 Task: Research Airbnb accommodation in Versmold, Germany from 8th November, 2023 to 12th November, 2023 for 2 adults. Place can be private room with 1  bedroom having 1 bed and 1 bathroom. Property type can be flathotel.
Action: Mouse moved to (451, 120)
Screenshot: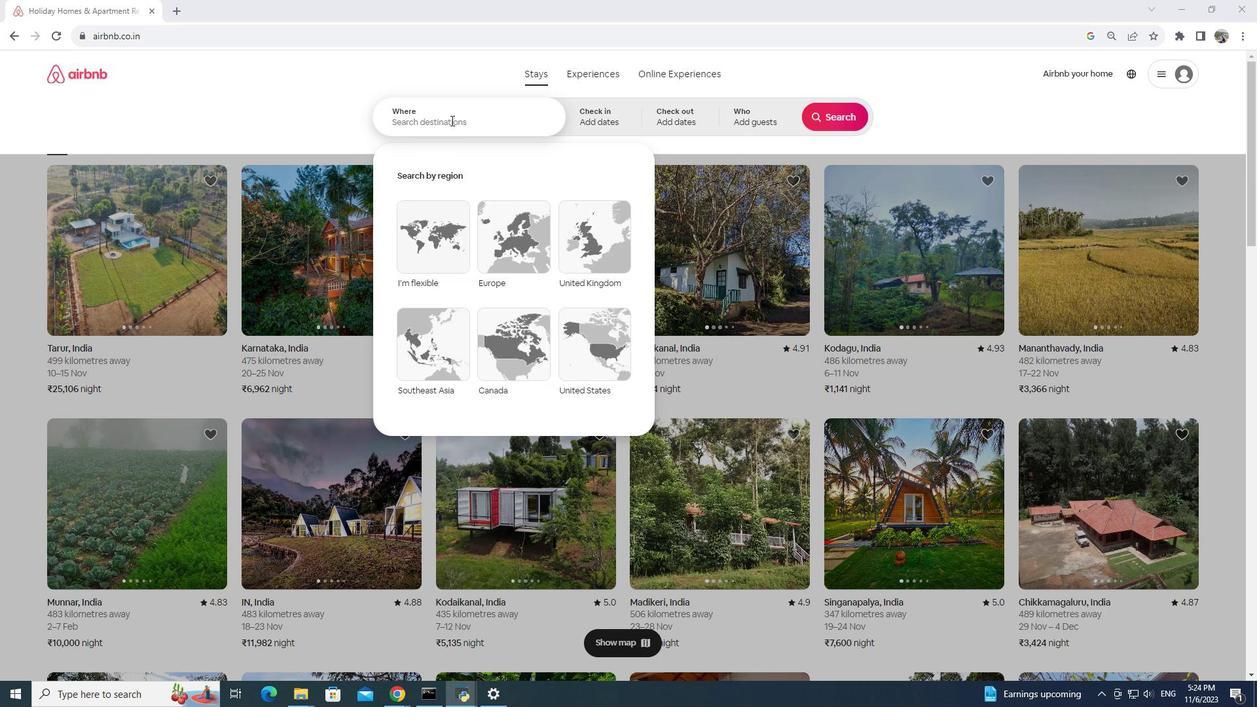 
Action: Mouse pressed left at (451, 120)
Screenshot: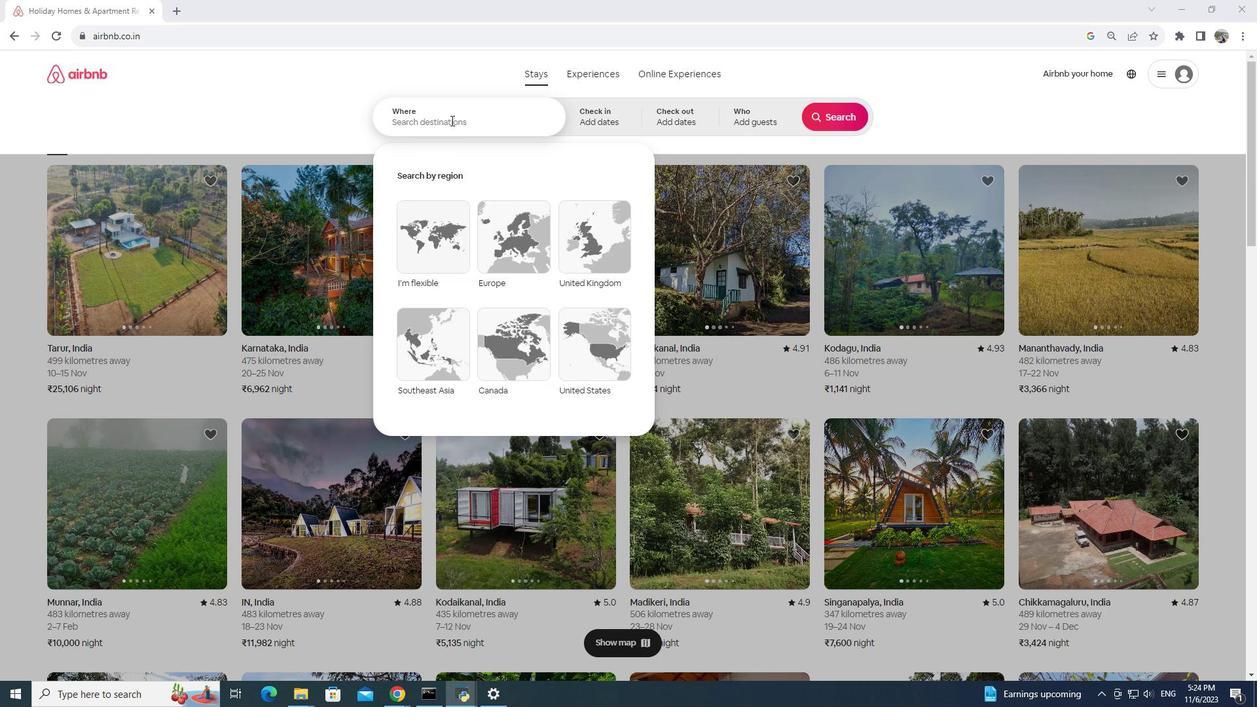 
Action: Mouse moved to (445, 120)
Screenshot: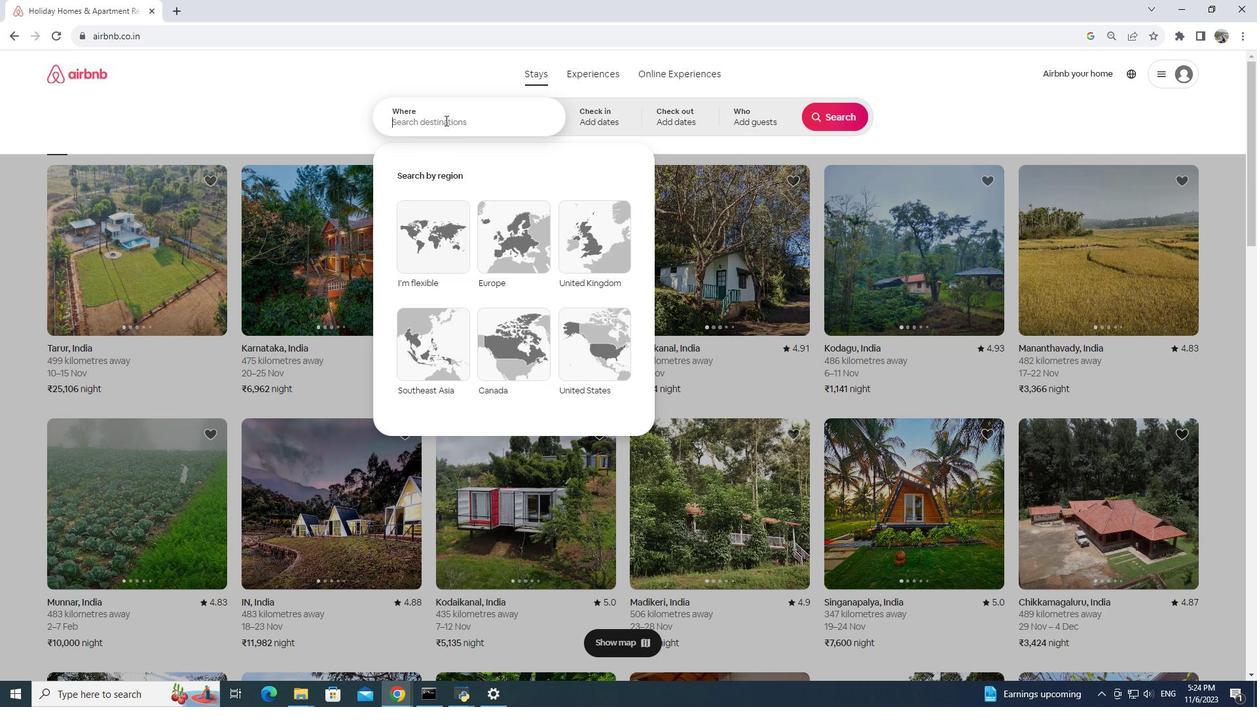 
Action: Key pressed ctrl+V
Screenshot: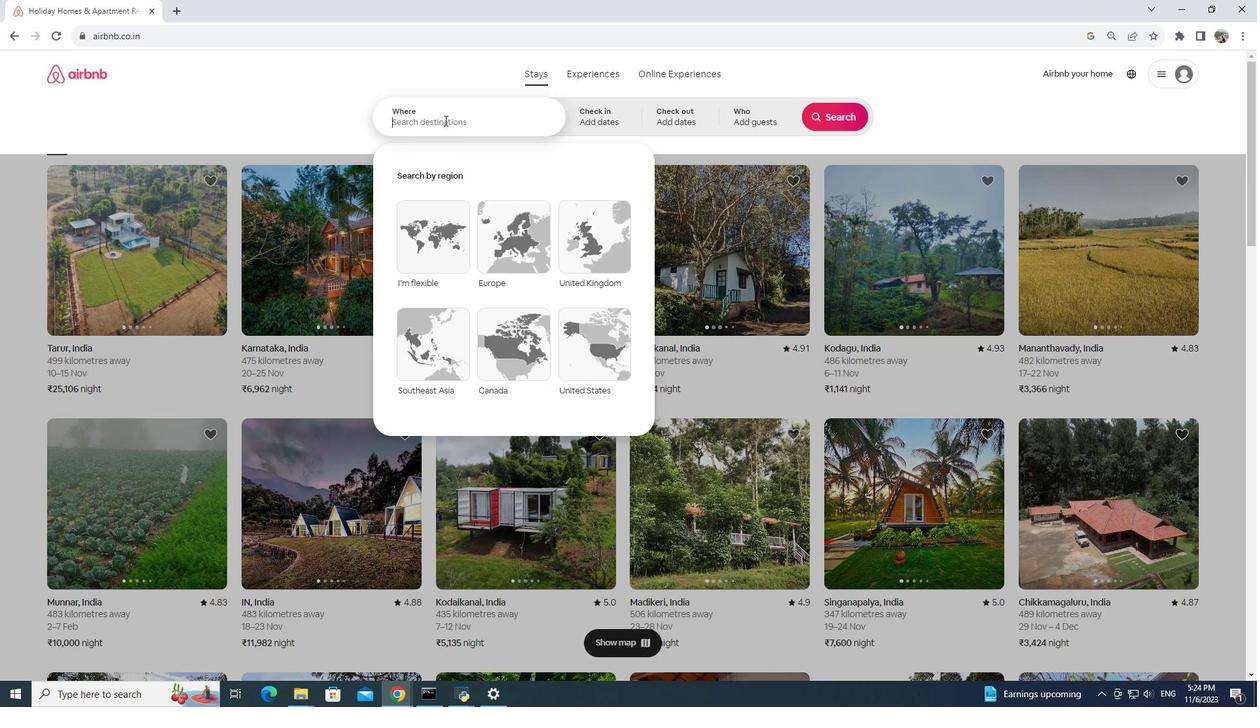 
Action: Mouse moved to (470, 176)
Screenshot: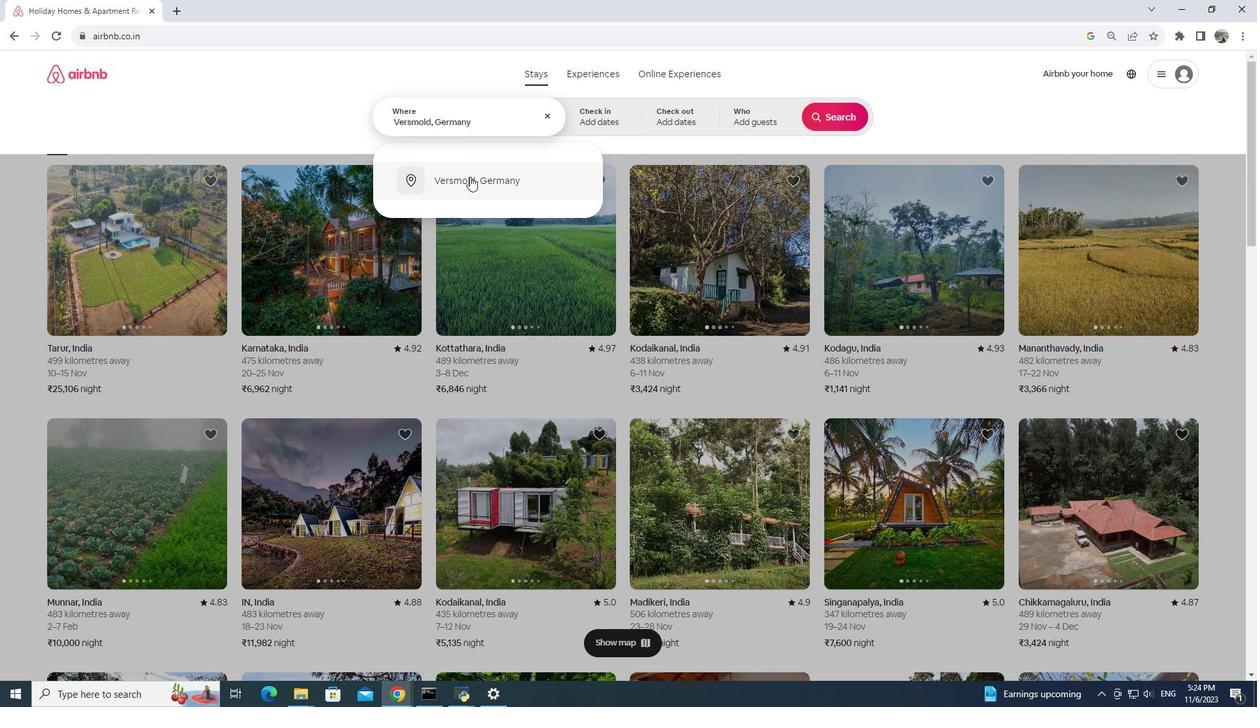 
Action: Mouse pressed left at (470, 176)
Screenshot: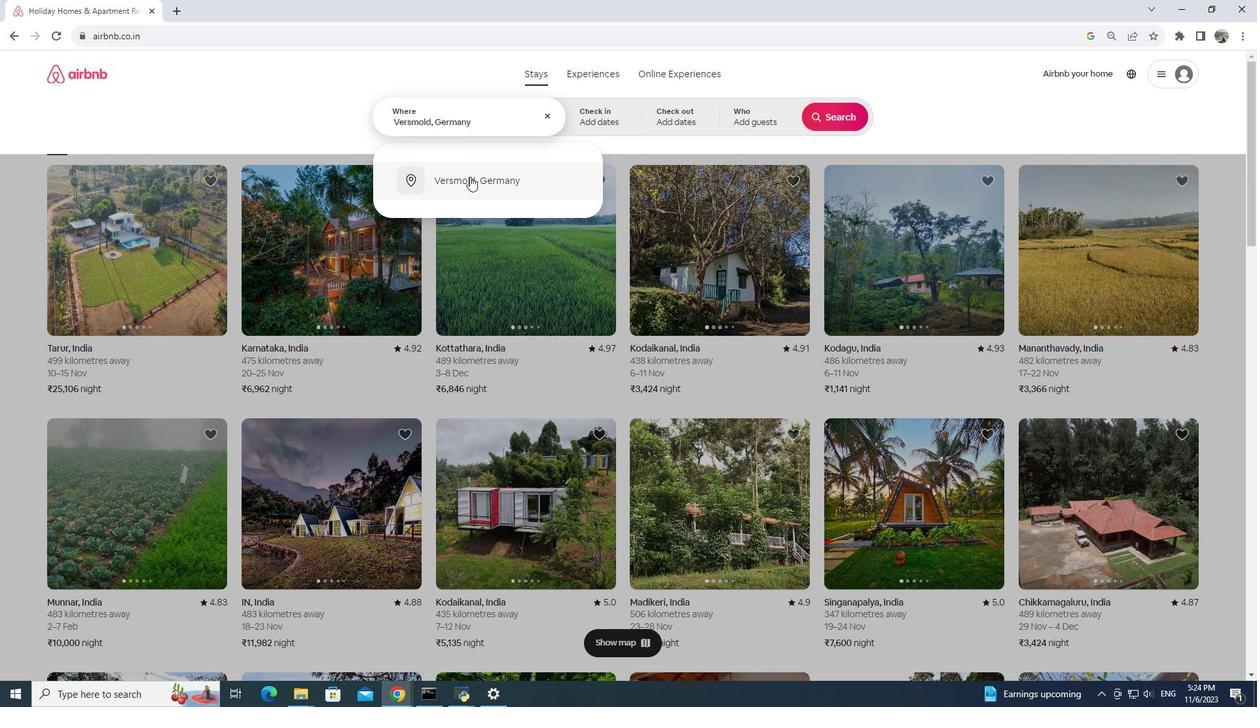 
Action: Mouse moved to (515, 292)
Screenshot: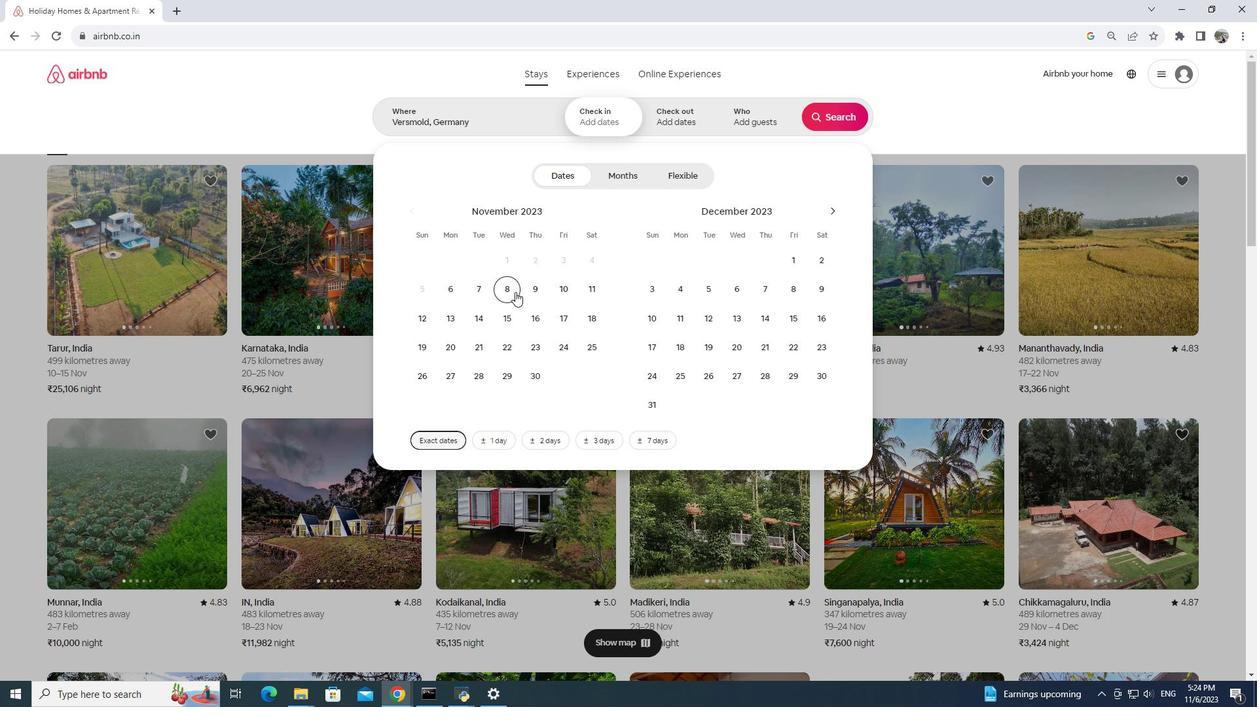 
Action: Mouse pressed left at (515, 292)
Screenshot: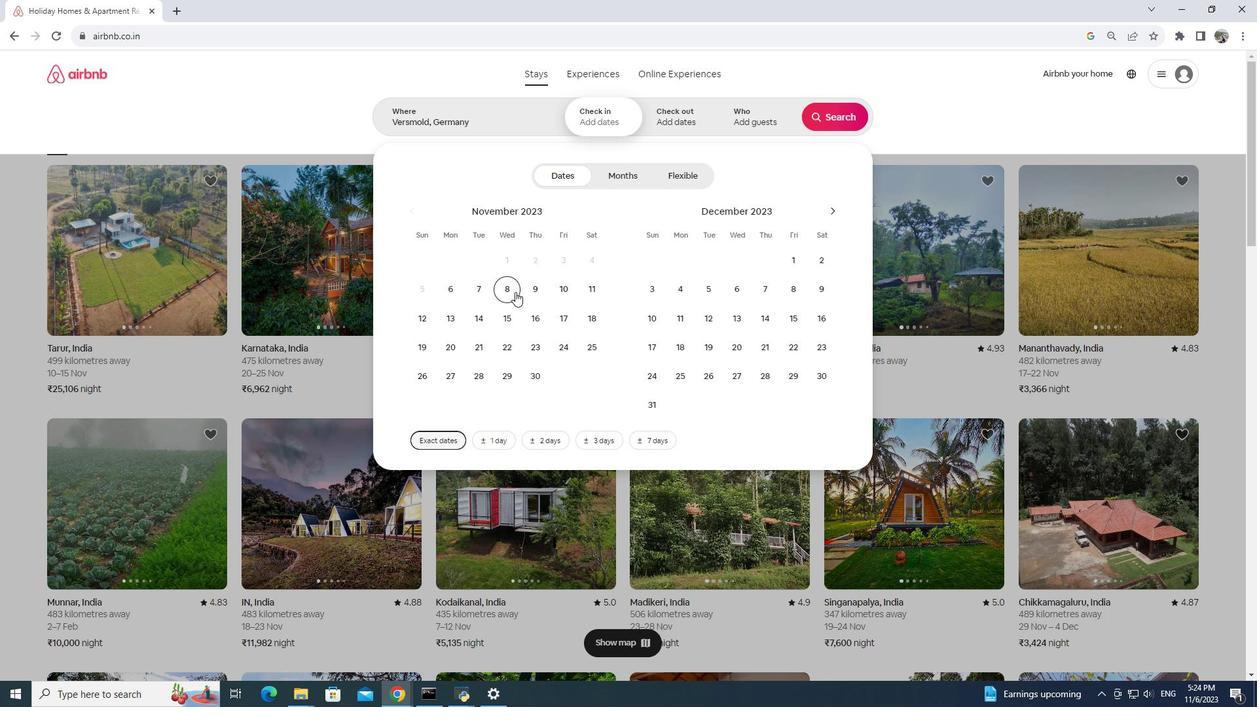 
Action: Mouse moved to (424, 322)
Screenshot: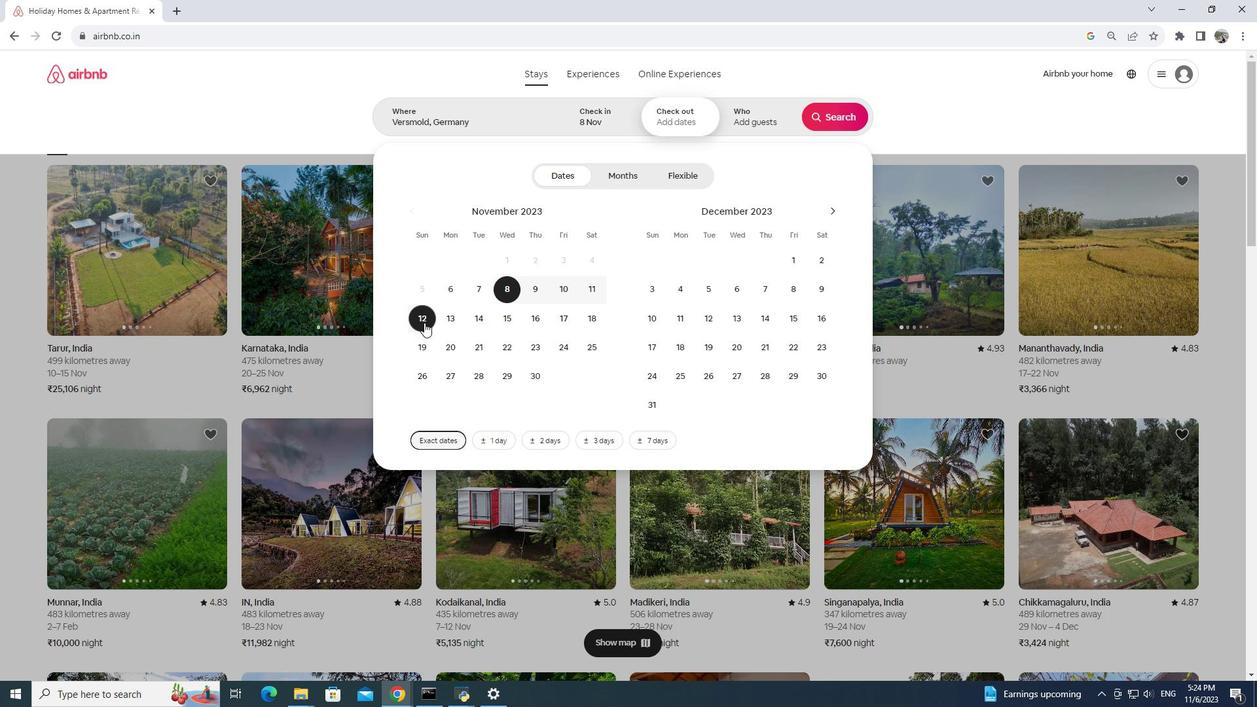 
Action: Mouse pressed left at (424, 322)
Screenshot: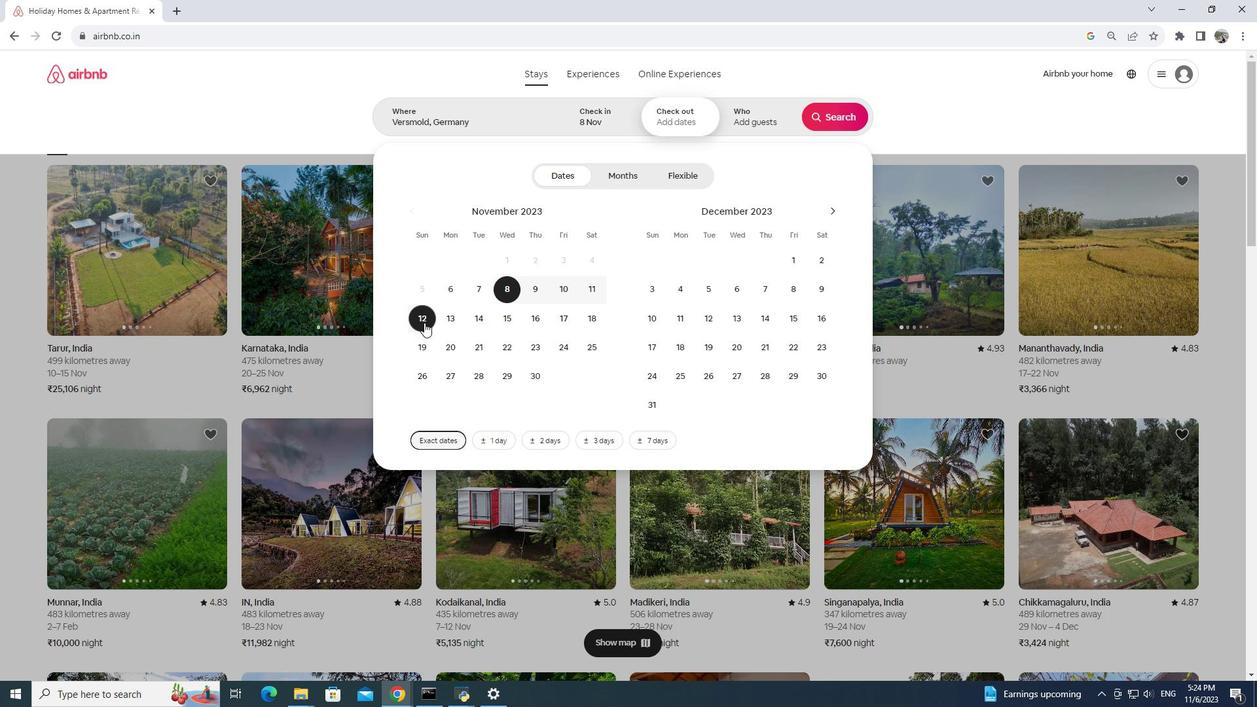
Action: Mouse moved to (761, 126)
Screenshot: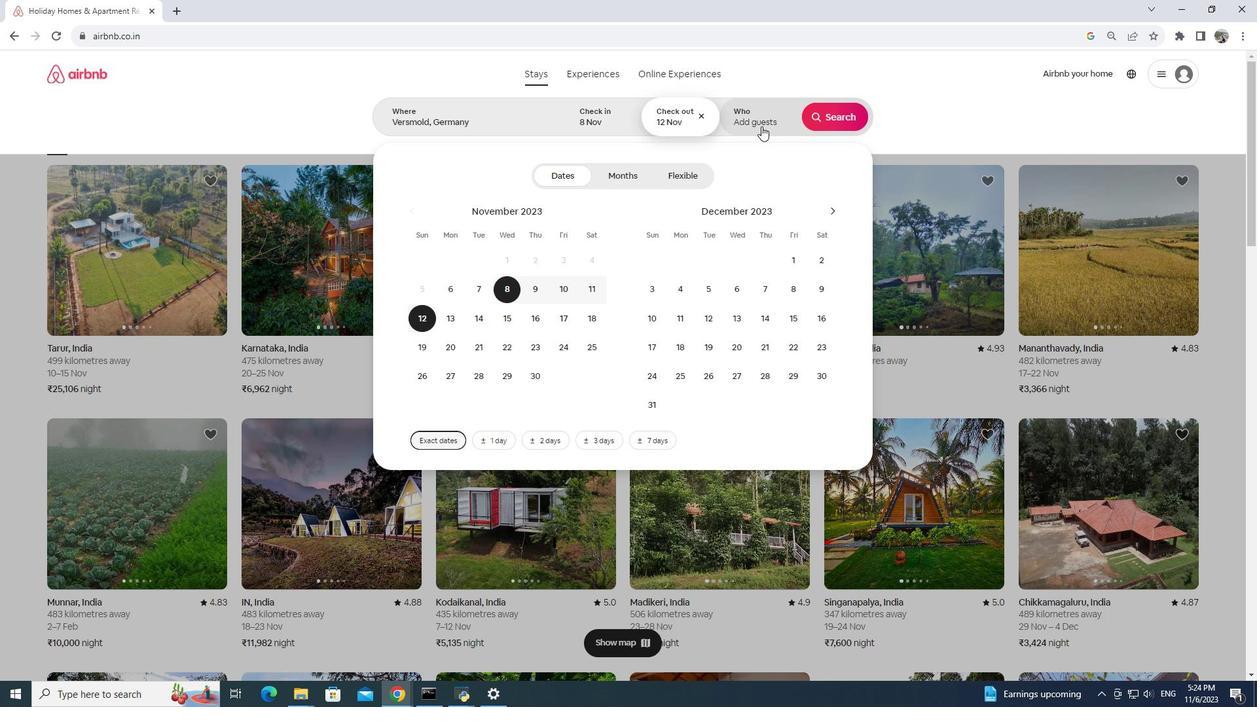 
Action: Mouse pressed left at (761, 126)
Screenshot: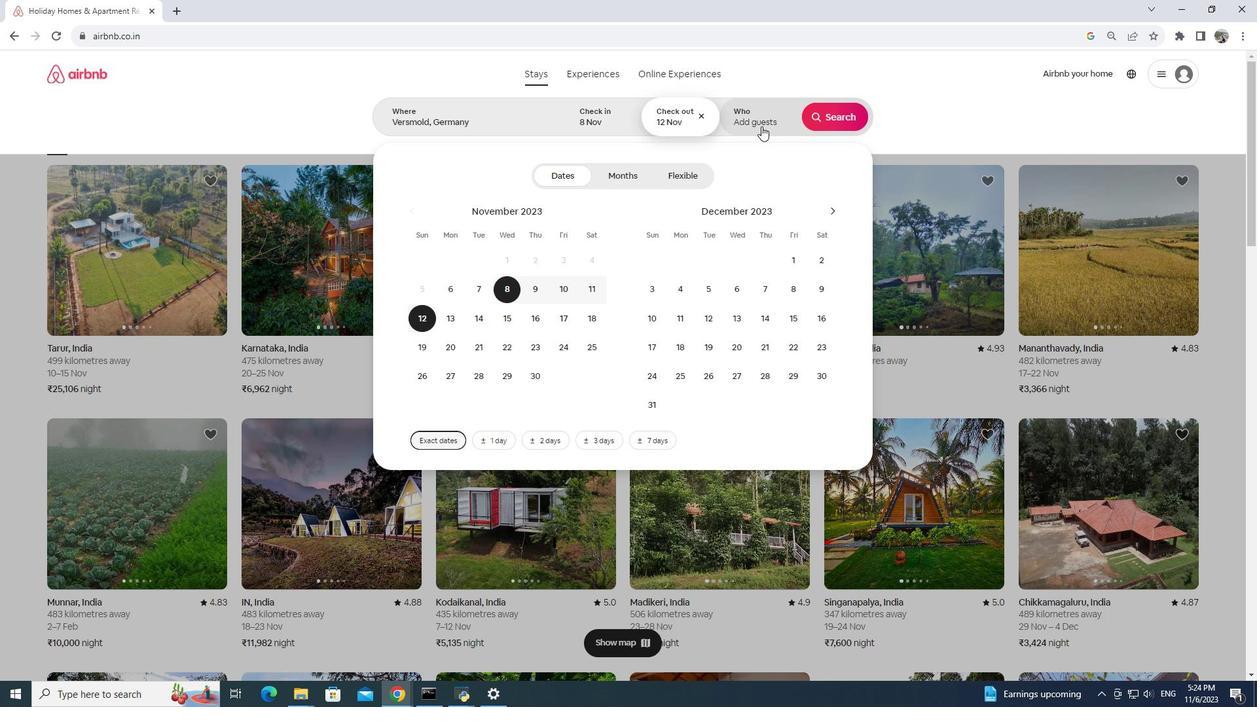 
Action: Mouse moved to (840, 180)
Screenshot: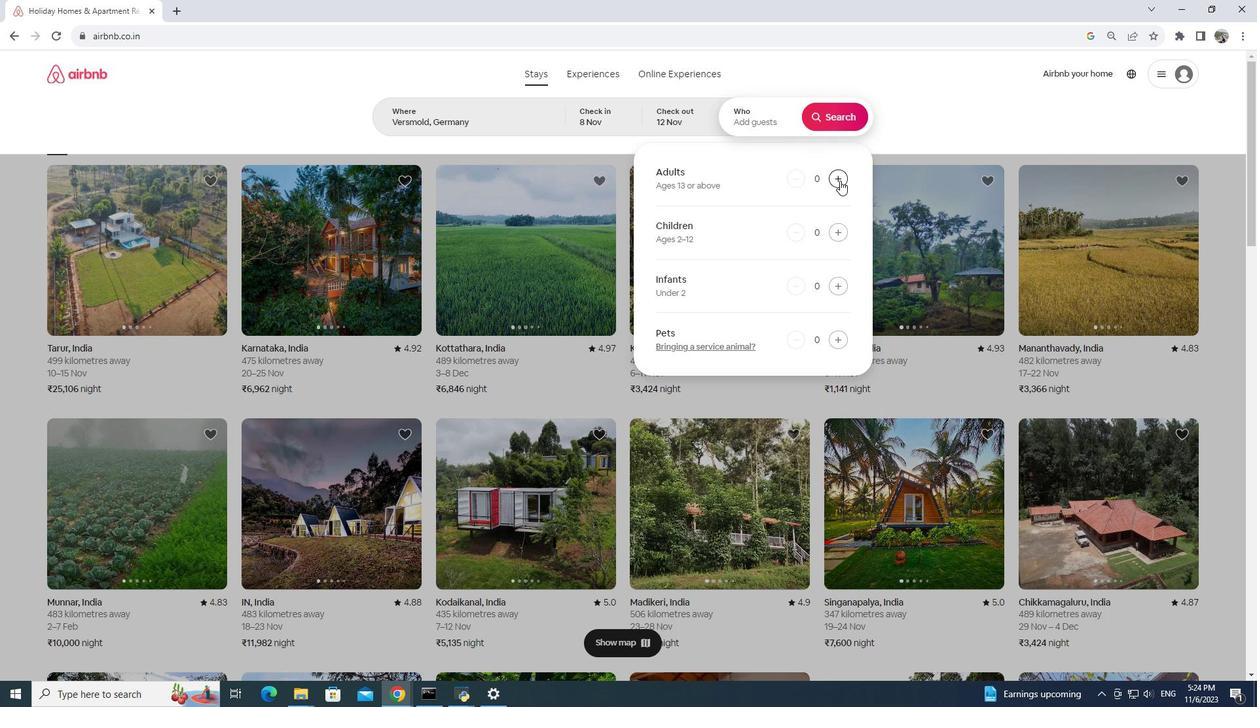 
Action: Mouse pressed left at (840, 180)
Screenshot: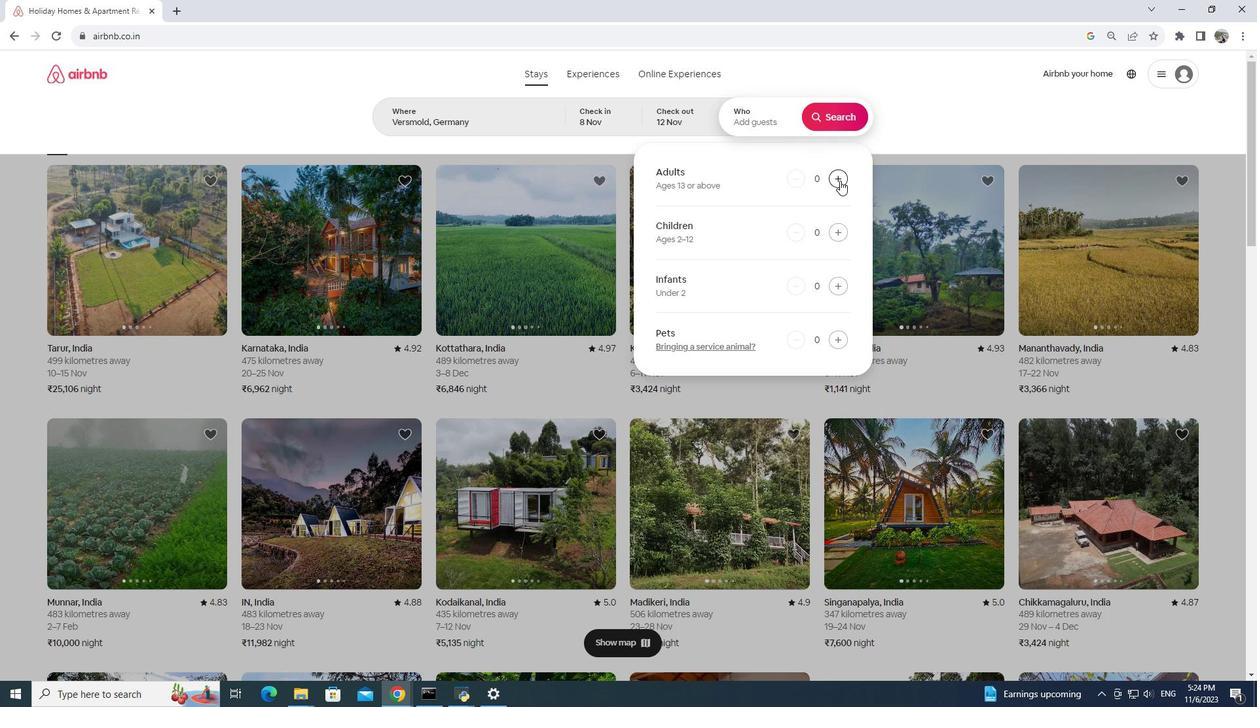 
Action: Mouse moved to (839, 180)
Screenshot: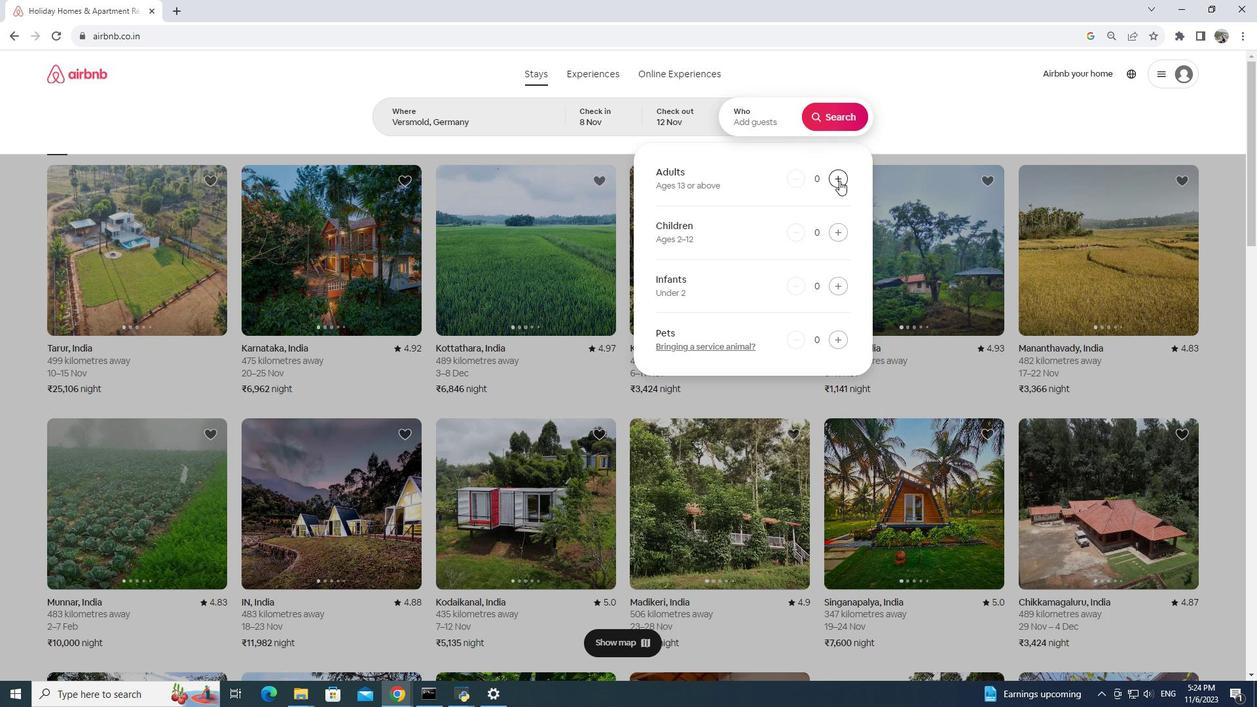 
Action: Mouse pressed left at (839, 180)
Screenshot: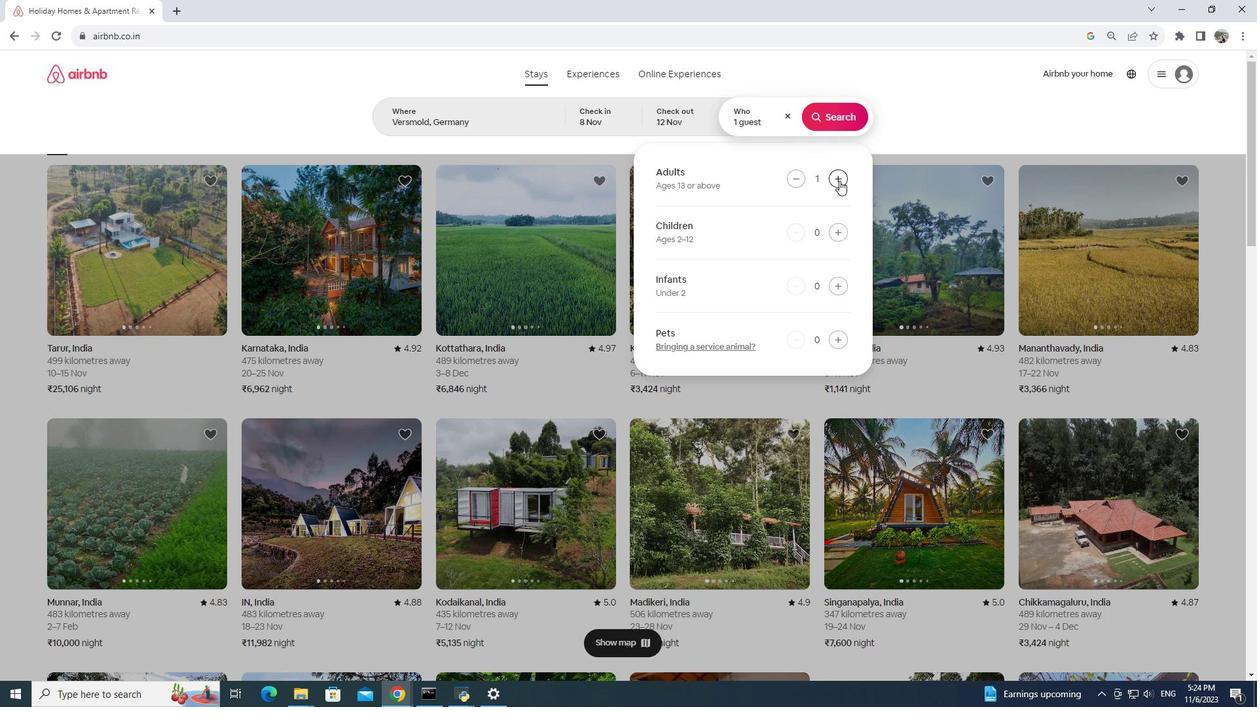 
Action: Mouse moved to (826, 115)
Screenshot: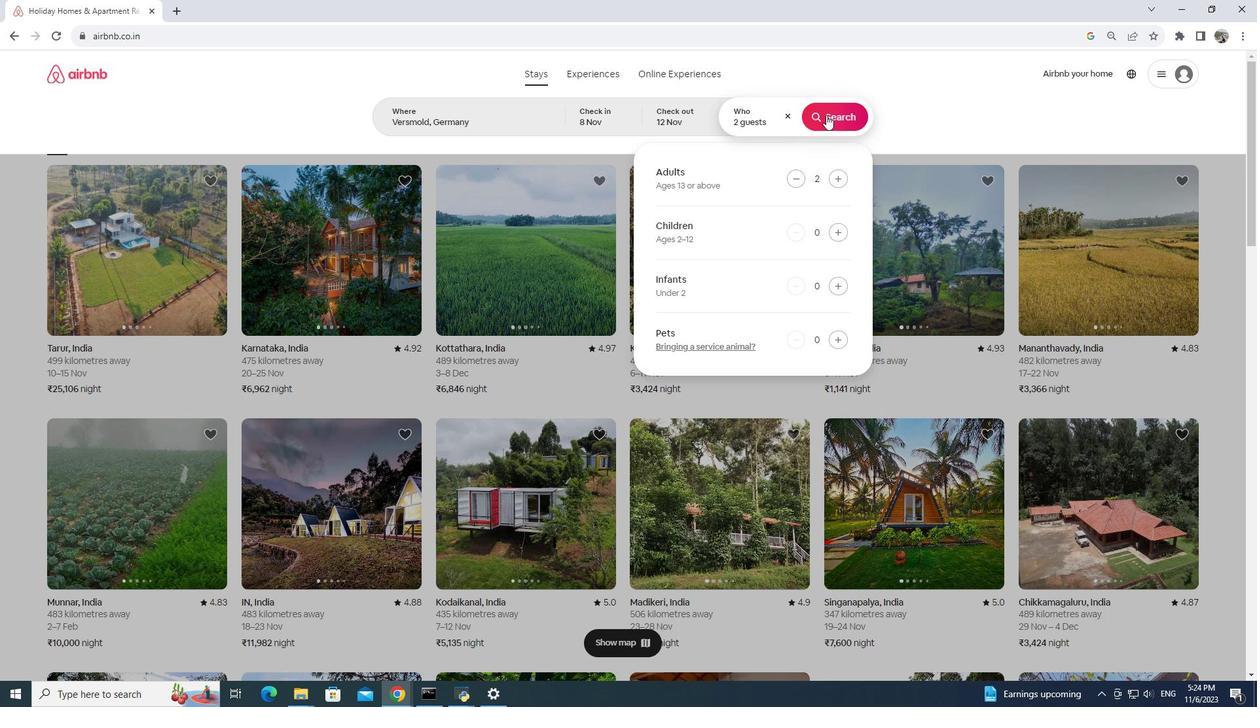 
Action: Mouse pressed left at (826, 115)
Screenshot: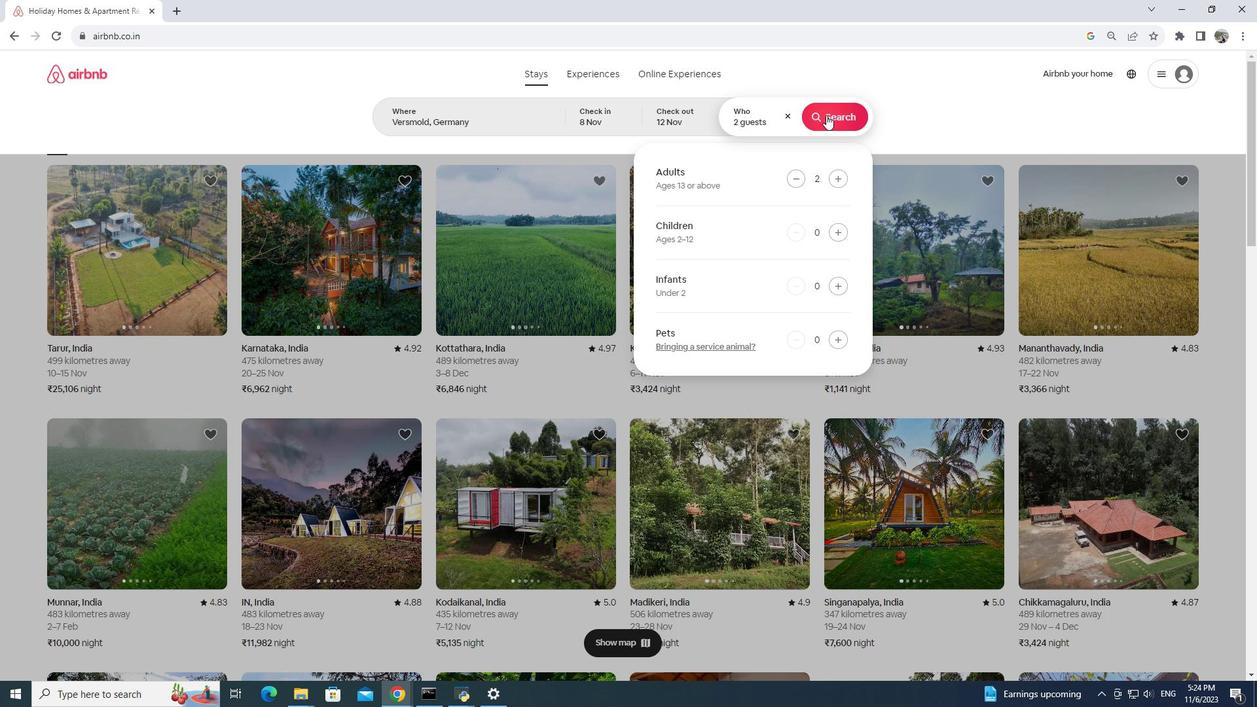 
Action: Mouse moved to (1056, 125)
Screenshot: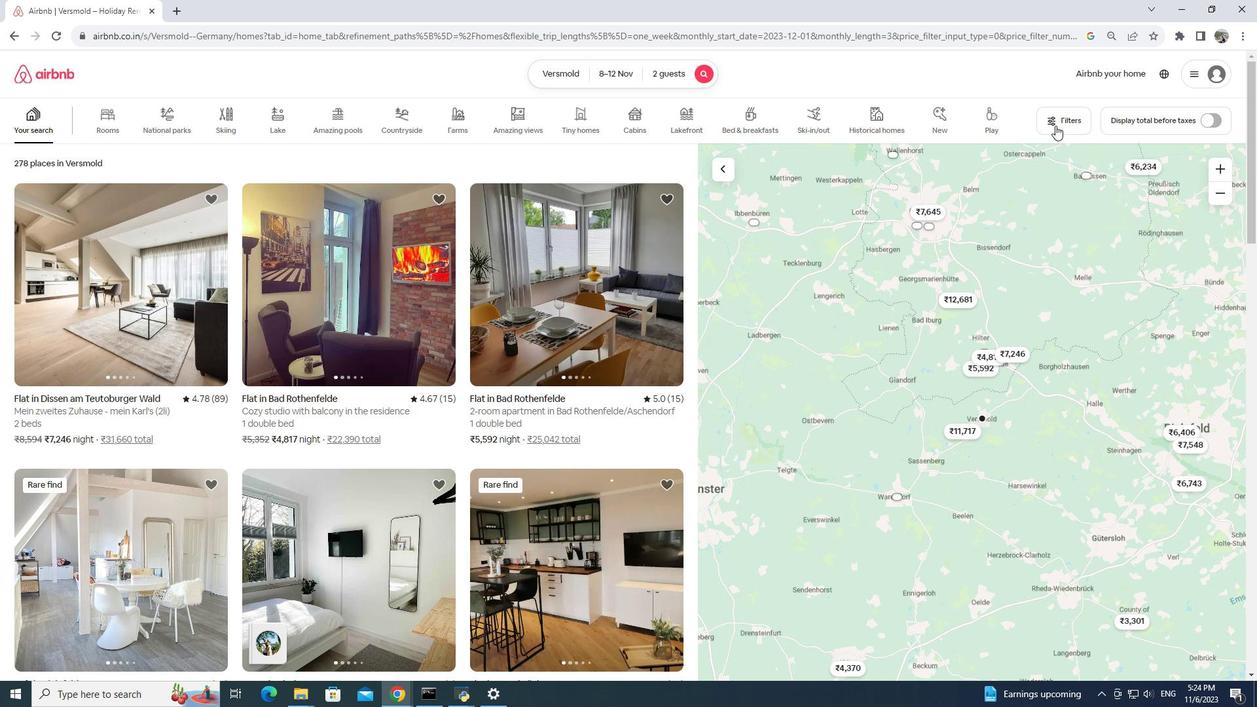
Action: Mouse pressed left at (1056, 125)
Screenshot: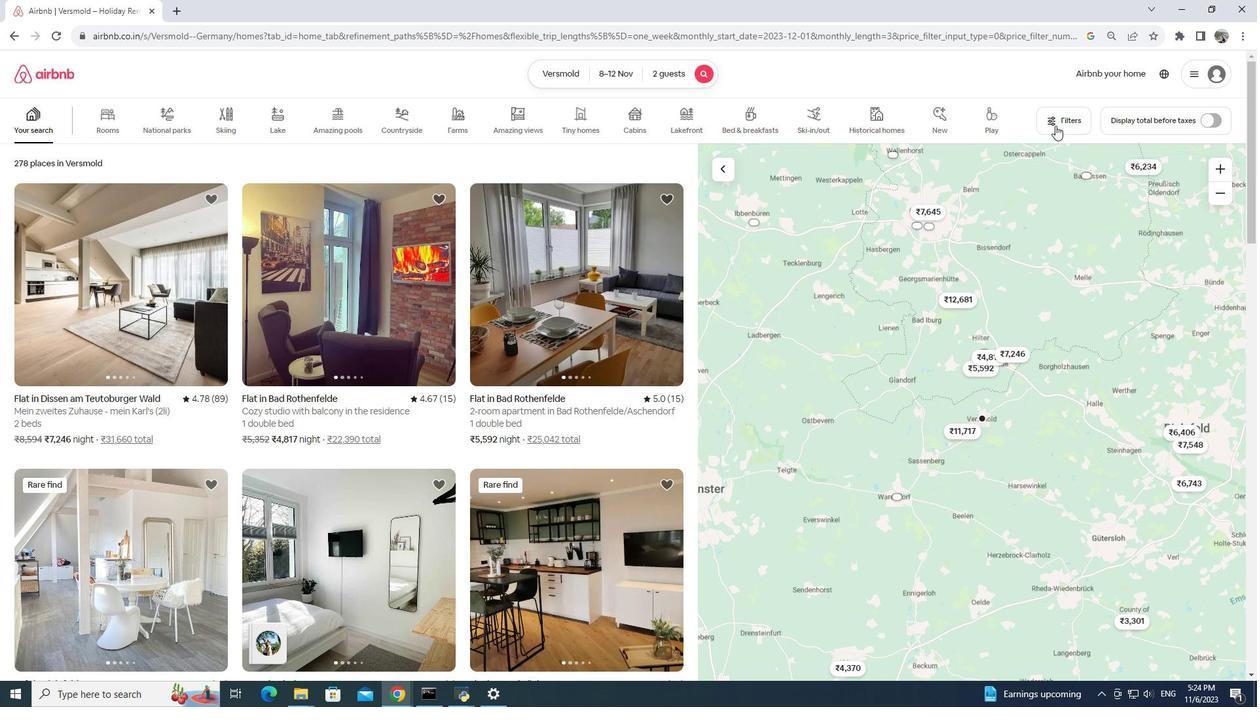 
Action: Mouse moved to (480, 494)
Screenshot: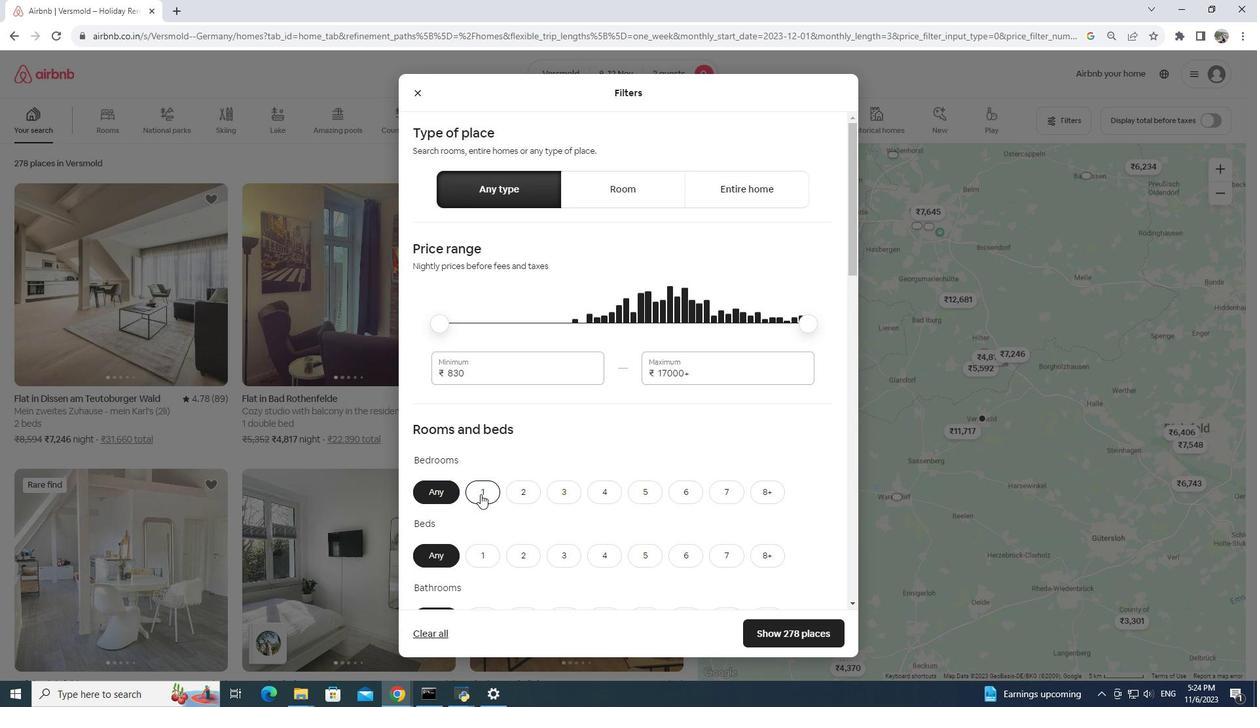 
Action: Mouse pressed left at (480, 494)
Screenshot: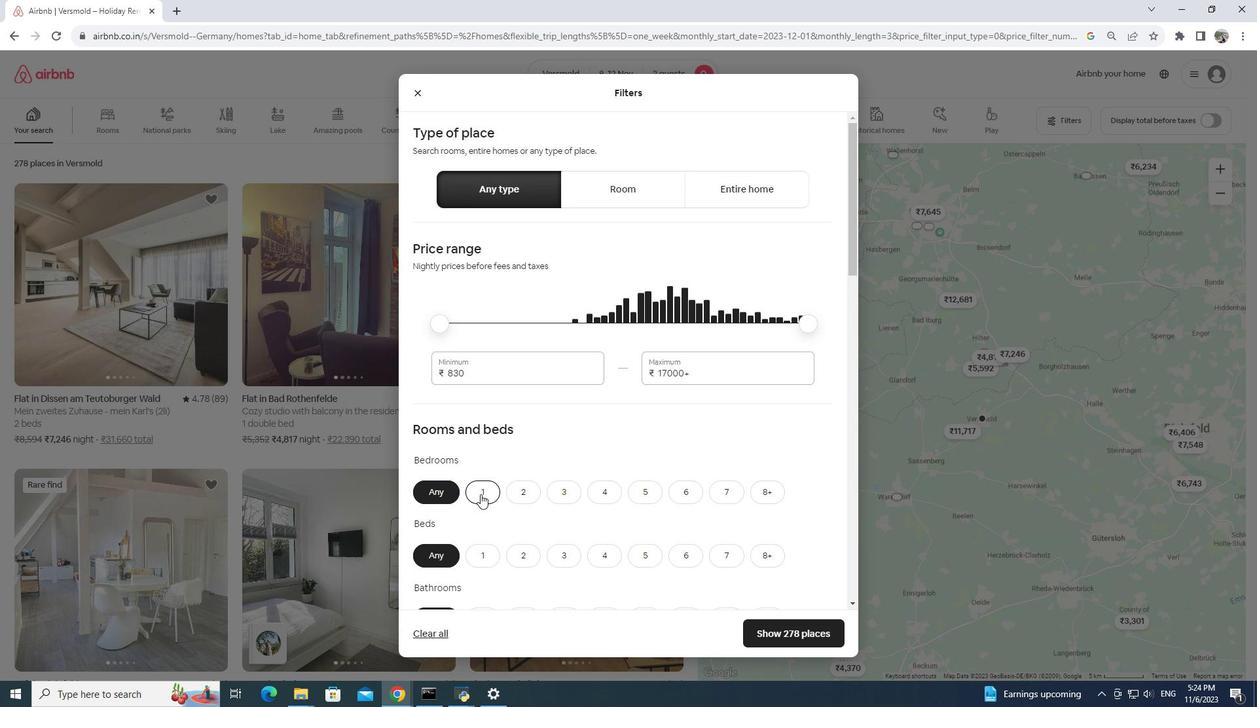 
Action: Mouse scrolled (480, 493) with delta (0, 0)
Screenshot: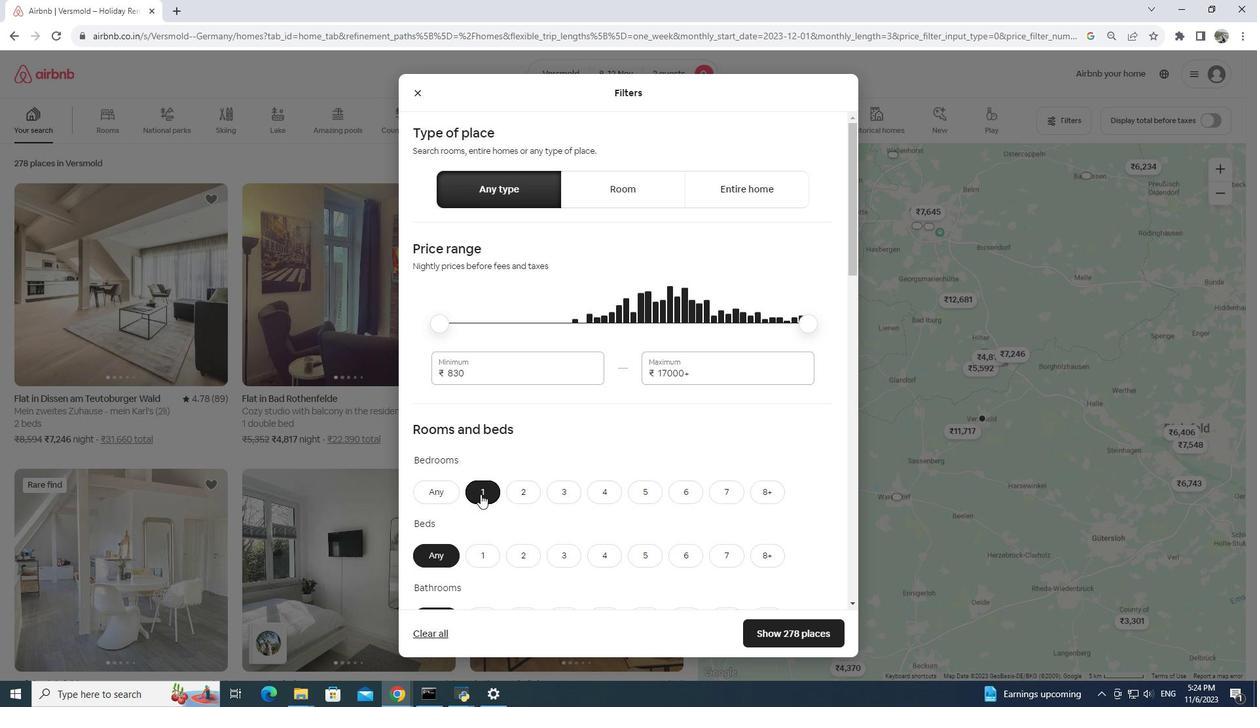 
Action: Mouse scrolled (480, 493) with delta (0, 0)
Screenshot: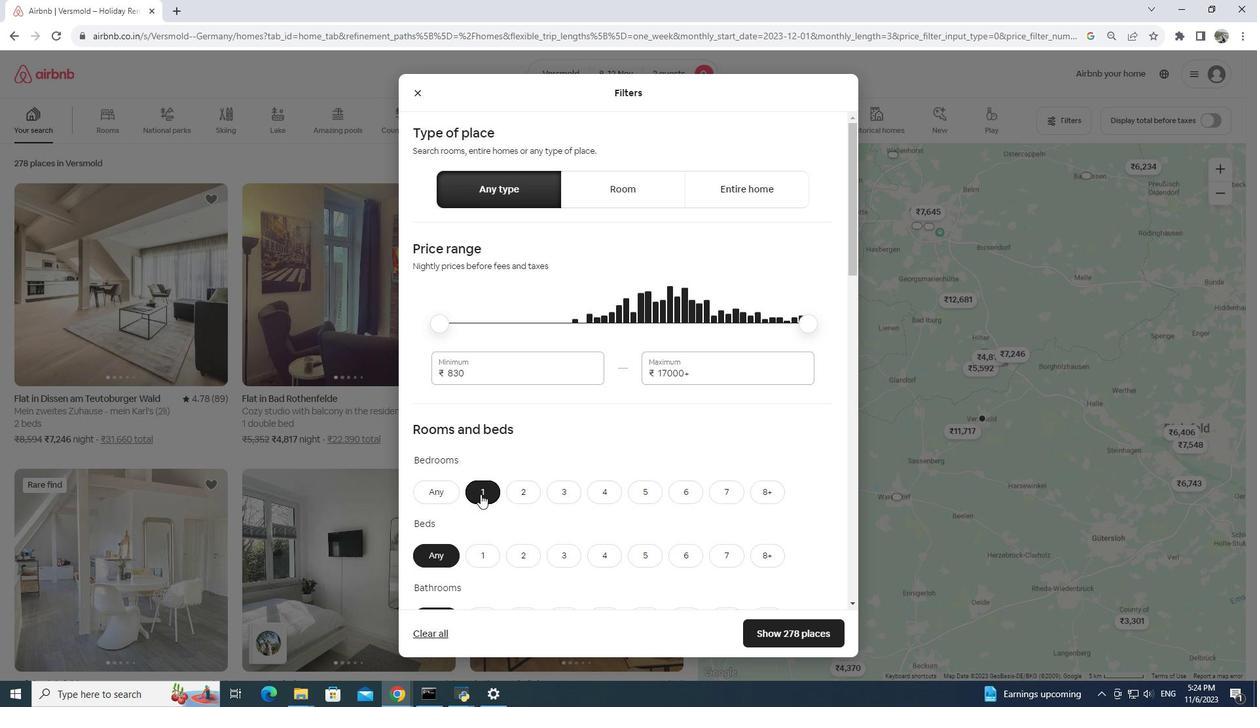 
Action: Mouse scrolled (480, 493) with delta (0, 0)
Screenshot: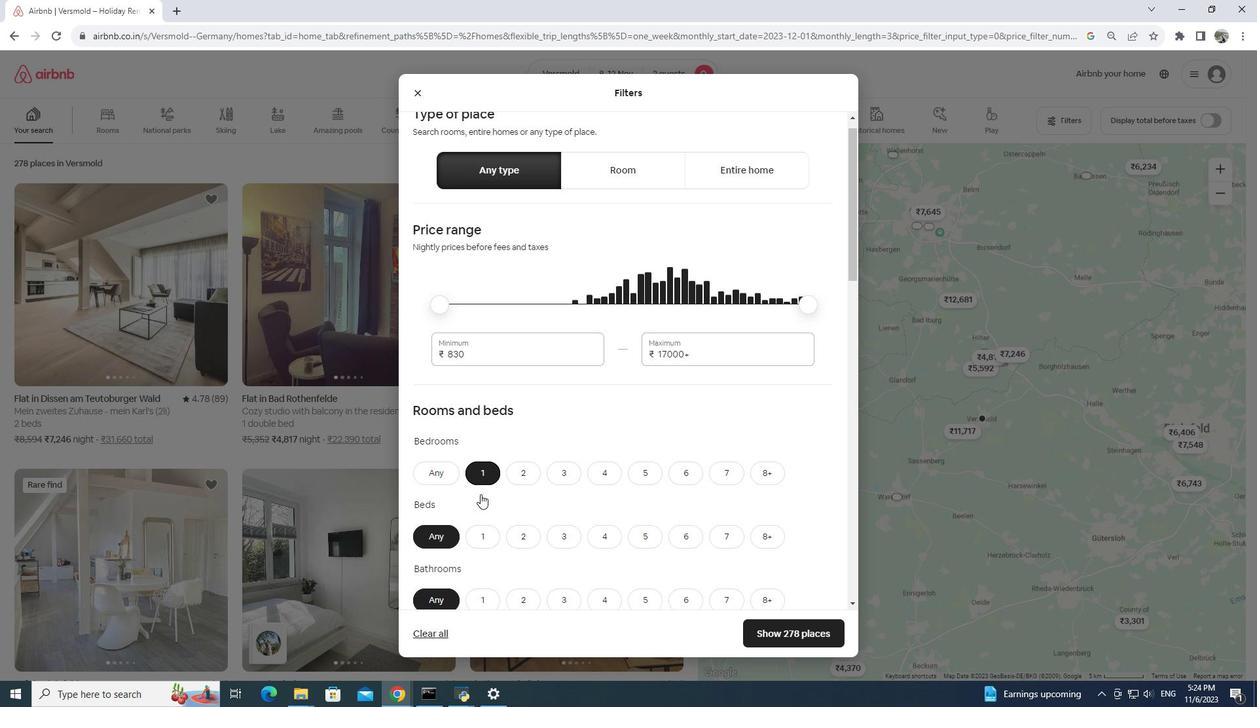
Action: Mouse moved to (483, 348)
Screenshot: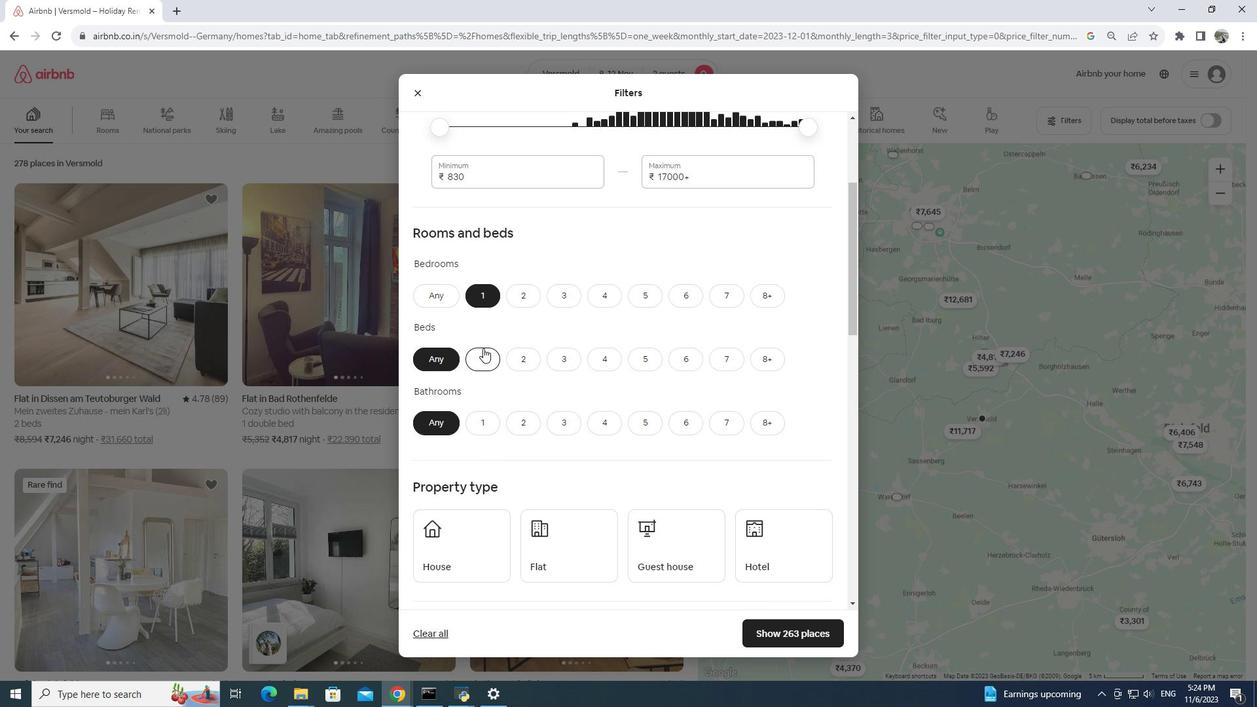 
Action: Mouse pressed left at (483, 348)
Screenshot: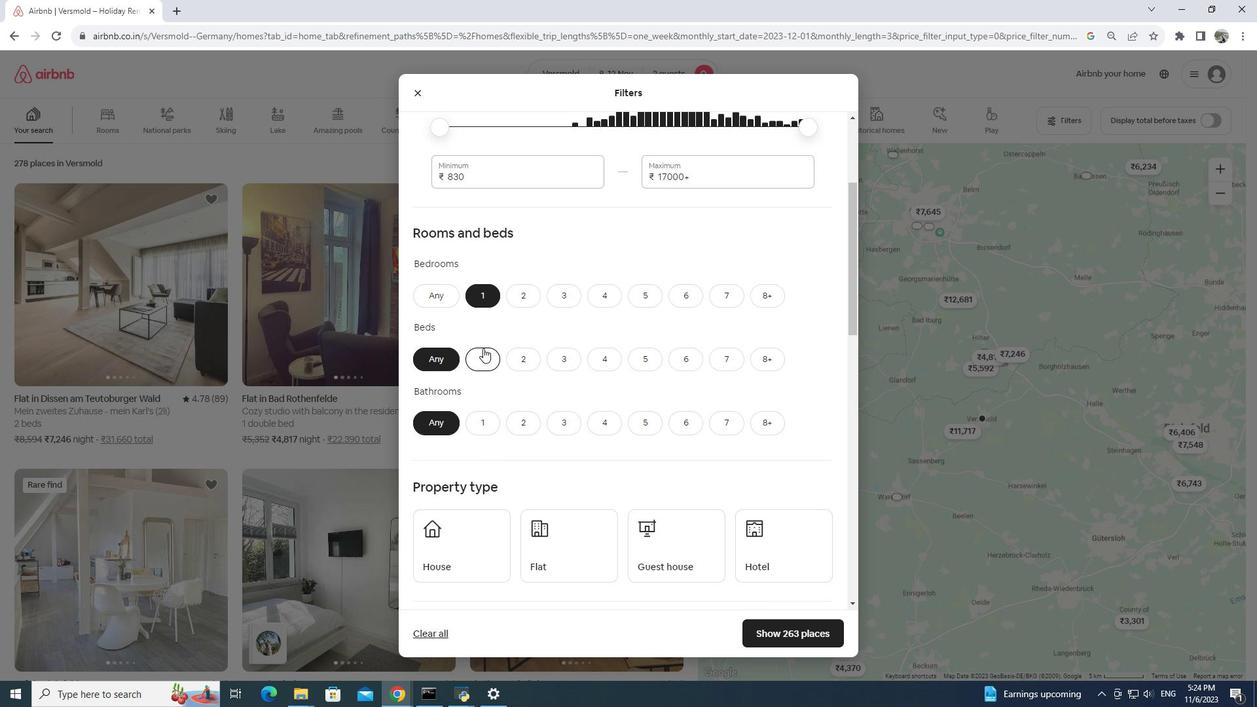 
Action: Mouse moved to (474, 424)
Screenshot: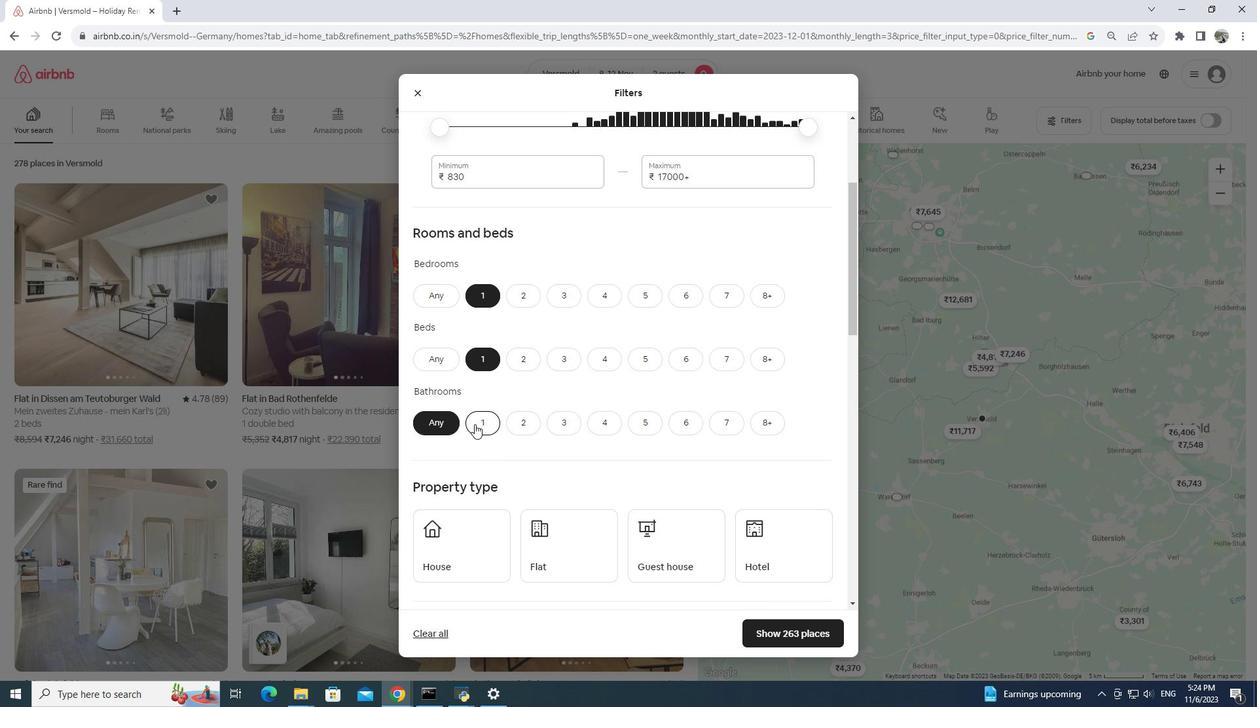 
Action: Mouse pressed left at (474, 424)
Screenshot: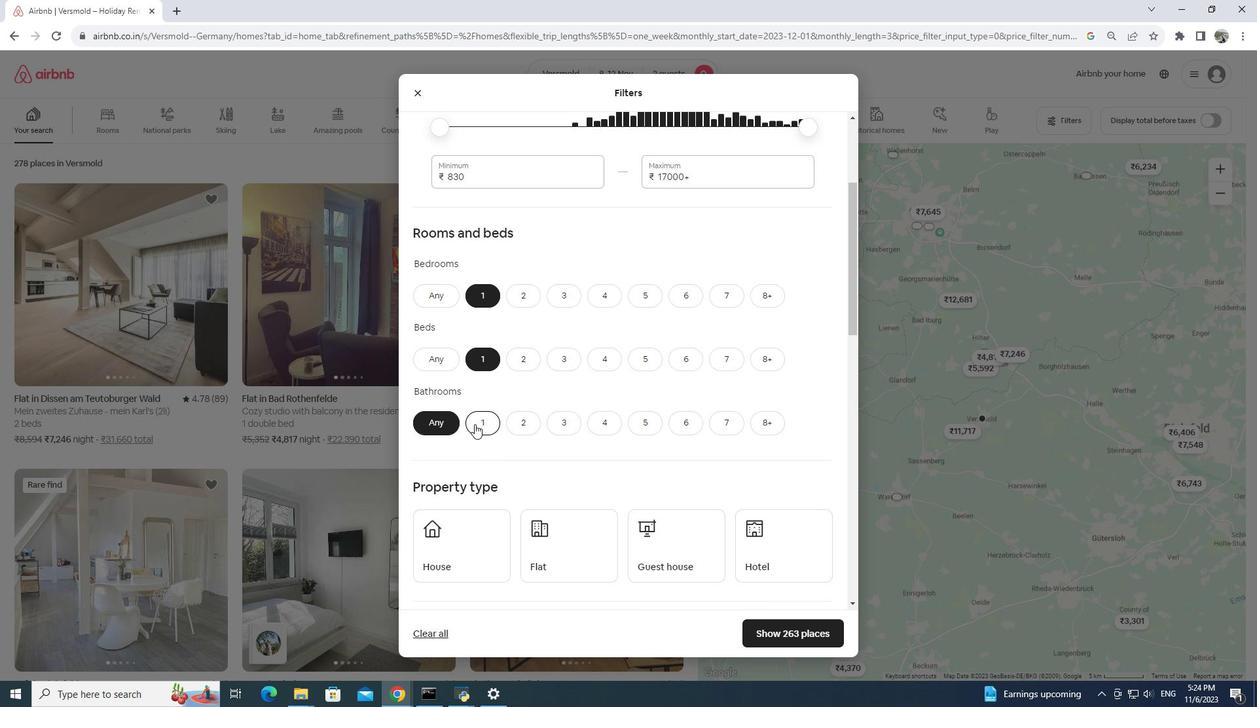 
Action: Mouse moved to (488, 419)
Screenshot: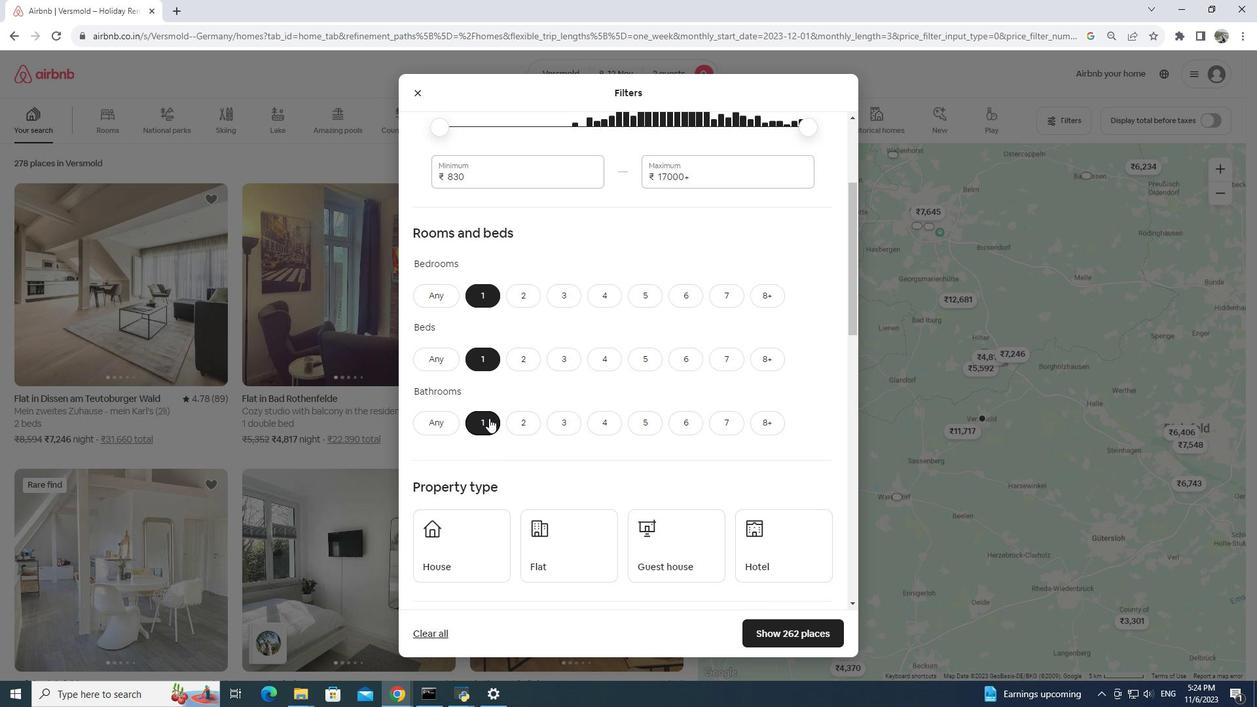 
Action: Mouse scrolled (488, 419) with delta (0, 0)
Screenshot: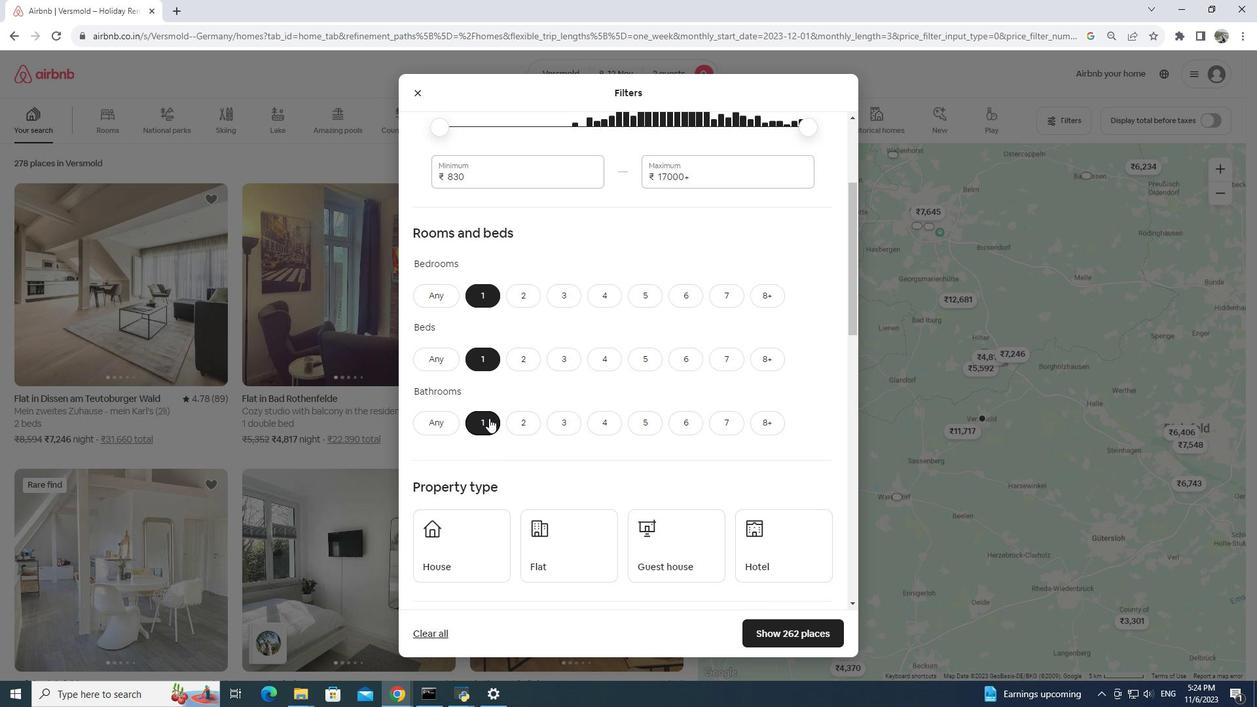 
Action: Mouse moved to (490, 417)
Screenshot: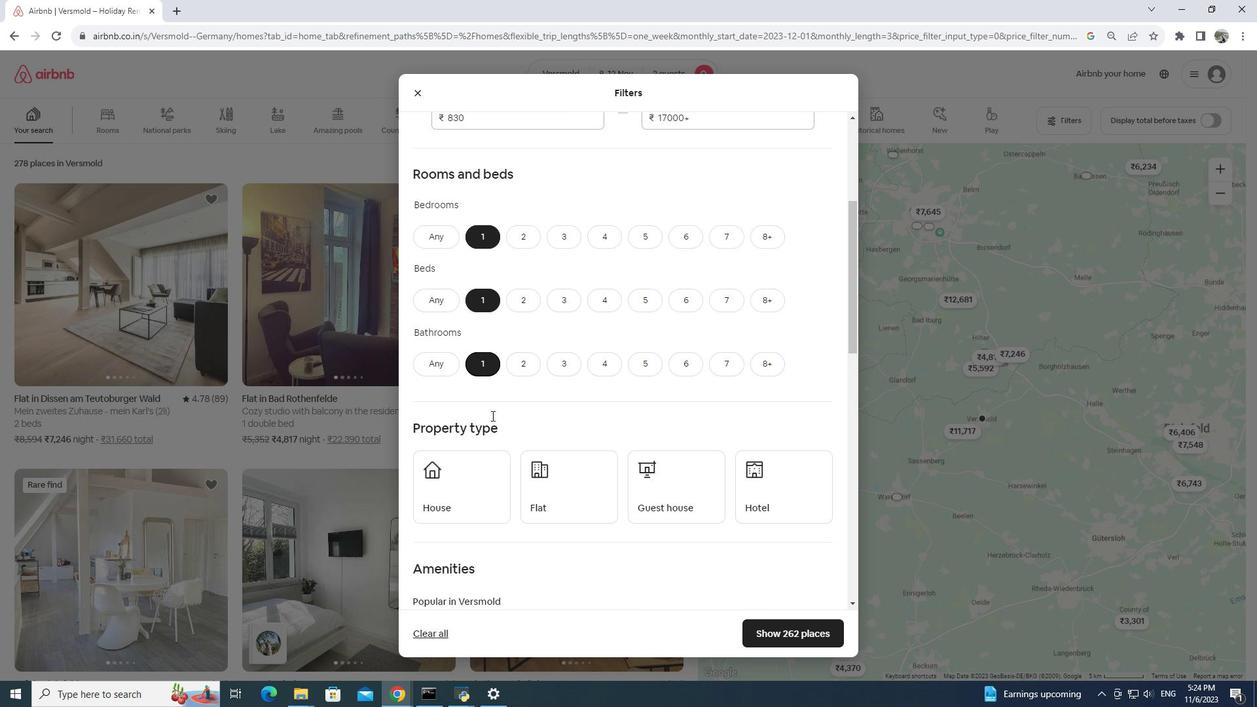 
Action: Mouse scrolled (490, 417) with delta (0, 0)
Screenshot: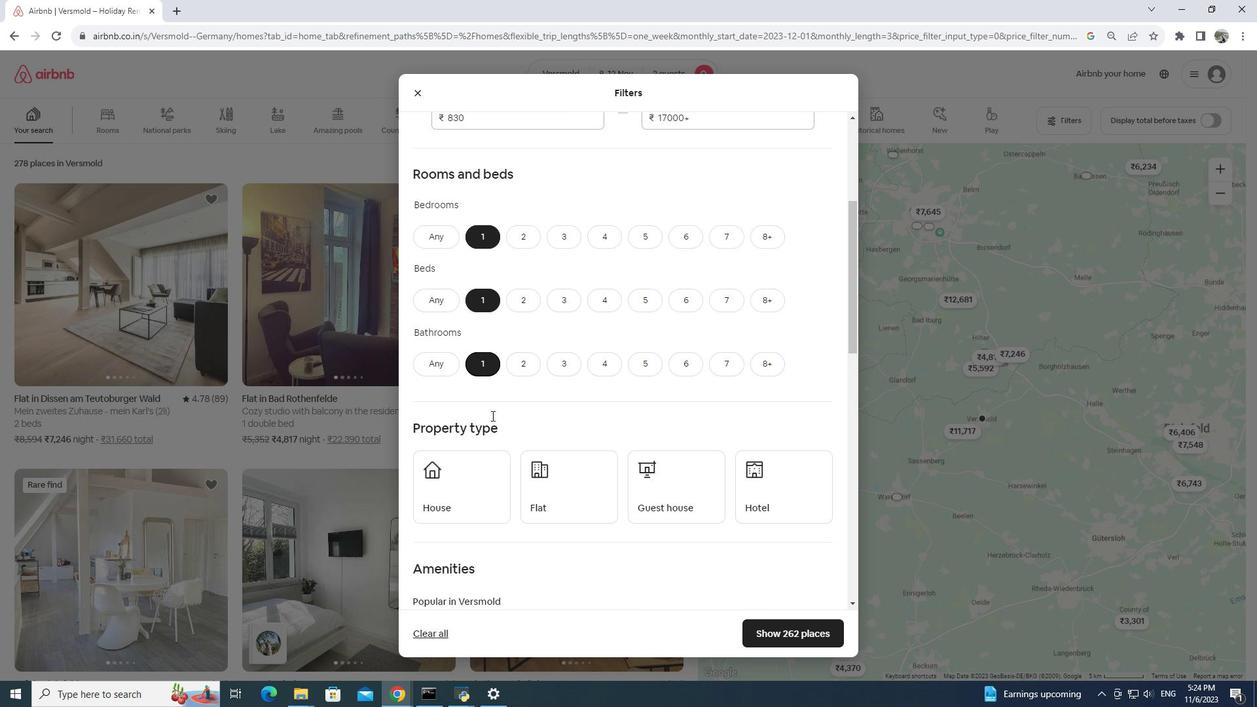 
Action: Mouse moved to (567, 414)
Screenshot: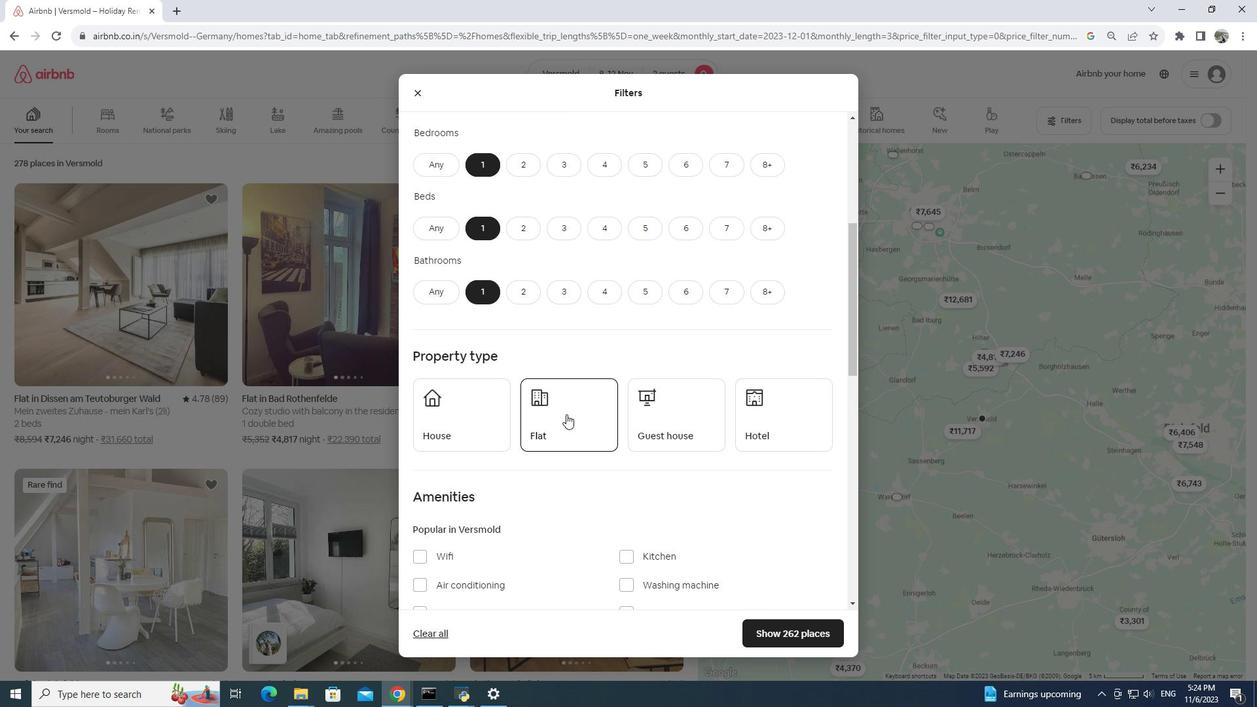 
Action: Mouse pressed left at (567, 414)
Screenshot: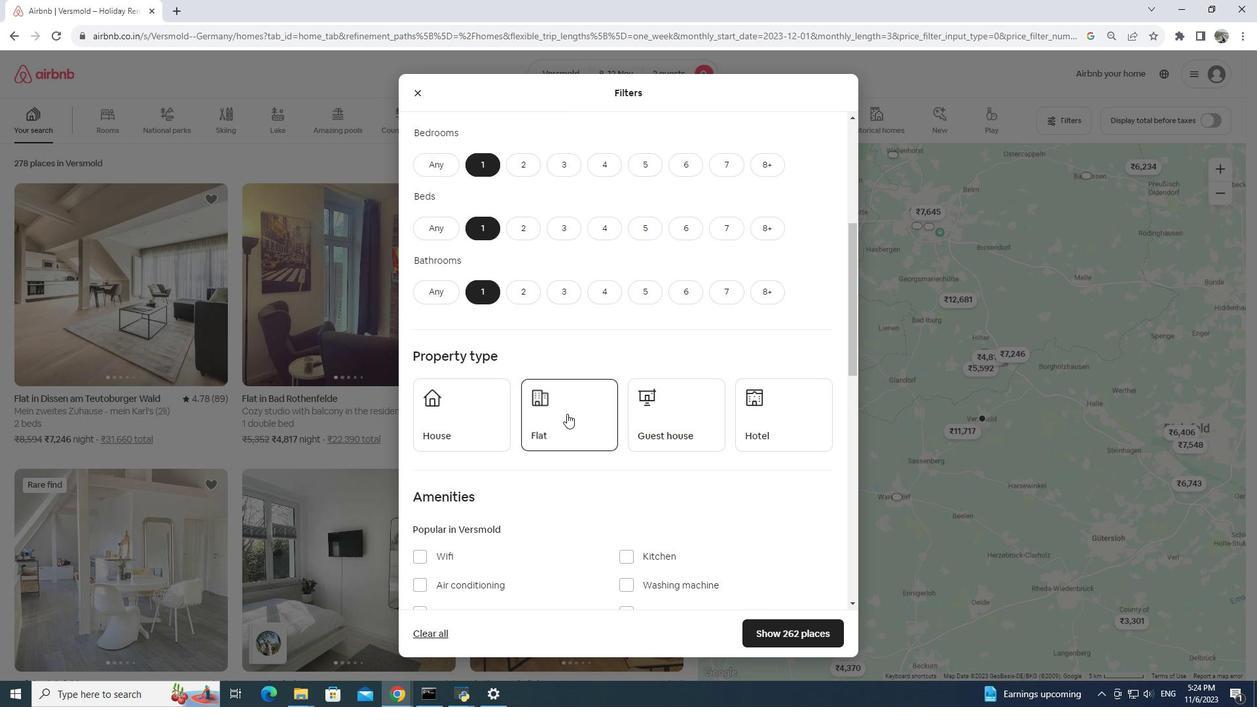 
Action: Mouse moved to (771, 431)
Screenshot: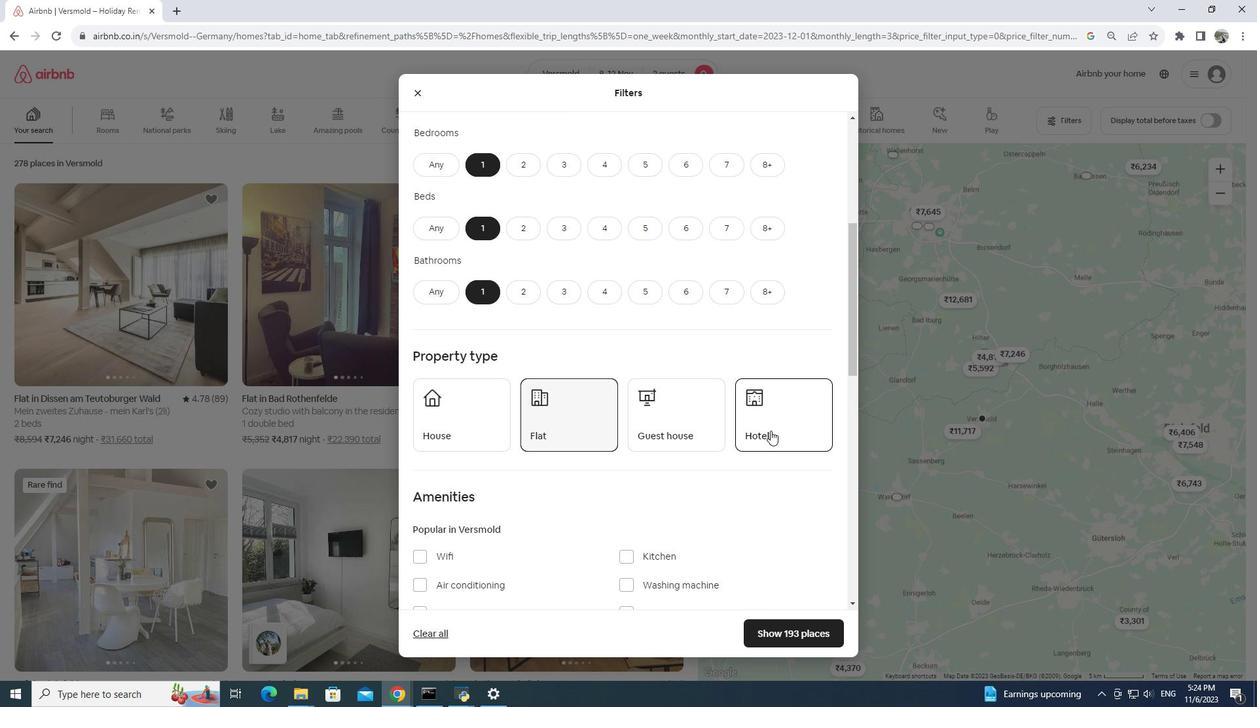 
Action: Mouse pressed left at (771, 431)
Screenshot: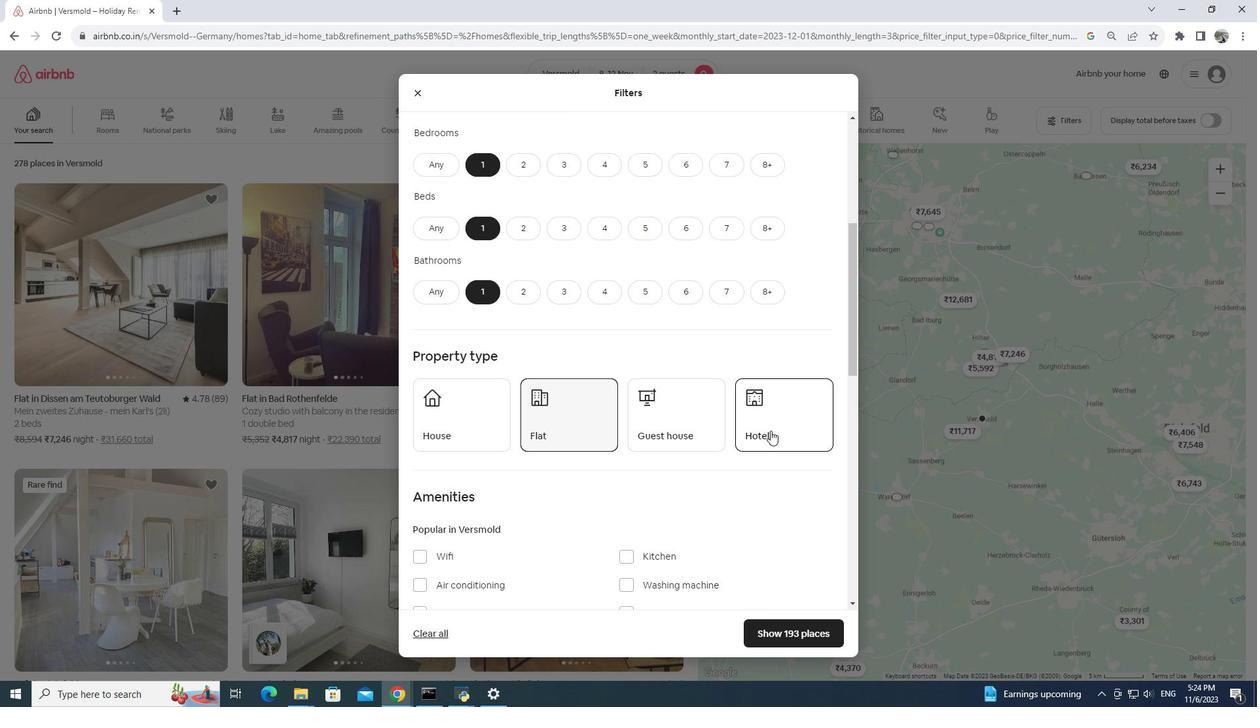 
Action: Mouse moved to (797, 634)
Screenshot: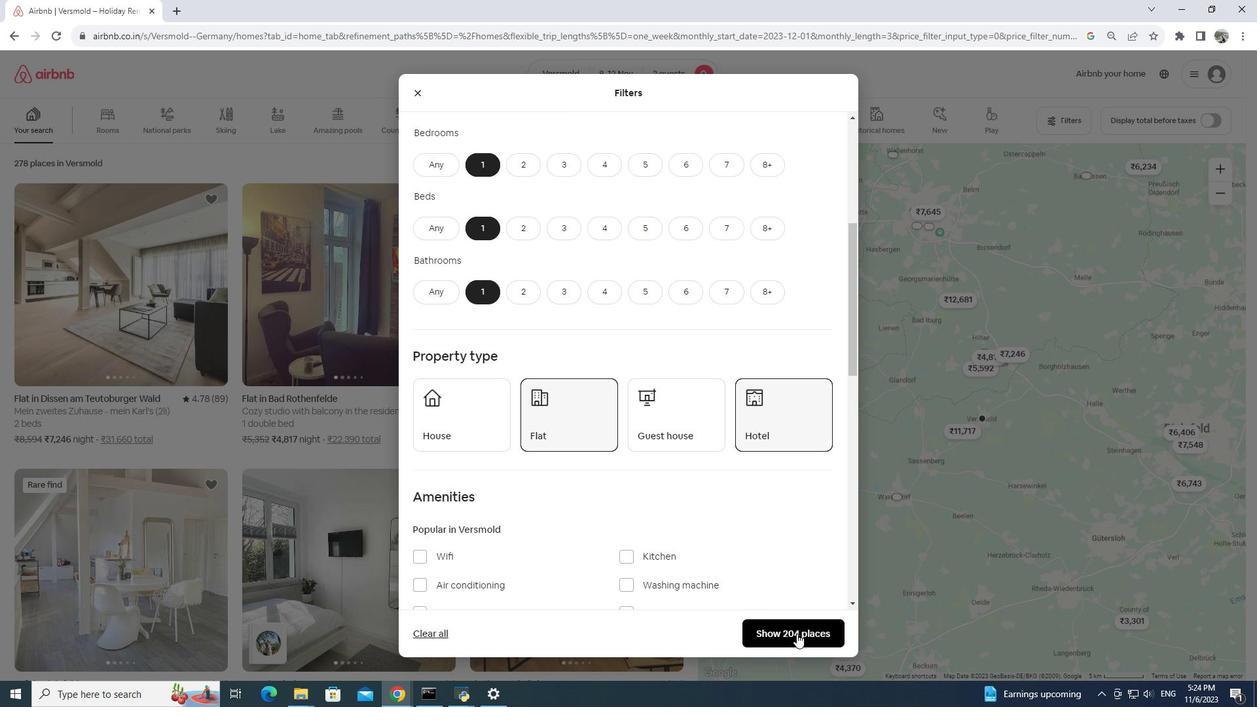 
Action: Mouse pressed left at (797, 634)
Screenshot: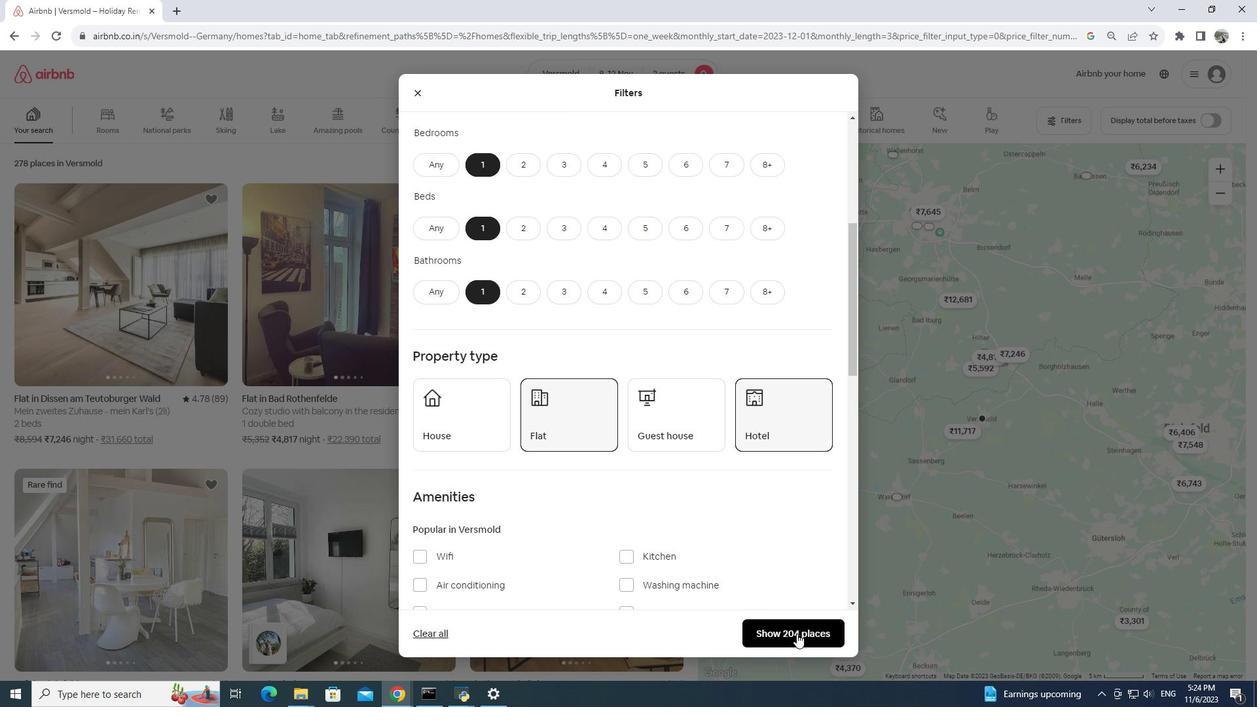 
Action: Mouse moved to (292, 336)
Screenshot: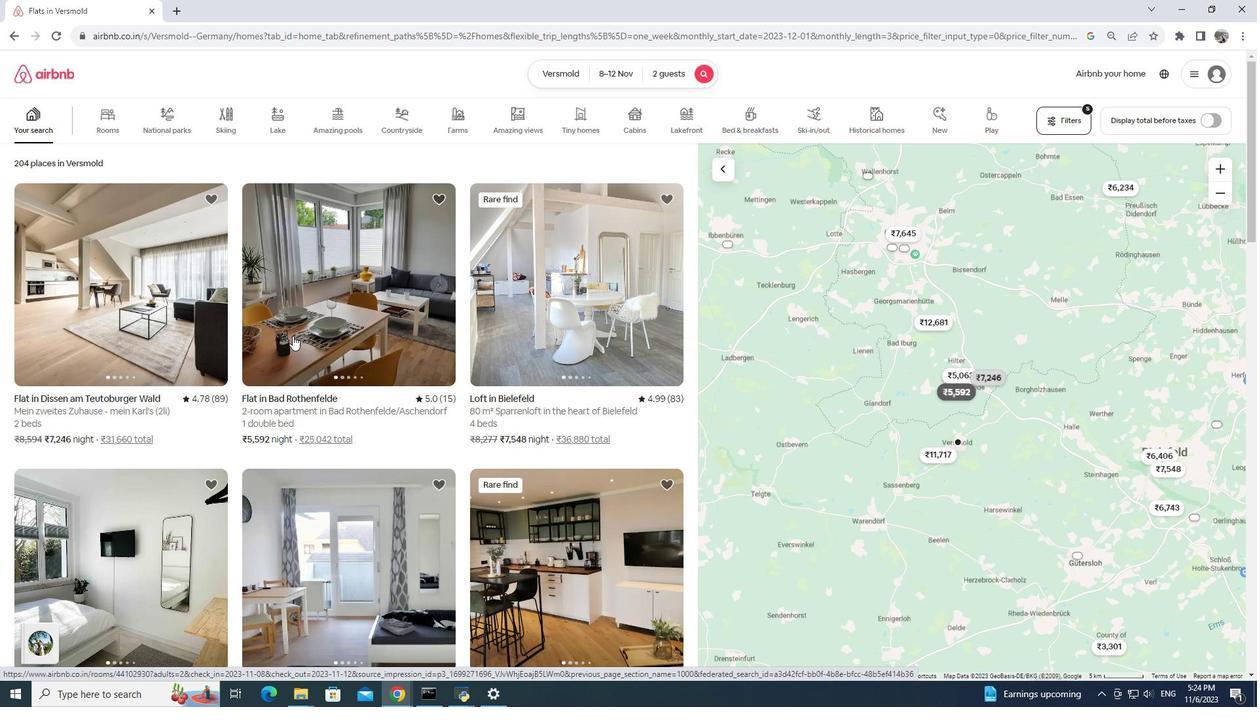 
Action: Mouse pressed left at (292, 336)
Screenshot: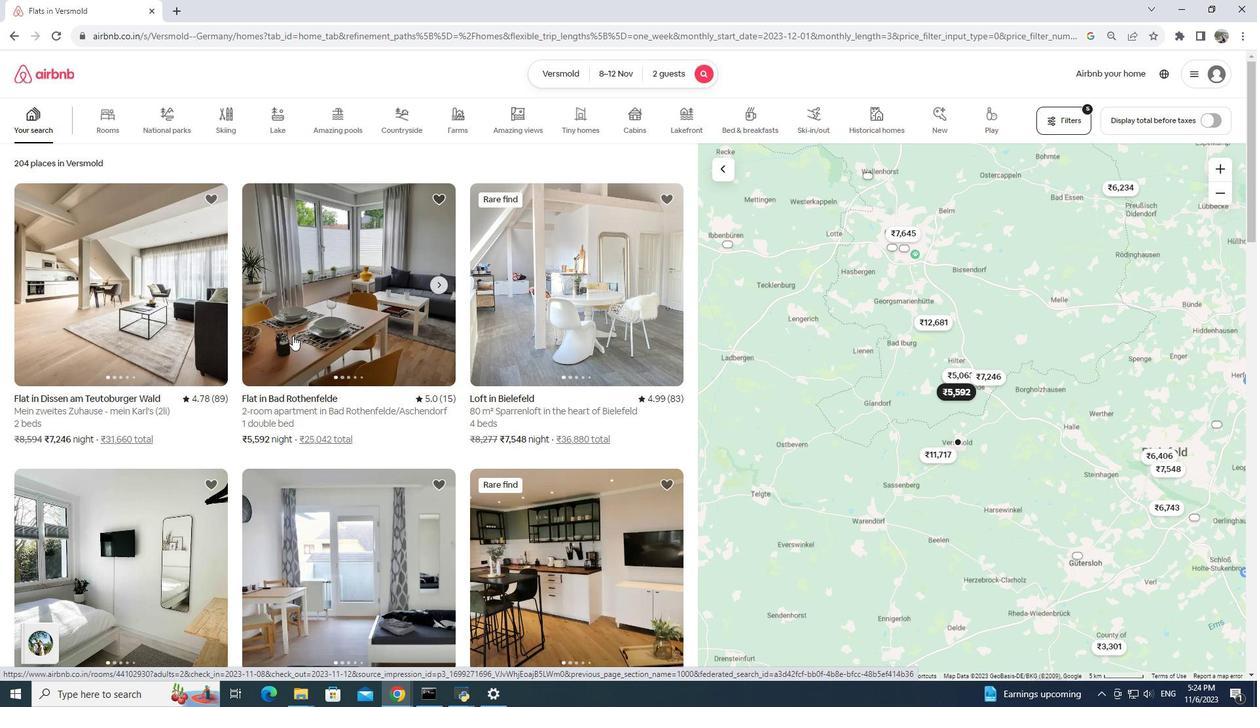 
Action: Mouse pressed left at (292, 336)
Screenshot: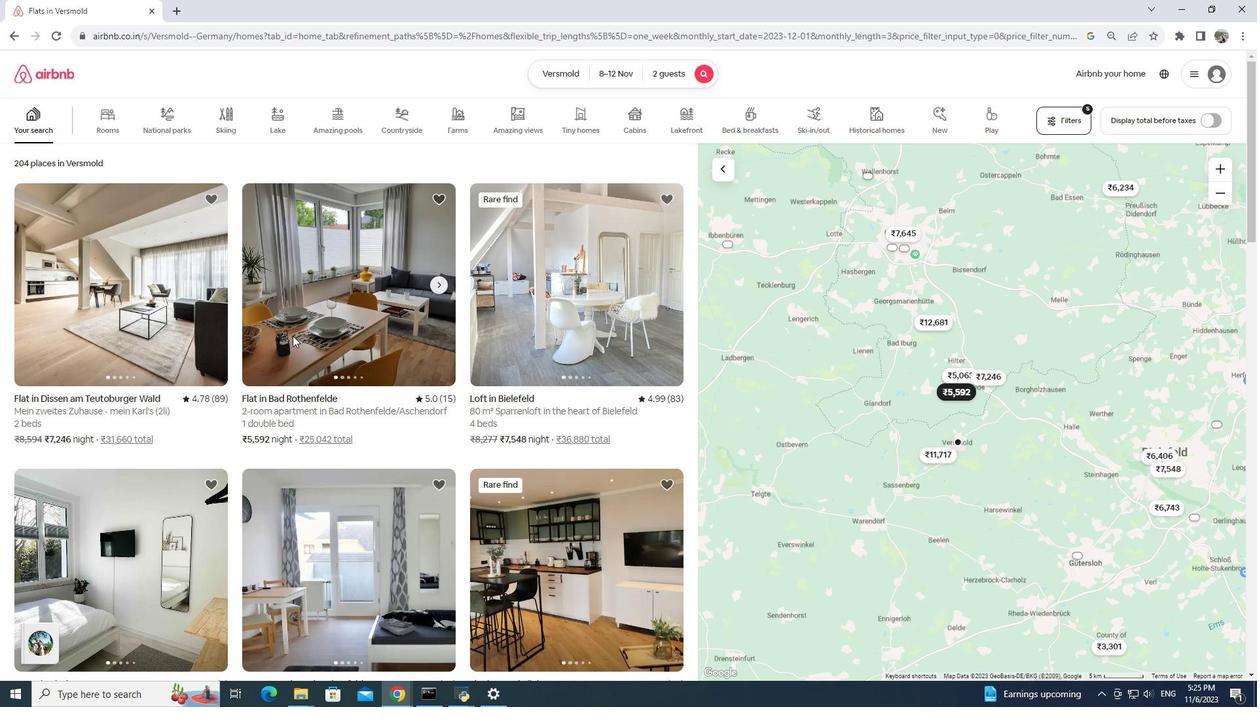 
Action: Mouse moved to (305, 9)
Screenshot: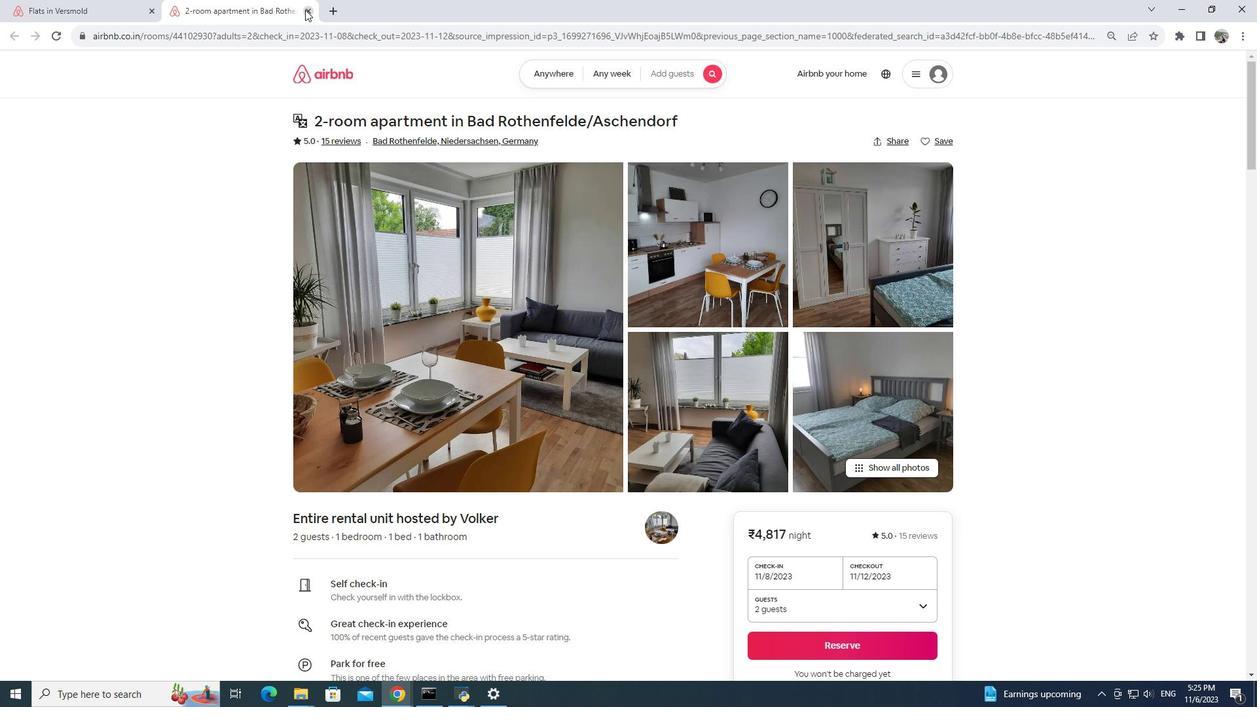 
Action: Mouse pressed left at (305, 9)
Screenshot: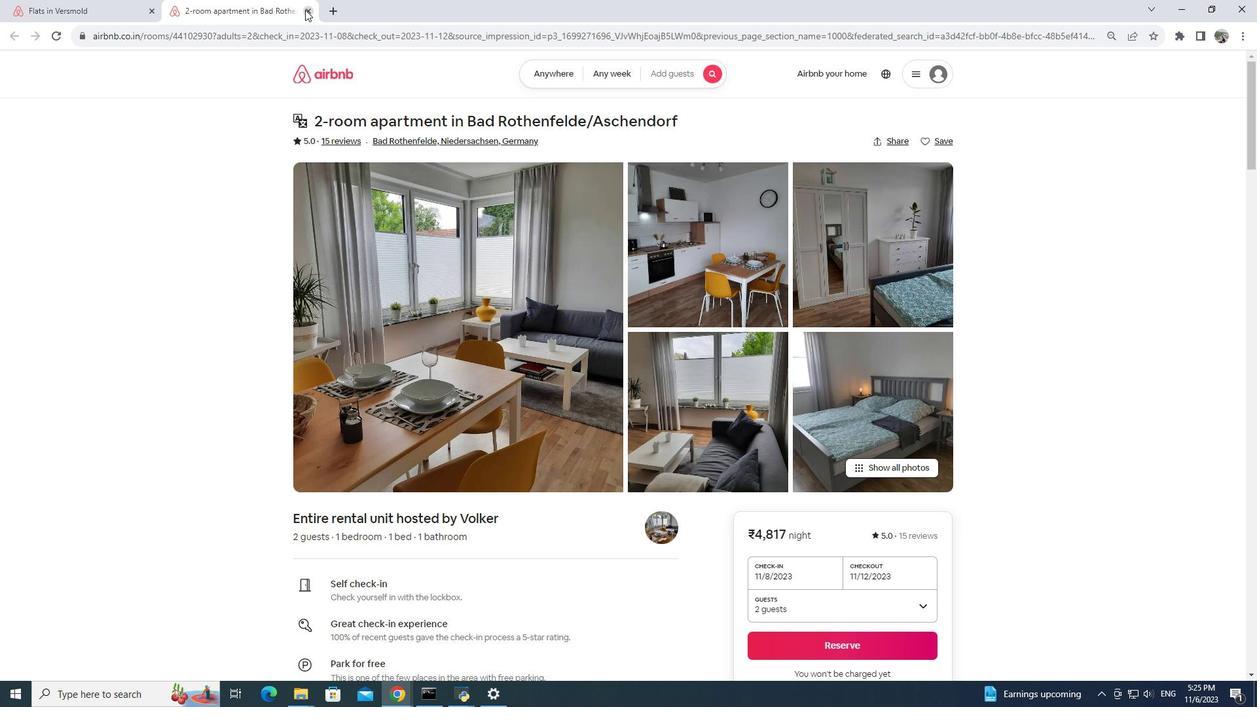 
Action: Mouse moved to (317, 270)
Screenshot: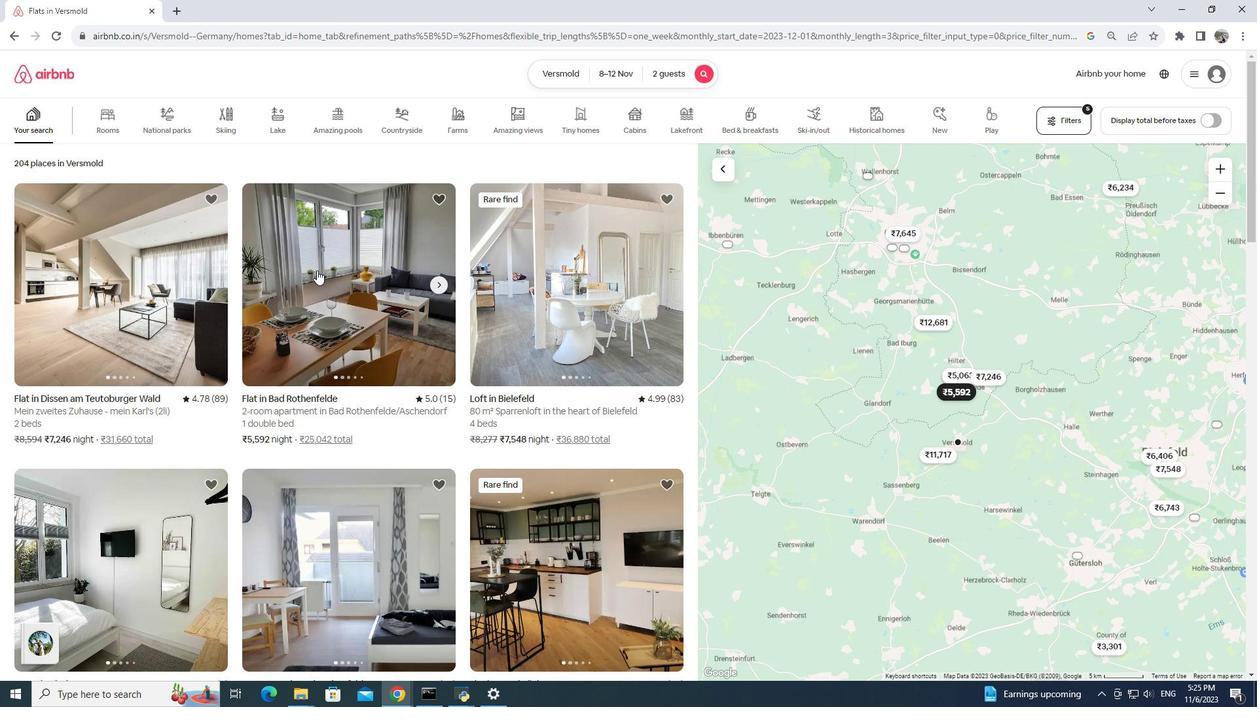 
Action: Mouse scrolled (317, 269) with delta (0, 0)
Screenshot: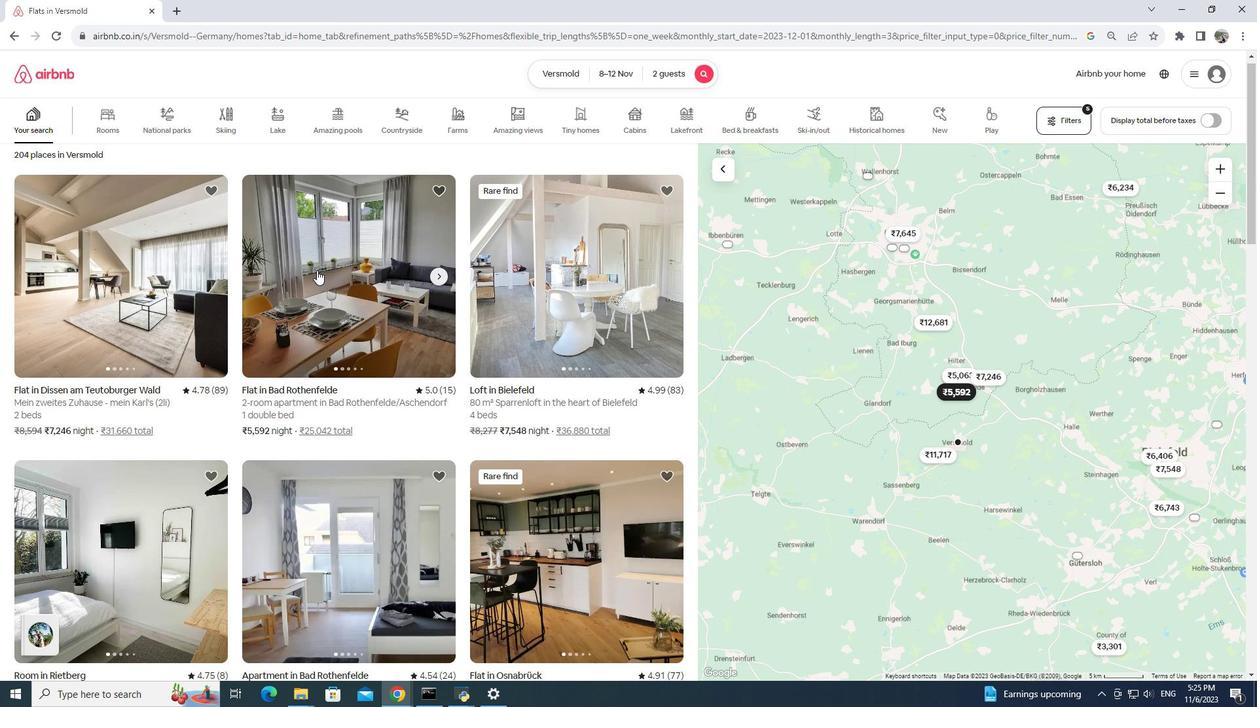 
Action: Mouse moved to (184, 259)
Screenshot: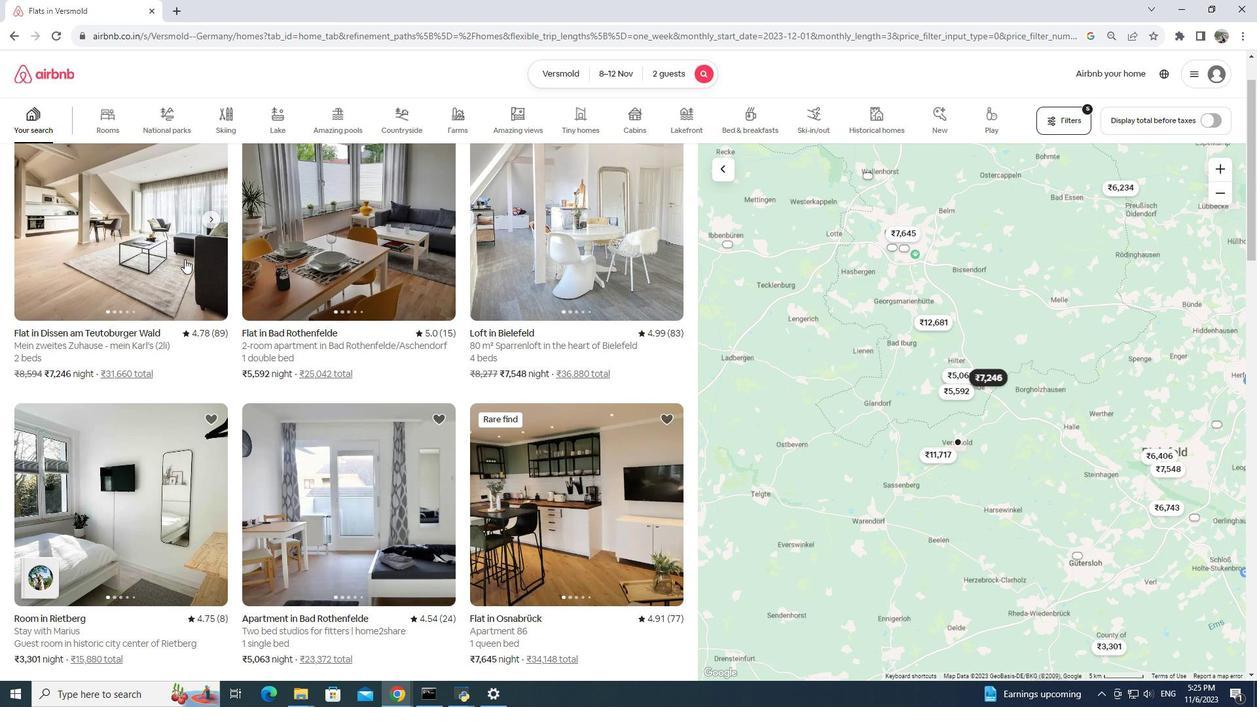
Action: Mouse pressed left at (184, 259)
Screenshot: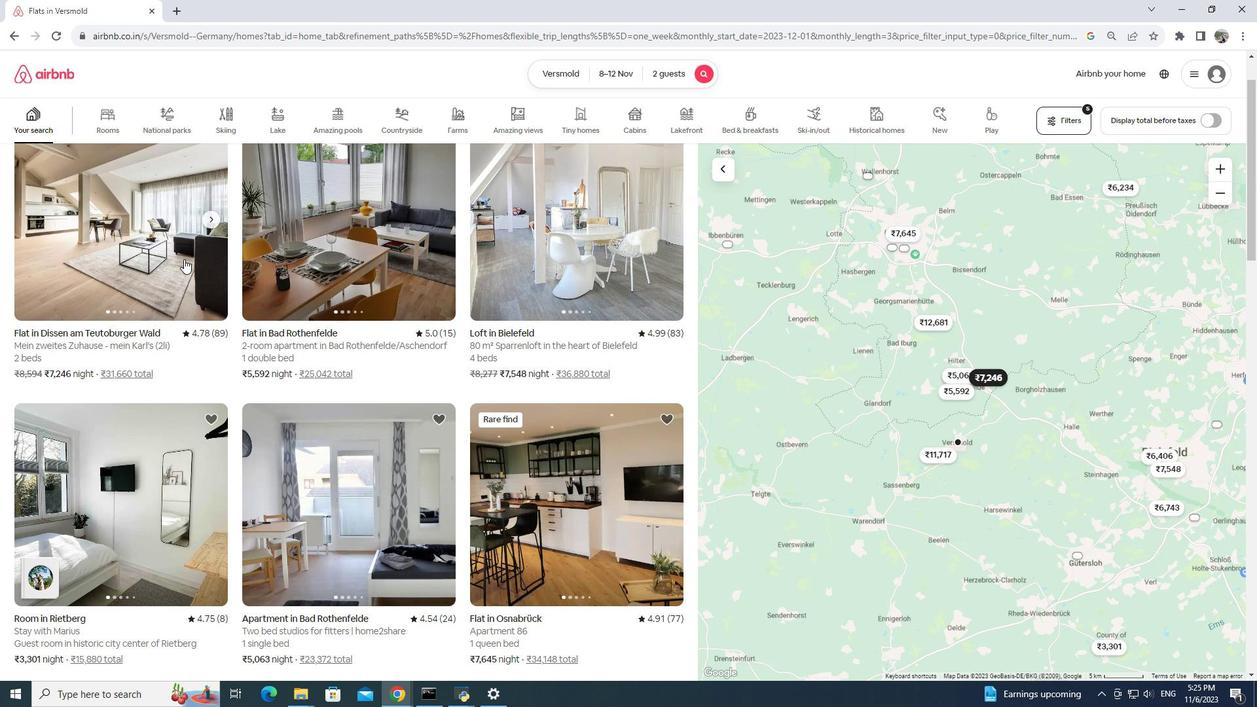 
Action: Mouse moved to (184, 260)
Screenshot: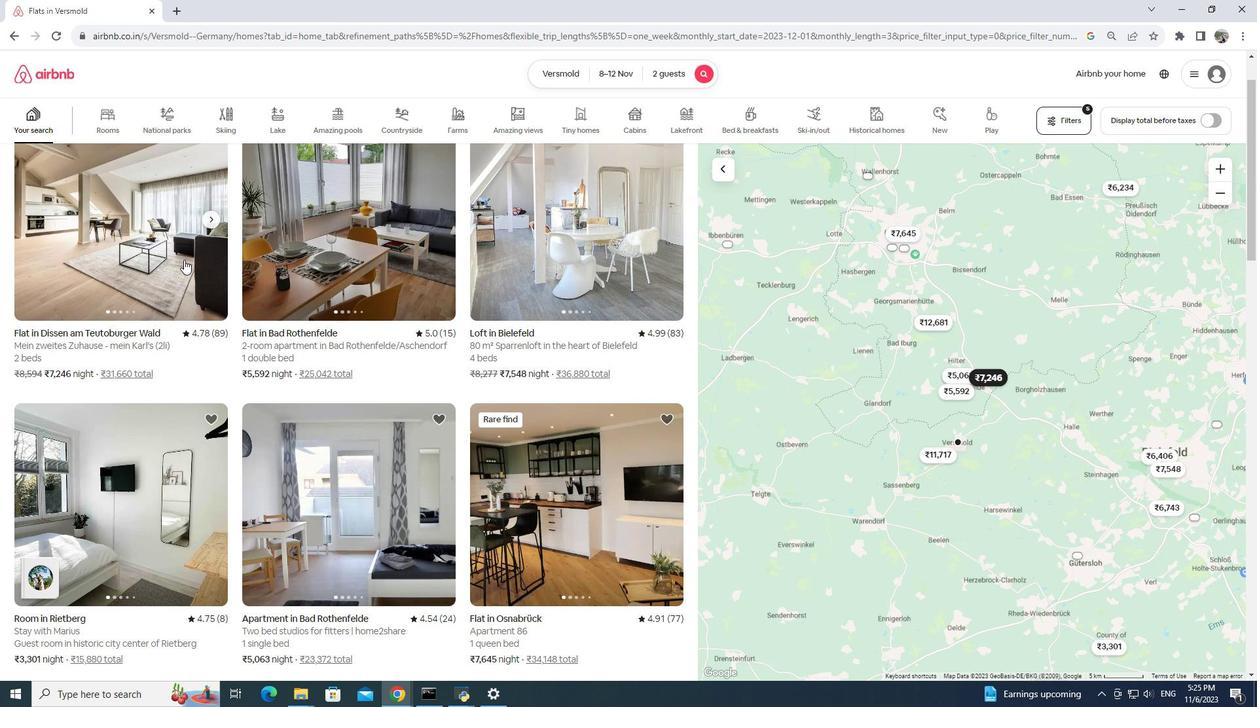 
Action: Mouse pressed left at (184, 260)
Screenshot: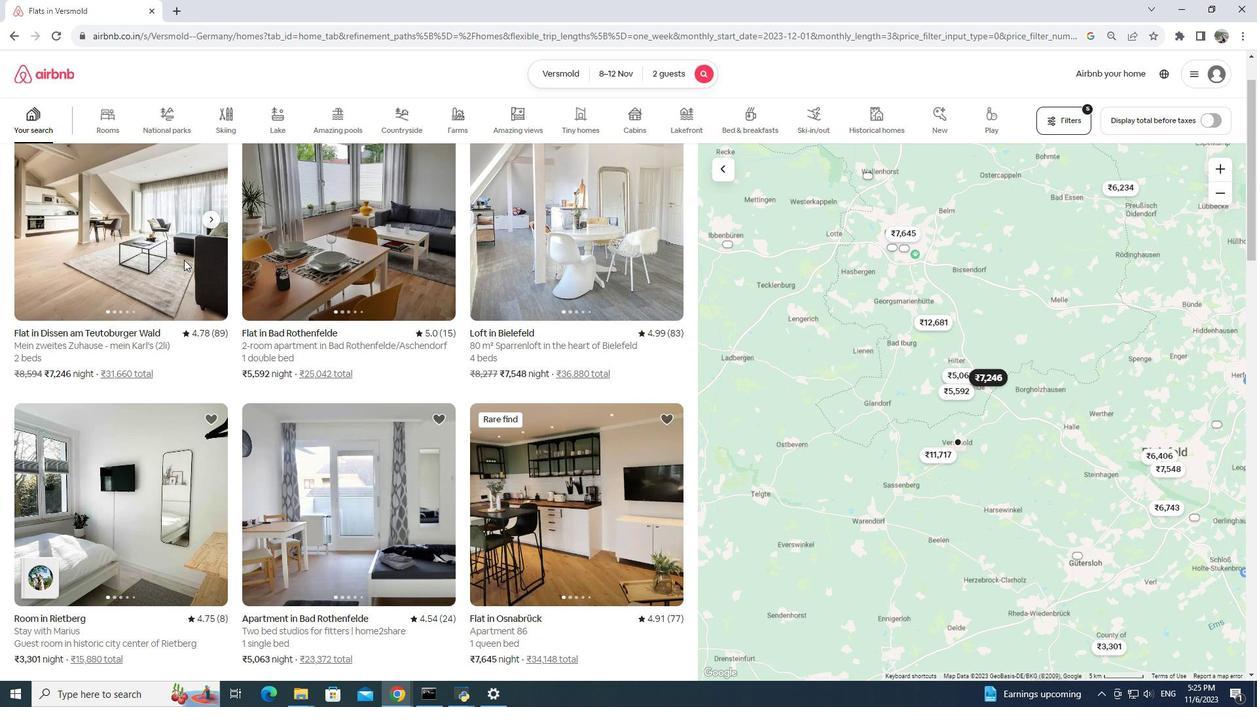 
Action: Mouse moved to (306, 7)
Screenshot: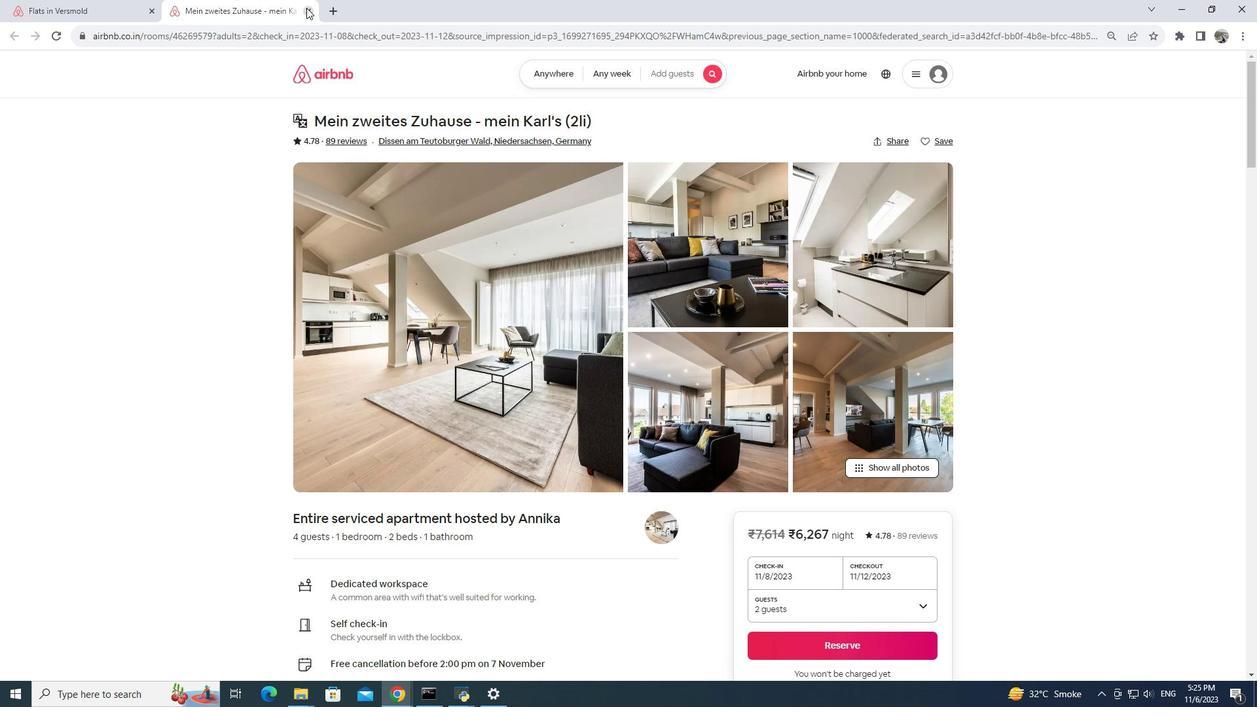 
Action: Mouse pressed left at (306, 7)
Screenshot: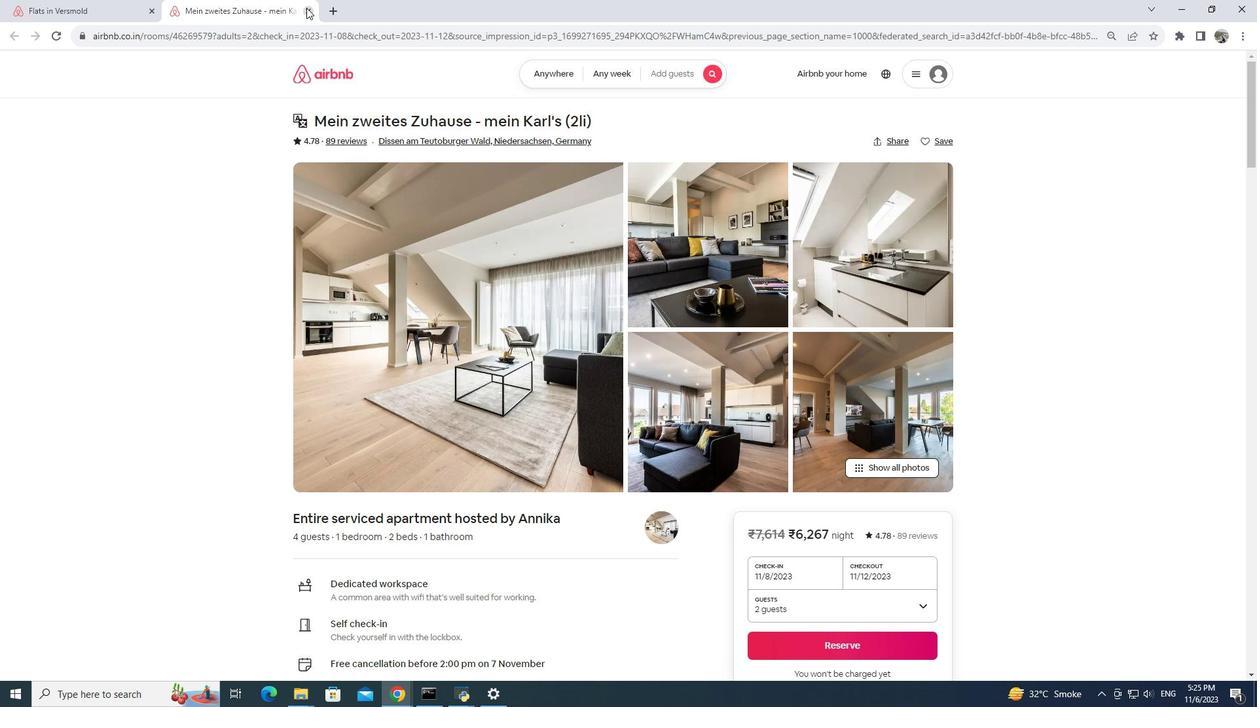 
Action: Mouse moved to (542, 287)
Screenshot: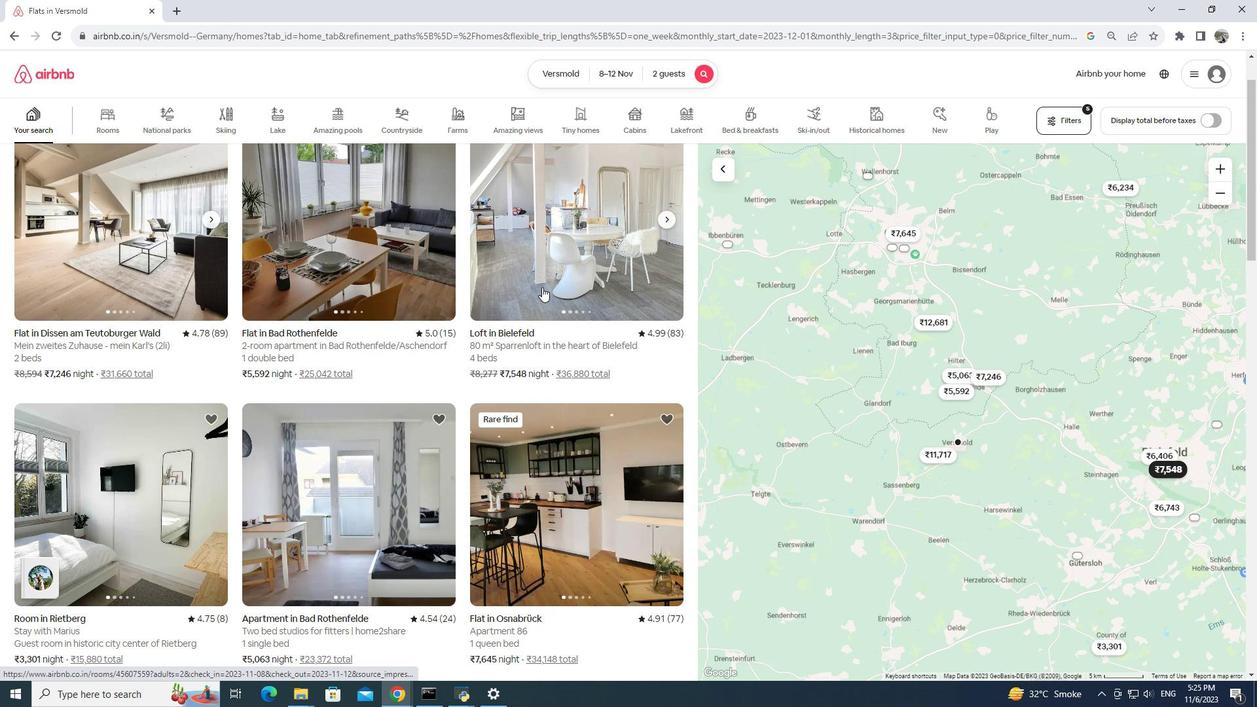 
Action: Mouse pressed left at (542, 287)
Screenshot: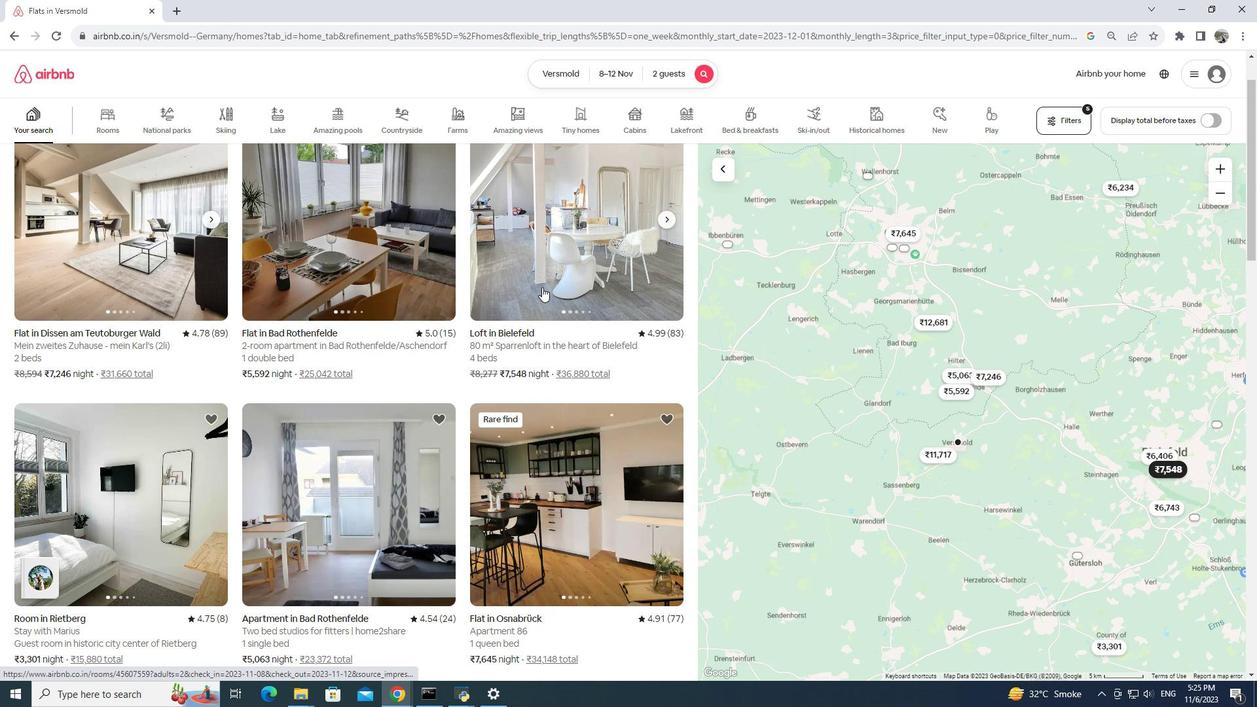
Action: Mouse pressed left at (542, 287)
Screenshot: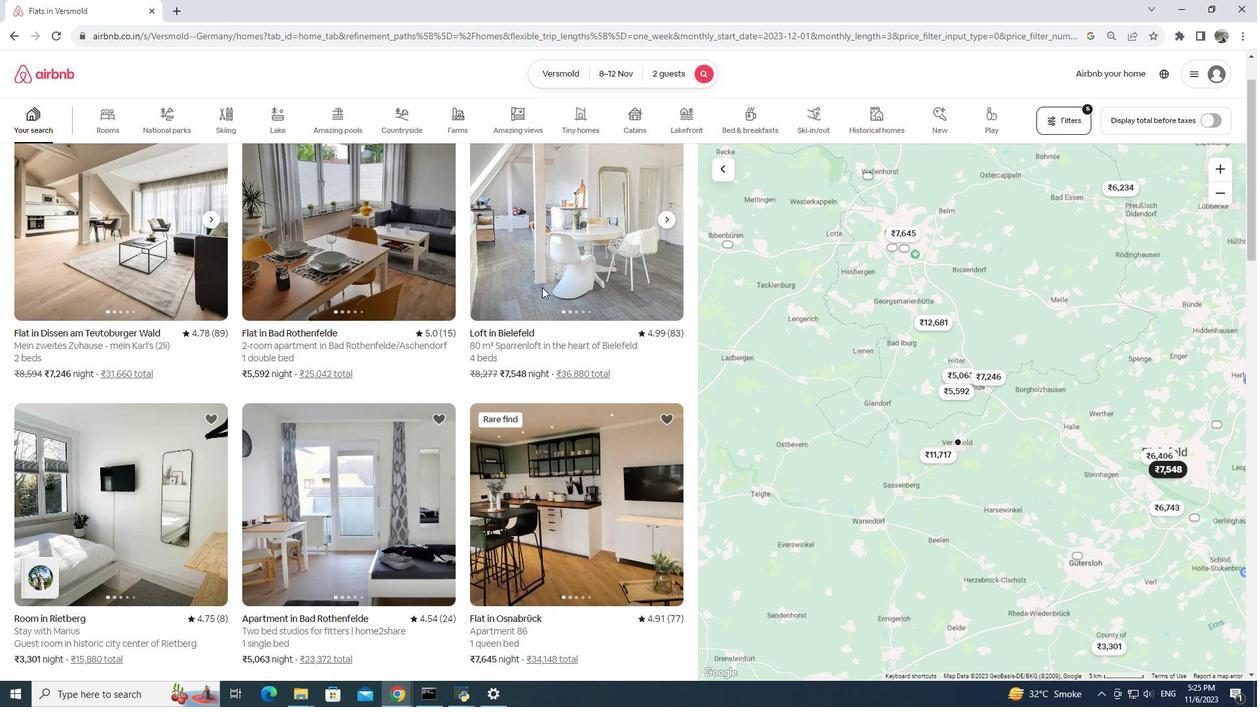 
Action: Mouse moved to (303, 13)
Screenshot: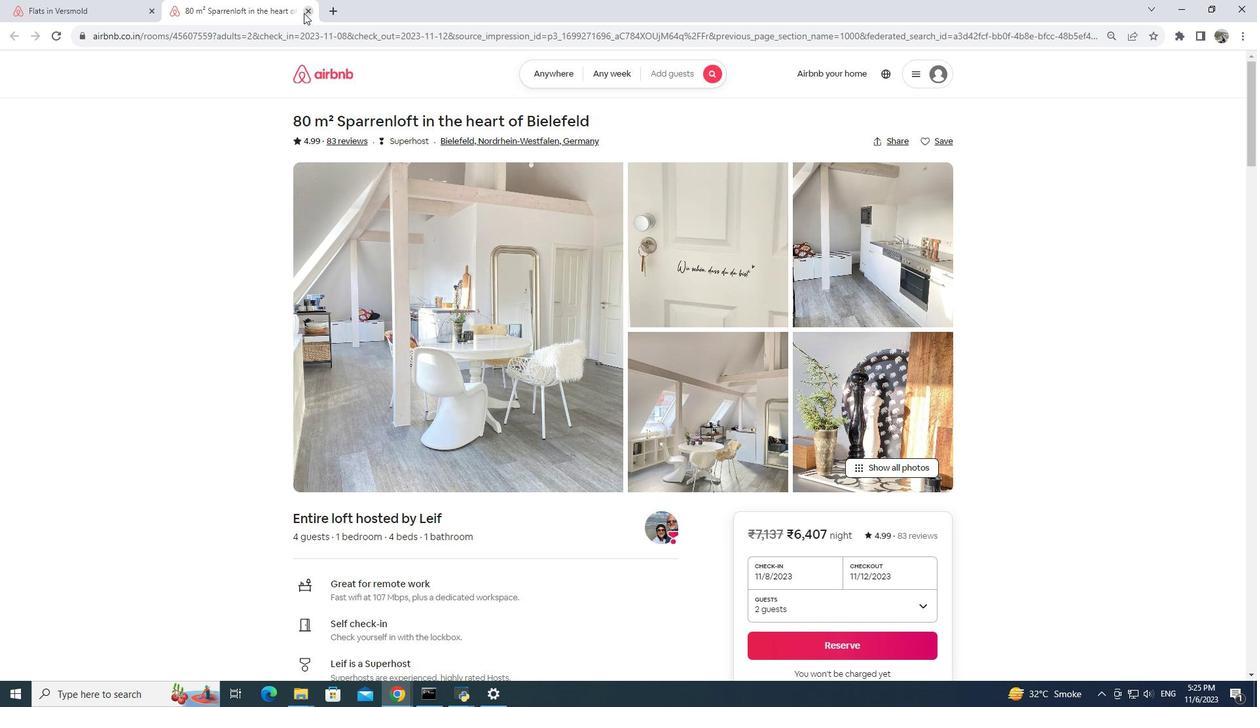 
Action: Mouse pressed left at (303, 13)
Screenshot: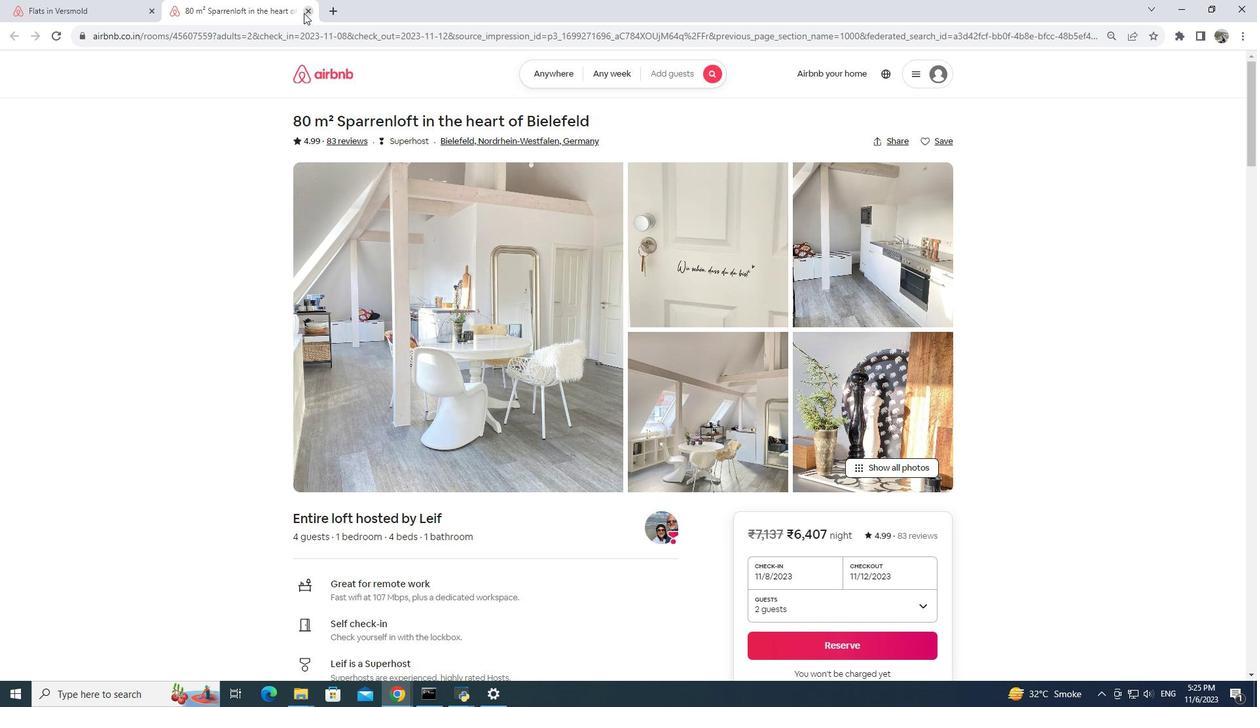 
Action: Mouse moved to (330, 332)
Screenshot: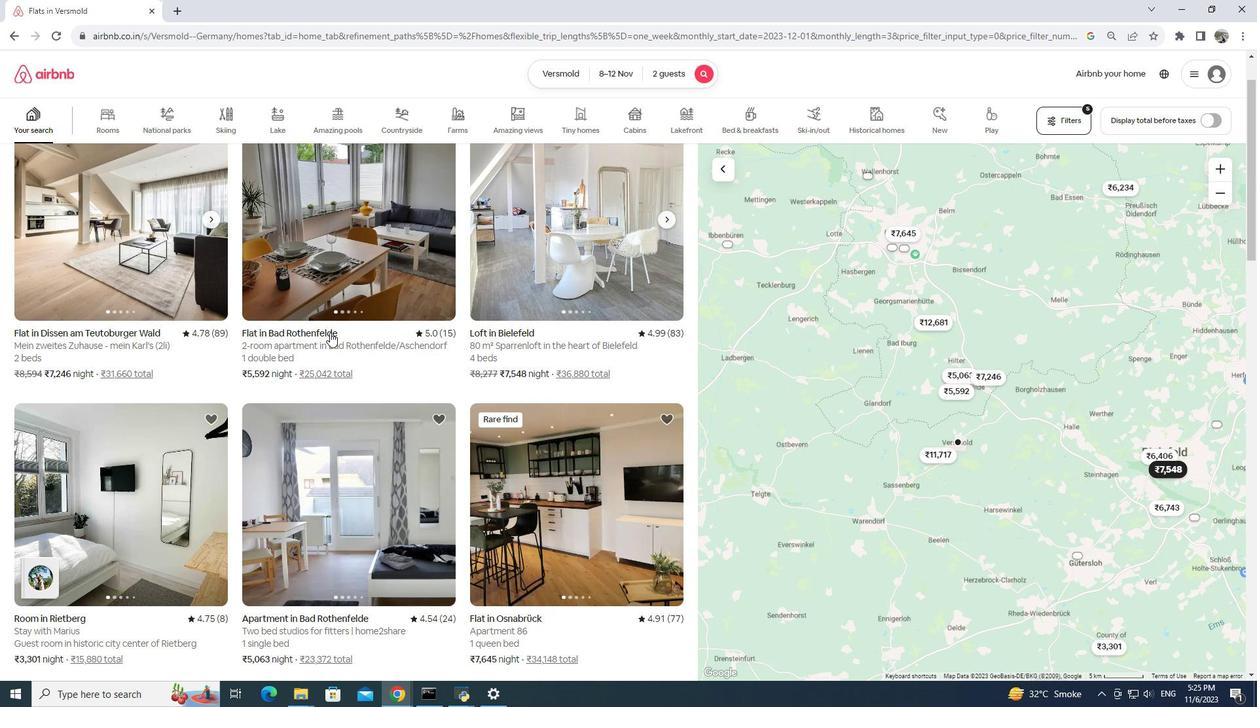 
Action: Mouse scrolled (330, 332) with delta (0, 0)
Screenshot: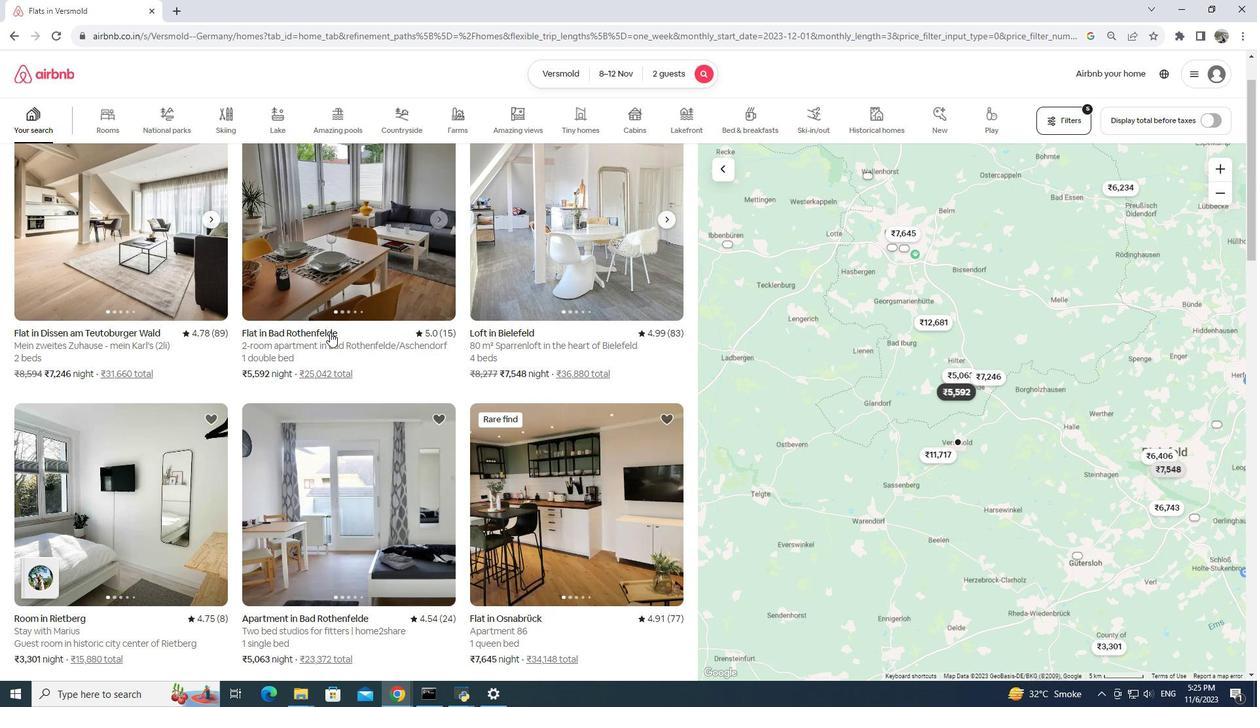 
Action: Mouse scrolled (330, 332) with delta (0, 0)
Screenshot: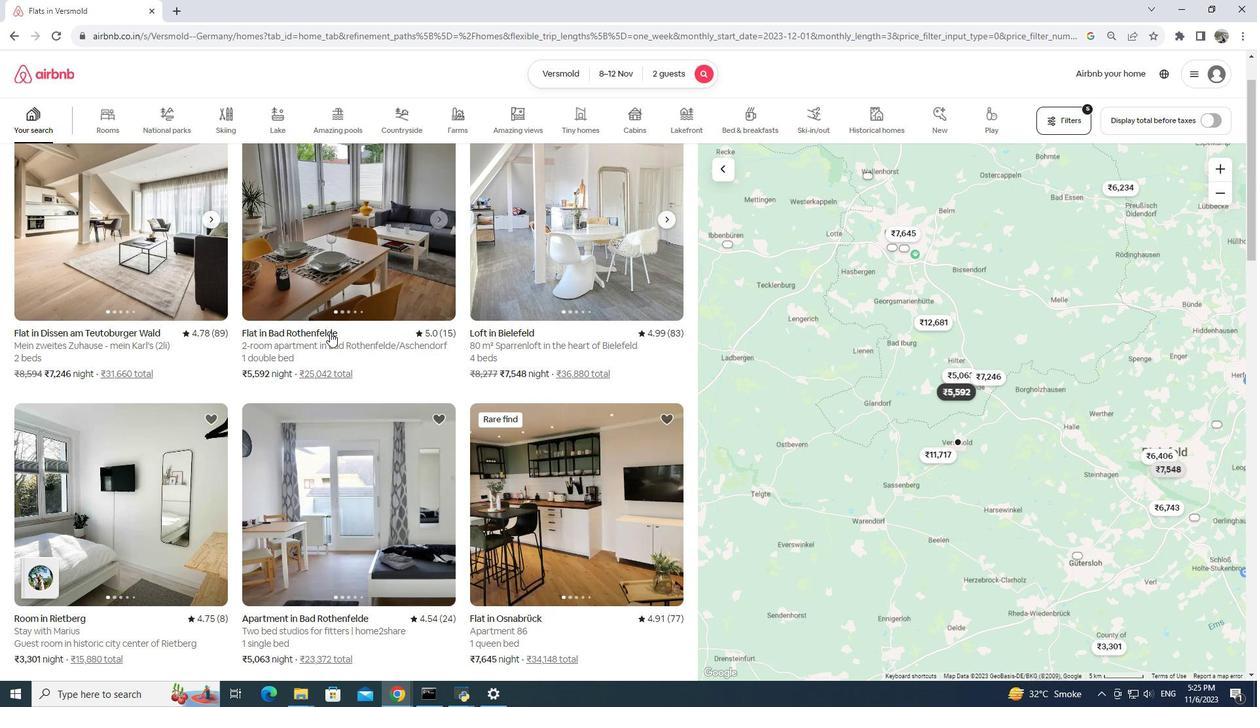 
Action: Mouse scrolled (330, 332) with delta (0, 0)
Screenshot: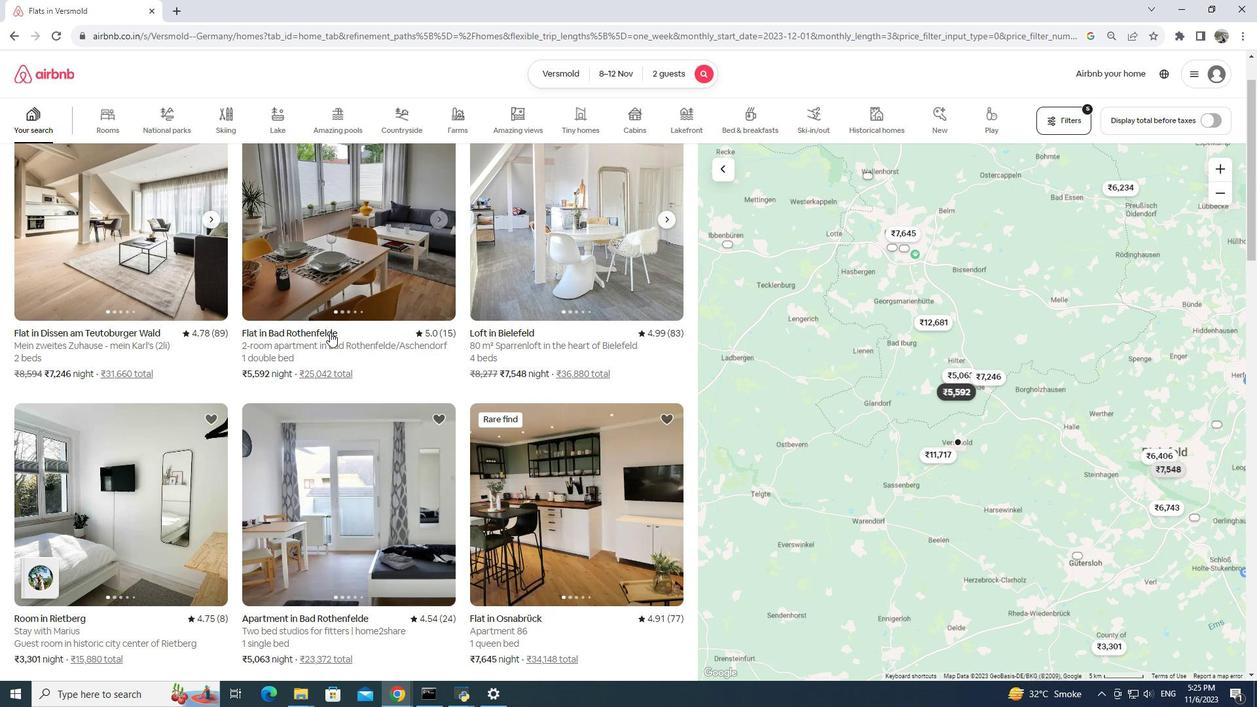 
Action: Mouse scrolled (330, 332) with delta (0, 0)
Screenshot: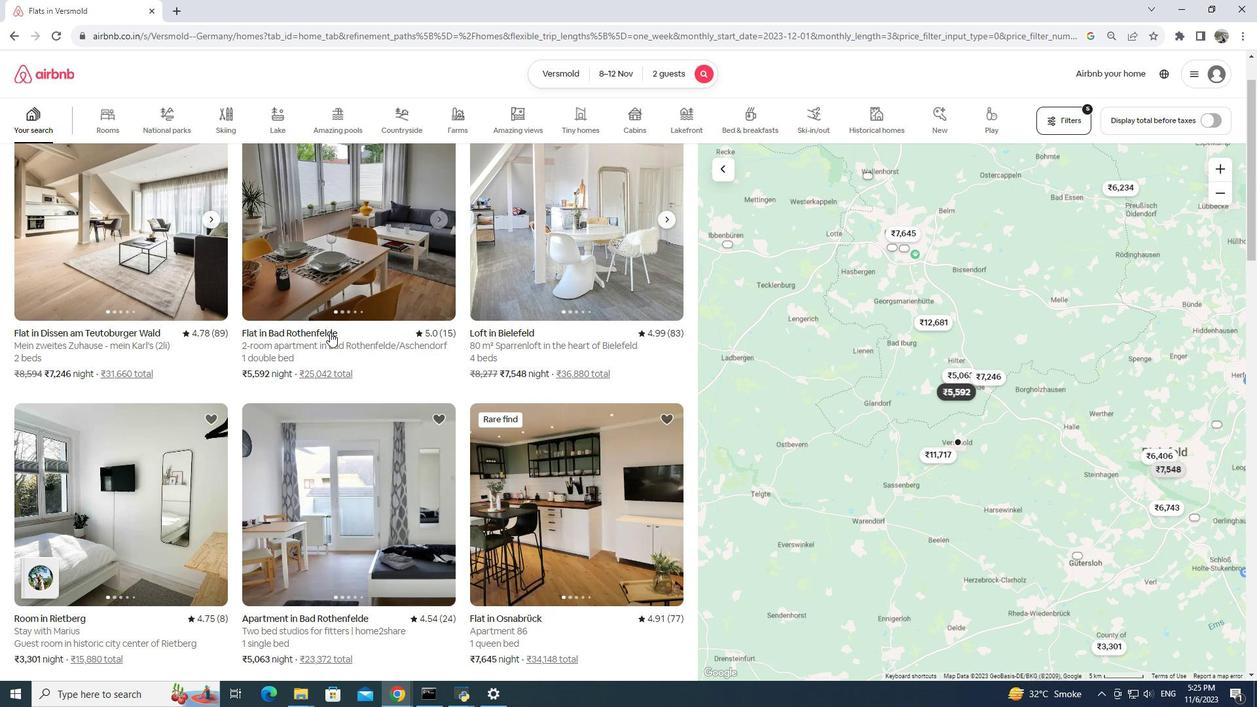
Action: Mouse moved to (311, 306)
Screenshot: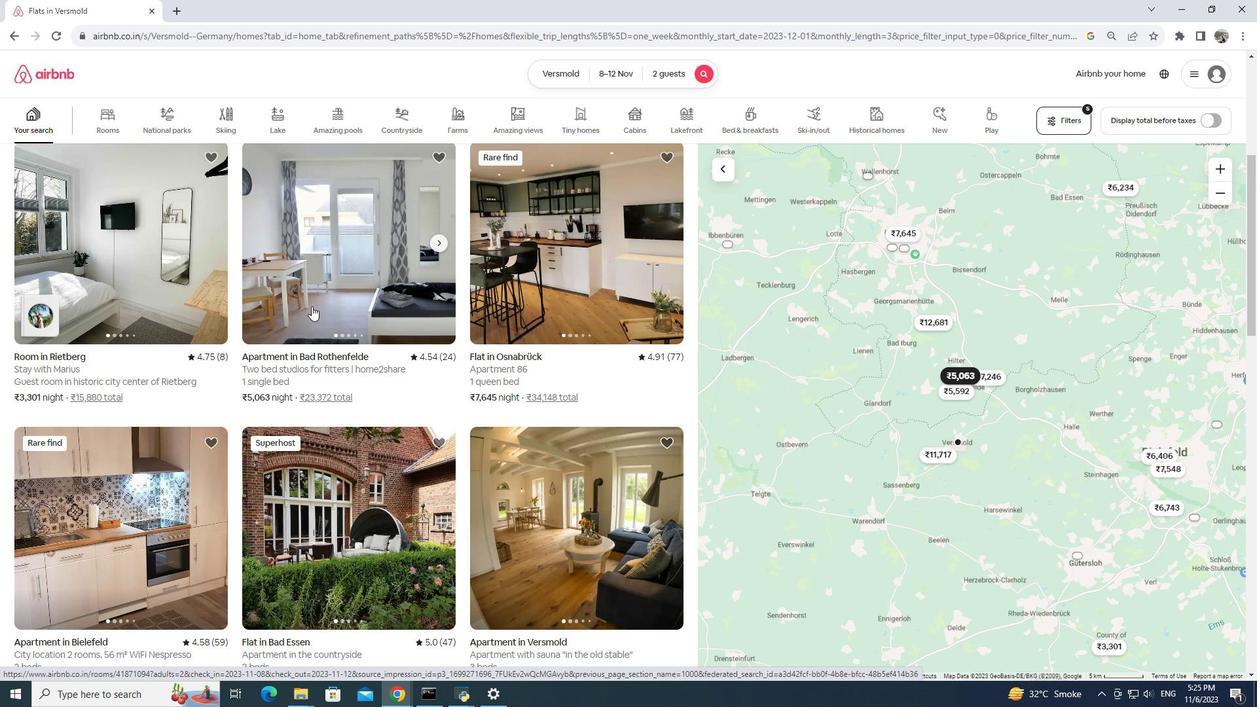 
Action: Mouse pressed left at (311, 306)
Screenshot: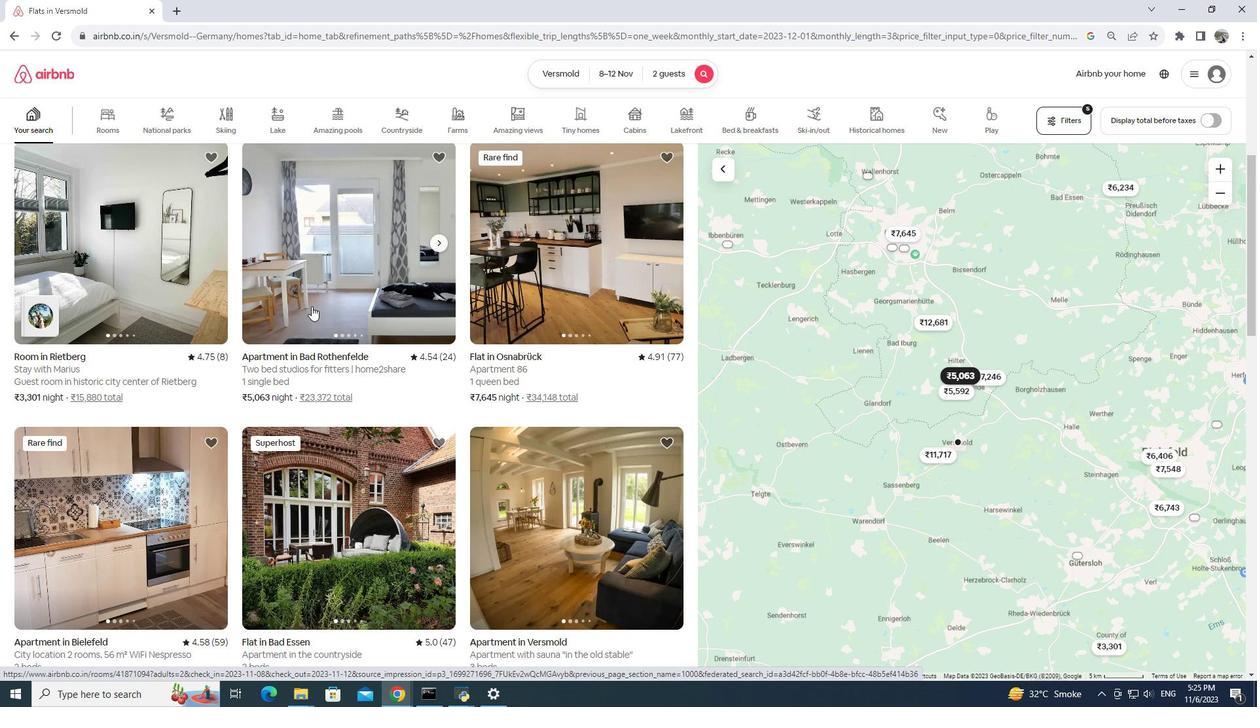 
Action: Mouse pressed left at (311, 306)
Screenshot: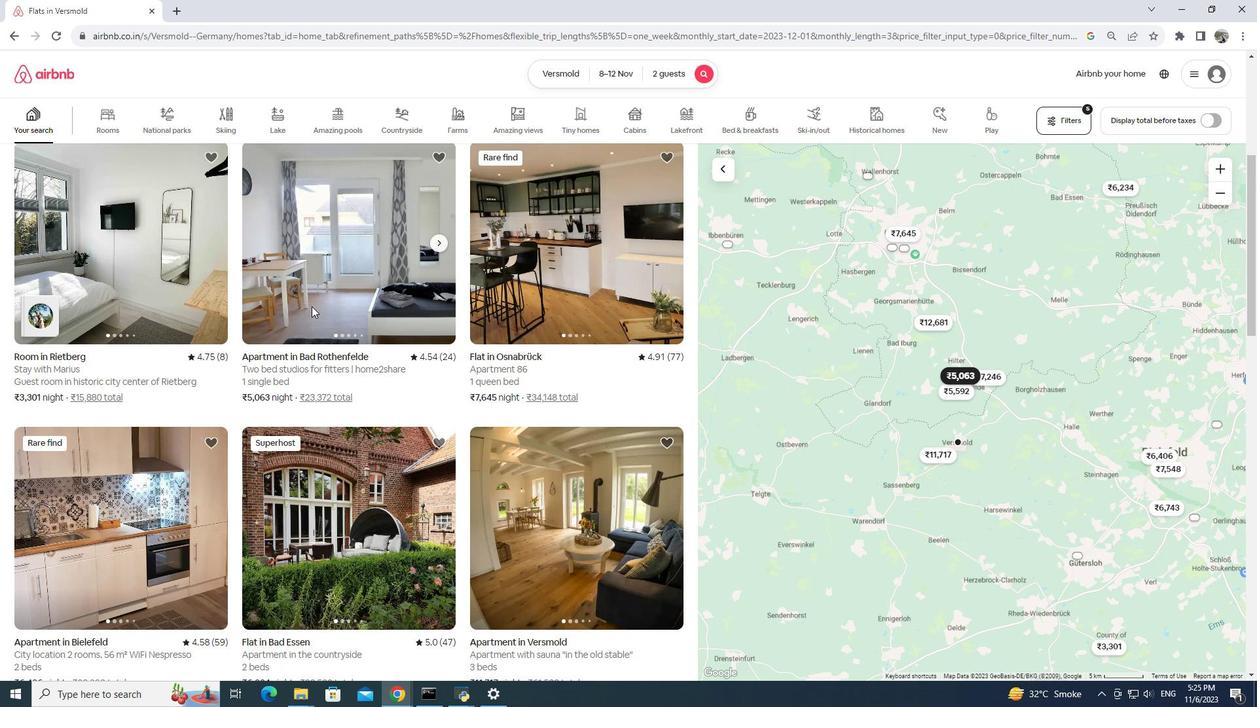 
Action: Mouse moved to (885, 461)
Screenshot: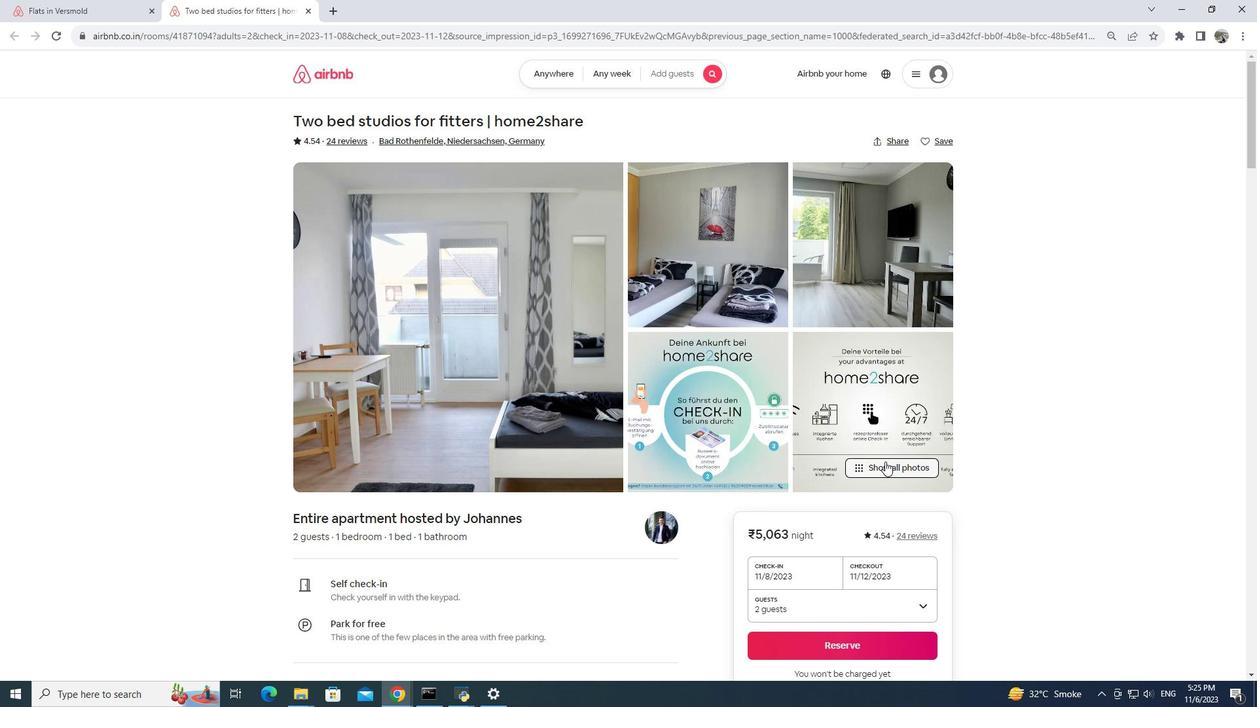 
Action: Mouse pressed left at (885, 461)
Screenshot: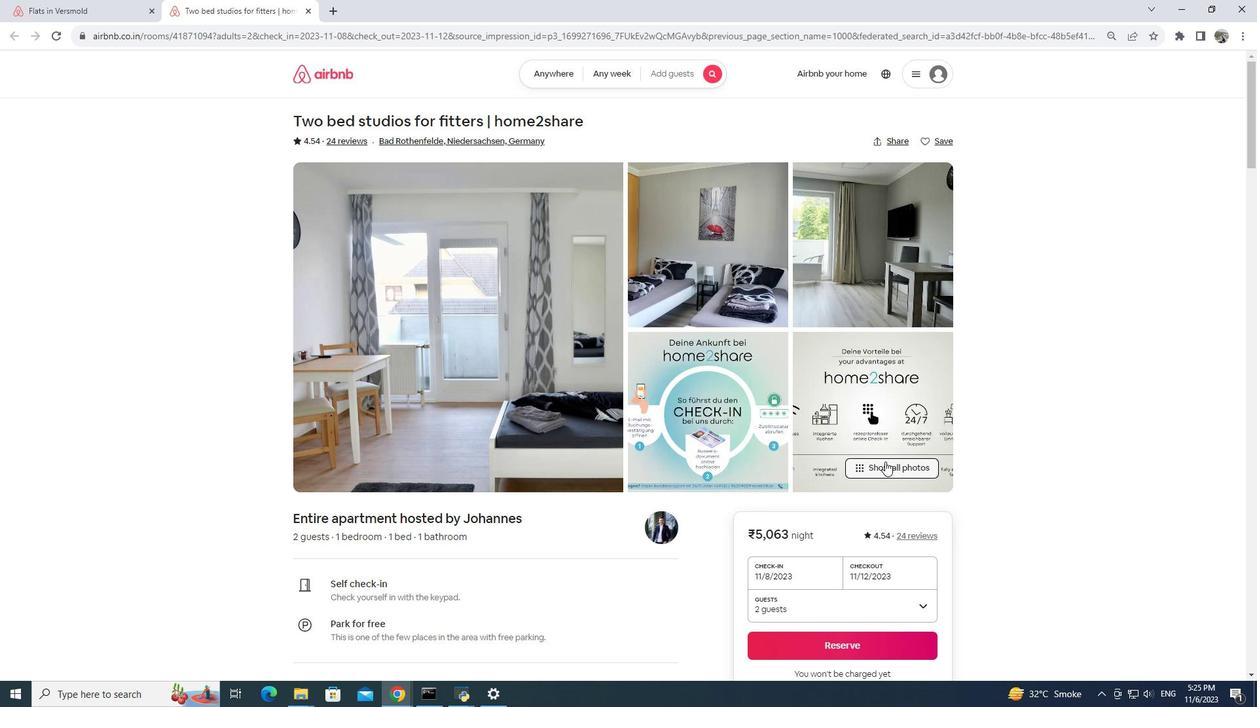 
Action: Mouse moved to (710, 426)
Screenshot: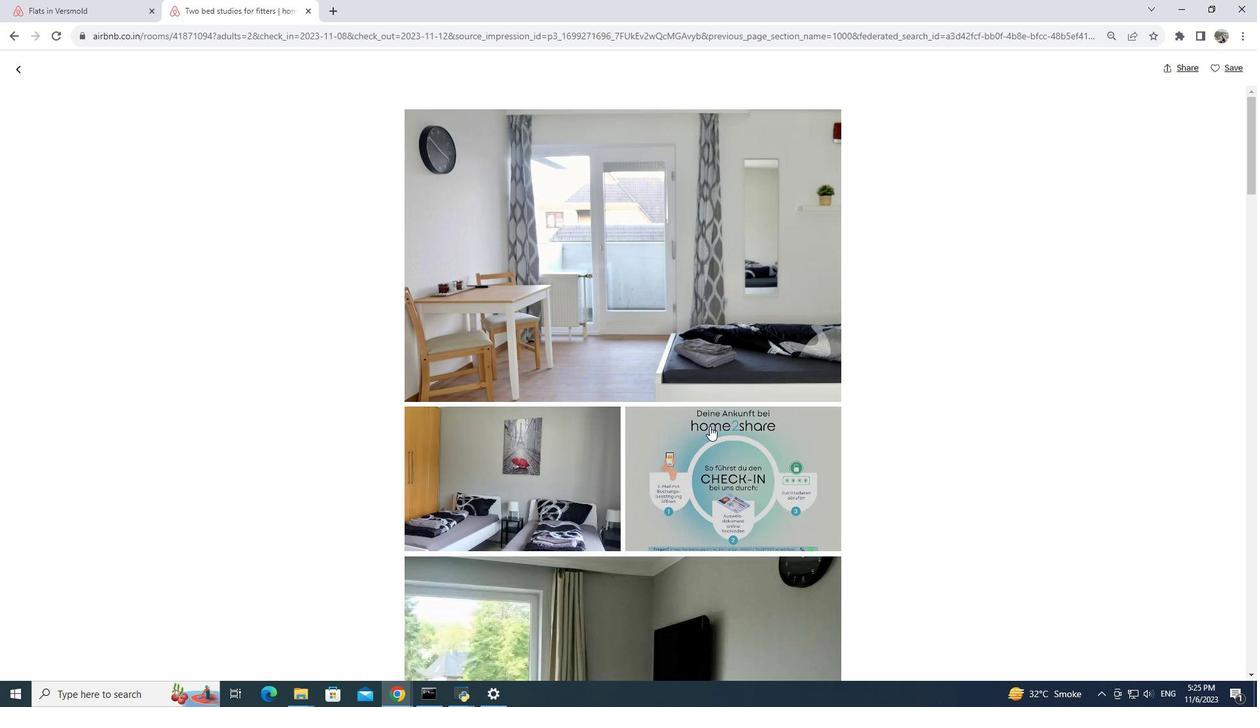 
Action: Mouse scrolled (710, 425) with delta (0, 0)
Screenshot: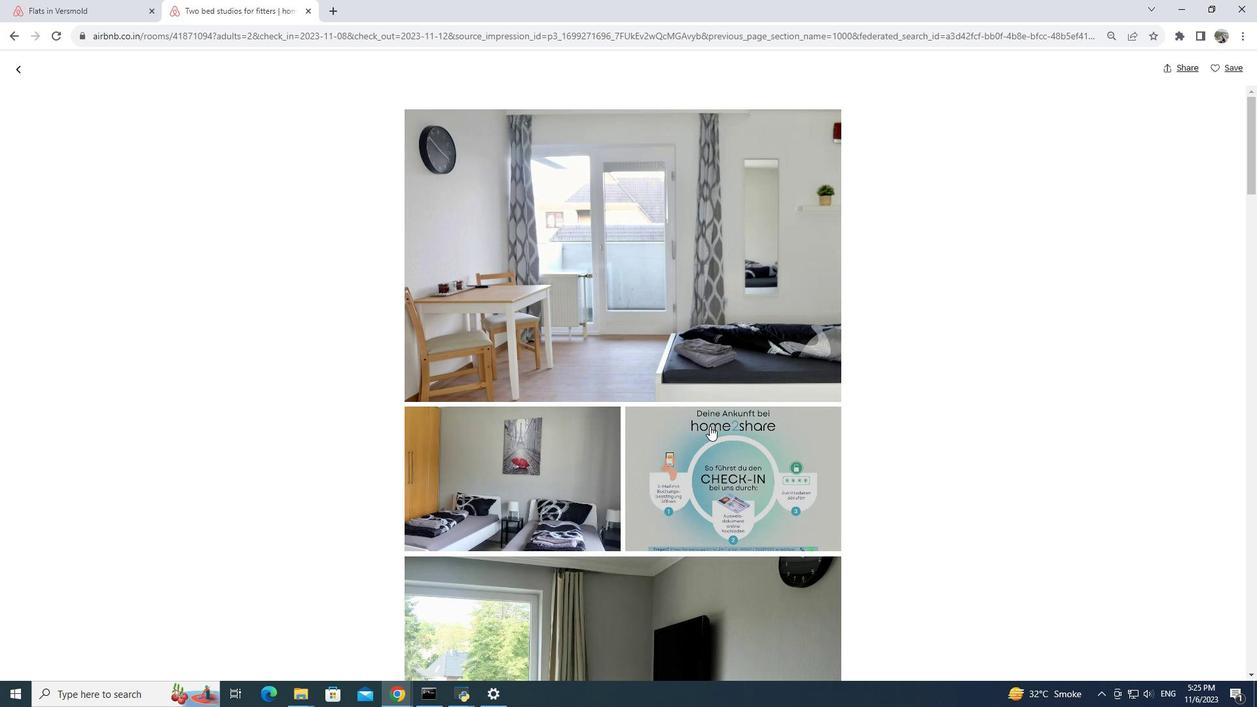 
Action: Mouse scrolled (710, 425) with delta (0, 0)
Screenshot: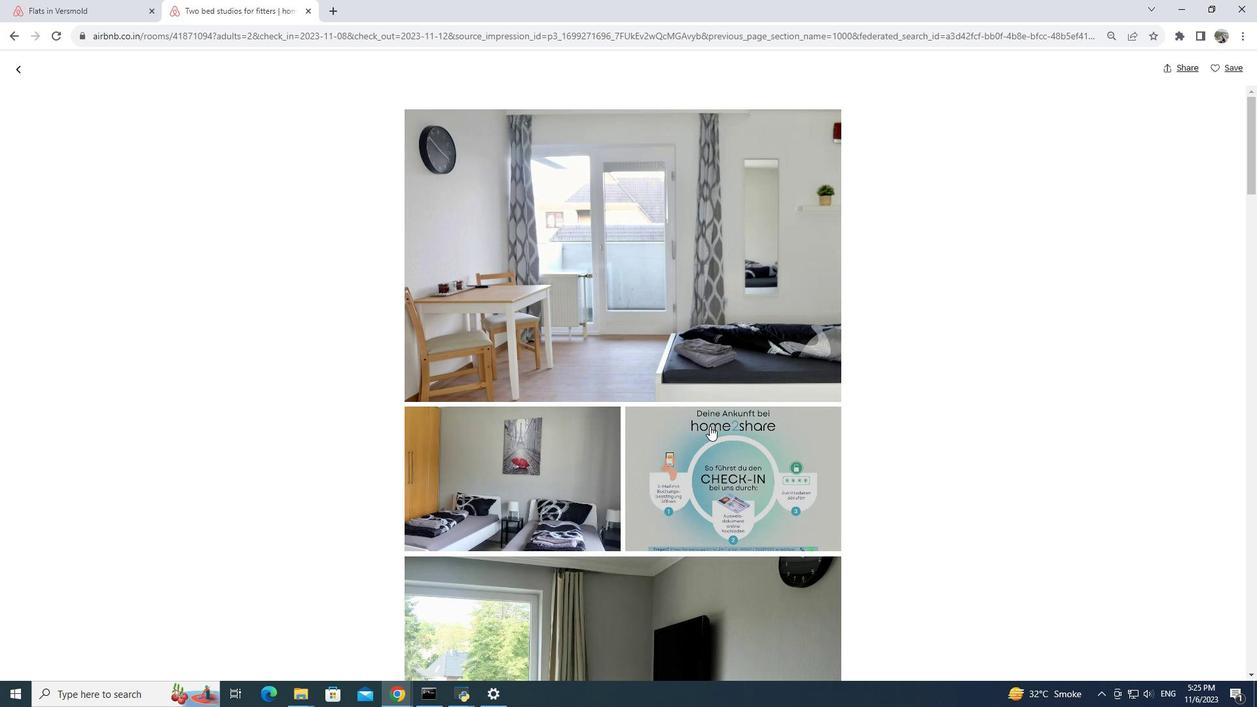 
Action: Mouse moved to (705, 421)
Screenshot: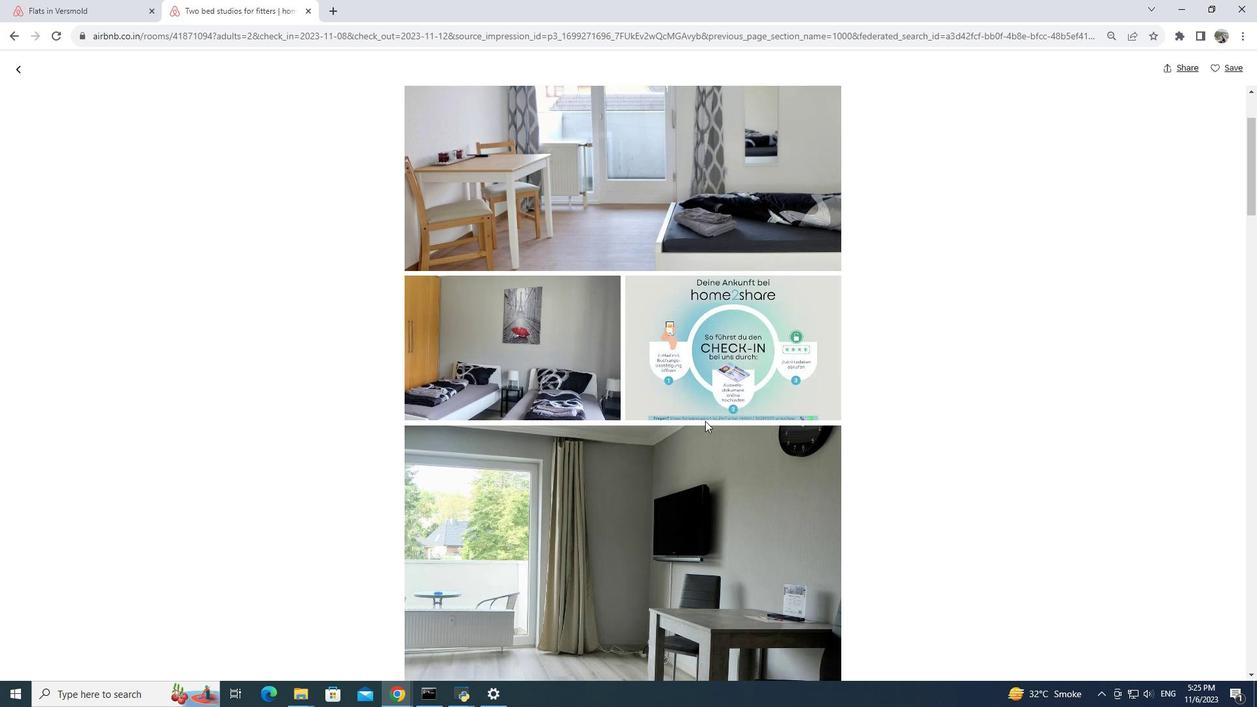 
Action: Mouse scrolled (705, 420) with delta (0, 0)
Screenshot: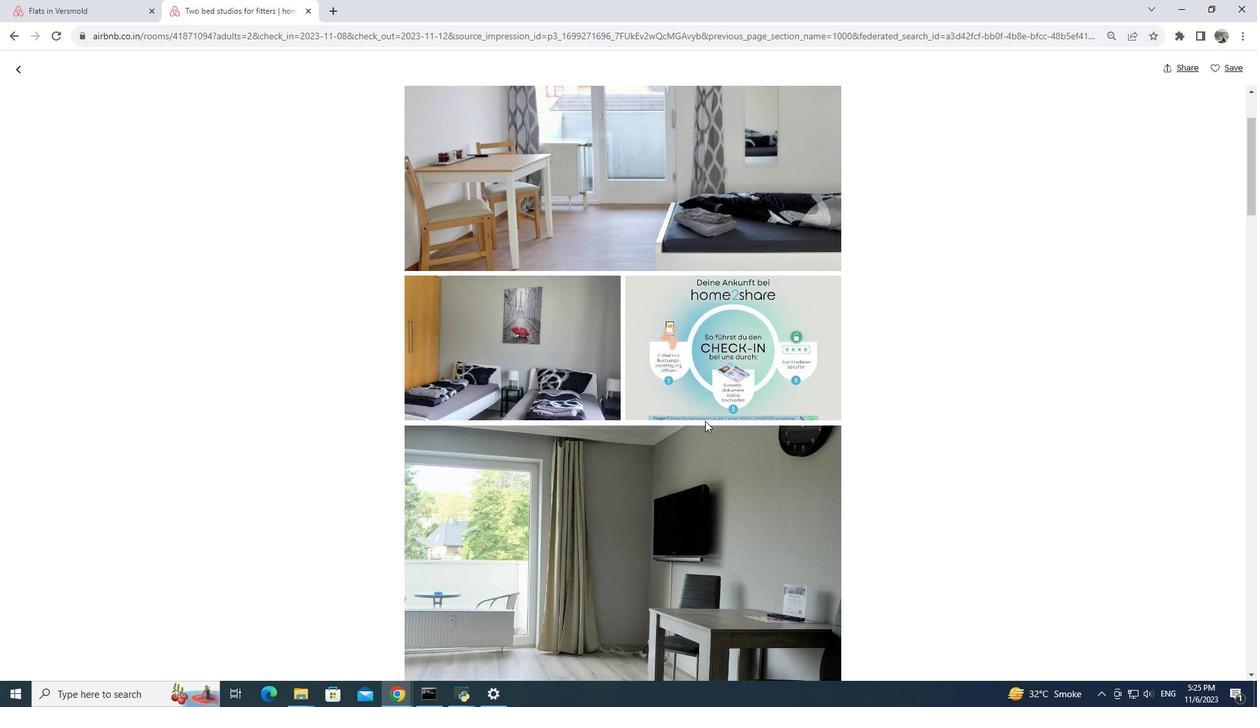 
Action: Mouse scrolled (705, 420) with delta (0, 0)
Screenshot: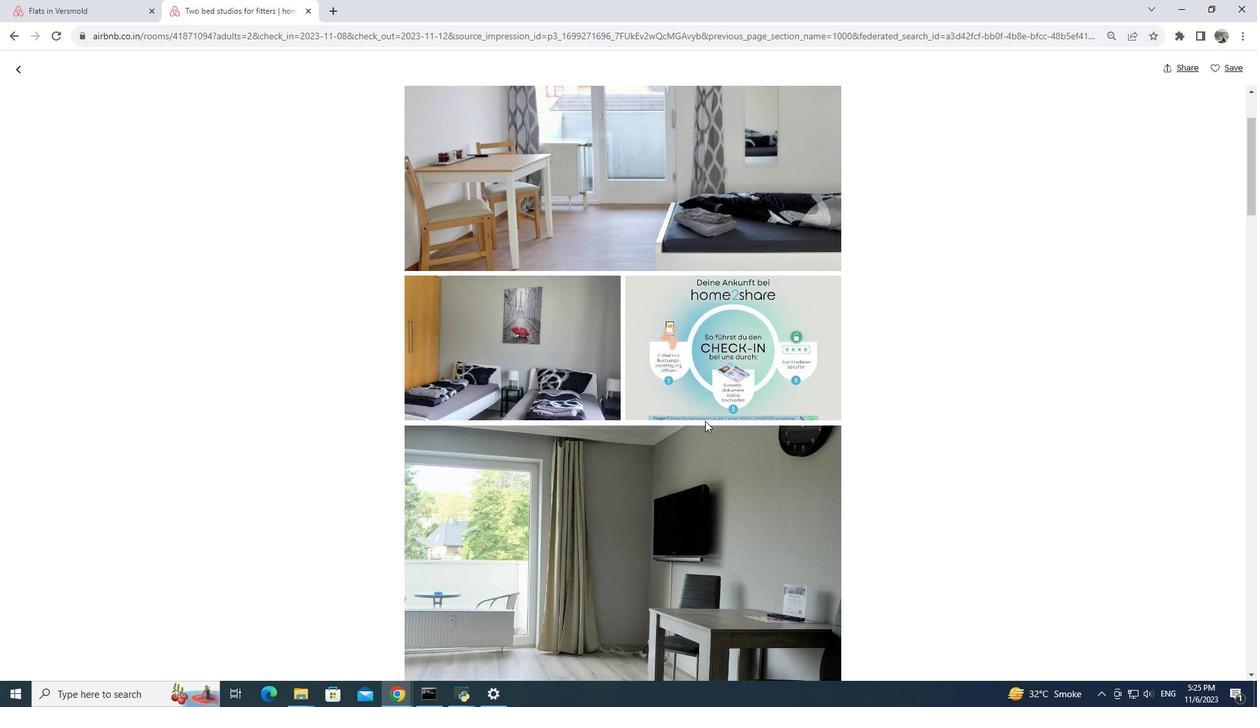 
Action: Mouse moved to (706, 420)
Screenshot: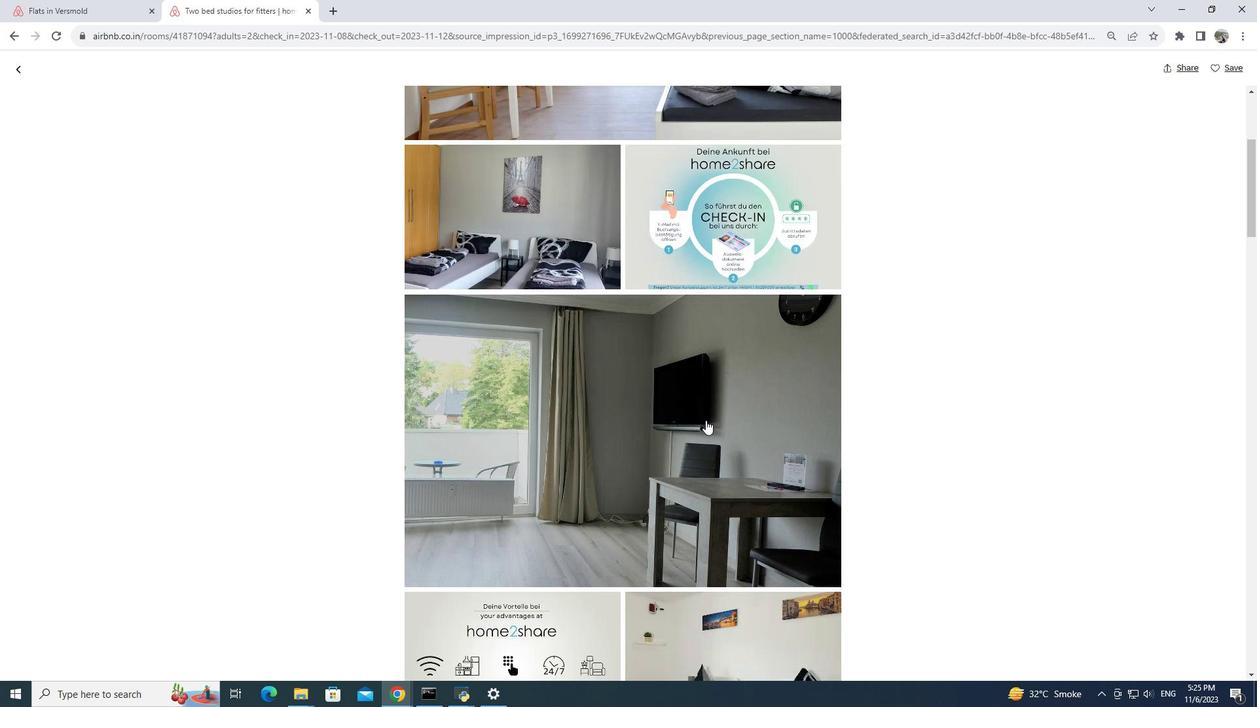 
Action: Mouse scrolled (706, 419) with delta (0, 0)
Screenshot: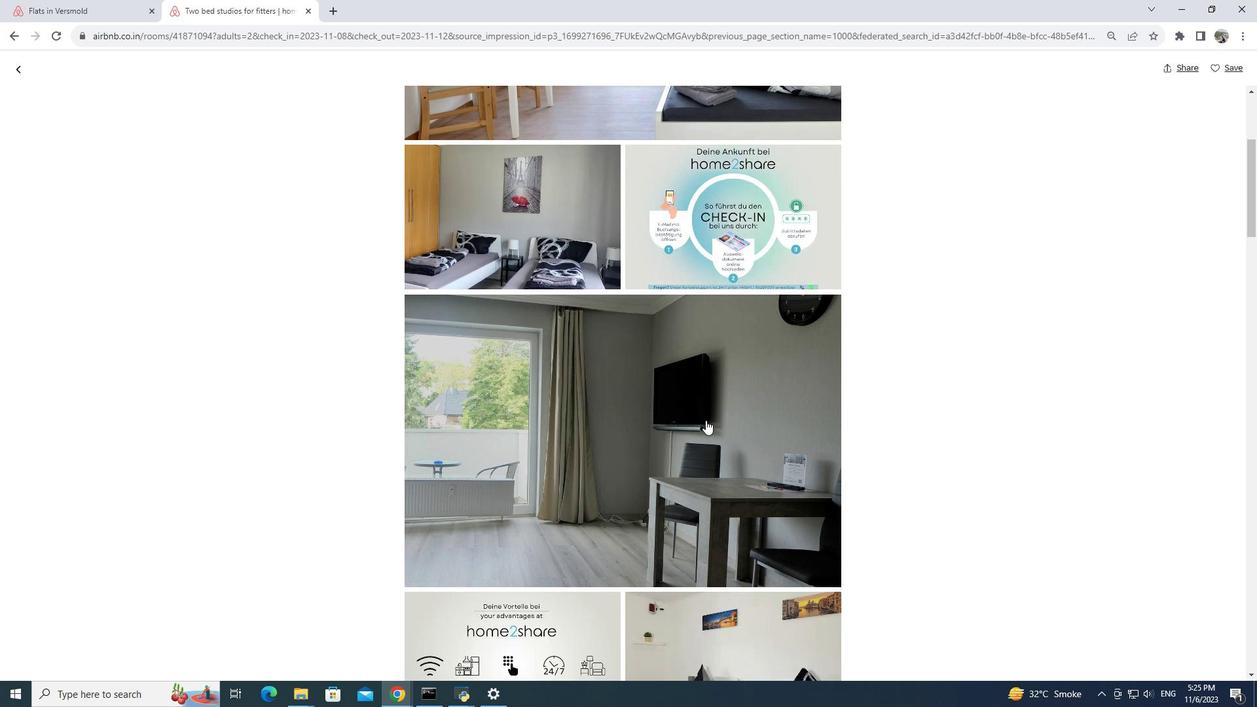 
Action: Mouse scrolled (706, 419) with delta (0, 0)
Screenshot: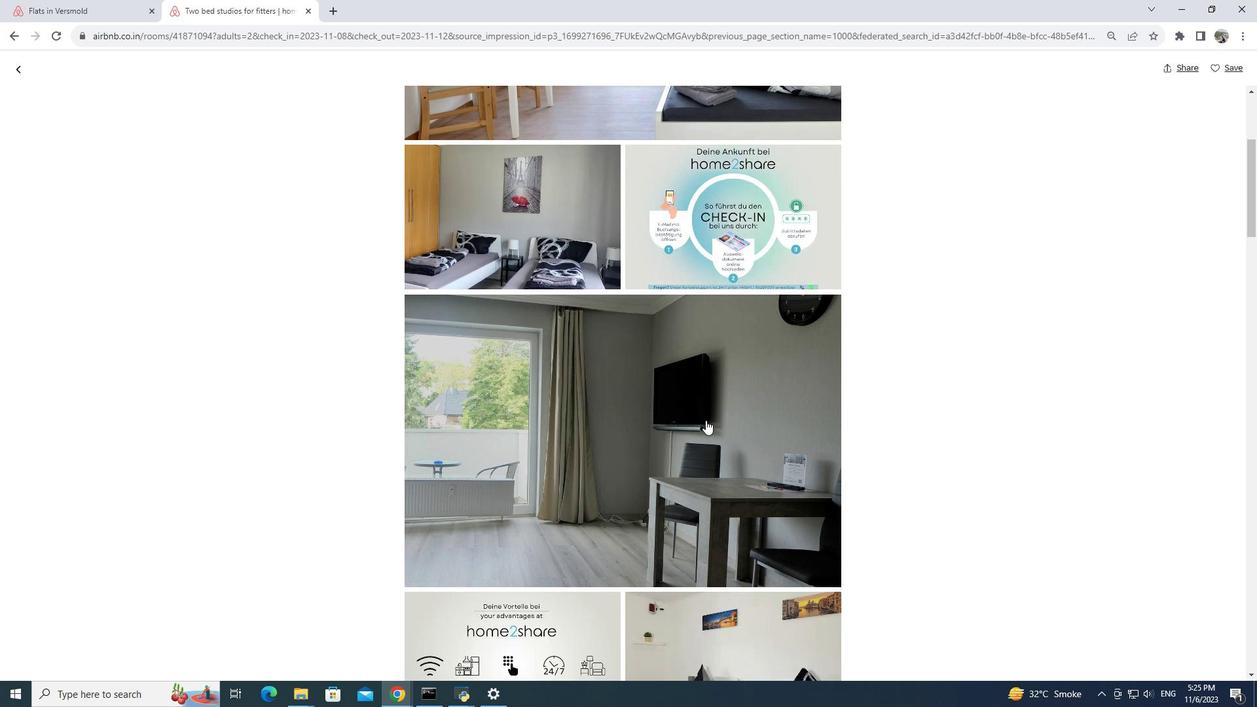 
Action: Mouse scrolled (706, 419) with delta (0, 0)
Screenshot: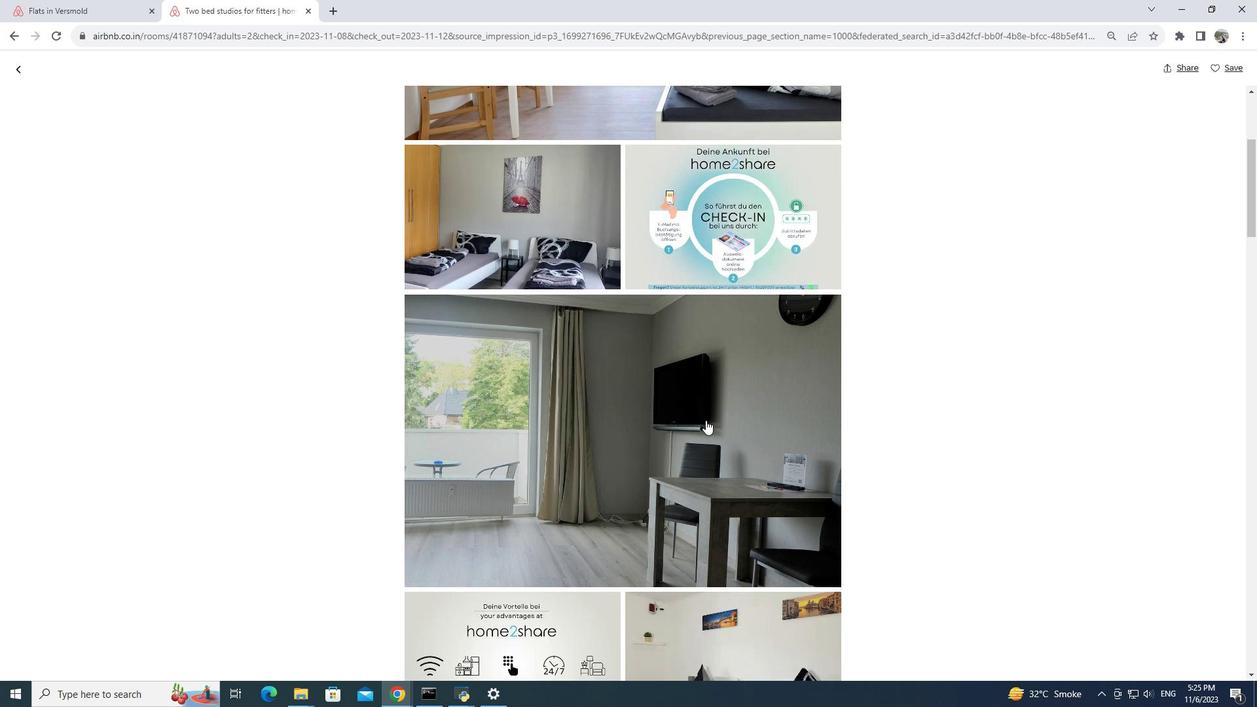
Action: Mouse moved to (705, 419)
Screenshot: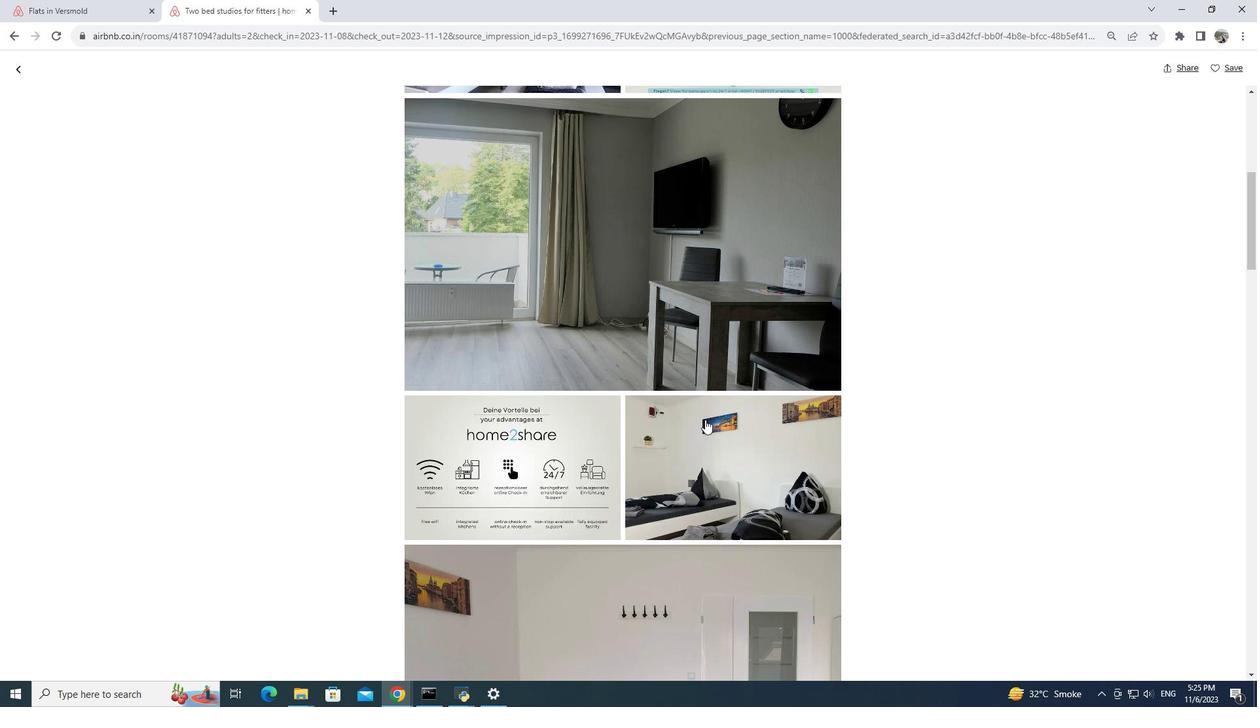 
Action: Mouse scrolled (705, 419) with delta (0, 0)
Screenshot: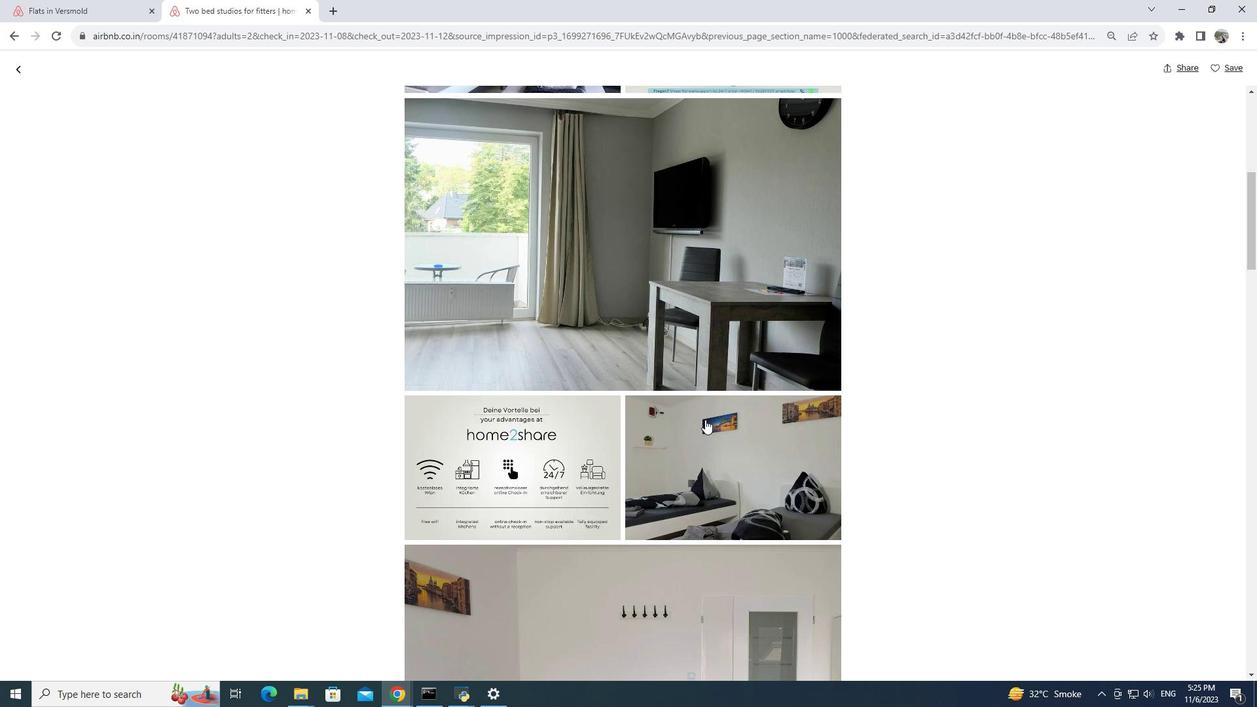 
Action: Mouse scrolled (705, 419) with delta (0, 0)
Screenshot: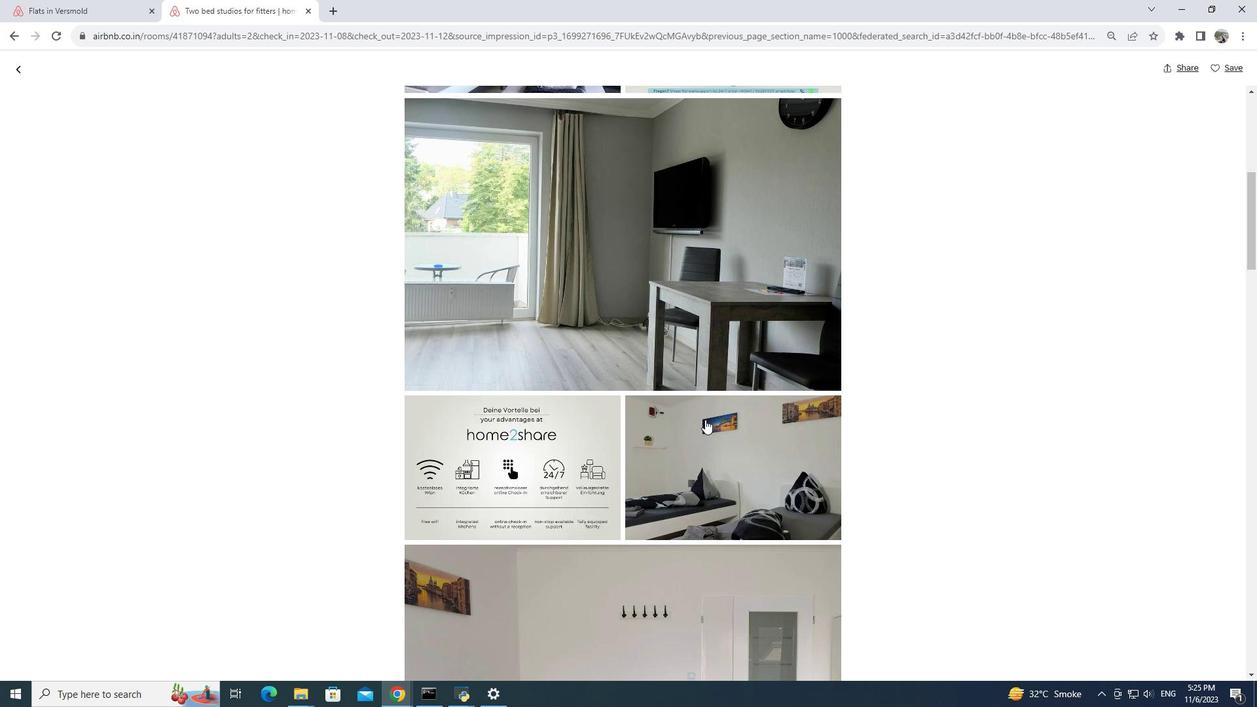 
Action: Mouse moved to (706, 418)
Screenshot: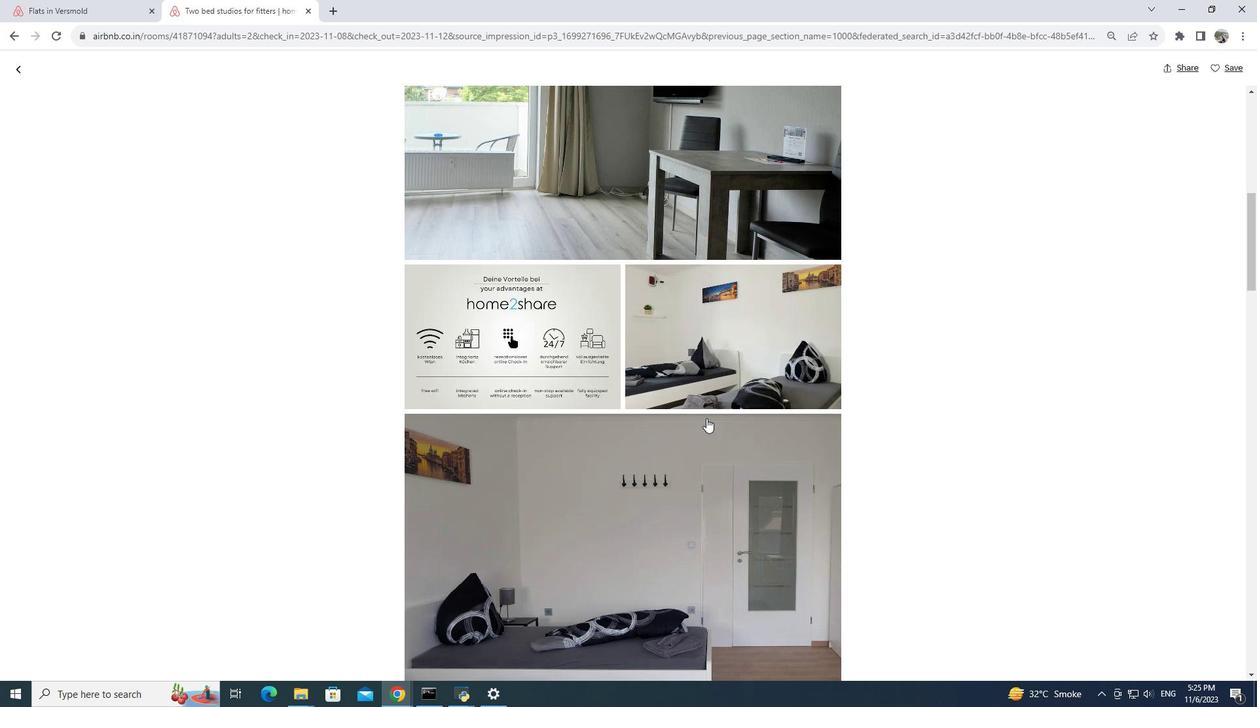 
Action: Mouse scrolled (706, 417) with delta (0, 0)
Screenshot: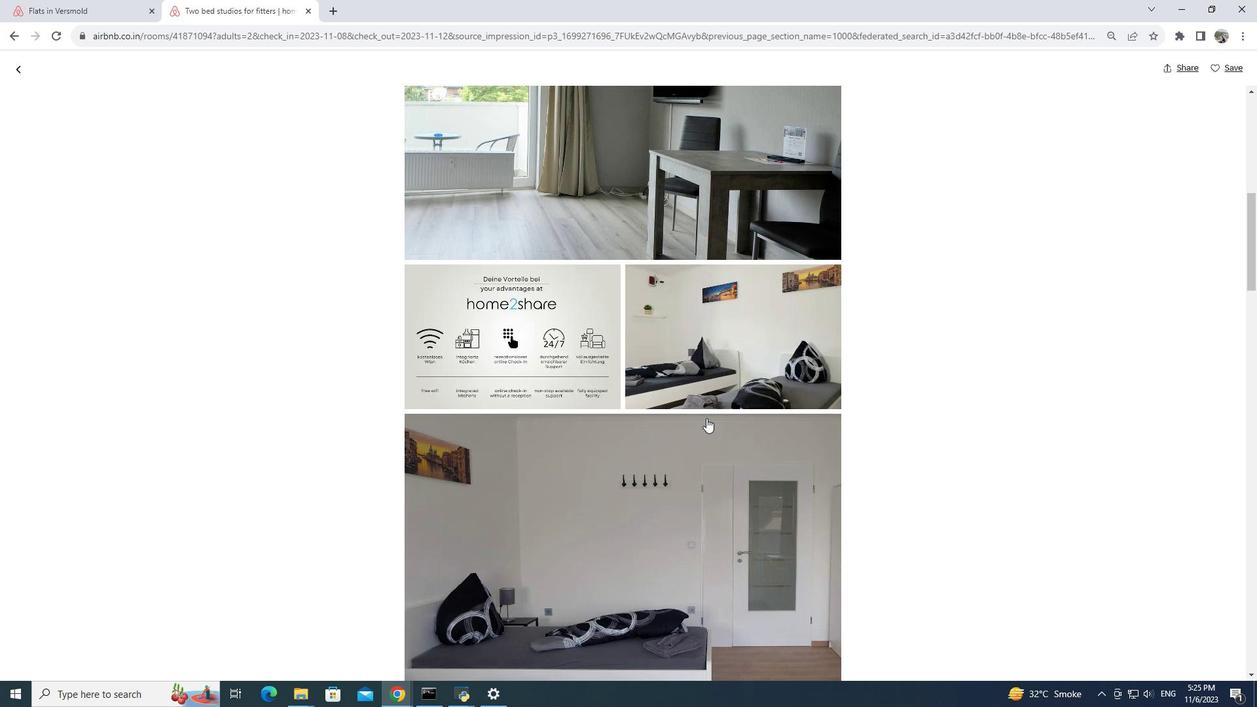 
Action: Mouse scrolled (706, 417) with delta (0, 0)
Screenshot: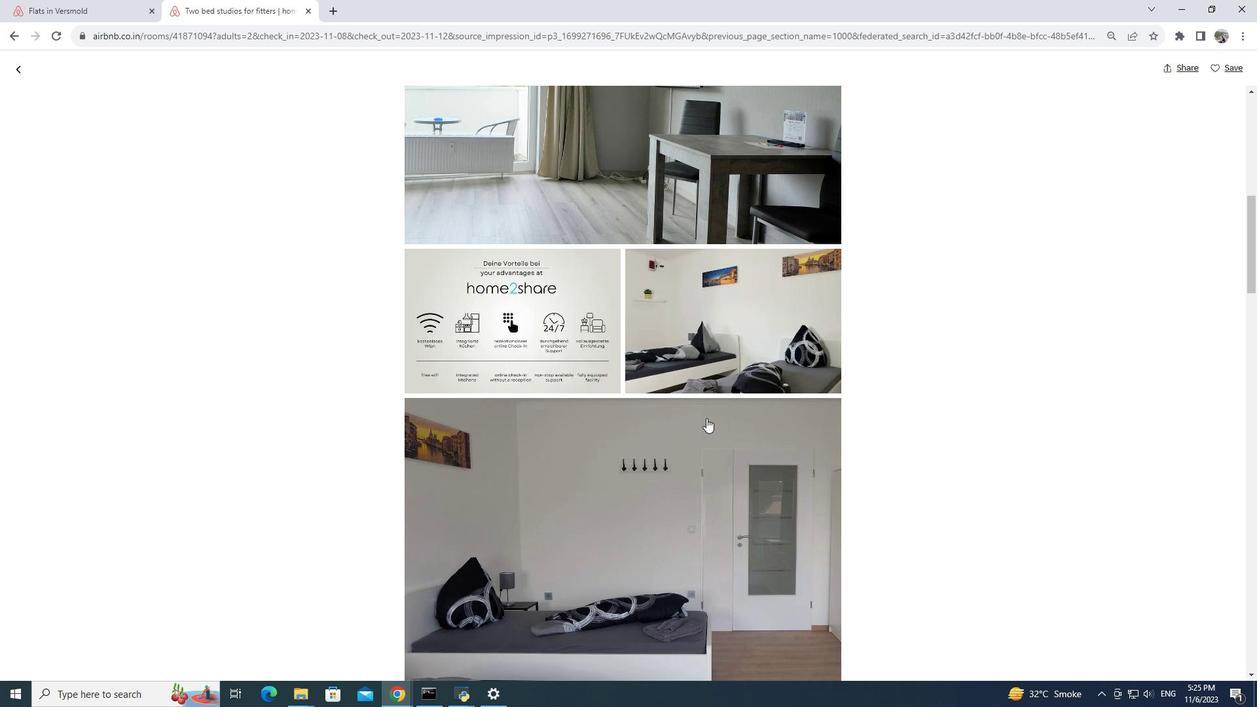 
Action: Mouse scrolled (706, 417) with delta (0, 0)
Screenshot: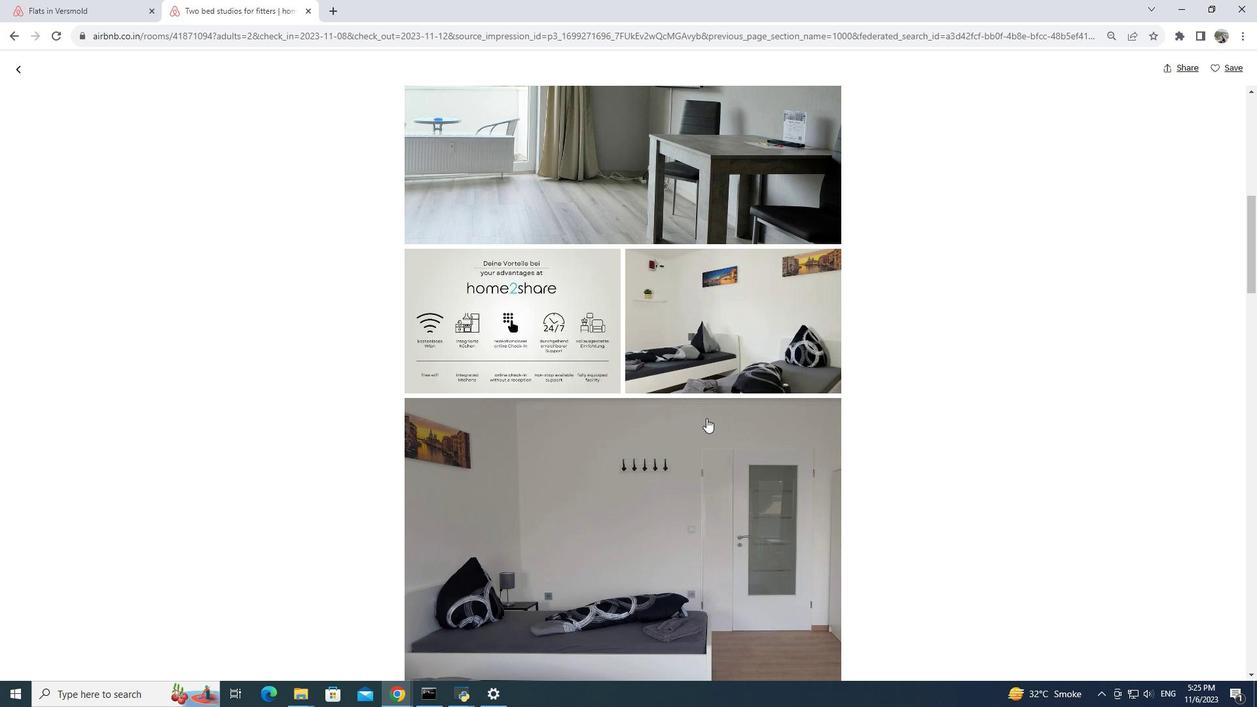 
Action: Mouse moved to (706, 417)
Screenshot: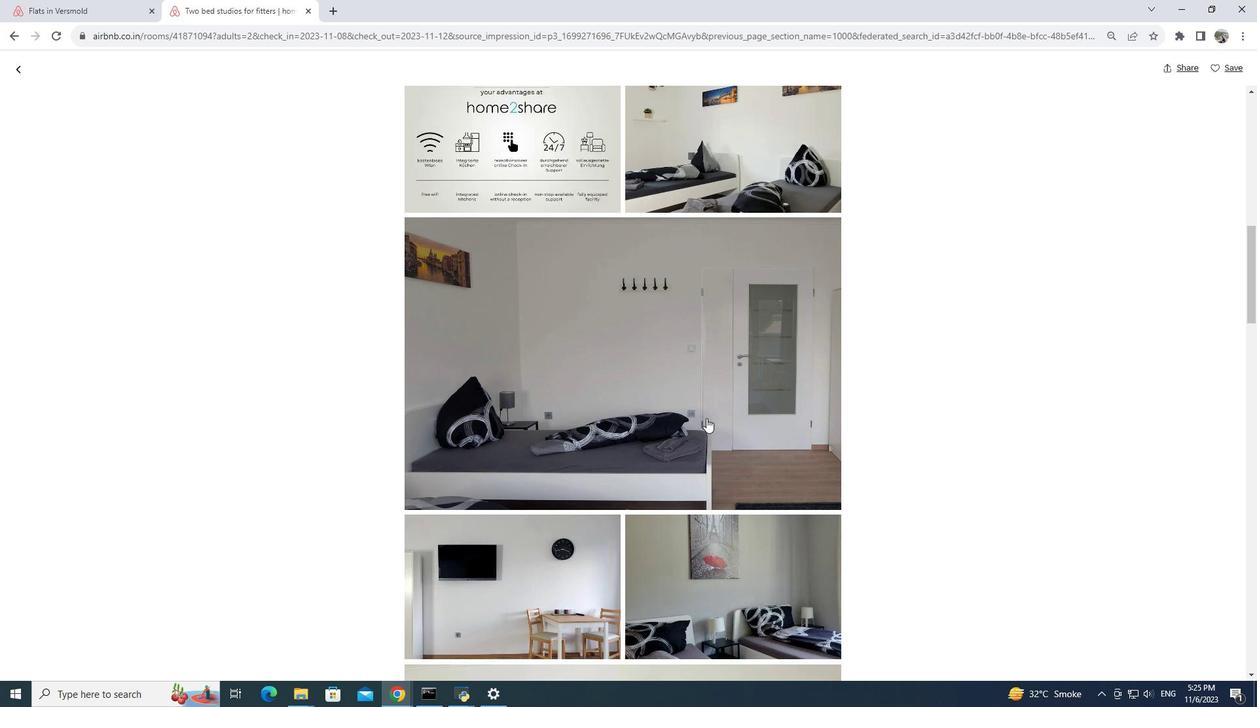 
Action: Mouse scrolled (706, 417) with delta (0, 0)
Screenshot: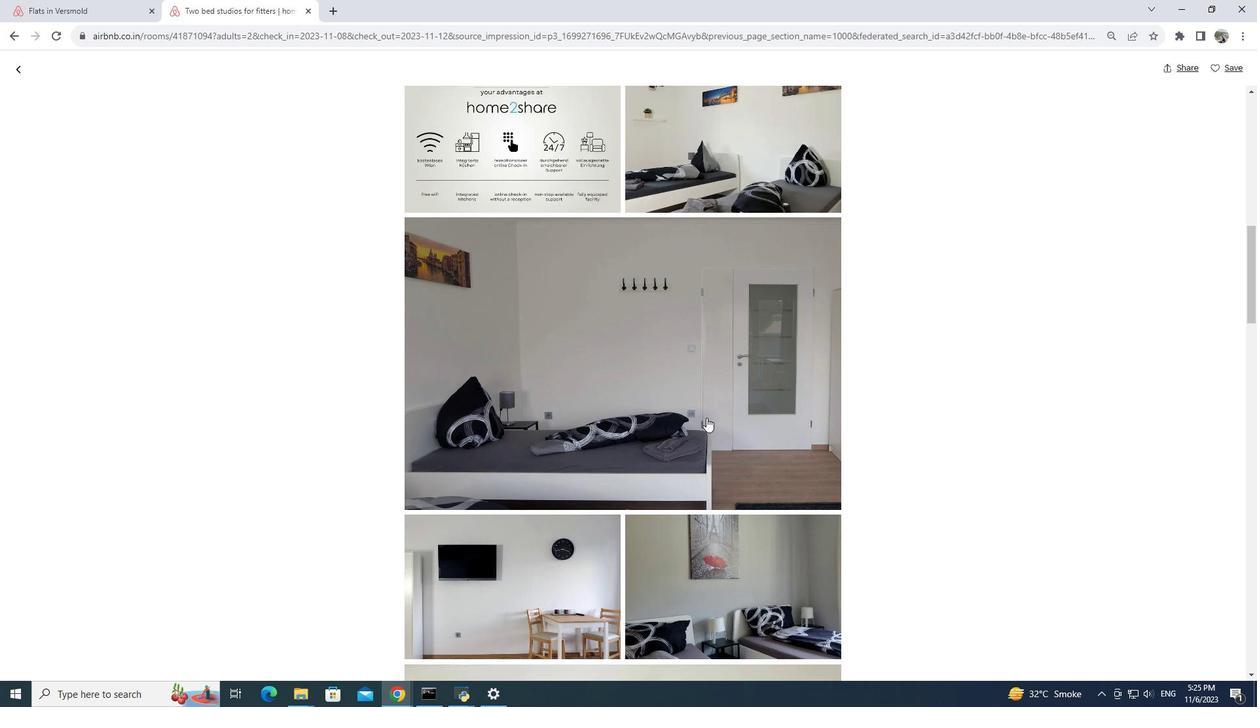 
Action: Mouse scrolled (706, 417) with delta (0, 0)
Screenshot: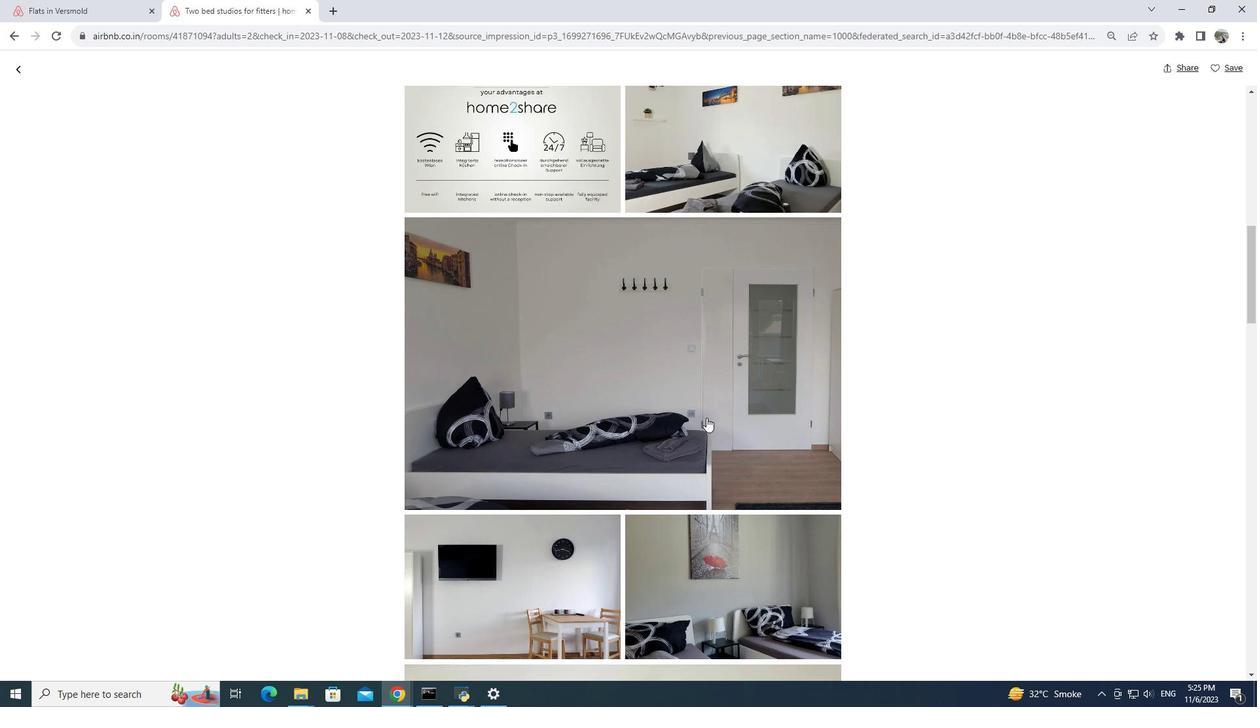 
Action: Mouse moved to (706, 417)
Screenshot: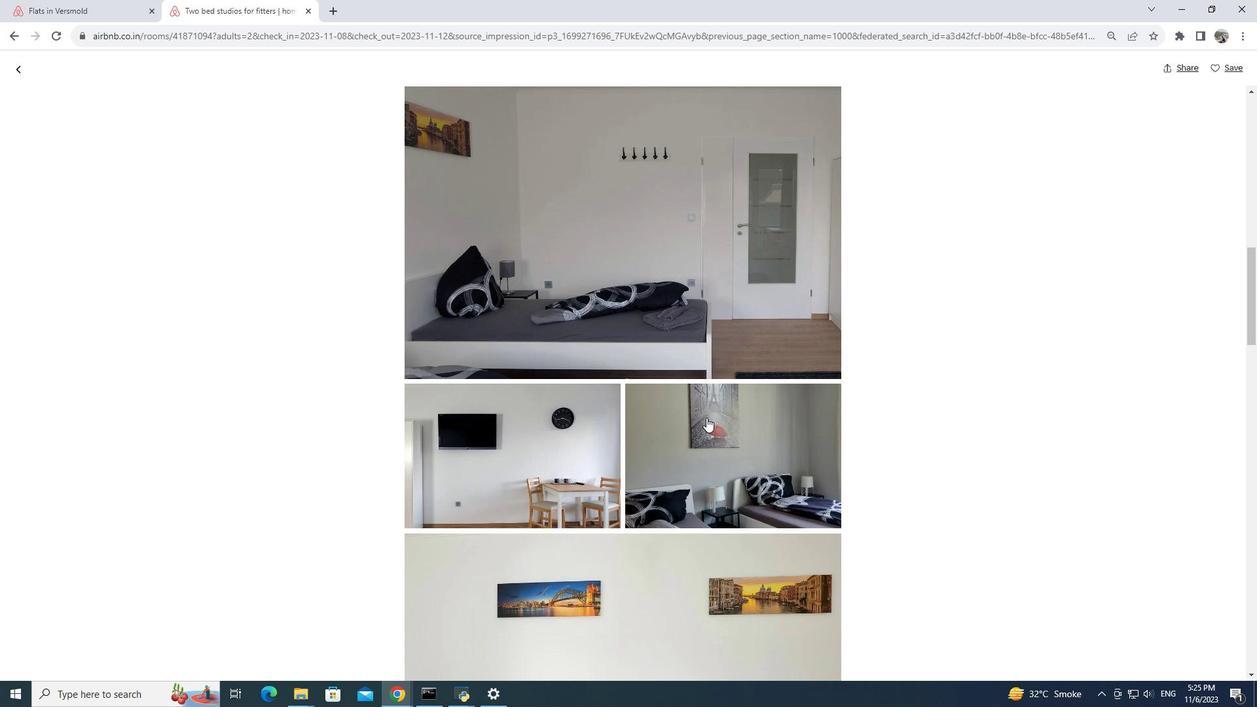 
Action: Mouse scrolled (706, 417) with delta (0, 0)
Screenshot: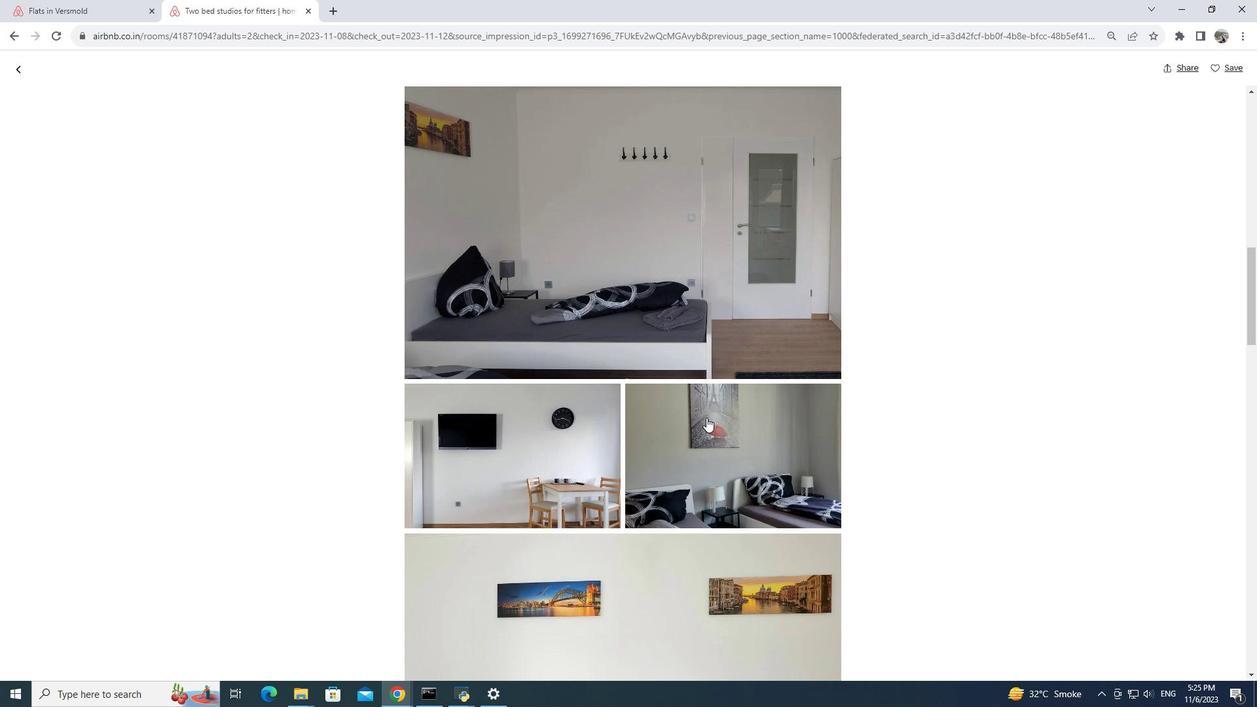 
Action: Mouse scrolled (706, 417) with delta (0, 0)
Screenshot: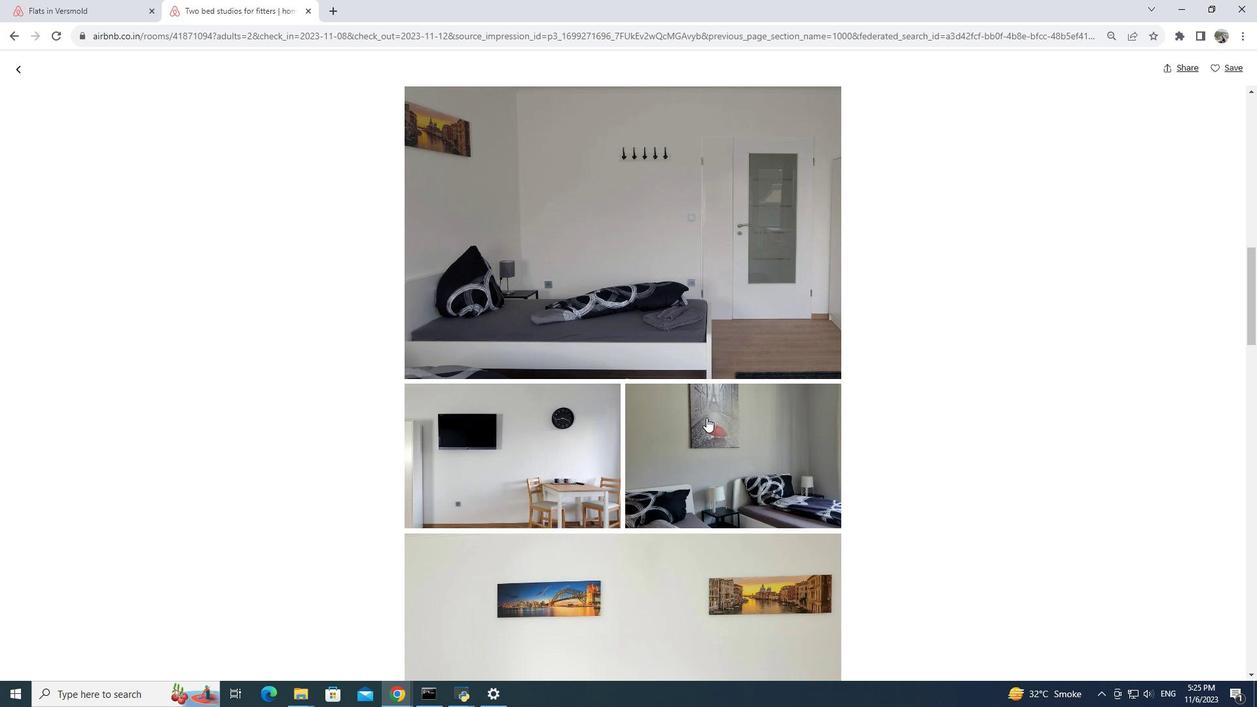 
Action: Mouse moved to (706, 416)
Screenshot: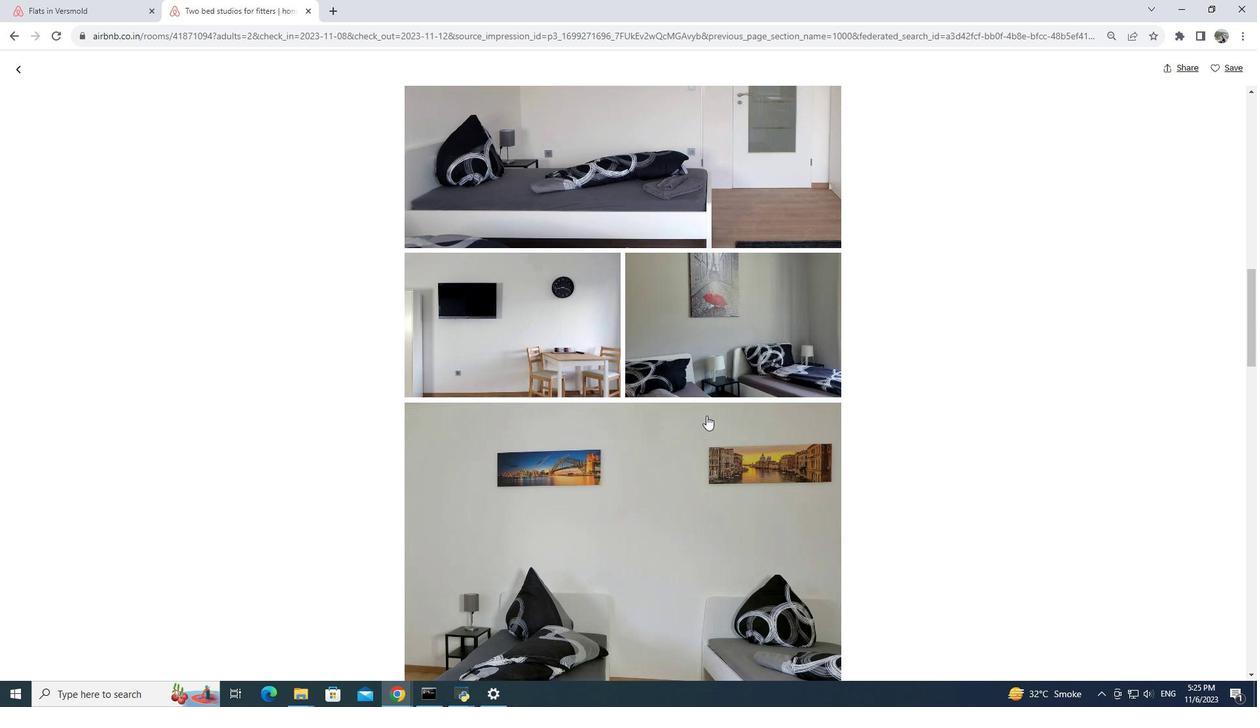 
Action: Mouse scrolled (706, 415) with delta (0, 0)
Screenshot: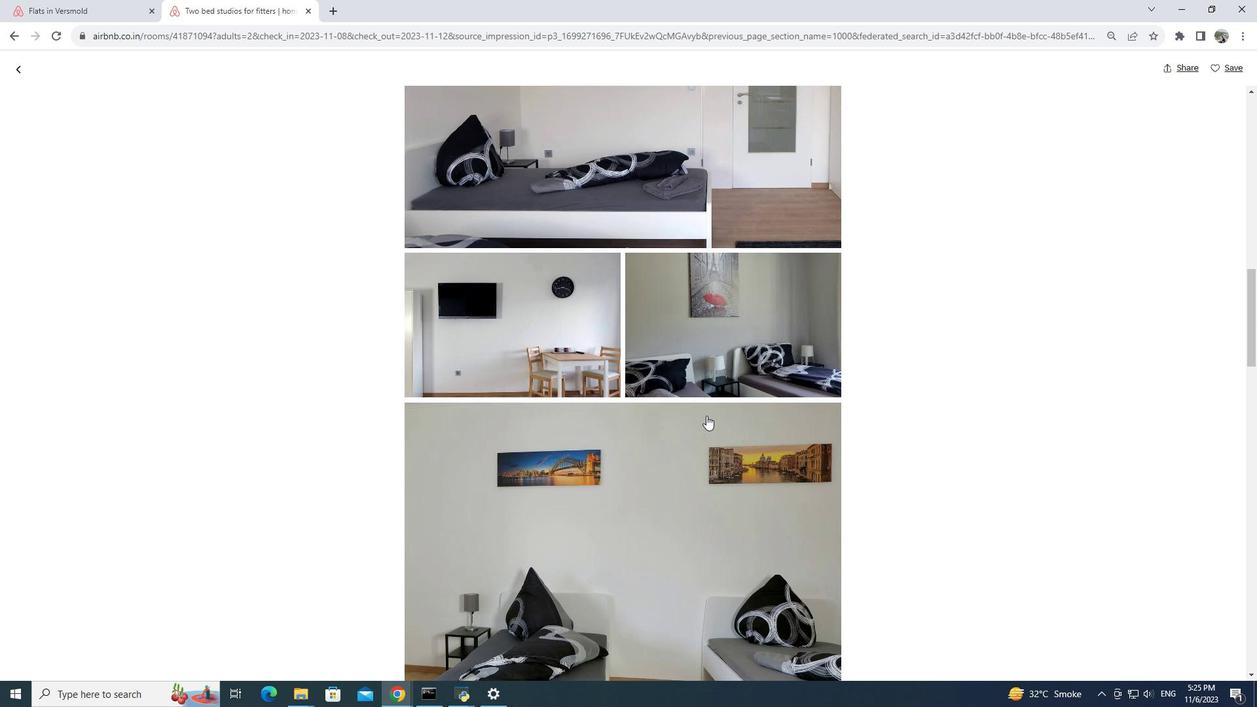 
Action: Mouse scrolled (706, 415) with delta (0, 0)
Screenshot: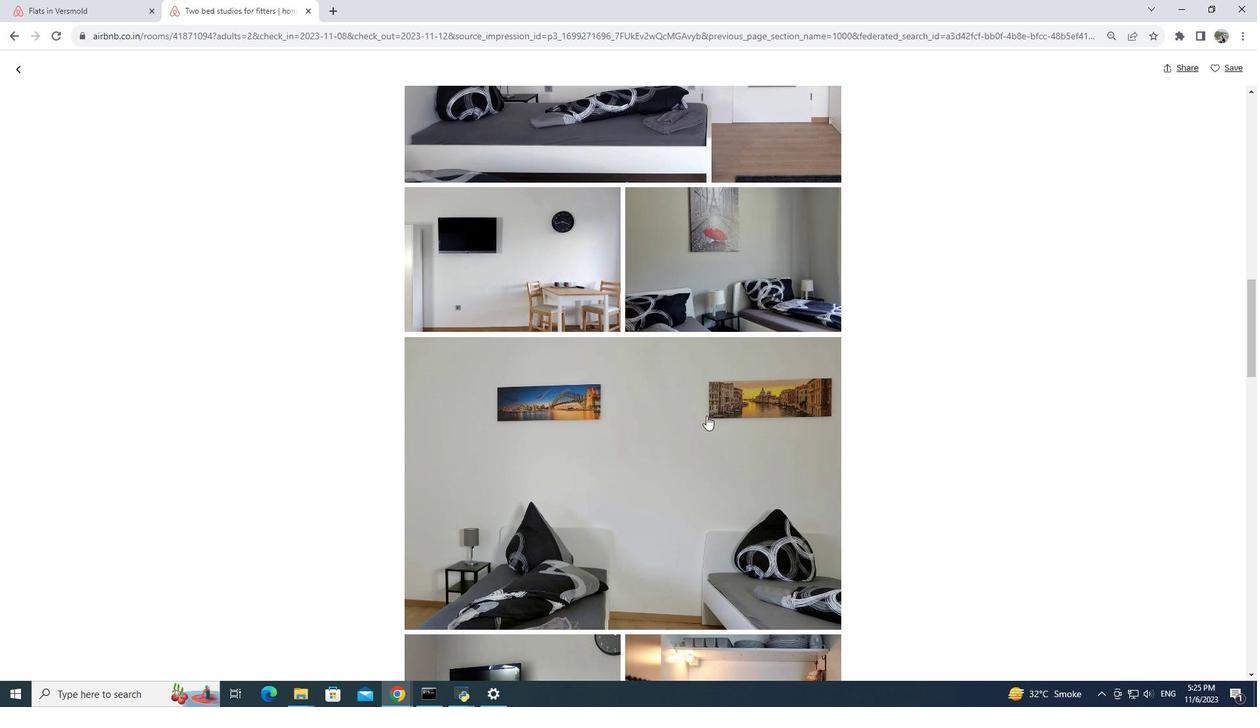 
Action: Mouse scrolled (706, 415) with delta (0, 0)
Screenshot: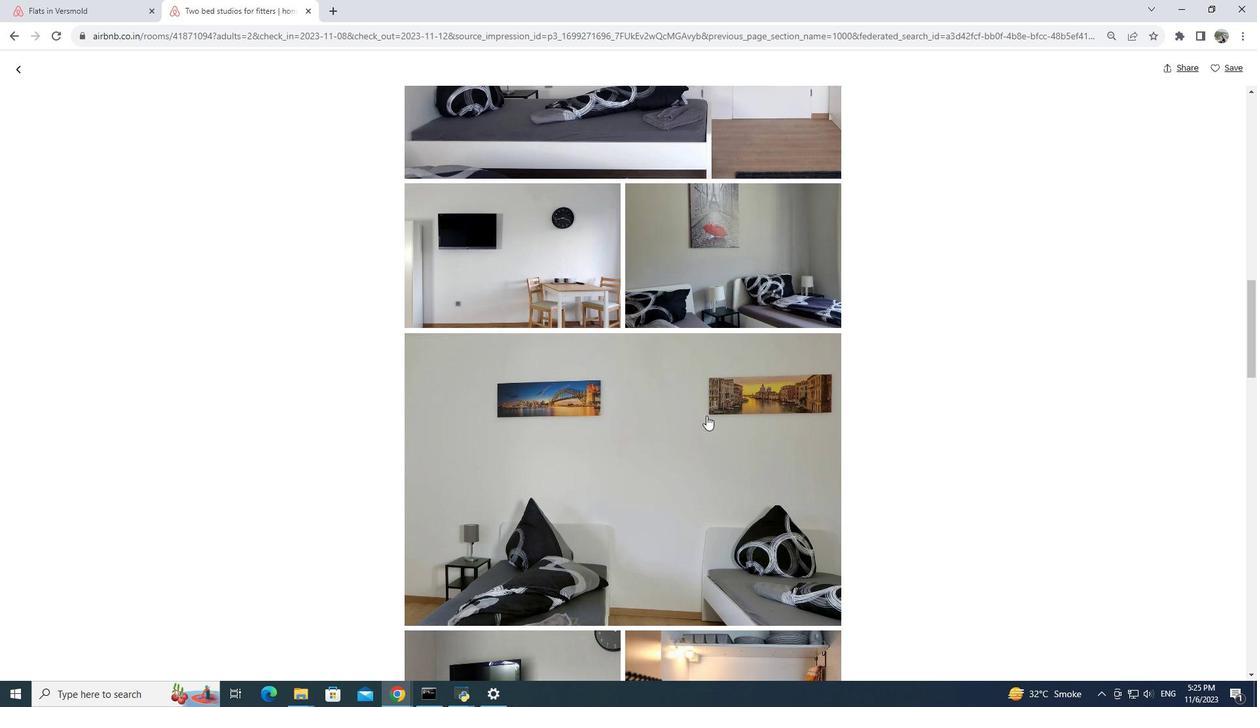 
Action: Mouse scrolled (706, 415) with delta (0, 0)
Screenshot: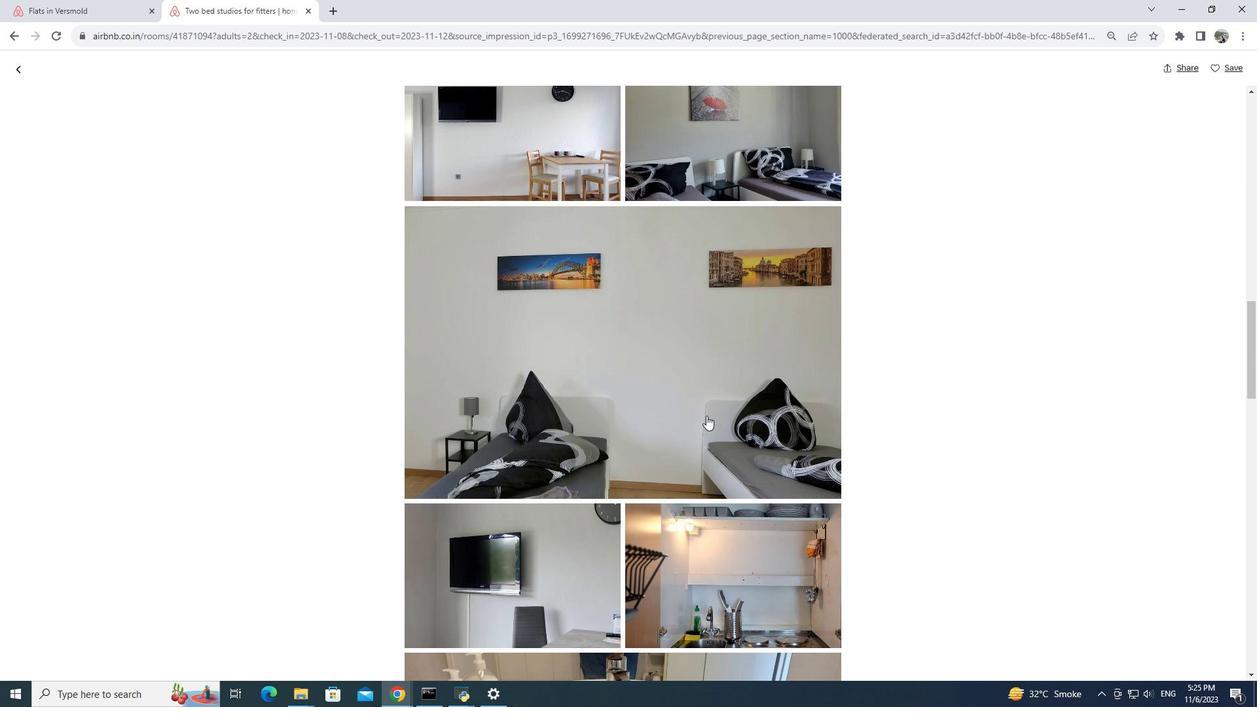
Action: Mouse moved to (706, 412)
Screenshot: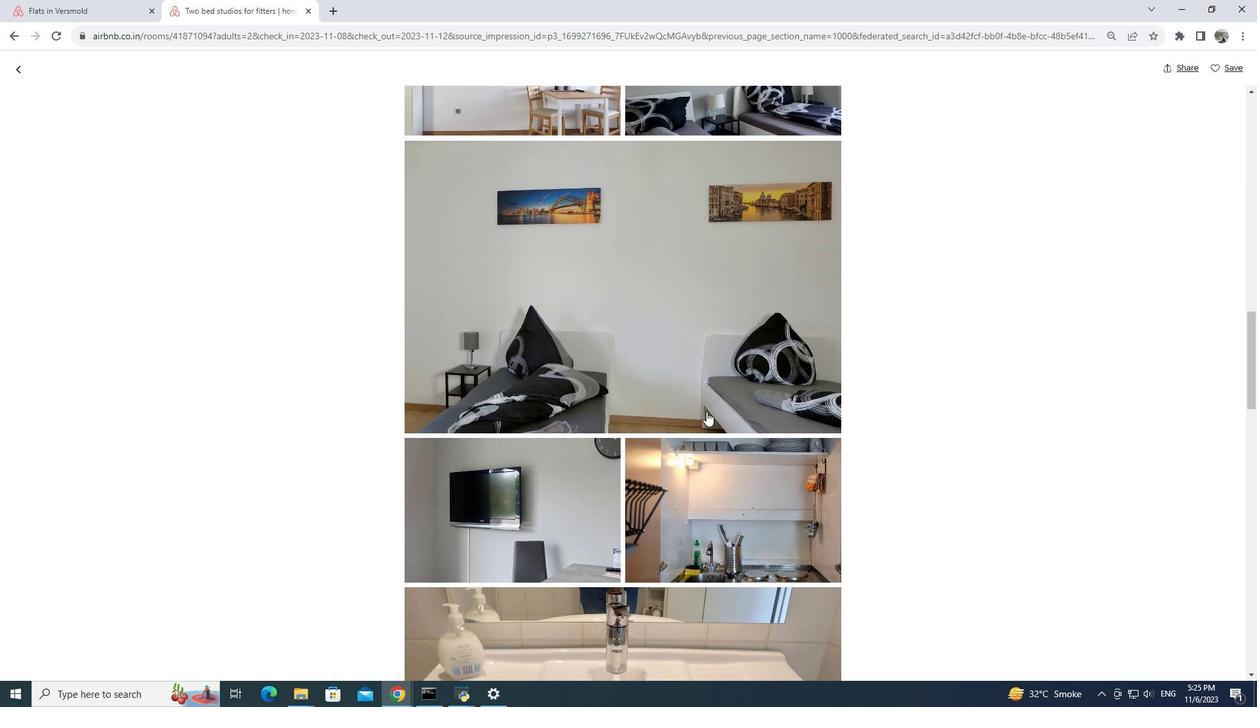 
Action: Mouse scrolled (706, 411) with delta (0, 0)
Screenshot: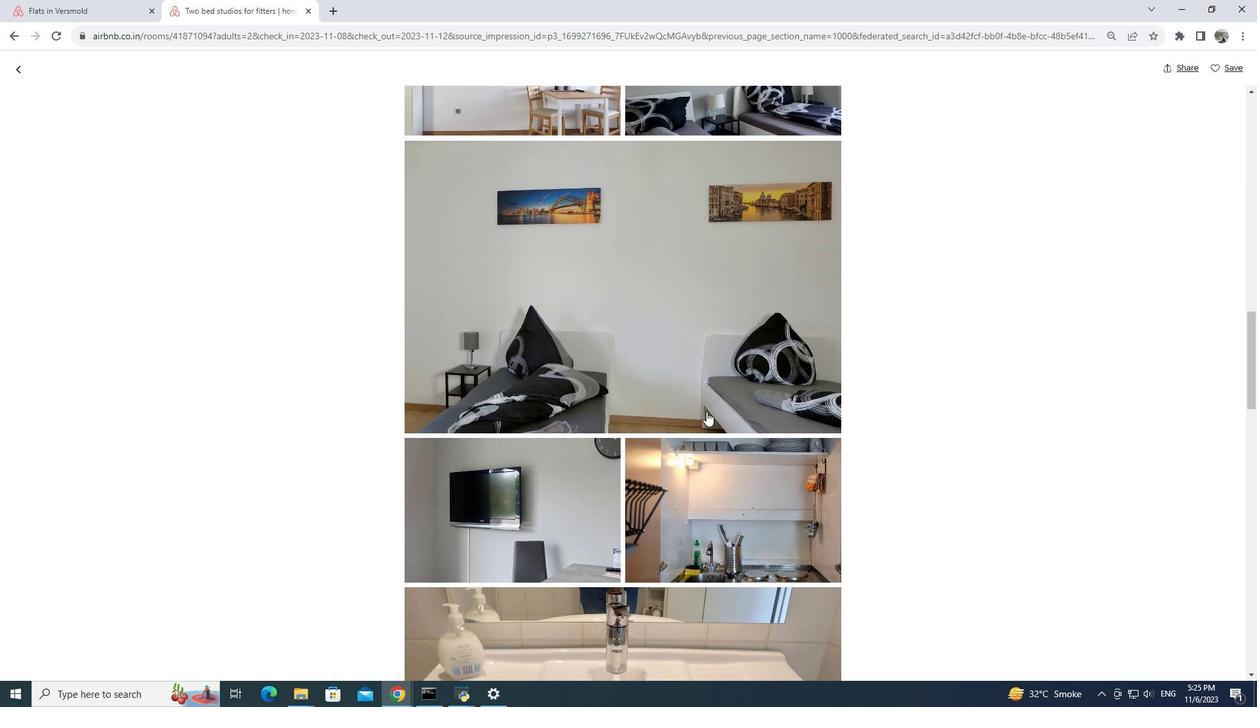 
Action: Mouse scrolled (706, 411) with delta (0, 0)
Screenshot: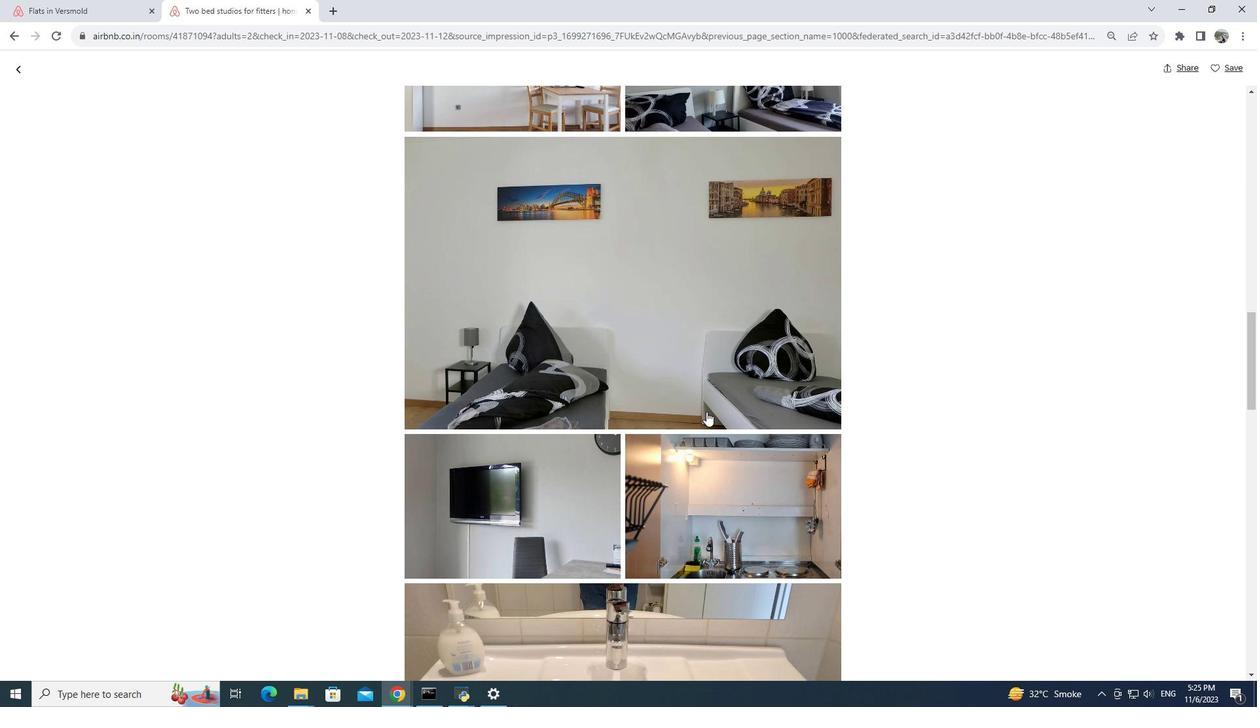 
Action: Mouse moved to (706, 408)
Screenshot: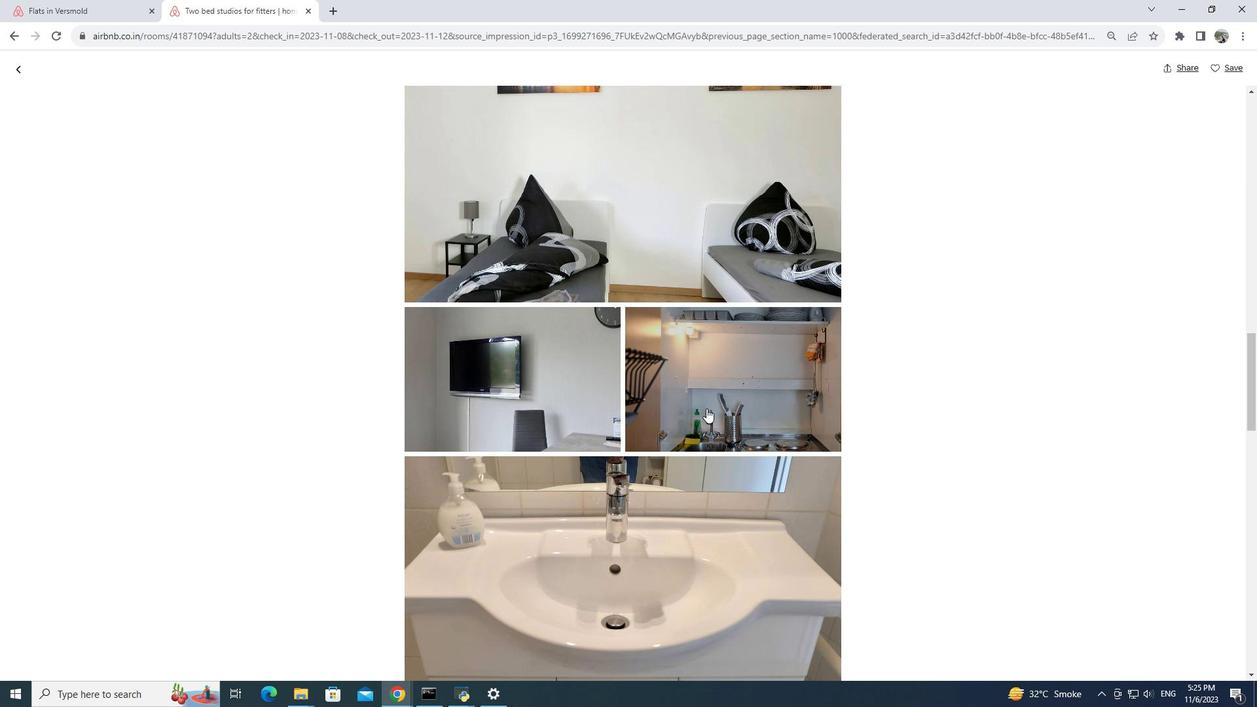 
Action: Mouse scrolled (706, 408) with delta (0, 0)
Screenshot: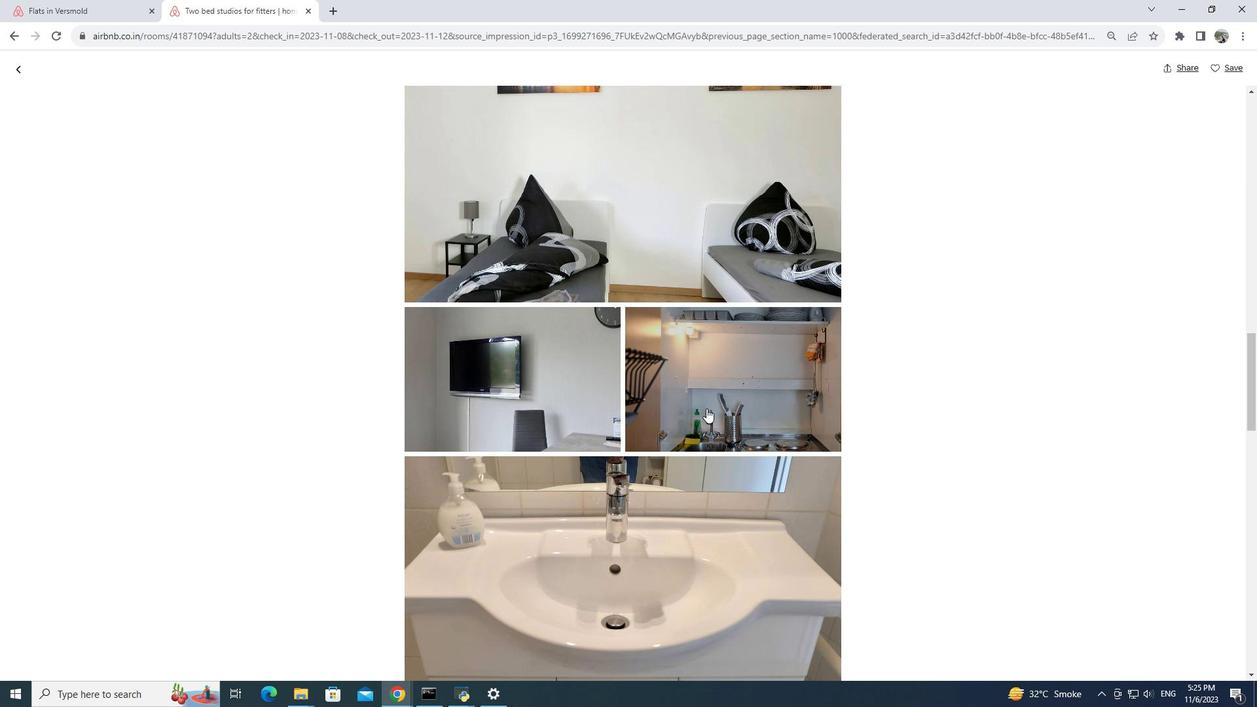 
Action: Mouse scrolled (706, 408) with delta (0, 0)
Screenshot: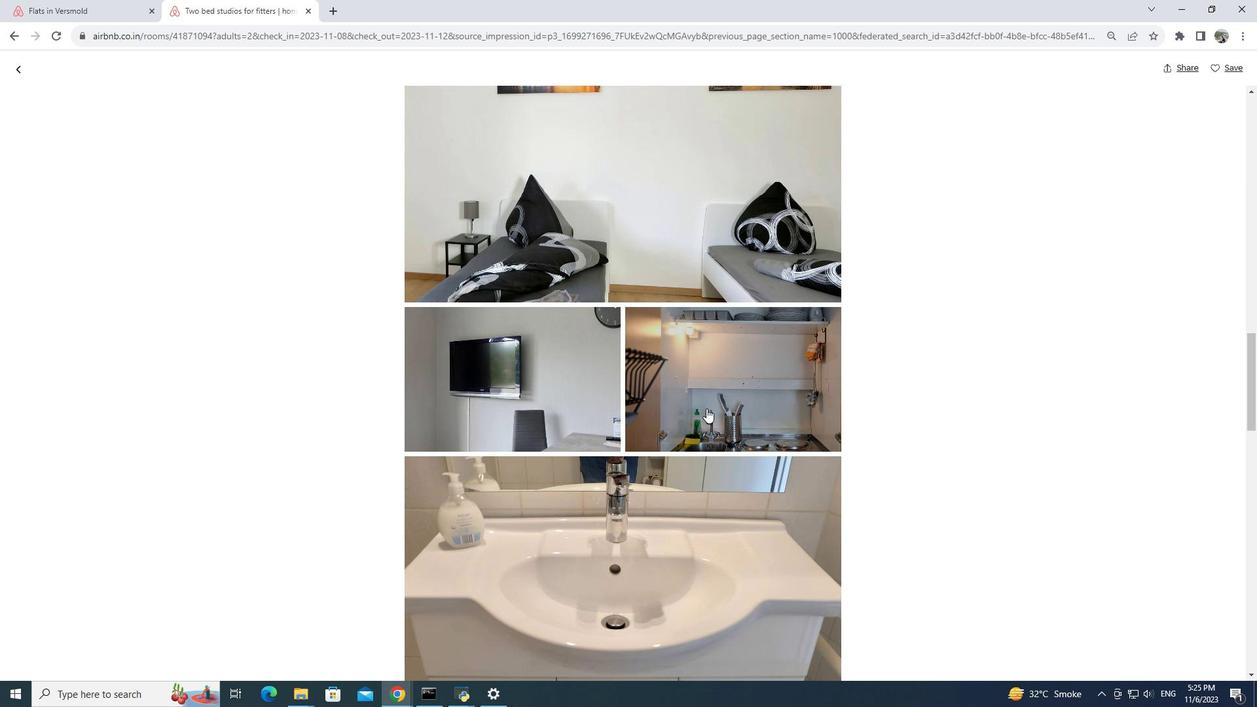 
Action: Mouse scrolled (706, 408) with delta (0, 0)
Screenshot: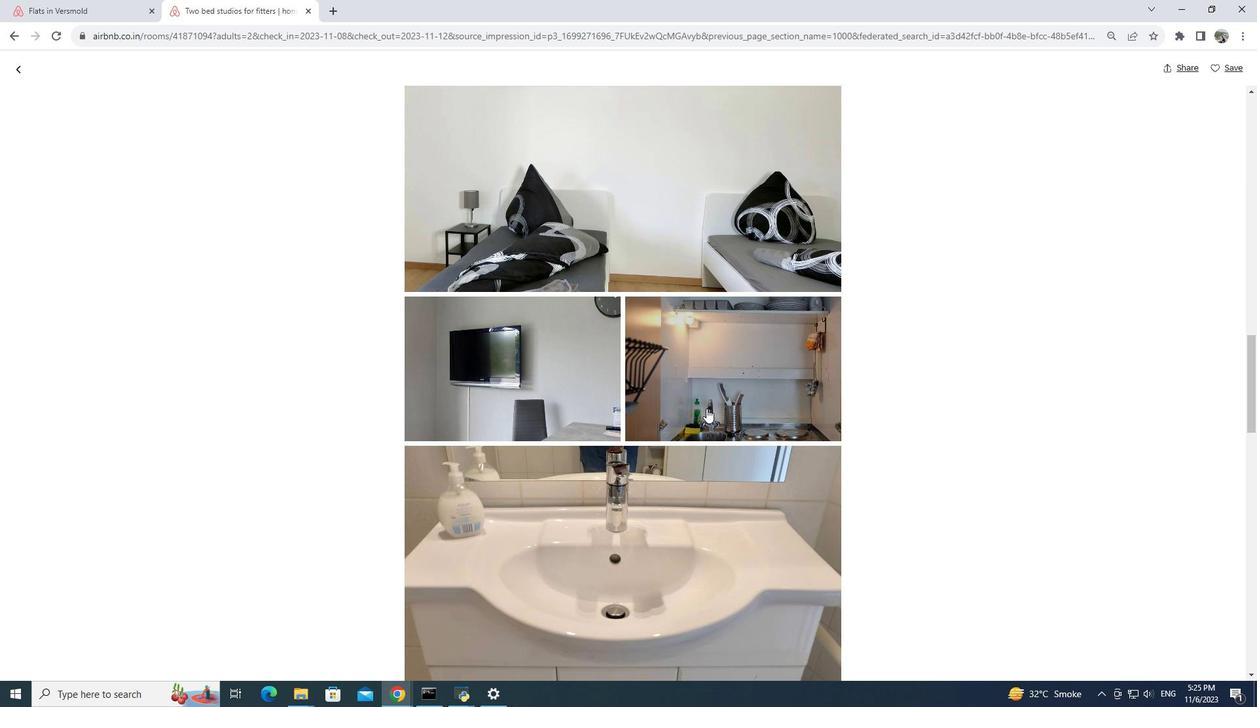
Action: Mouse scrolled (706, 408) with delta (0, 0)
Screenshot: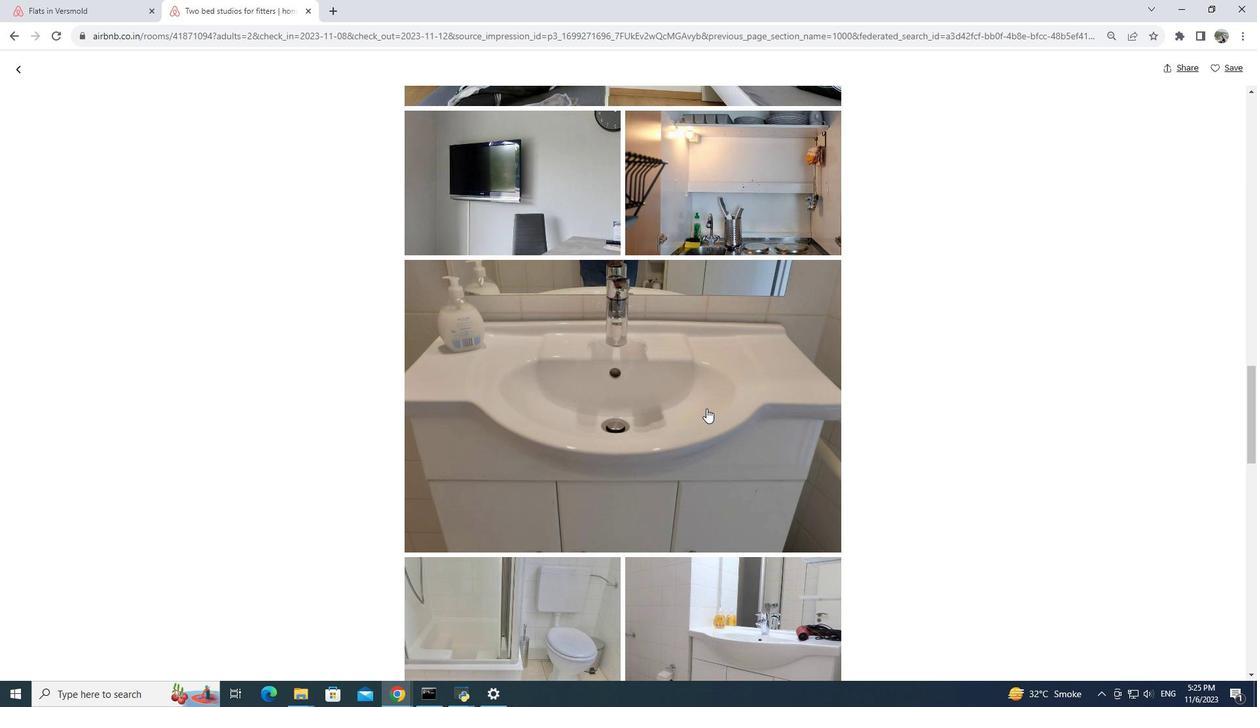 
Action: Mouse scrolled (706, 408) with delta (0, 0)
Screenshot: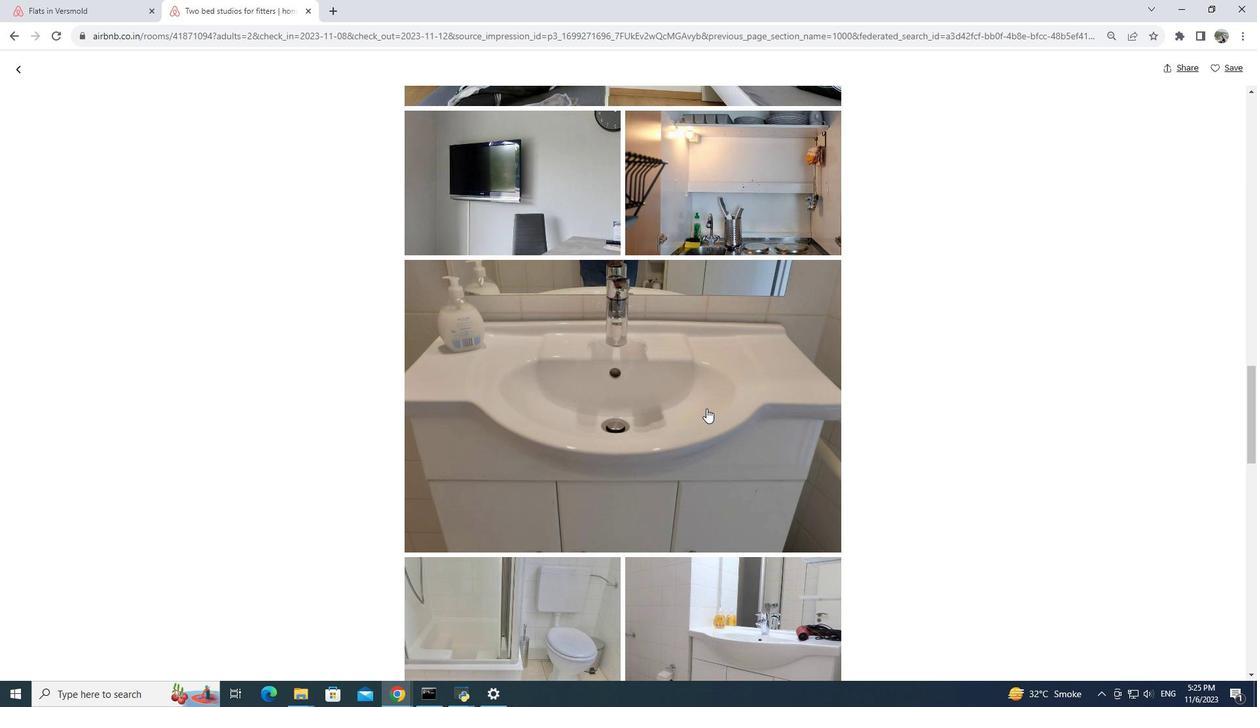 
Action: Mouse scrolled (706, 408) with delta (0, 0)
Screenshot: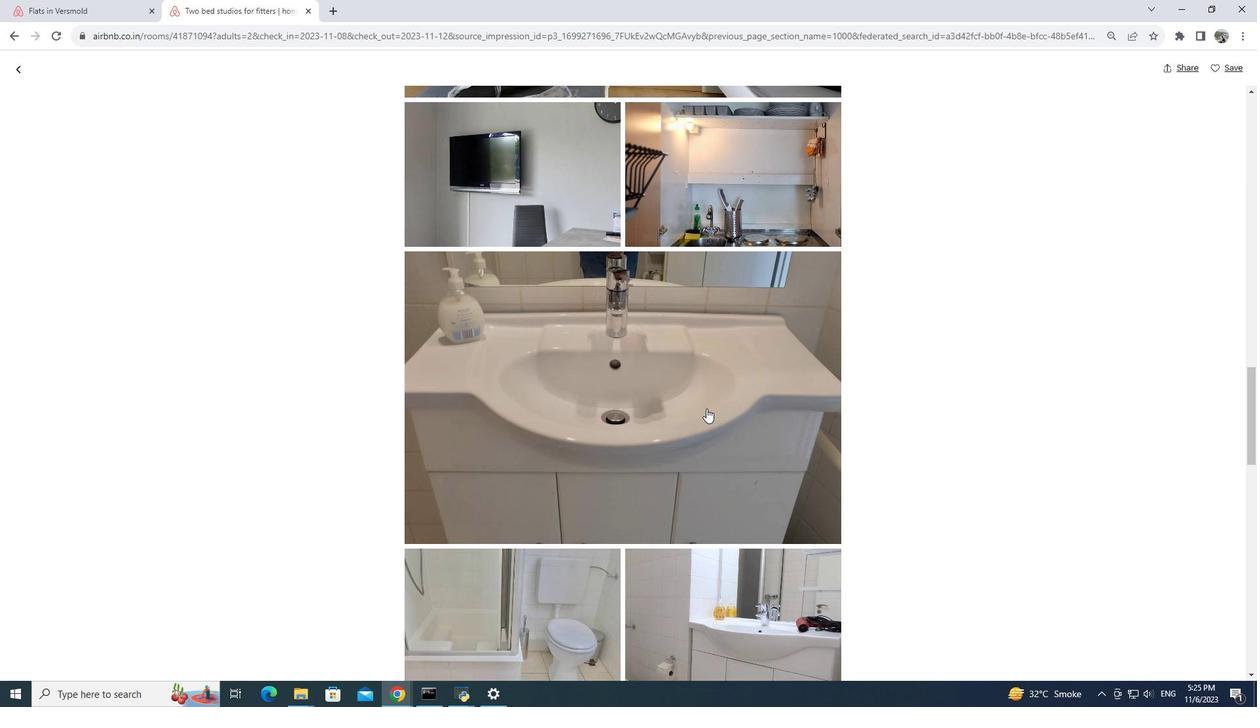 
Action: Mouse scrolled (706, 408) with delta (0, 0)
Screenshot: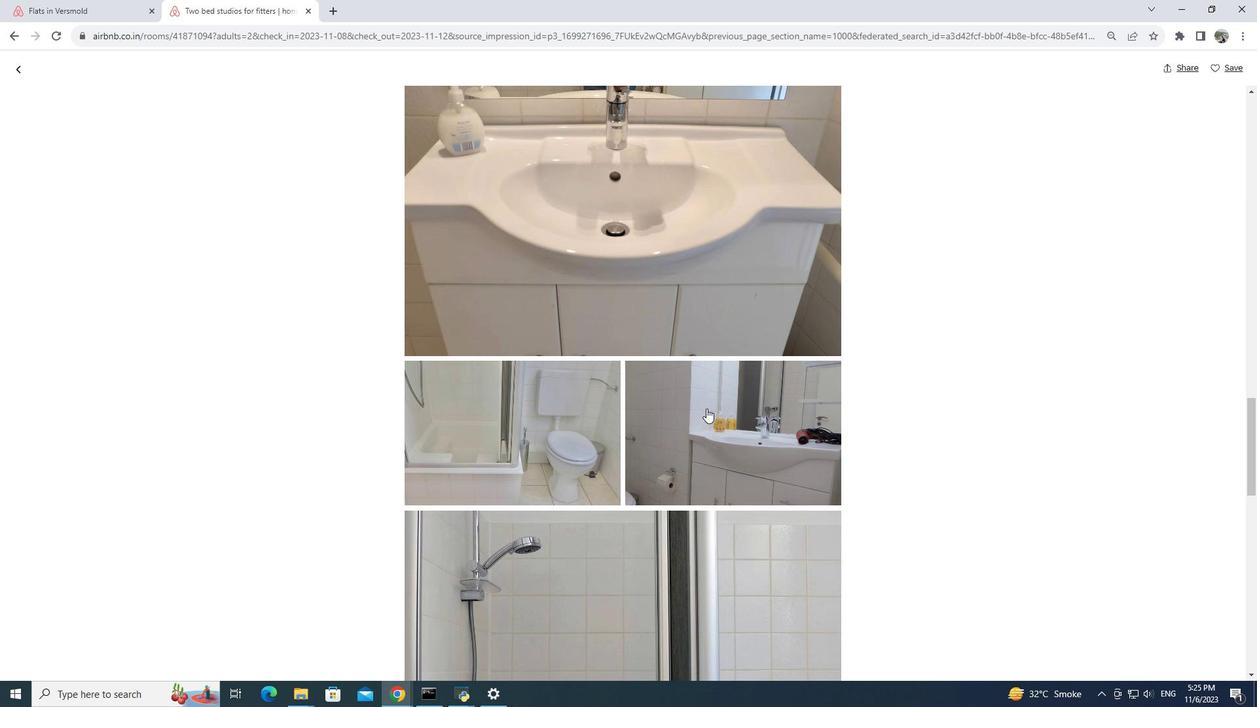 
Action: Mouse scrolled (706, 408) with delta (0, 0)
Screenshot: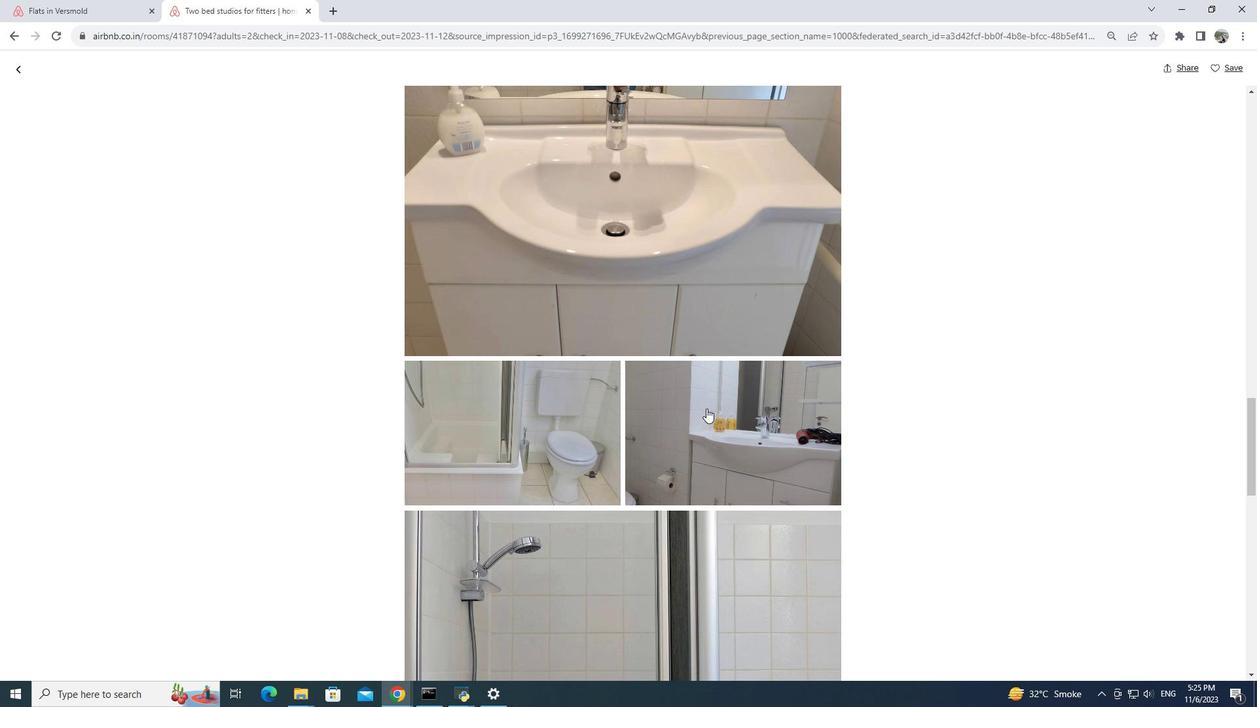 
Action: Mouse scrolled (706, 408) with delta (0, 0)
Screenshot: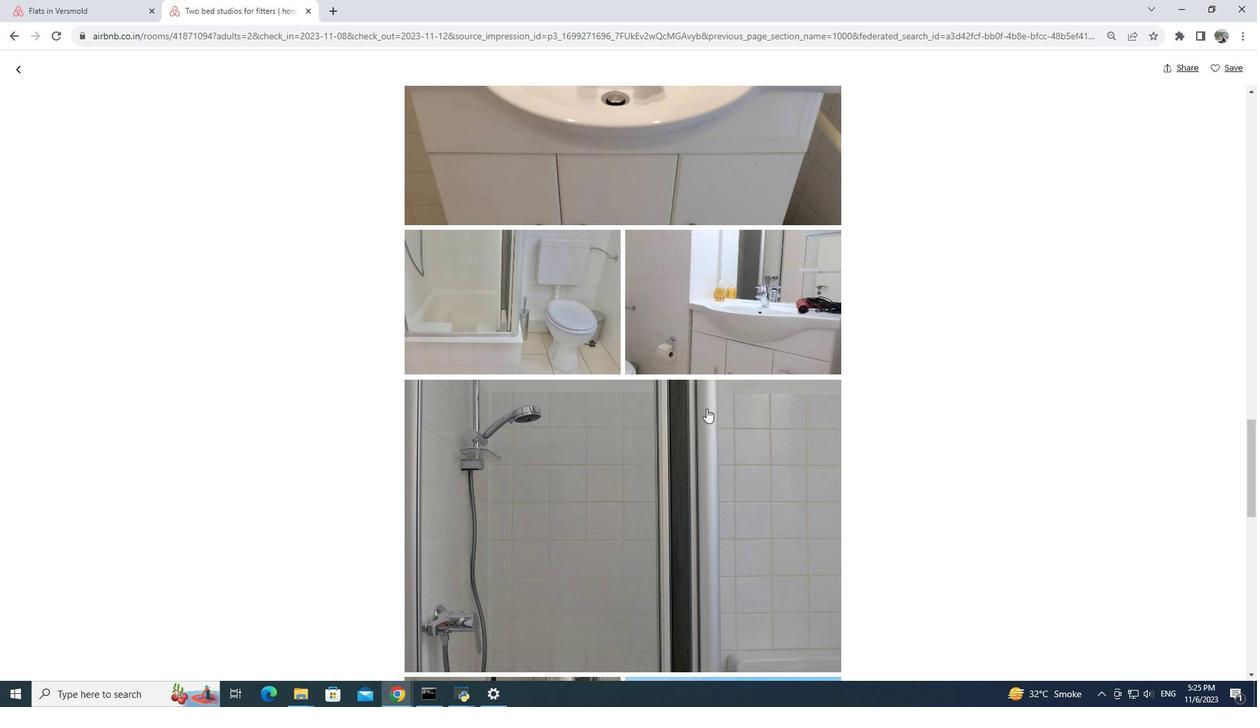 
Action: Mouse scrolled (706, 408) with delta (0, 0)
Screenshot: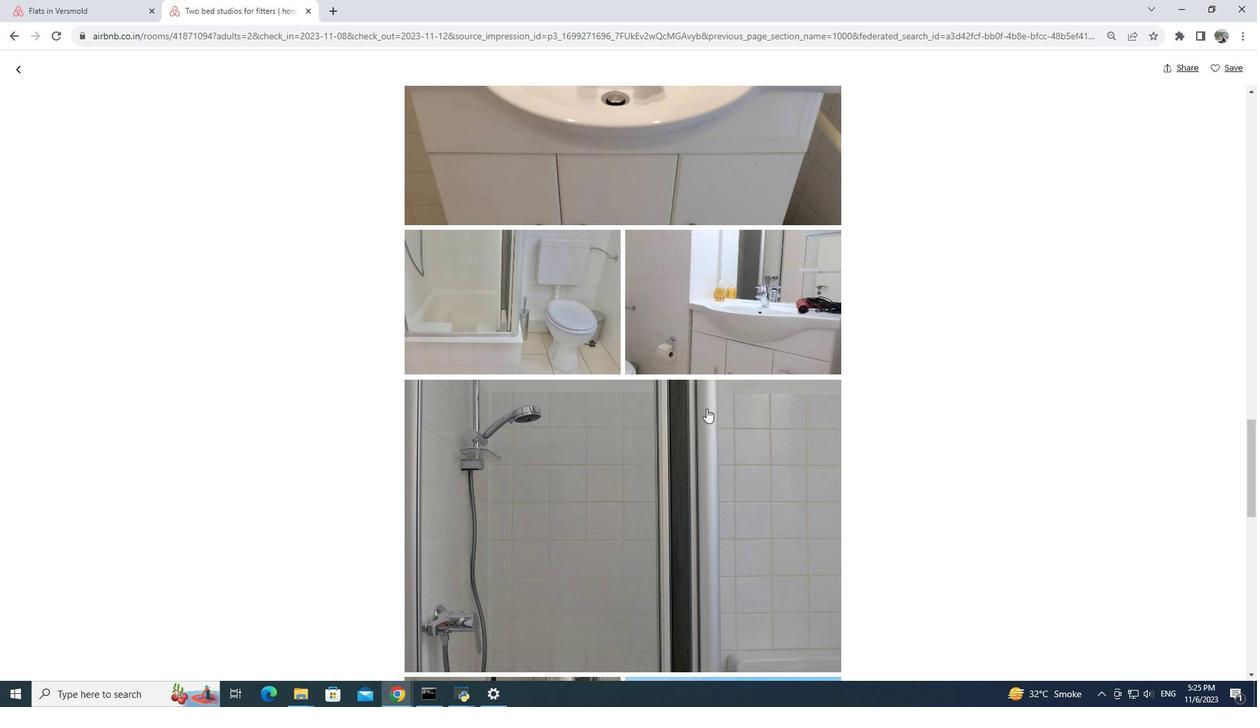 
Action: Mouse scrolled (706, 408) with delta (0, 0)
Screenshot: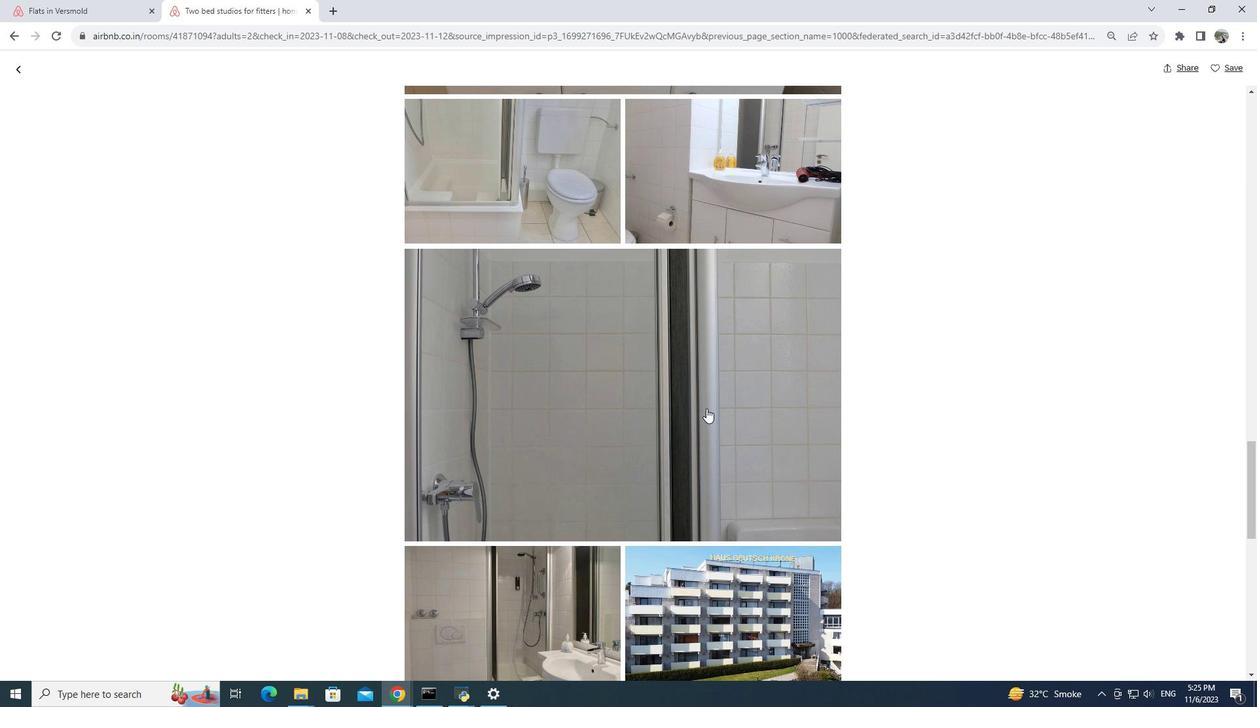
Action: Mouse scrolled (706, 408) with delta (0, 0)
Screenshot: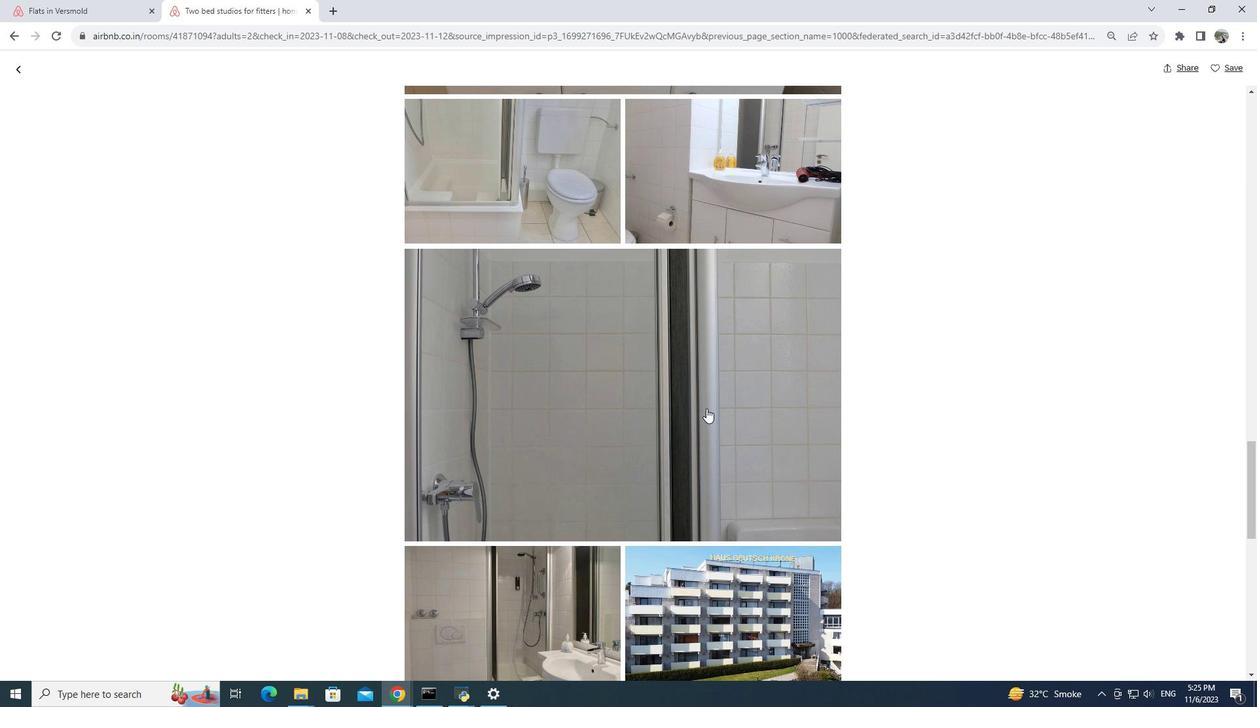 
Action: Mouse scrolled (706, 408) with delta (0, 0)
Screenshot: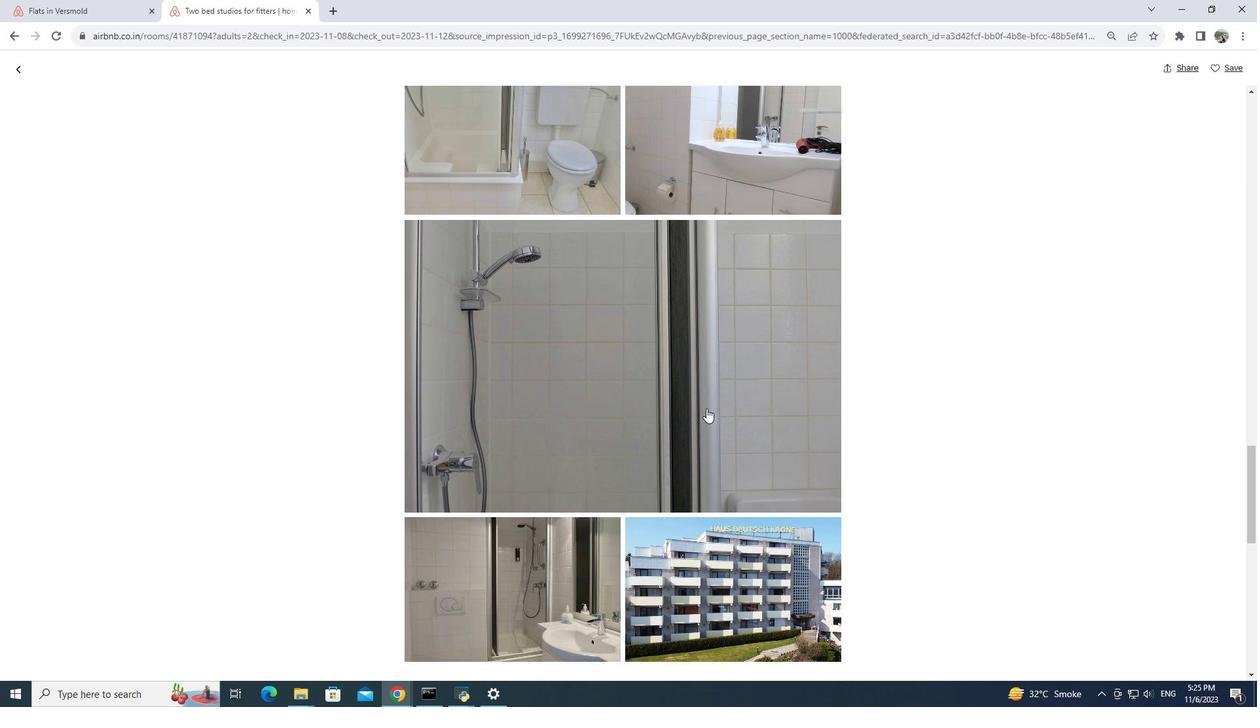 
Action: Mouse scrolled (706, 408) with delta (0, 0)
Screenshot: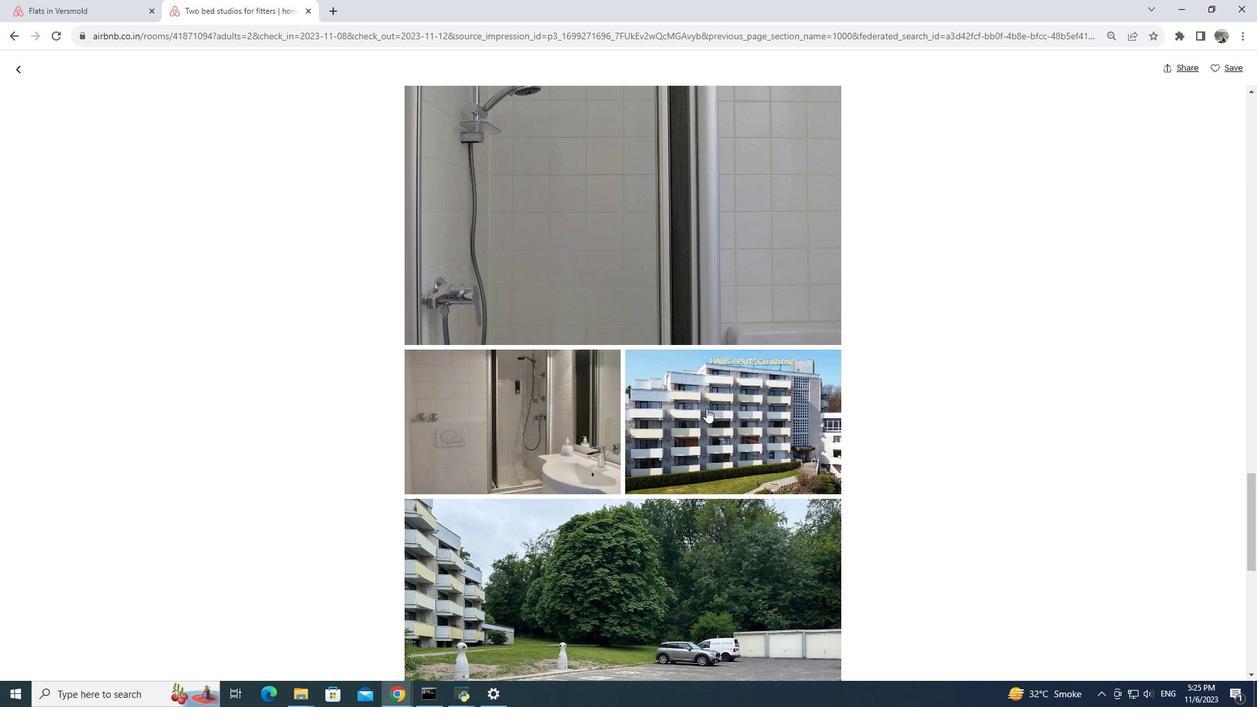 
Action: Mouse scrolled (706, 408) with delta (0, 0)
Screenshot: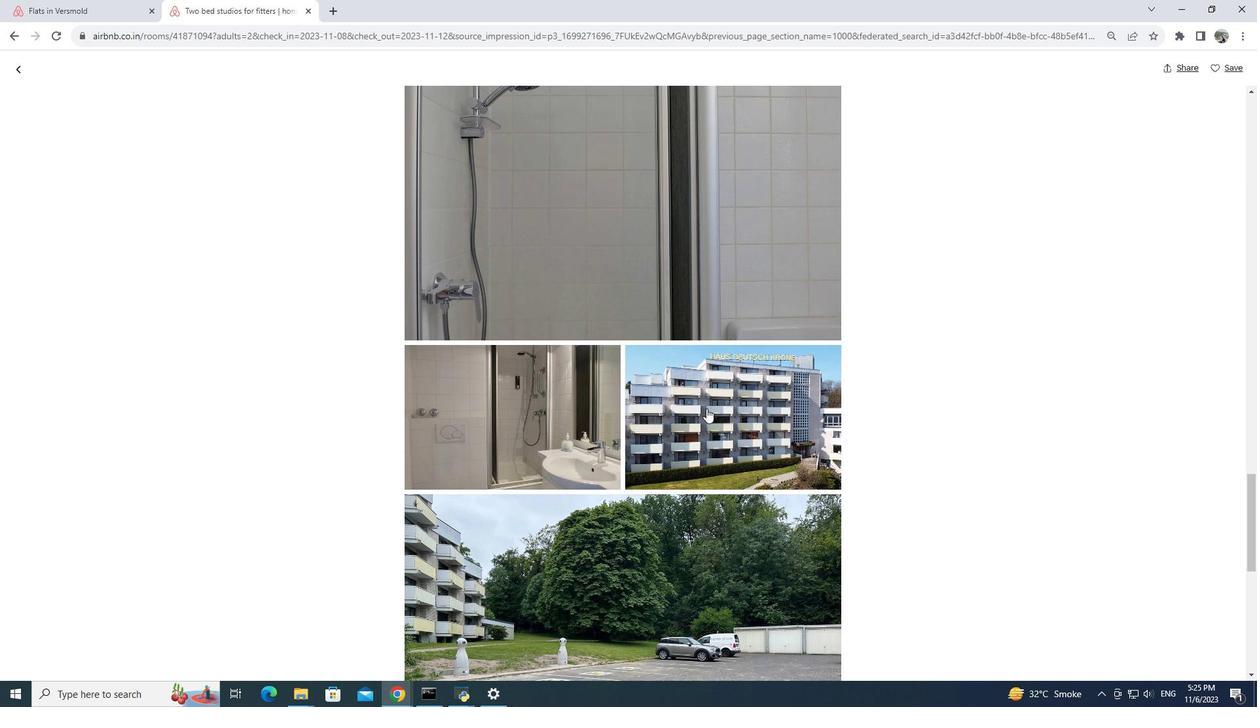 
Action: Mouse scrolled (706, 408) with delta (0, 0)
Screenshot: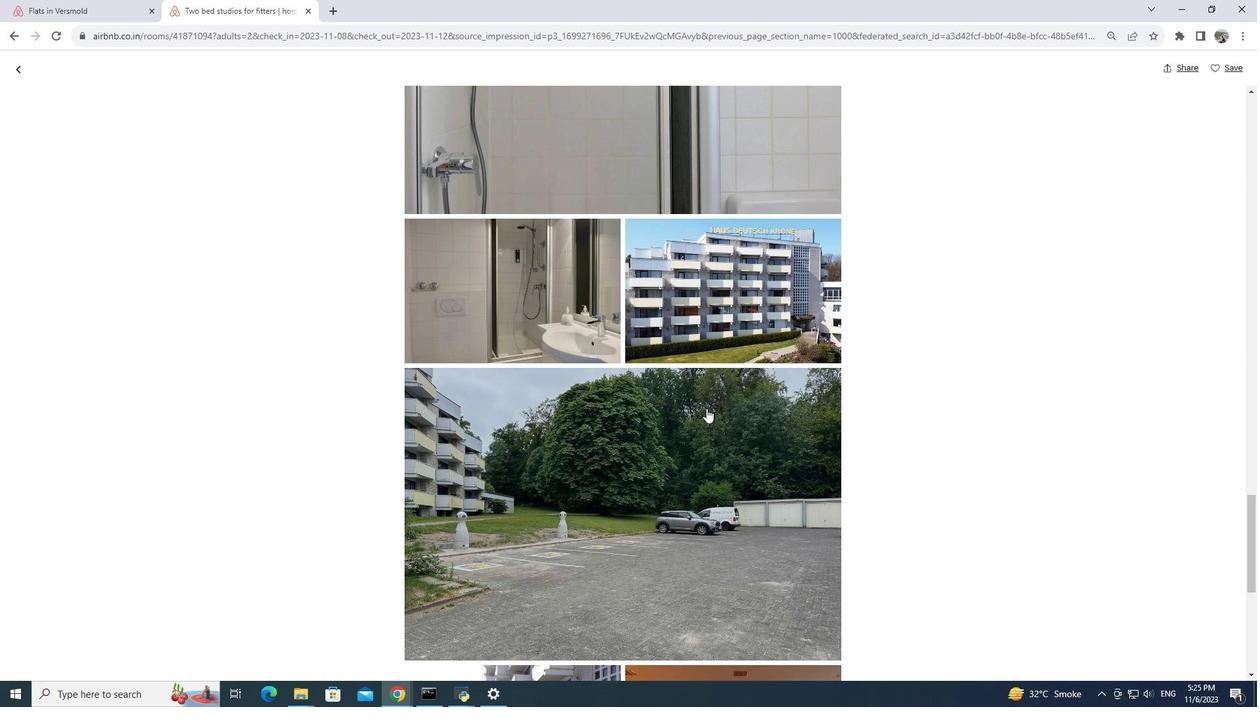 
Action: Mouse scrolled (706, 408) with delta (0, 0)
Screenshot: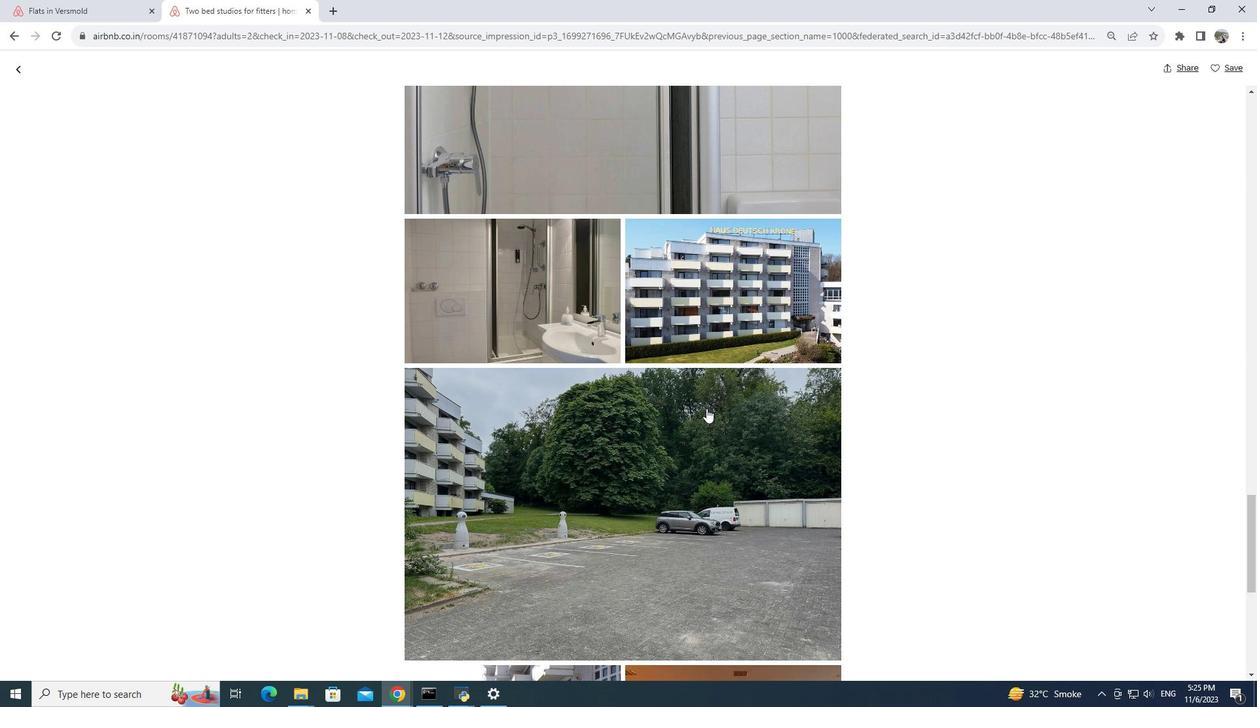 
Action: Mouse scrolled (706, 408) with delta (0, 0)
Screenshot: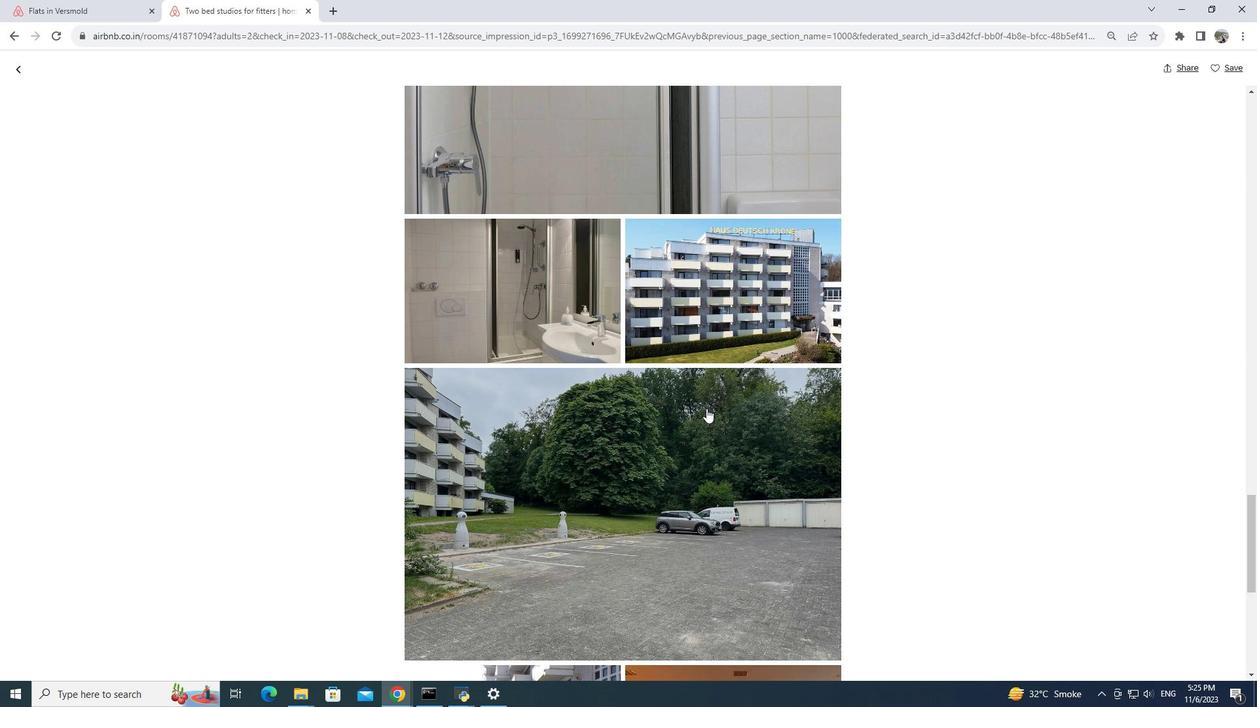 
Action: Mouse moved to (706, 407)
Screenshot: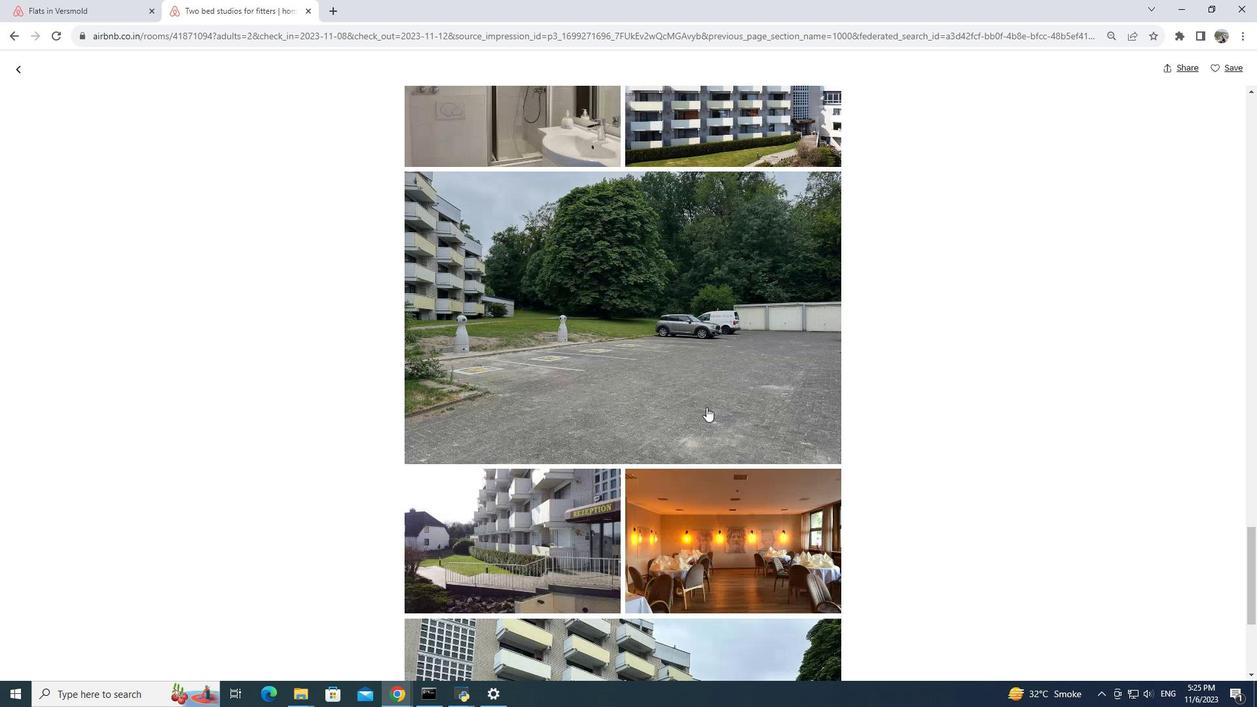 
Action: Mouse scrolled (706, 406) with delta (0, 0)
Screenshot: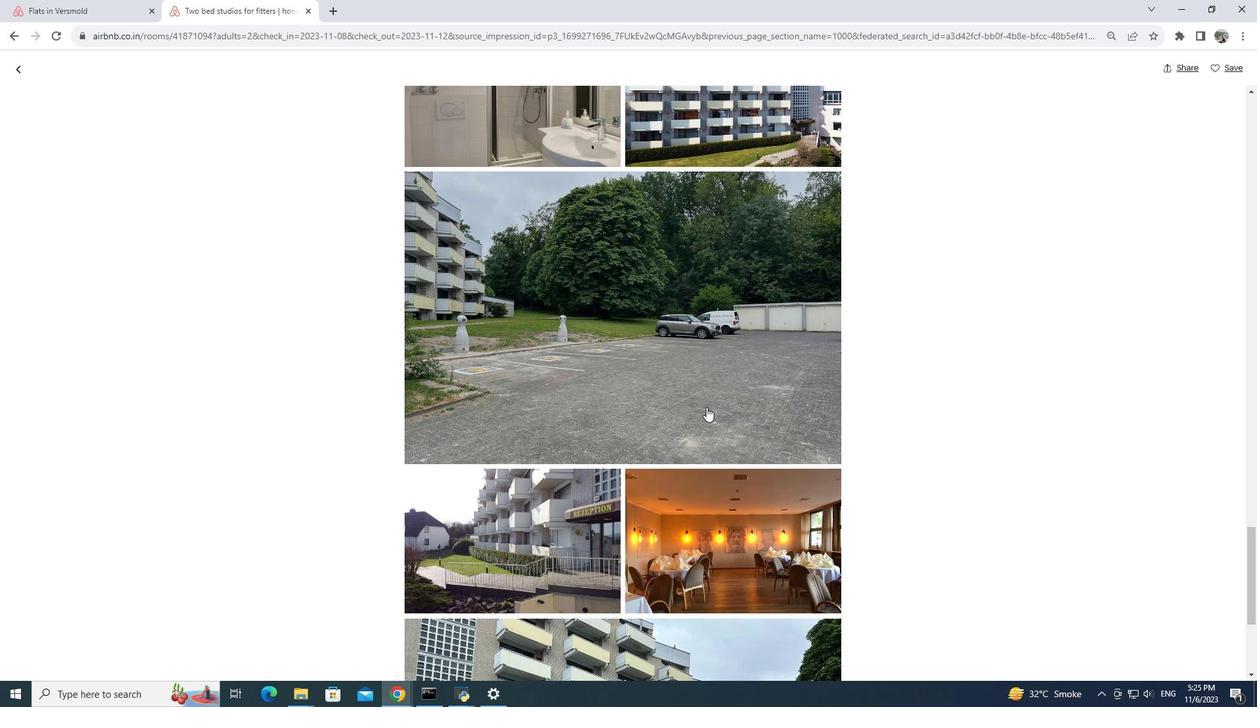 
Action: Mouse scrolled (706, 406) with delta (0, 0)
Screenshot: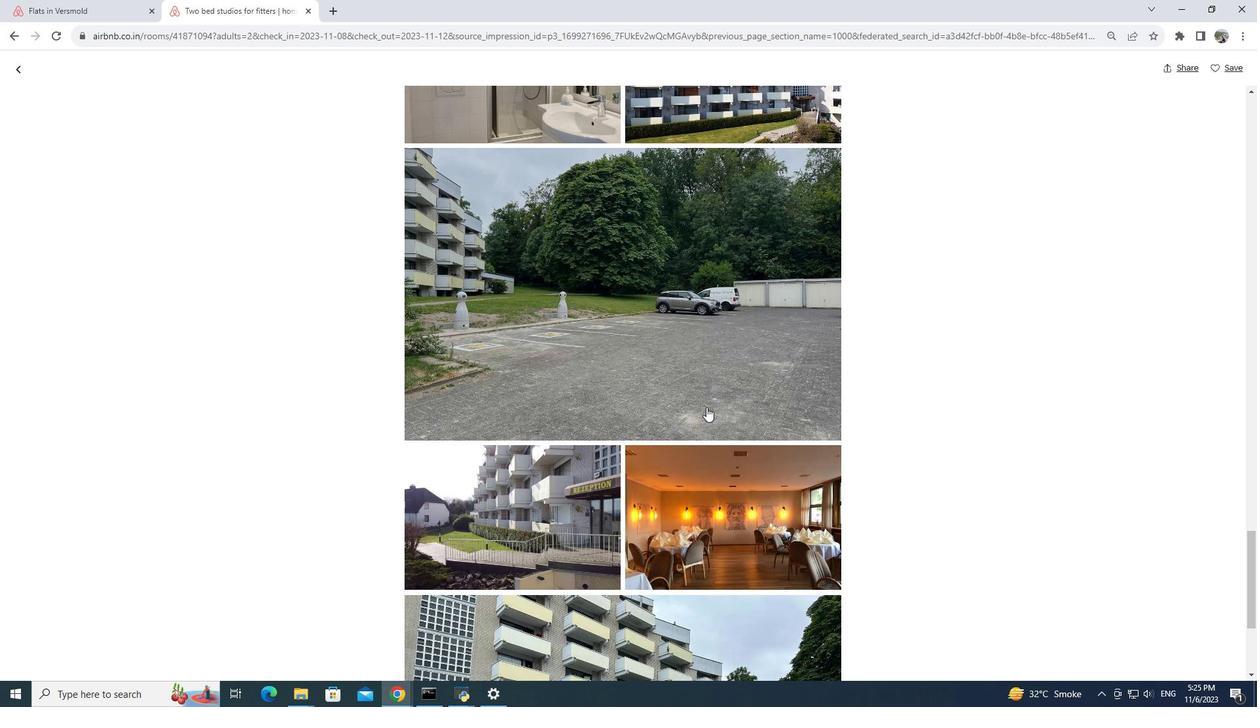 
Action: Mouse scrolled (706, 406) with delta (0, 0)
Screenshot: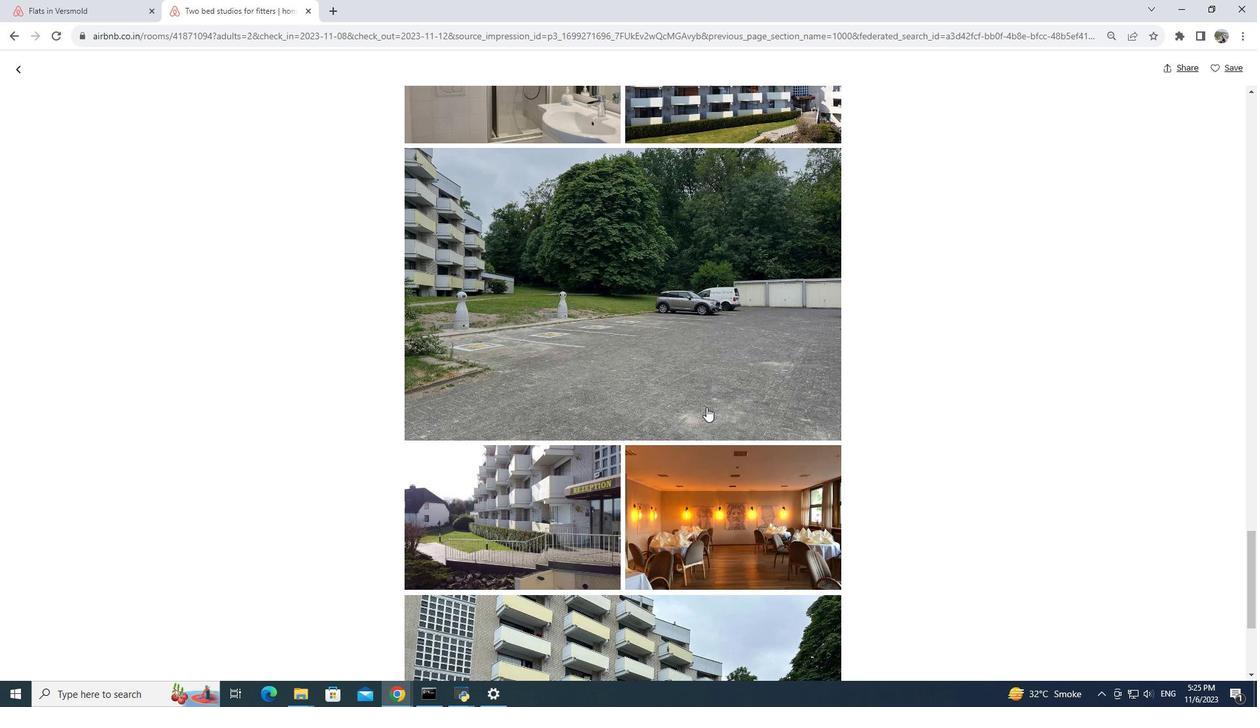 
Action: Mouse moved to (706, 403)
Screenshot: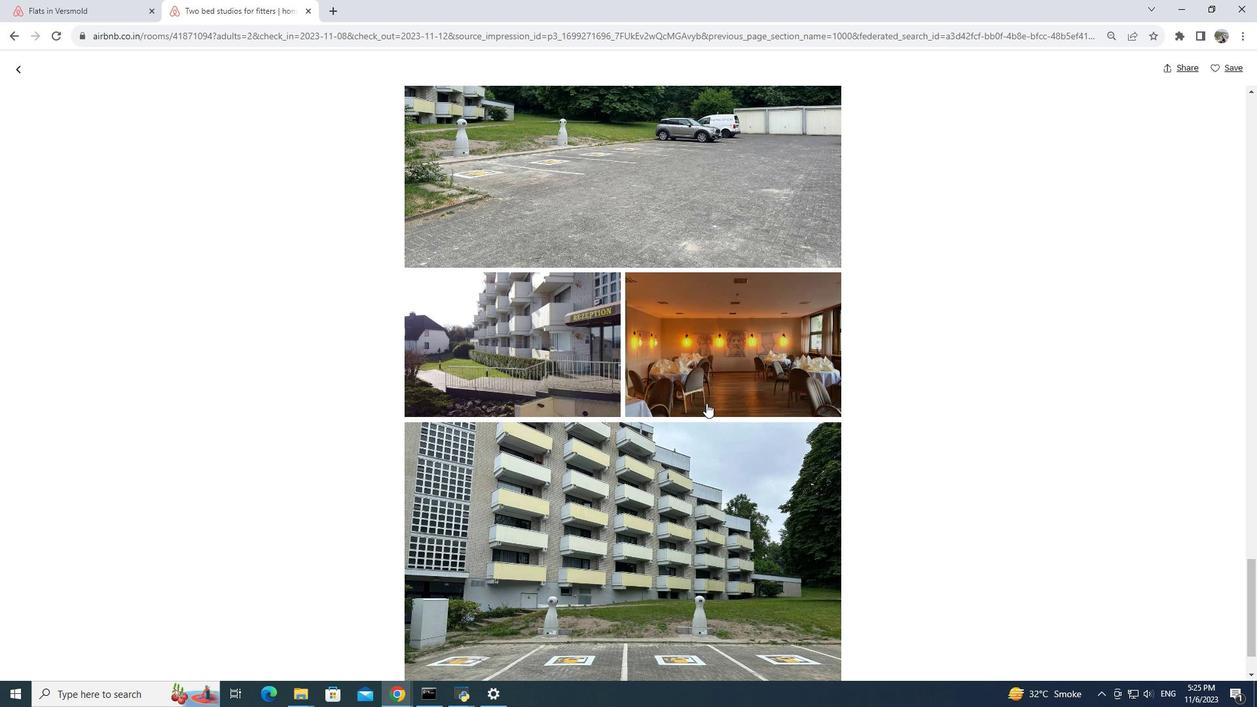 
Action: Mouse scrolled (706, 402) with delta (0, 0)
Screenshot: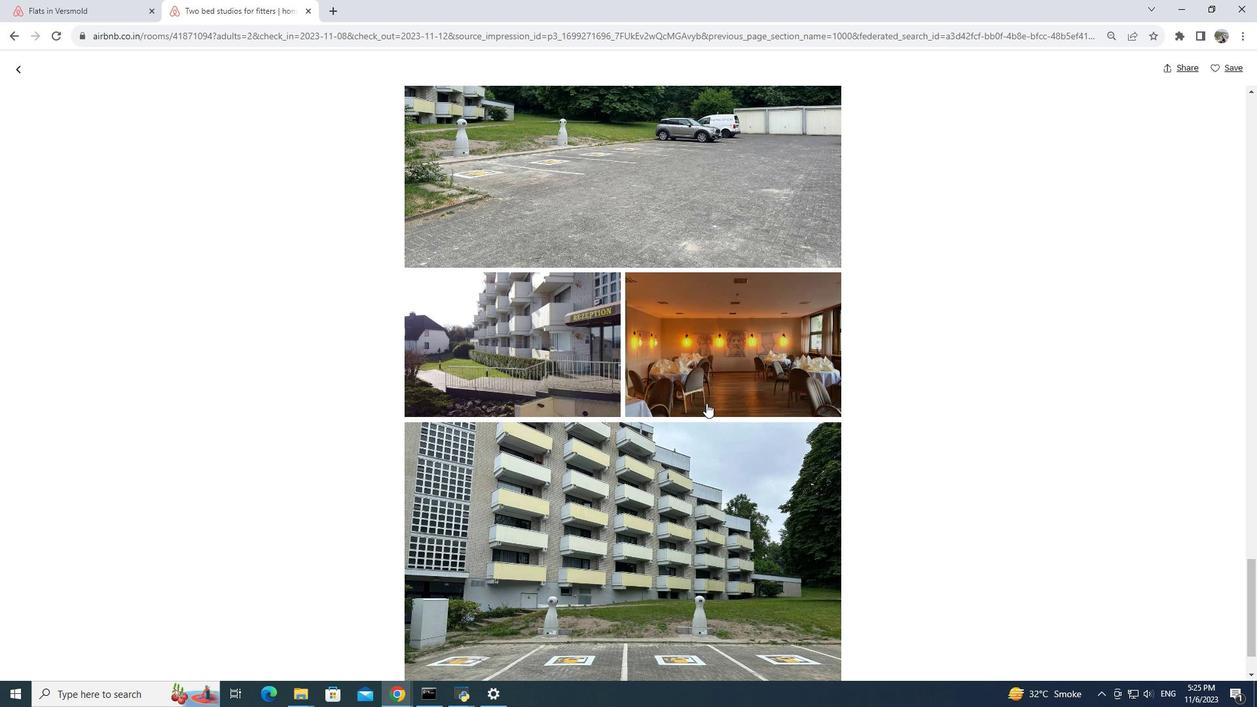 
Action: Mouse scrolled (706, 402) with delta (0, 0)
Screenshot: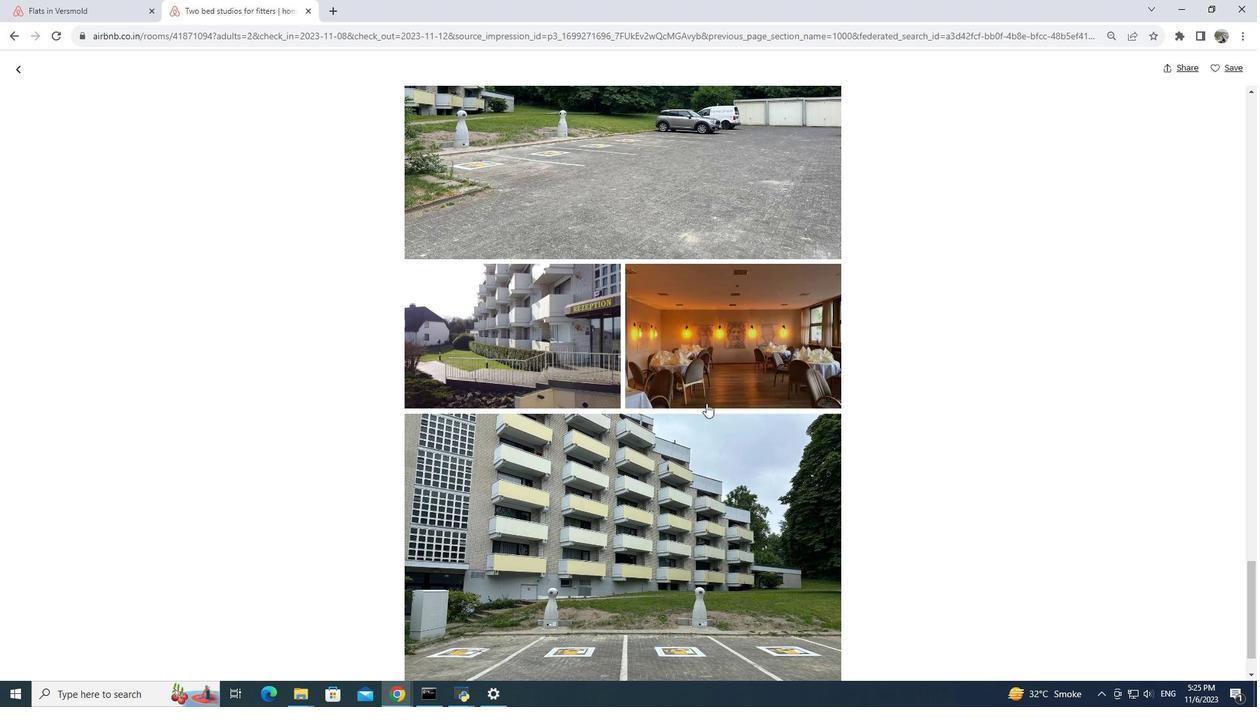
Action: Mouse scrolled (706, 402) with delta (0, 0)
Screenshot: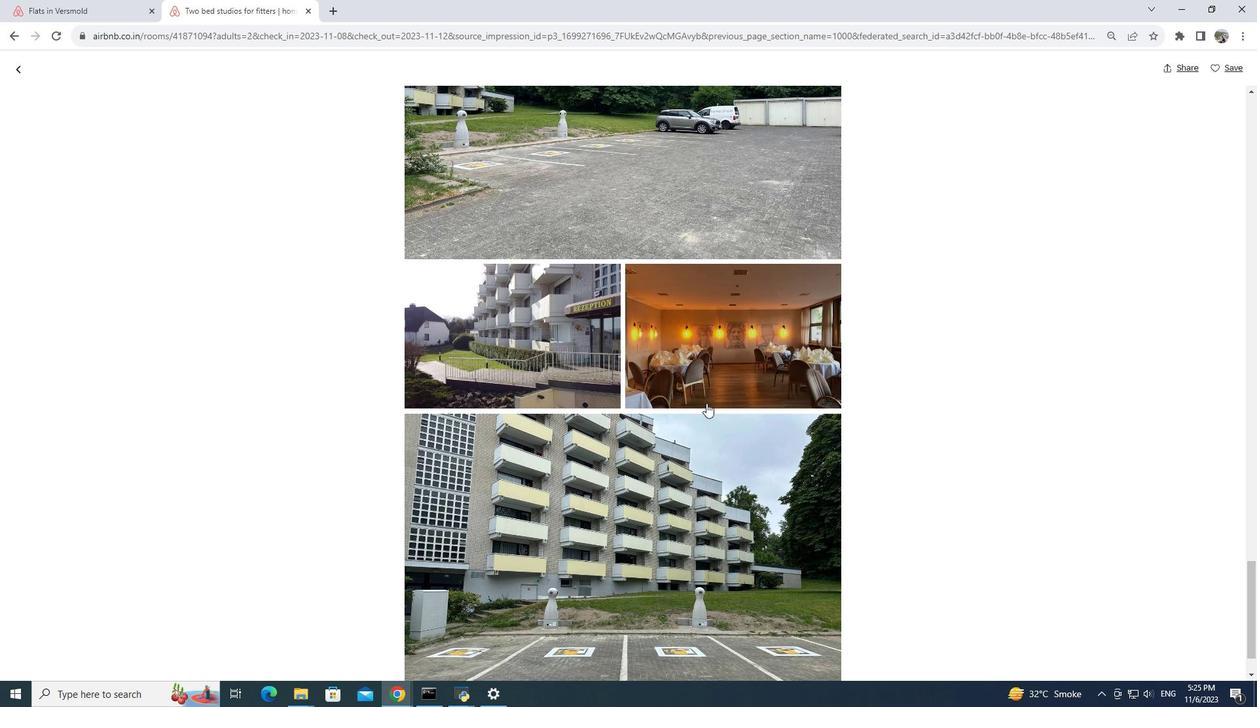 
Action: Mouse scrolled (706, 402) with delta (0, 0)
Screenshot: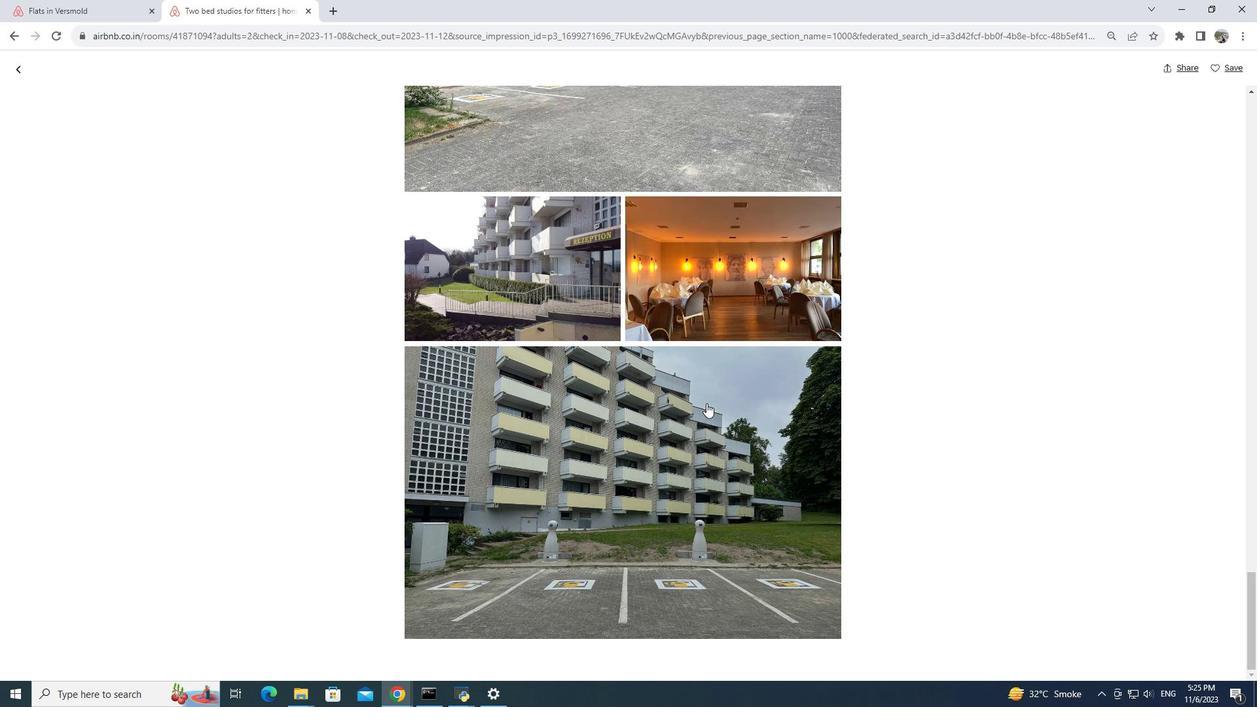 
Action: Mouse scrolled (706, 402) with delta (0, 0)
Screenshot: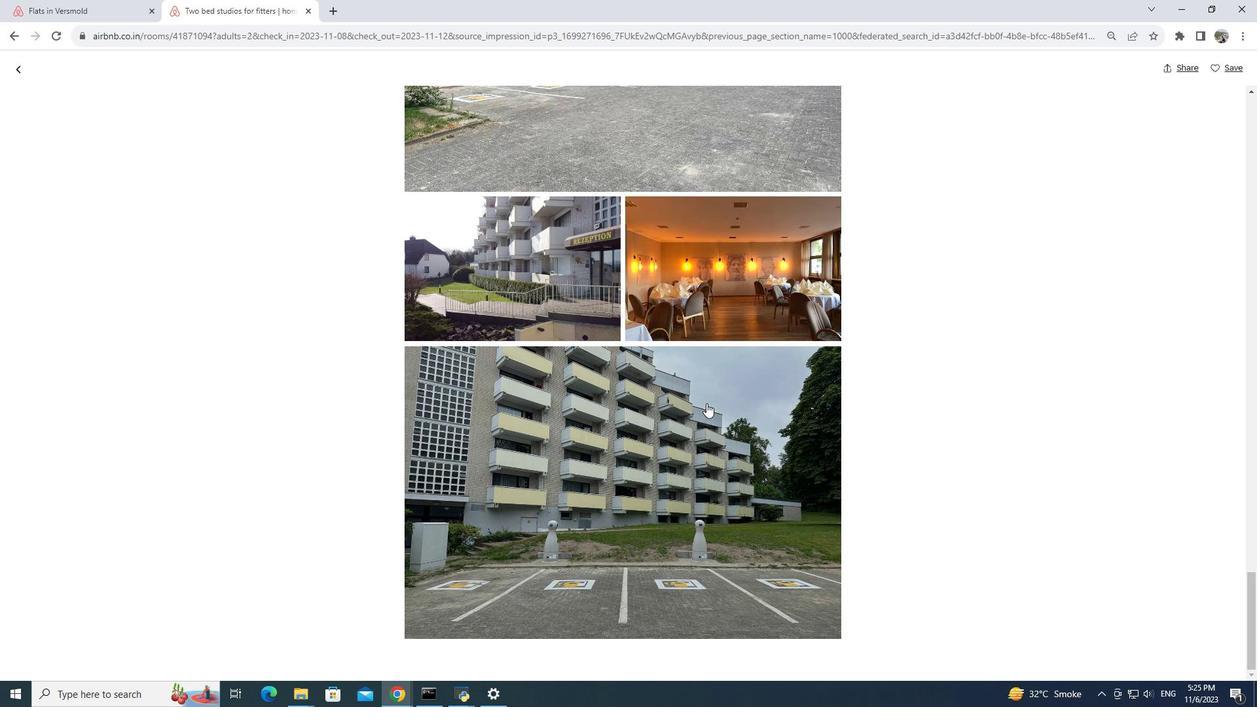 
Action: Mouse scrolled (706, 402) with delta (0, 0)
Screenshot: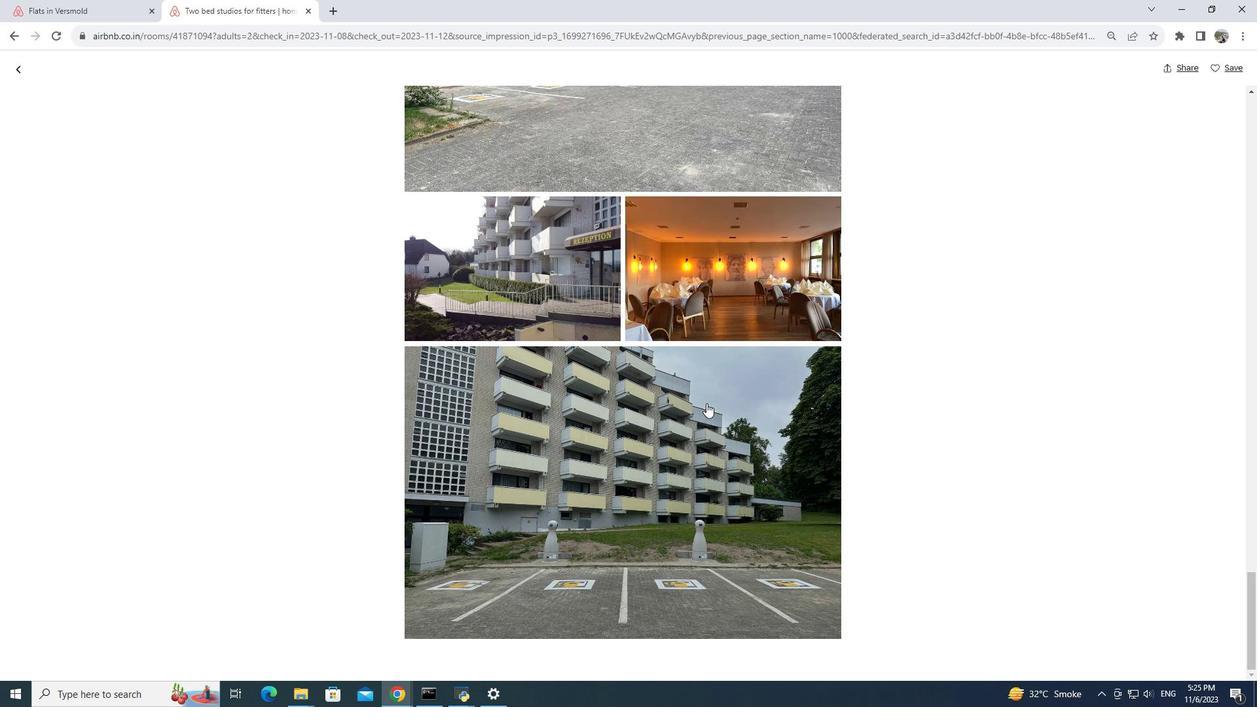 
Action: Mouse scrolled (706, 402) with delta (0, 0)
Screenshot: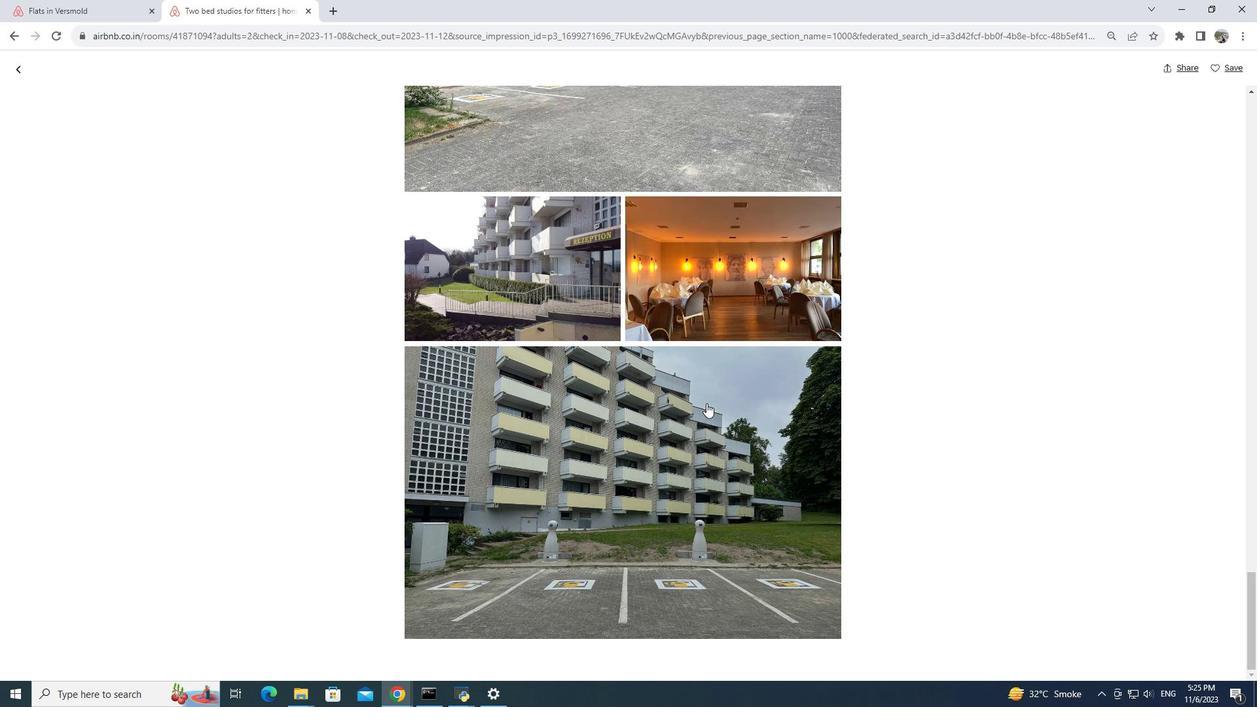 
Action: Mouse scrolled (706, 402) with delta (0, 0)
Screenshot: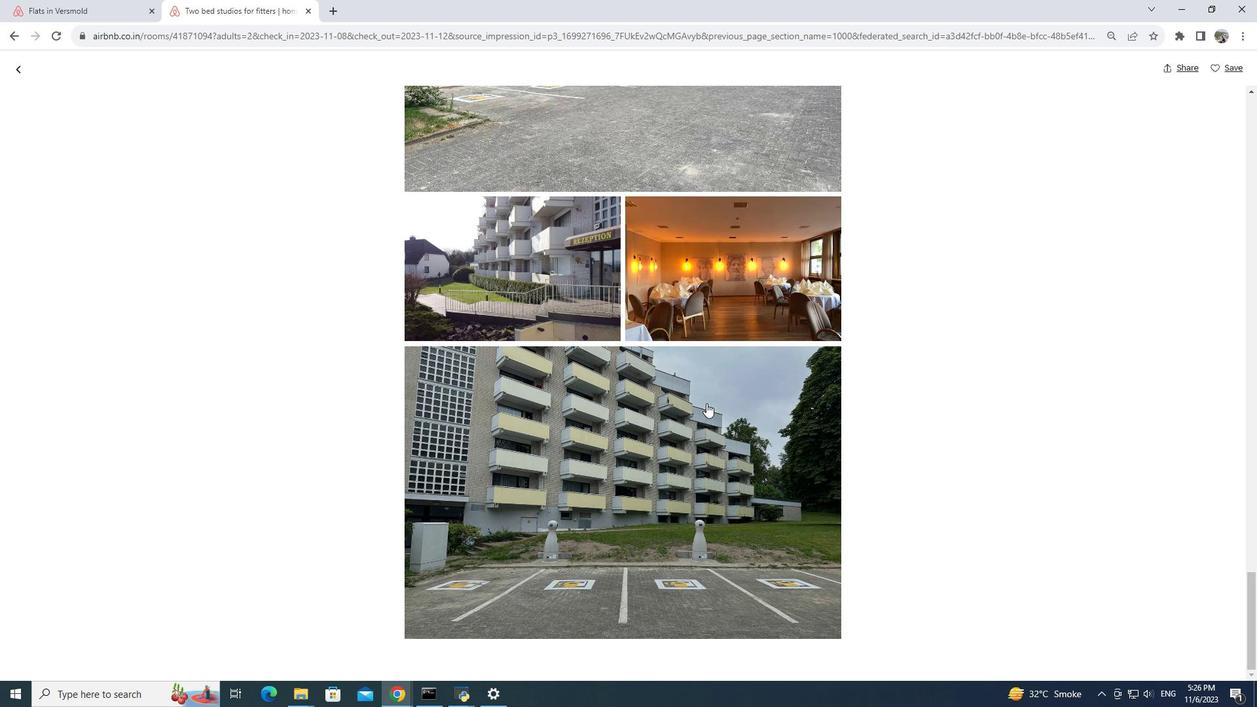 
Action: Mouse scrolled (706, 402) with delta (0, 0)
Screenshot: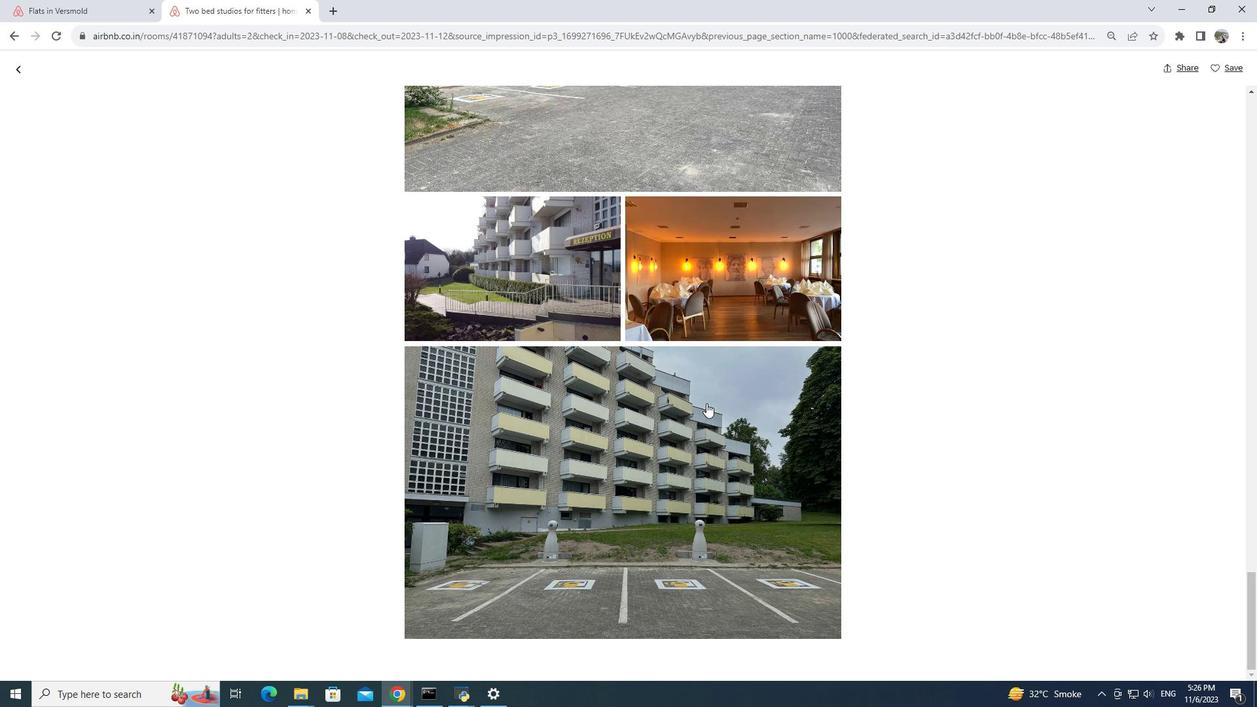 
Action: Mouse scrolled (706, 402) with delta (0, 0)
Screenshot: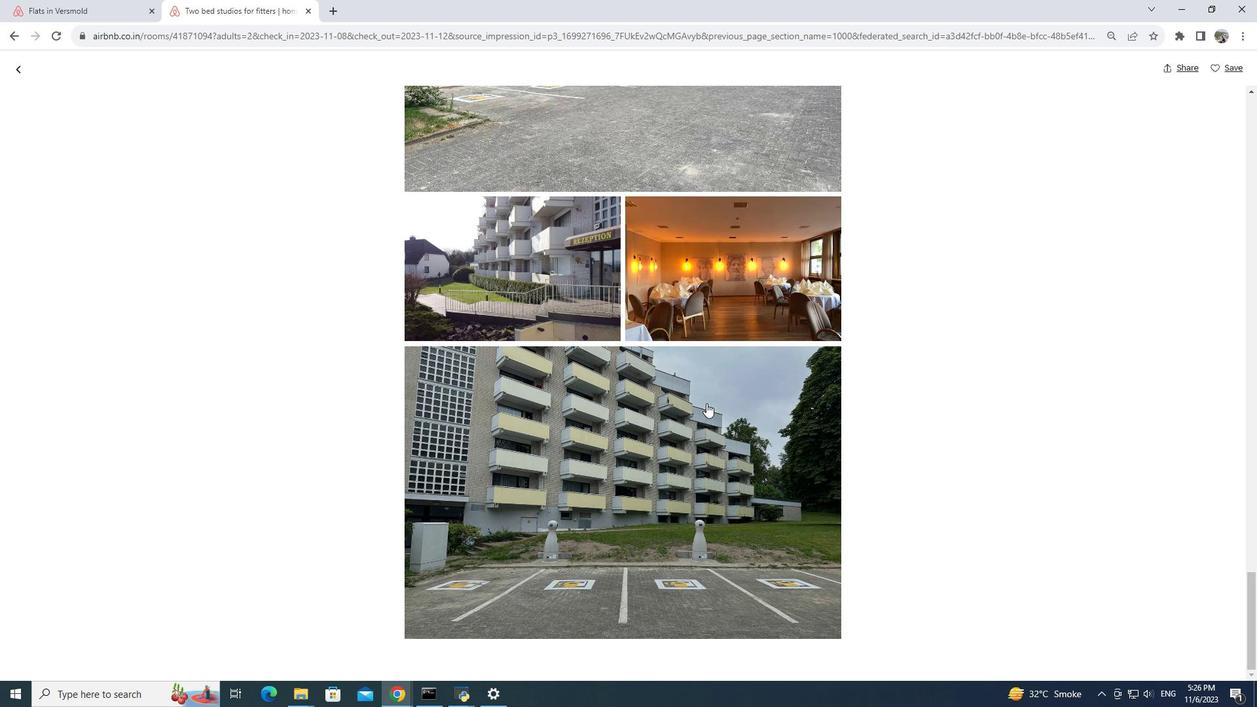 
Action: Mouse moved to (706, 390)
Screenshot: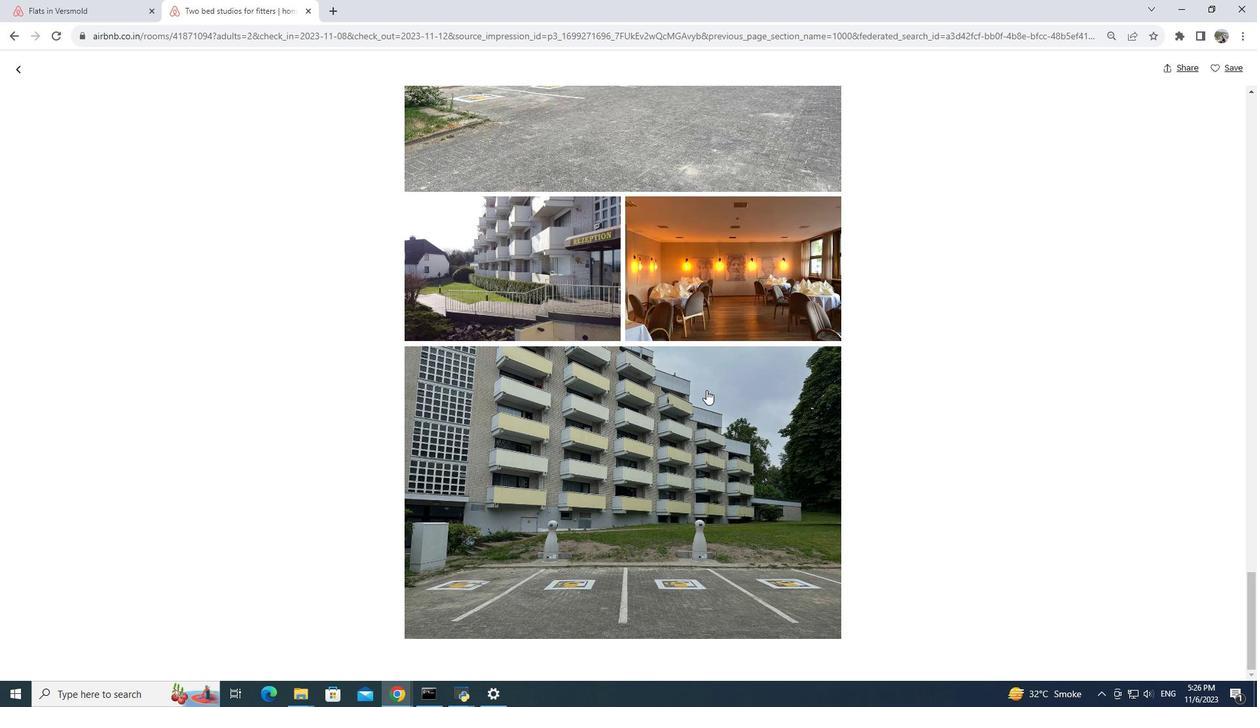 
Action: Mouse scrolled (706, 389) with delta (0, 0)
Screenshot: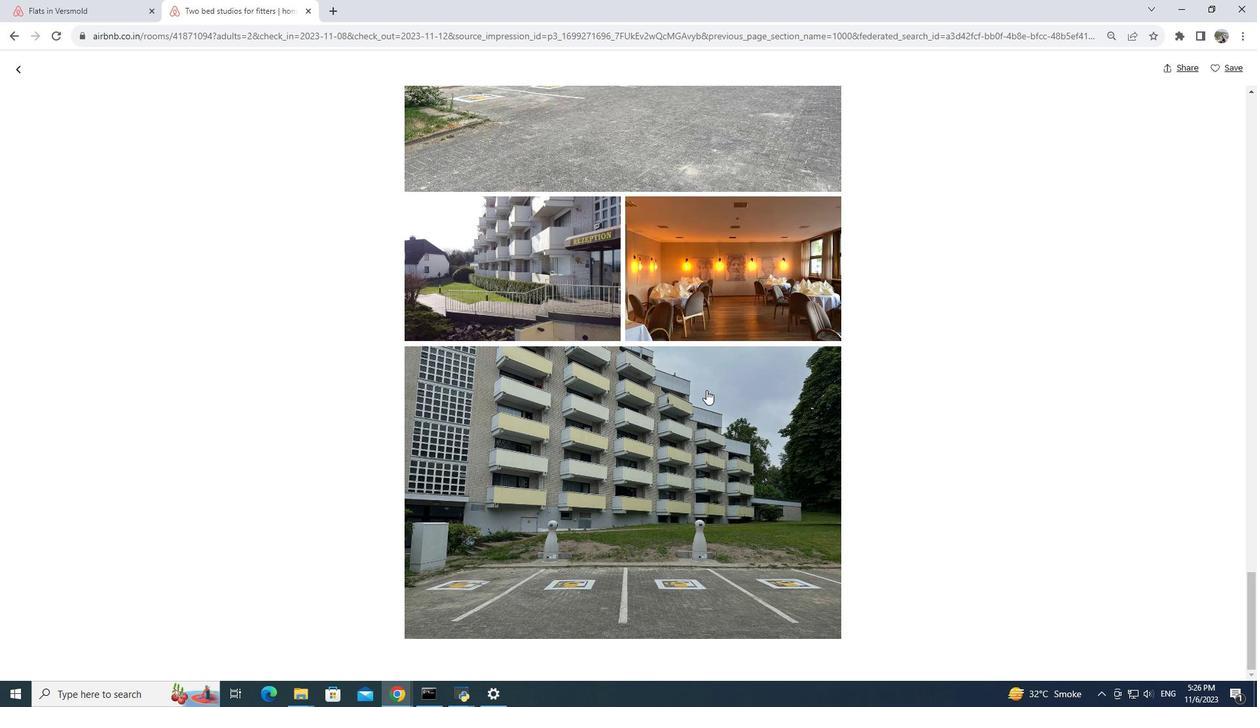 
Action: Mouse scrolled (706, 389) with delta (0, 0)
Screenshot: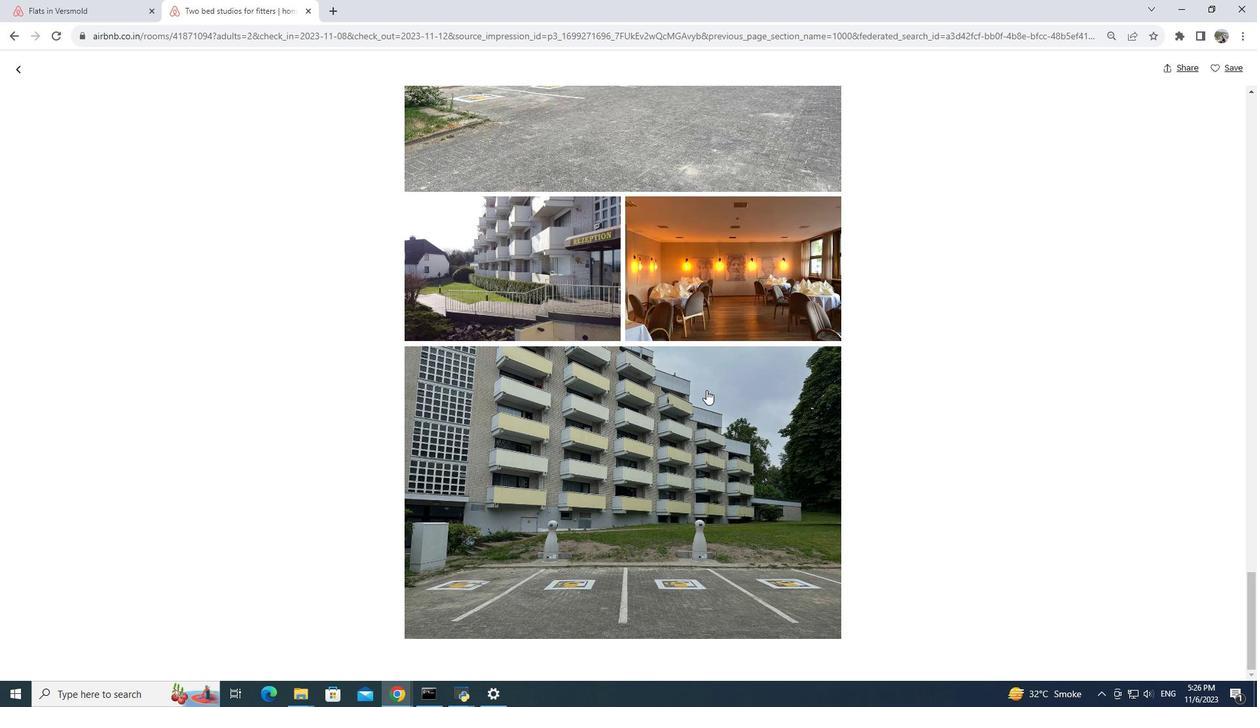 
Action: Mouse moved to (701, 391)
Screenshot: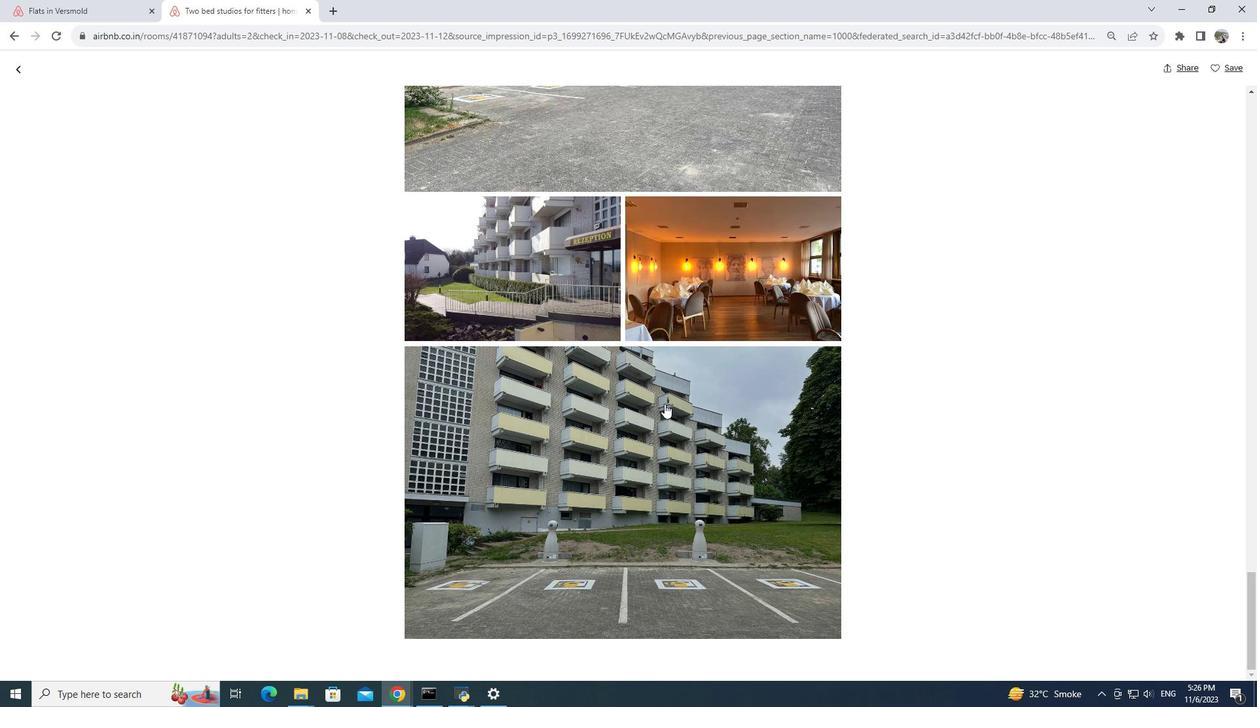 
Action: Mouse scrolled (701, 391) with delta (0, 0)
Screenshot: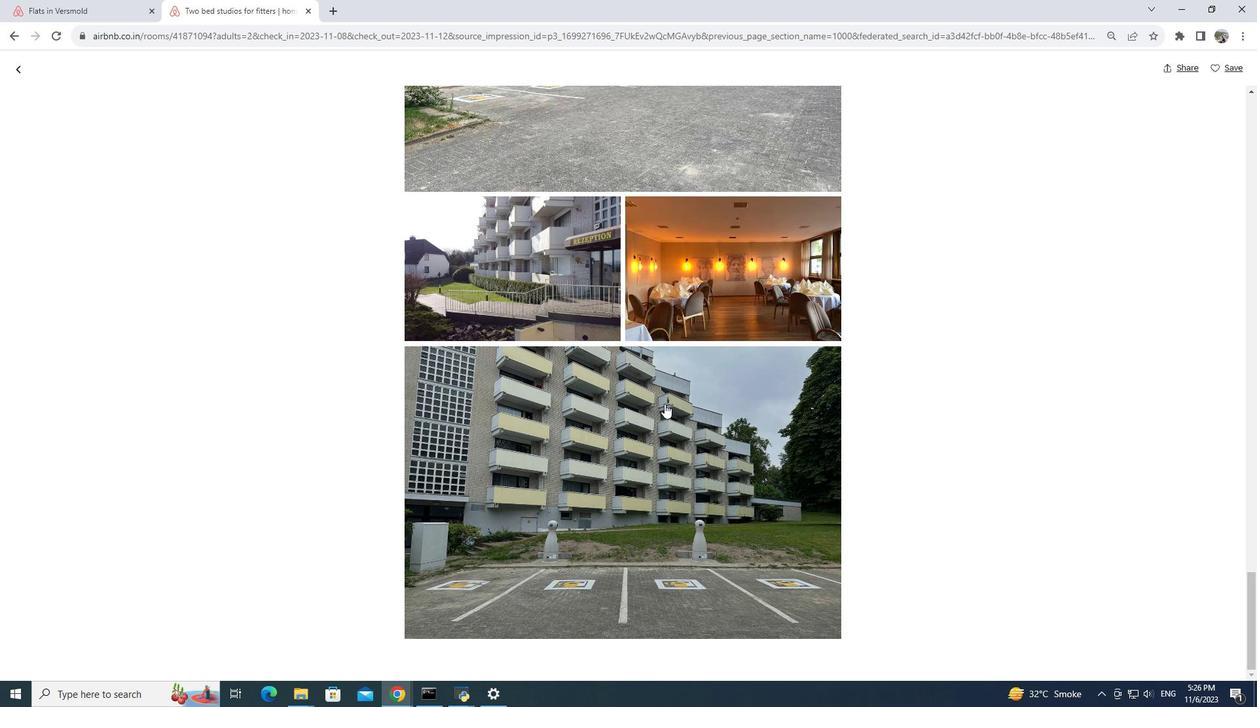 
Action: Mouse moved to (24, 71)
Screenshot: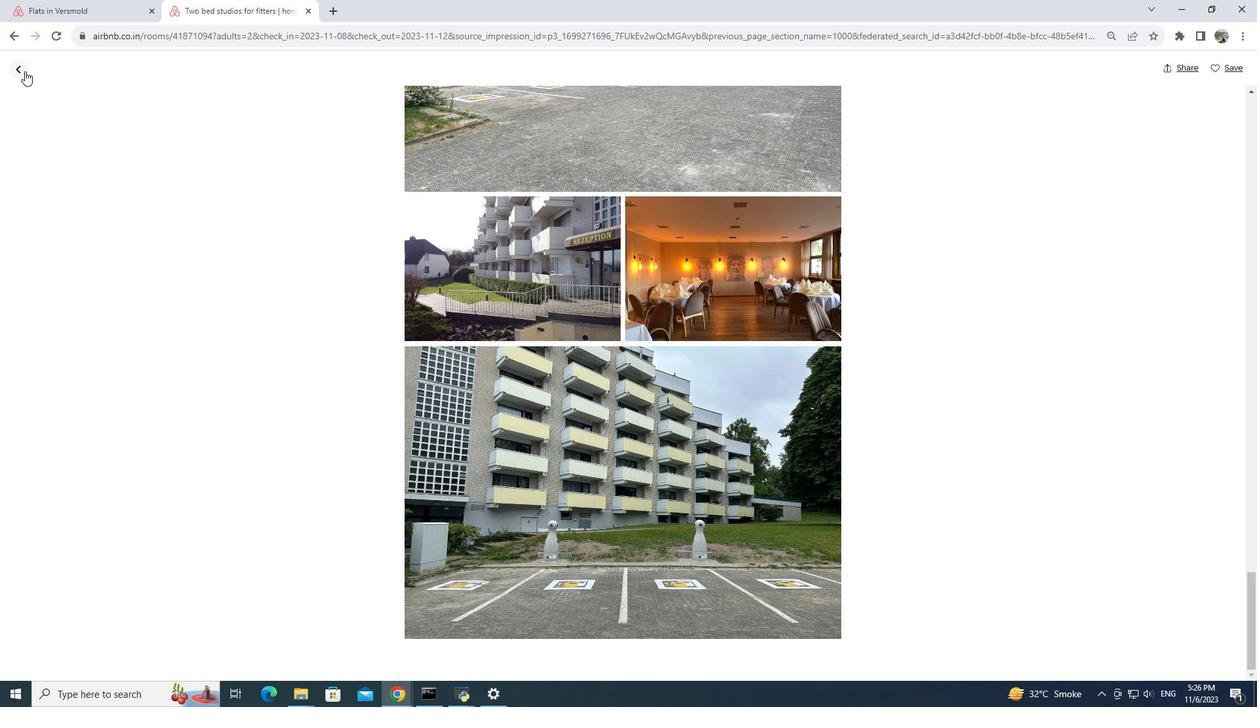 
Action: Mouse pressed left at (24, 71)
Screenshot: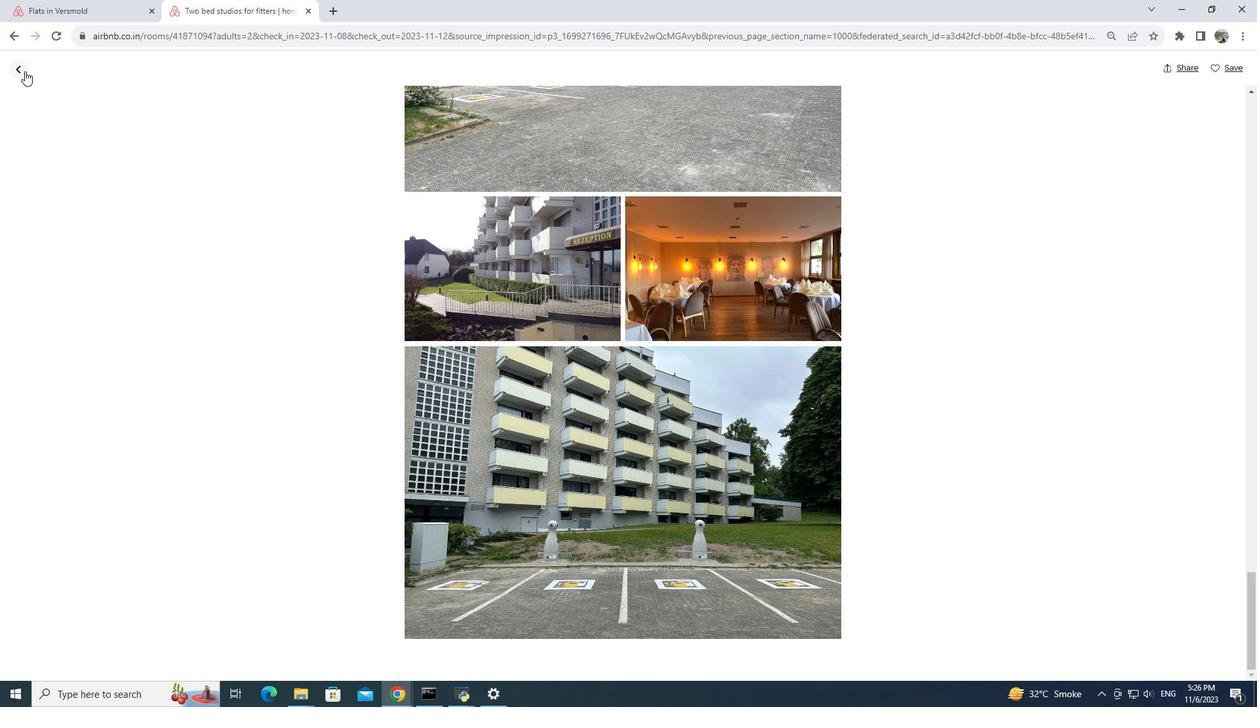 
Action: Mouse moved to (395, 383)
Screenshot: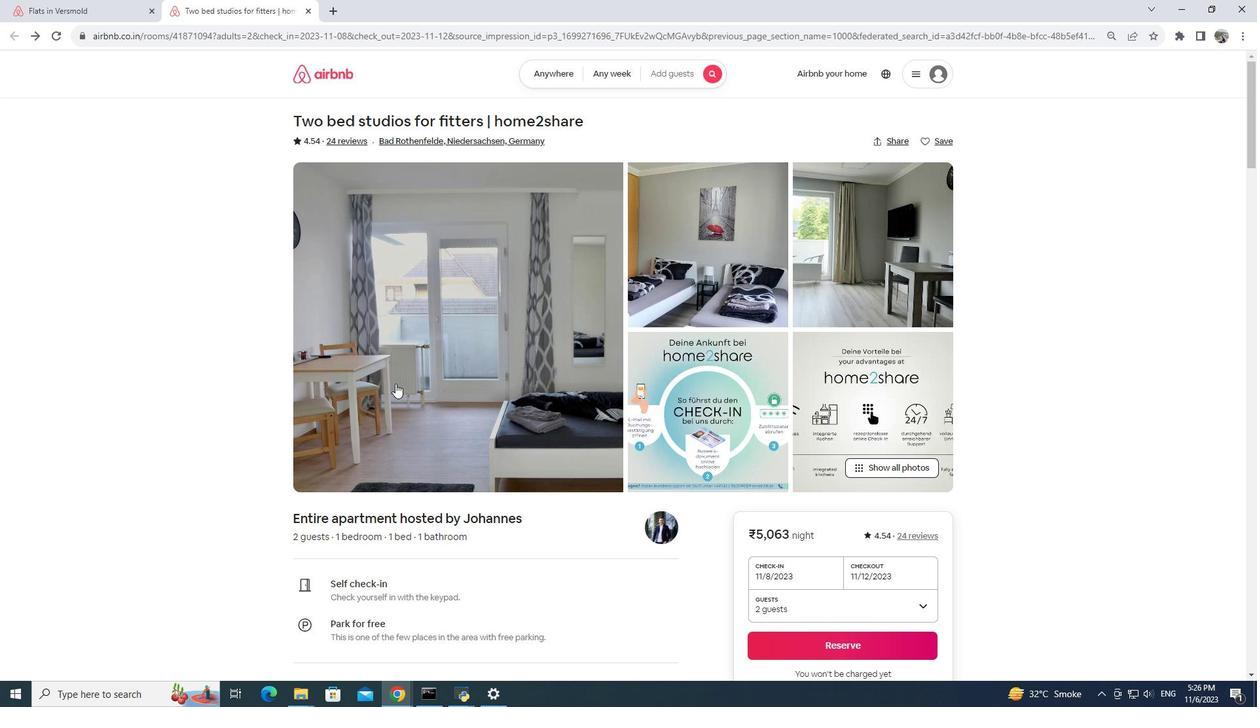 
Action: Mouse scrolled (395, 383) with delta (0, 0)
Screenshot: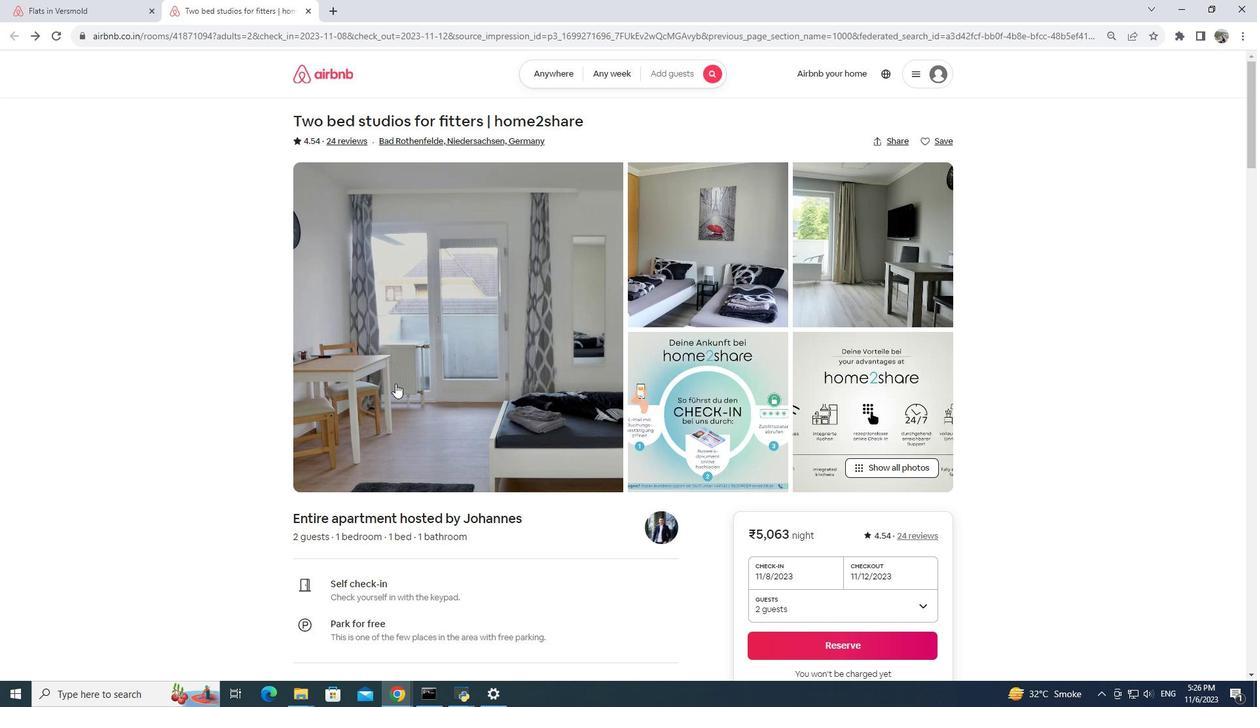 
Action: Mouse scrolled (395, 383) with delta (0, 0)
Screenshot: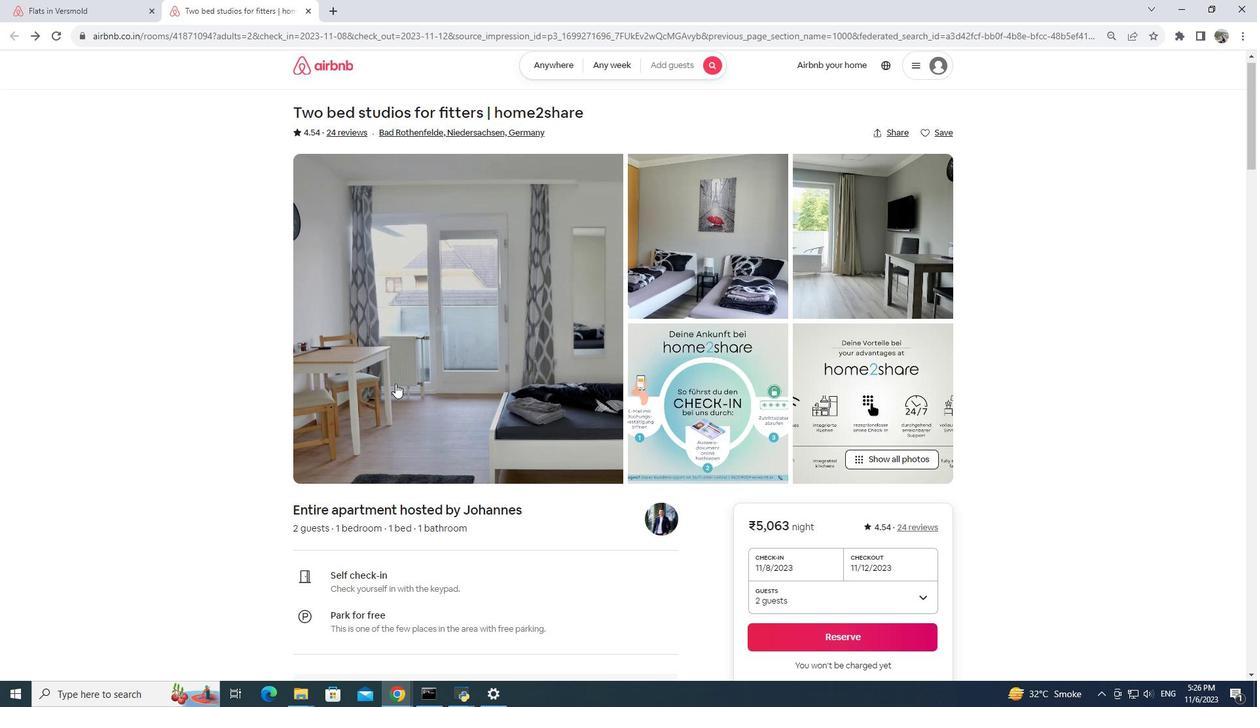 
Action: Mouse scrolled (395, 383) with delta (0, 0)
Screenshot: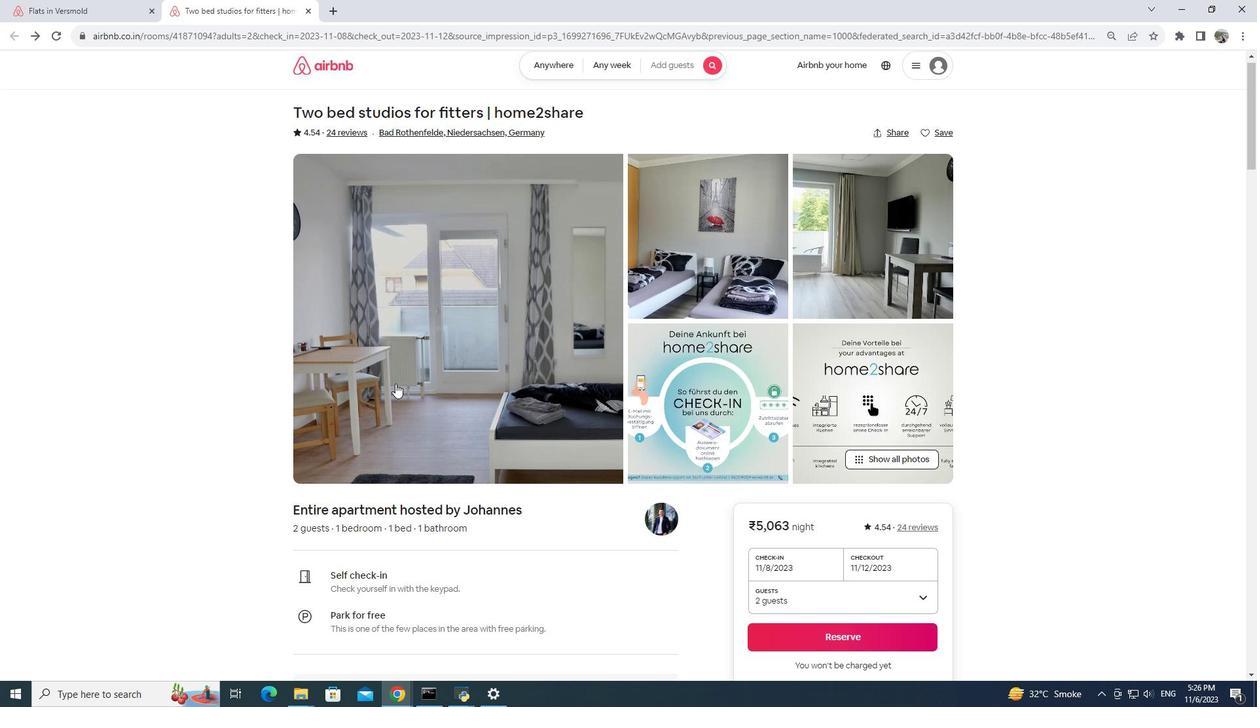 
Action: Mouse scrolled (395, 383) with delta (0, 0)
Screenshot: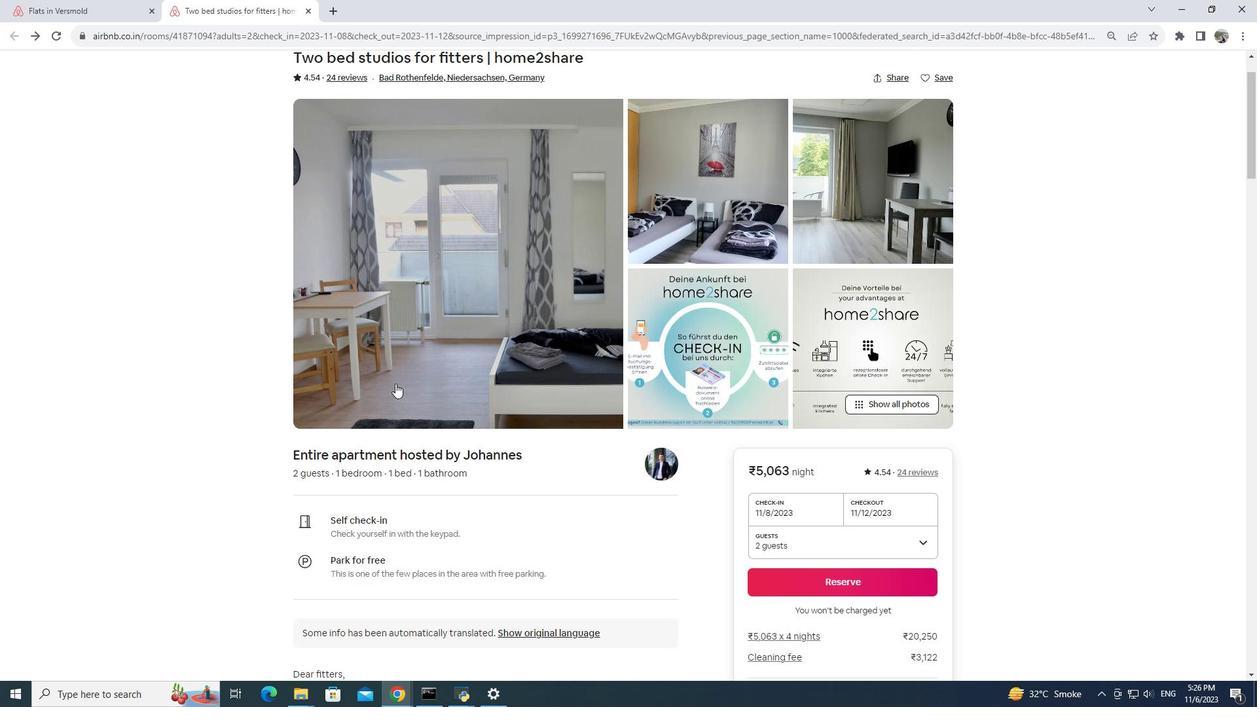 
Action: Mouse scrolled (395, 383) with delta (0, 0)
Screenshot: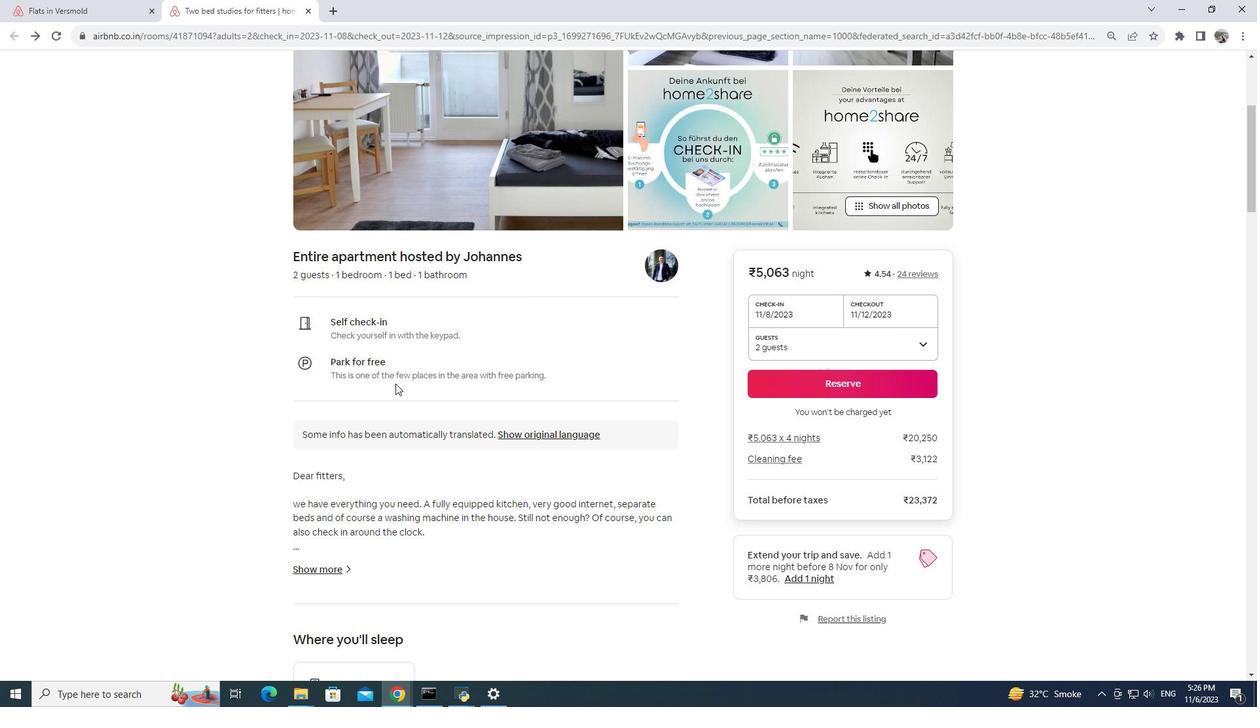 
Action: Mouse scrolled (395, 383) with delta (0, 0)
Screenshot: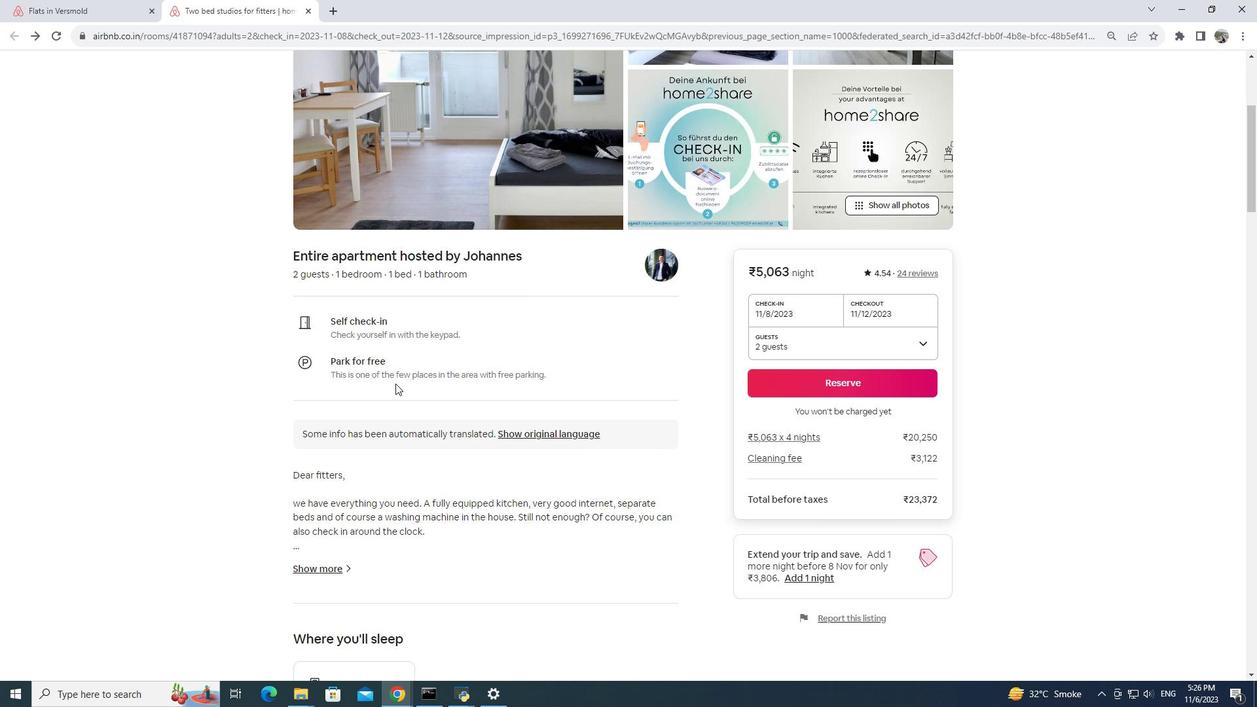 
Action: Mouse scrolled (395, 383) with delta (0, 0)
Screenshot: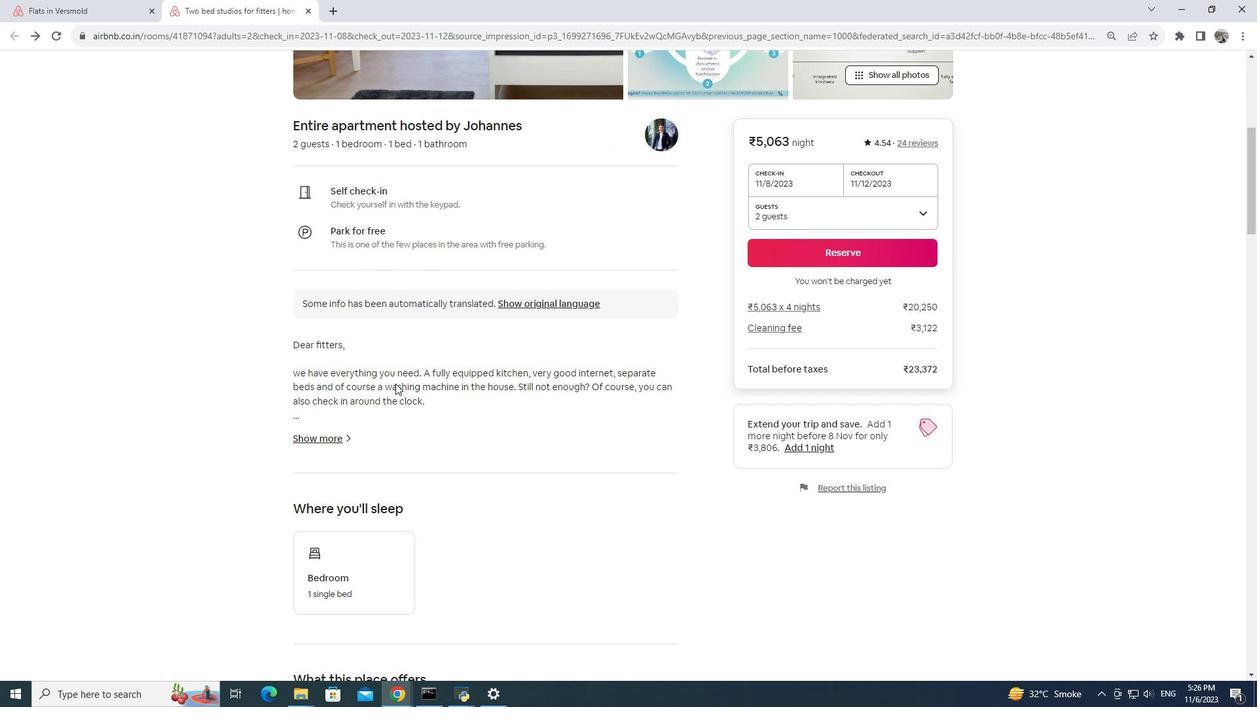 
Action: Mouse scrolled (395, 383) with delta (0, 0)
Screenshot: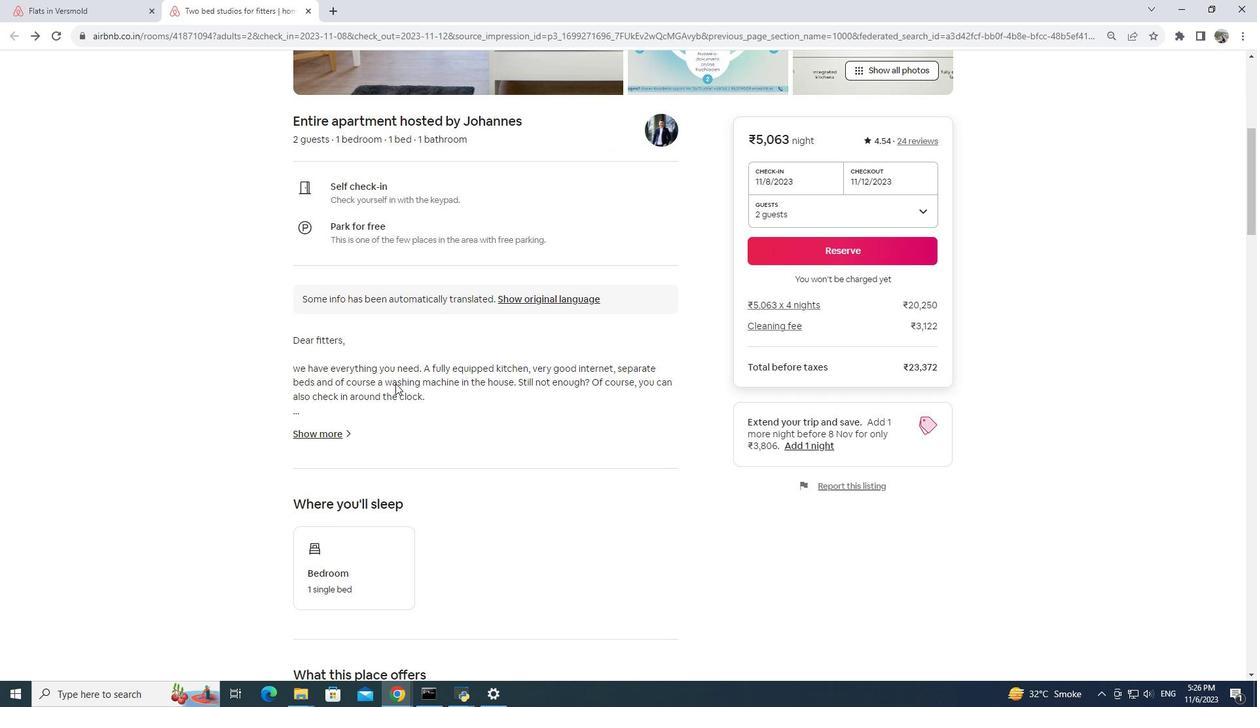 
Action: Mouse scrolled (395, 383) with delta (0, 0)
Screenshot: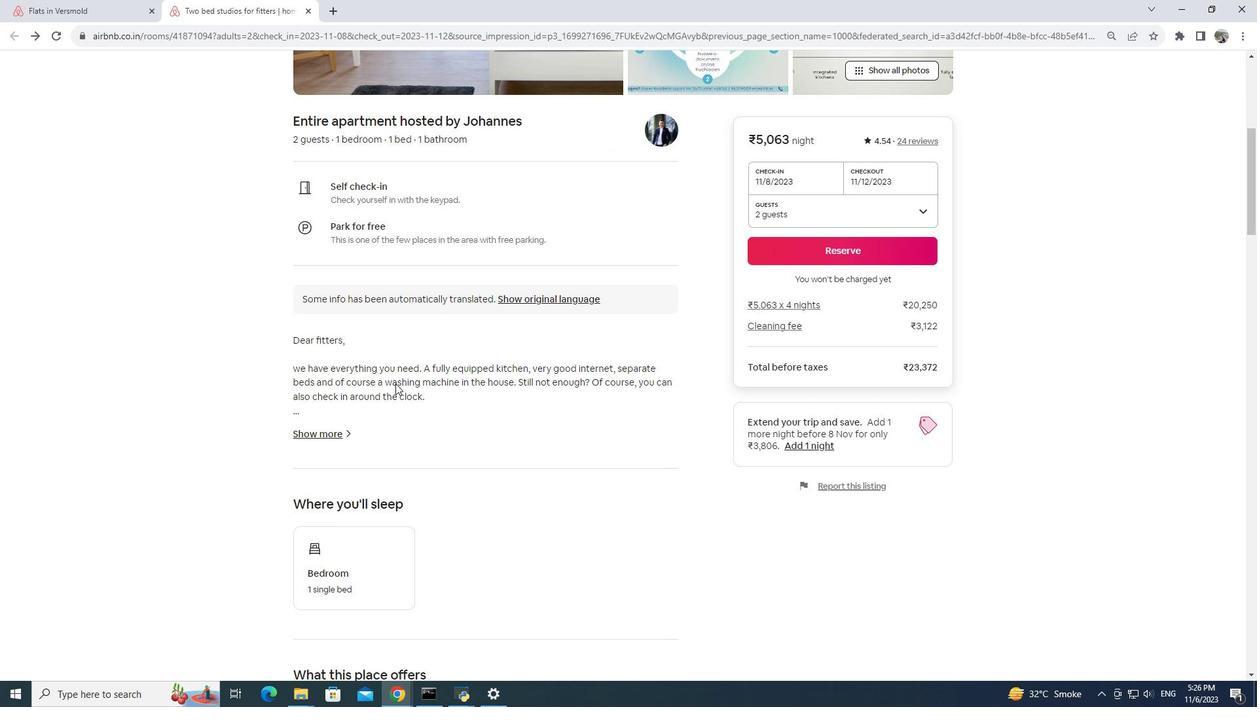 
Action: Mouse scrolled (395, 383) with delta (0, 0)
Screenshot: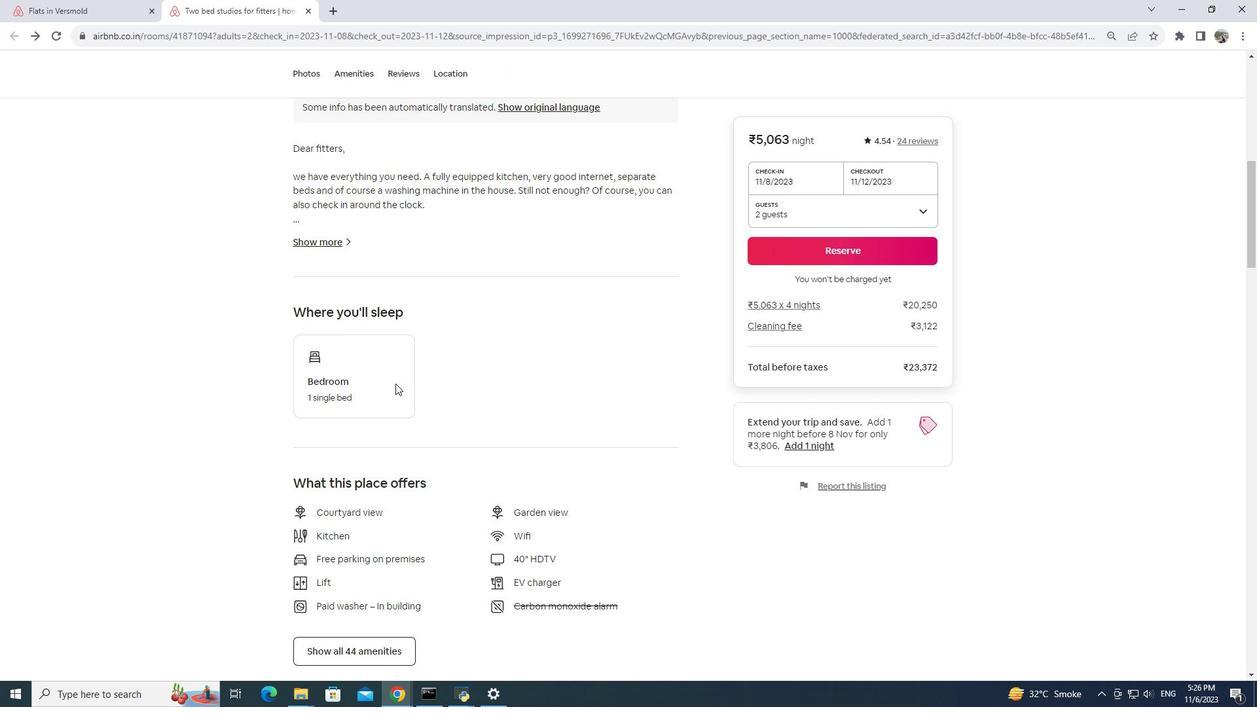 
Action: Mouse scrolled (395, 383) with delta (0, 0)
Screenshot: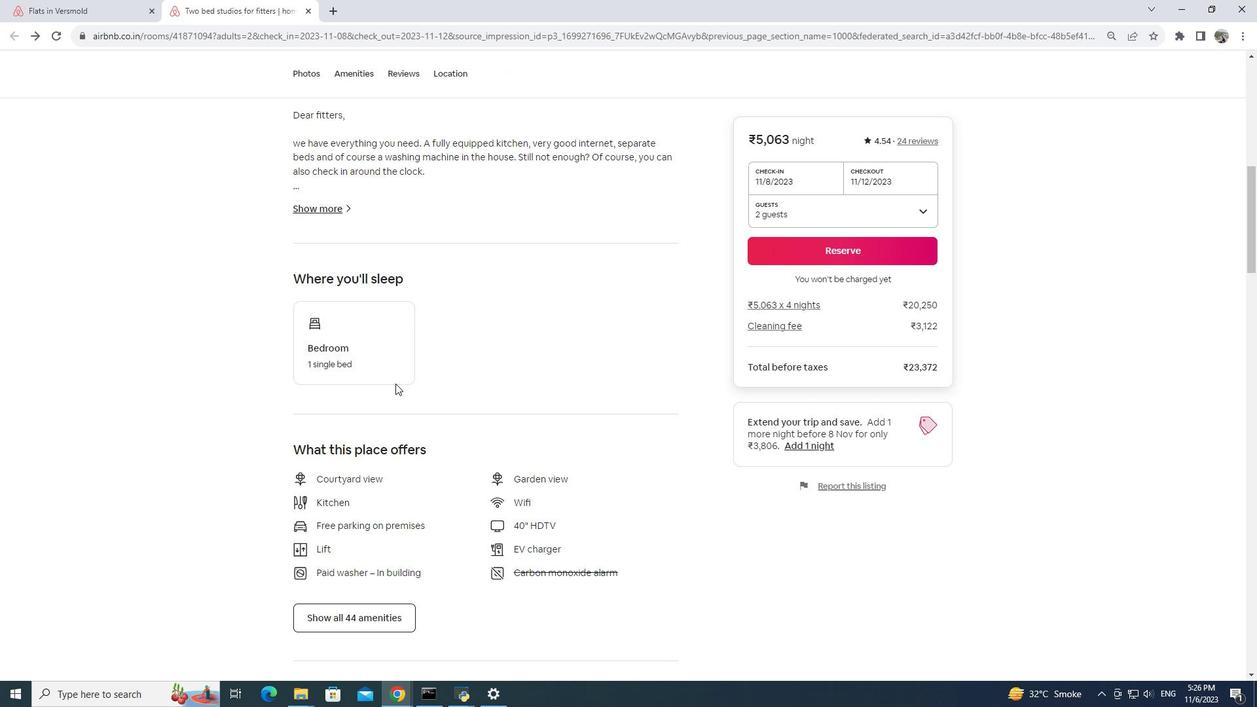 
Action: Mouse scrolled (395, 383) with delta (0, 0)
Screenshot: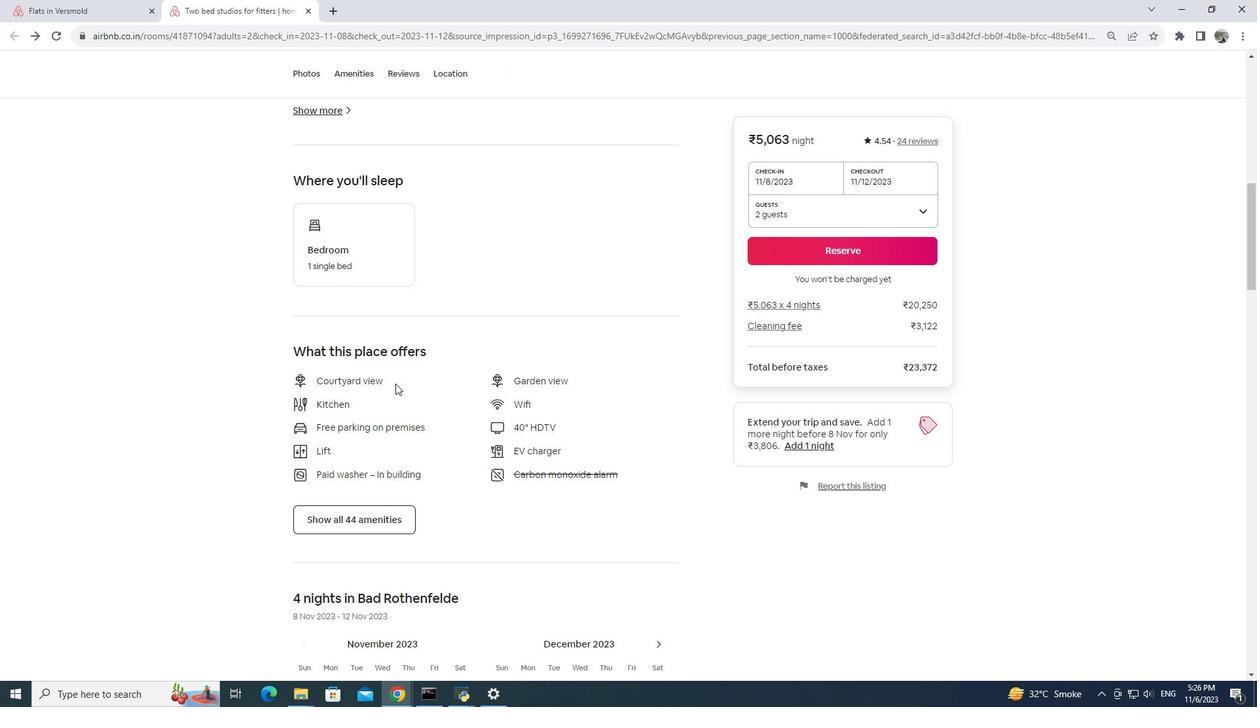 
Action: Mouse scrolled (395, 383) with delta (0, 0)
Screenshot: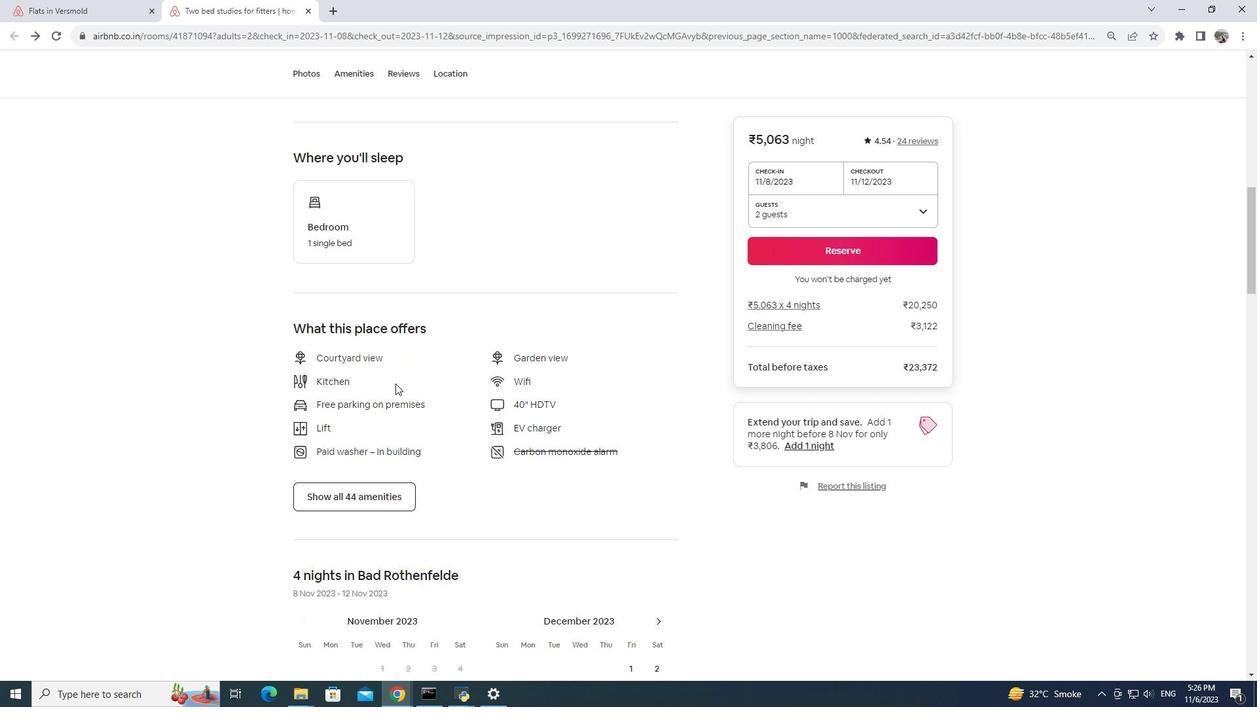 
Action: Mouse scrolled (395, 383) with delta (0, 0)
Screenshot: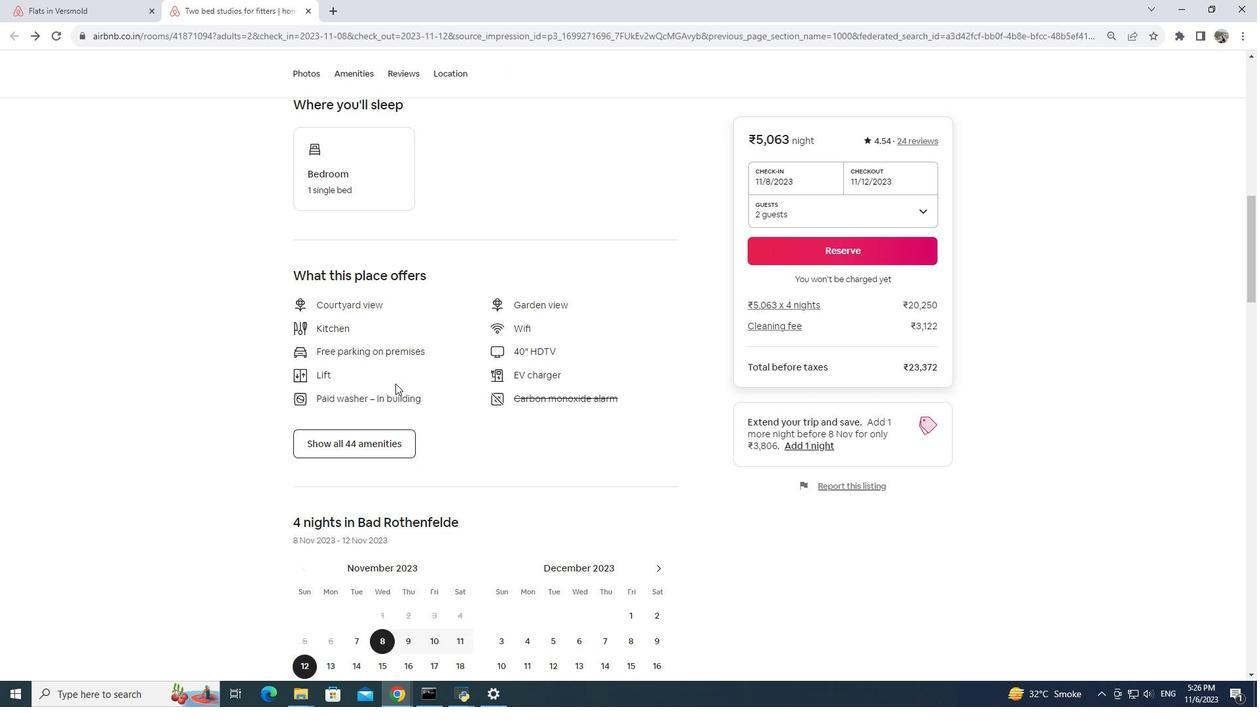 
Action: Mouse scrolled (395, 383) with delta (0, 0)
Screenshot: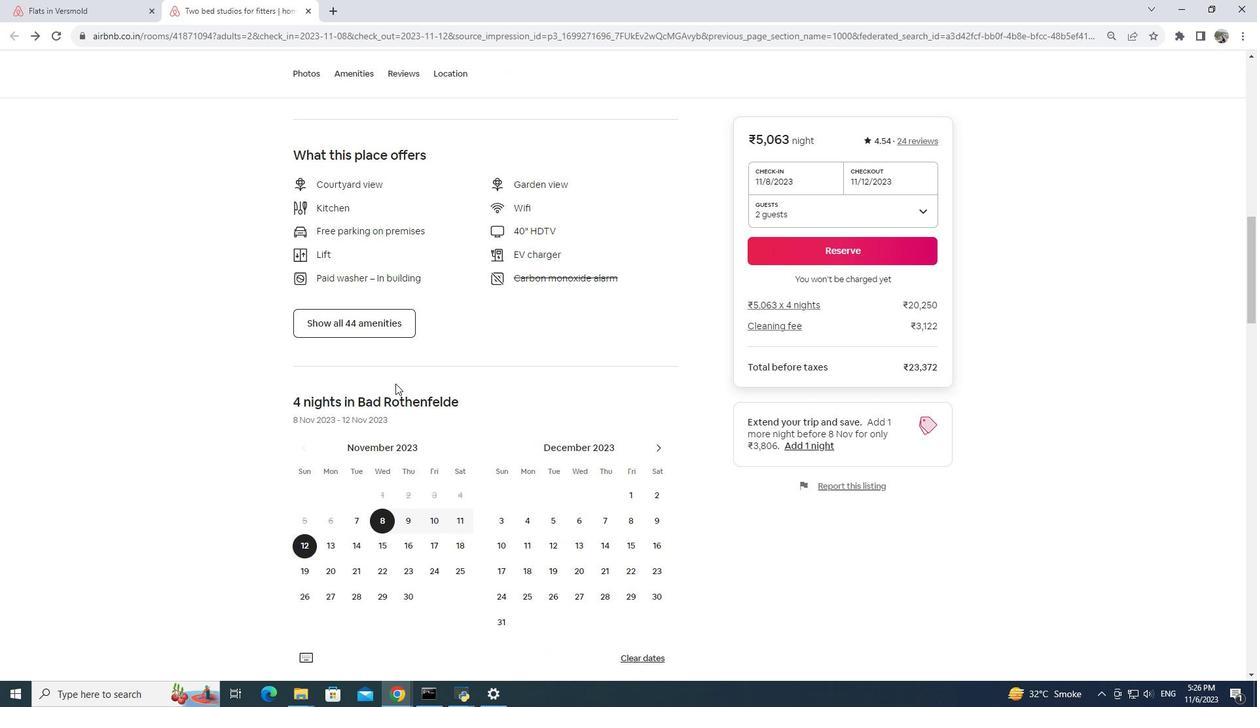 
Action: Mouse scrolled (395, 383) with delta (0, 0)
Screenshot: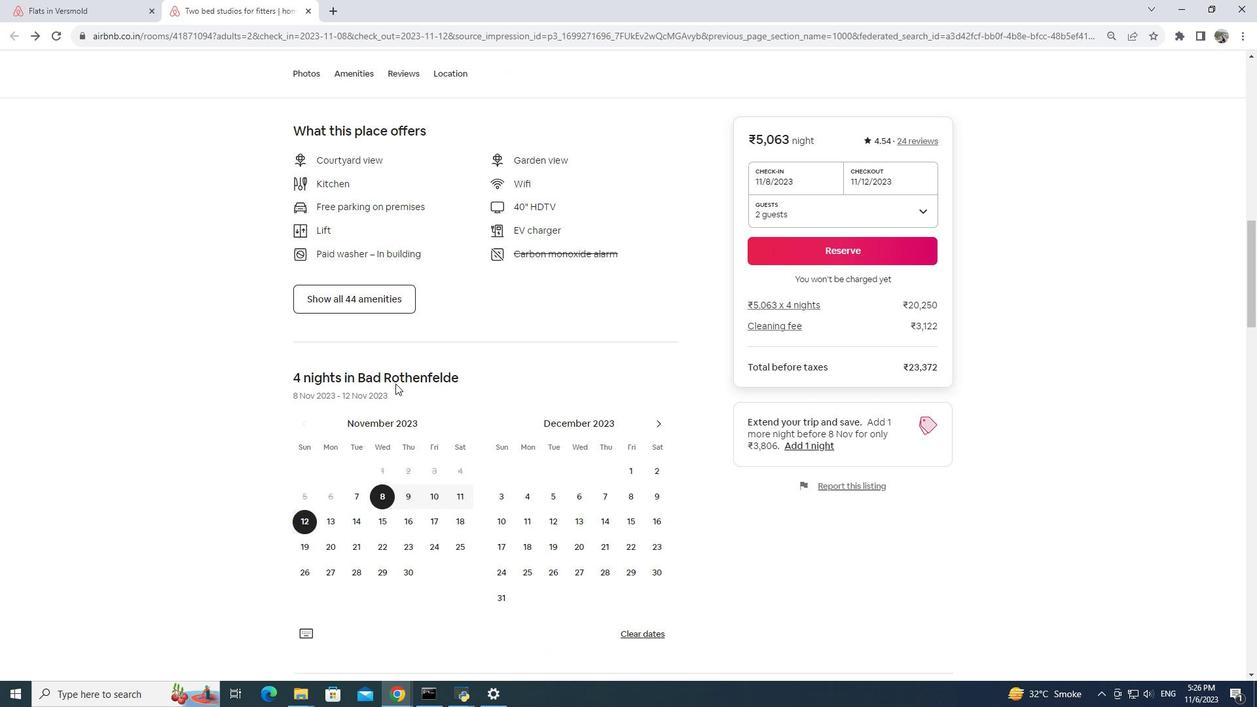 
Action: Mouse scrolled (395, 383) with delta (0, 0)
Screenshot: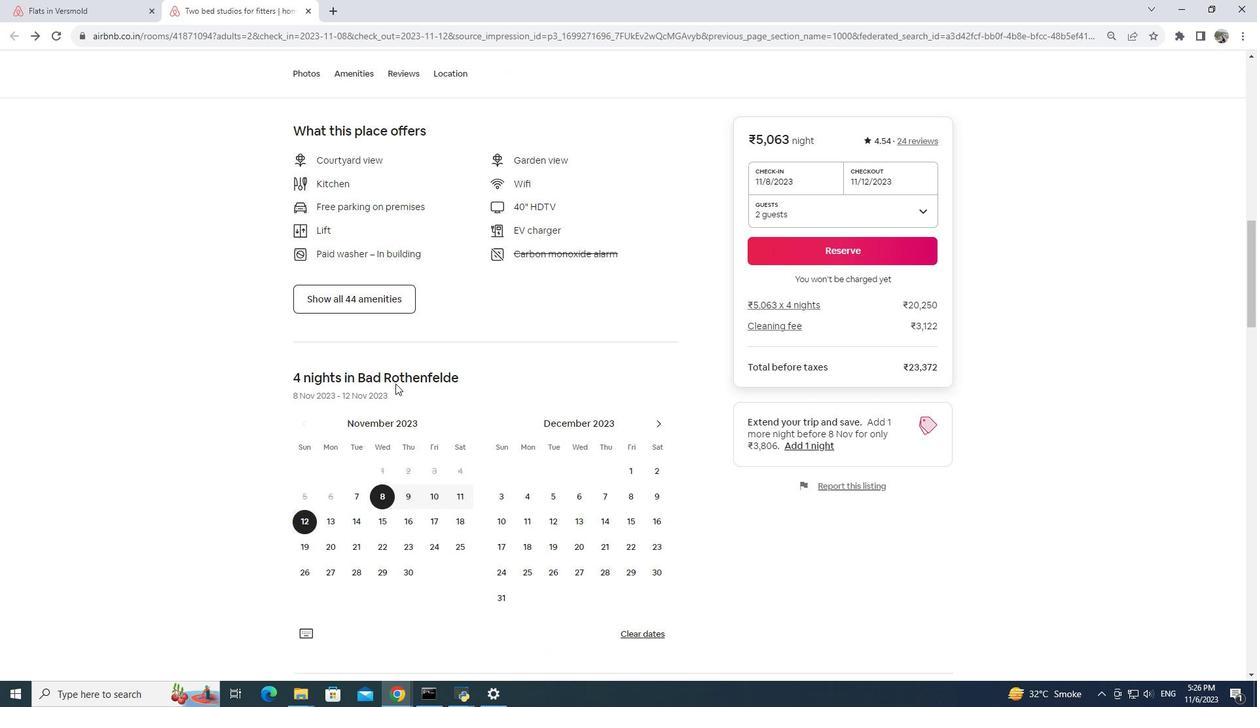 
Action: Mouse scrolled (395, 383) with delta (0, 0)
Screenshot: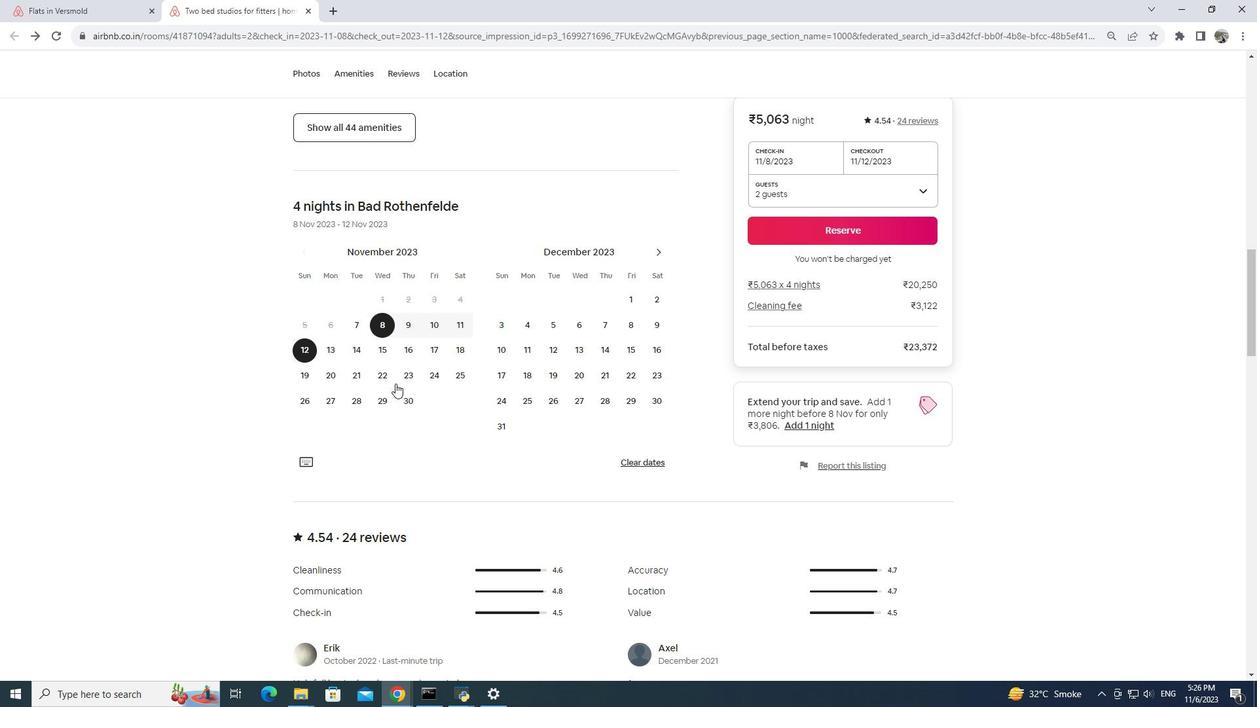 
Action: Mouse scrolled (395, 383) with delta (0, 0)
Screenshot: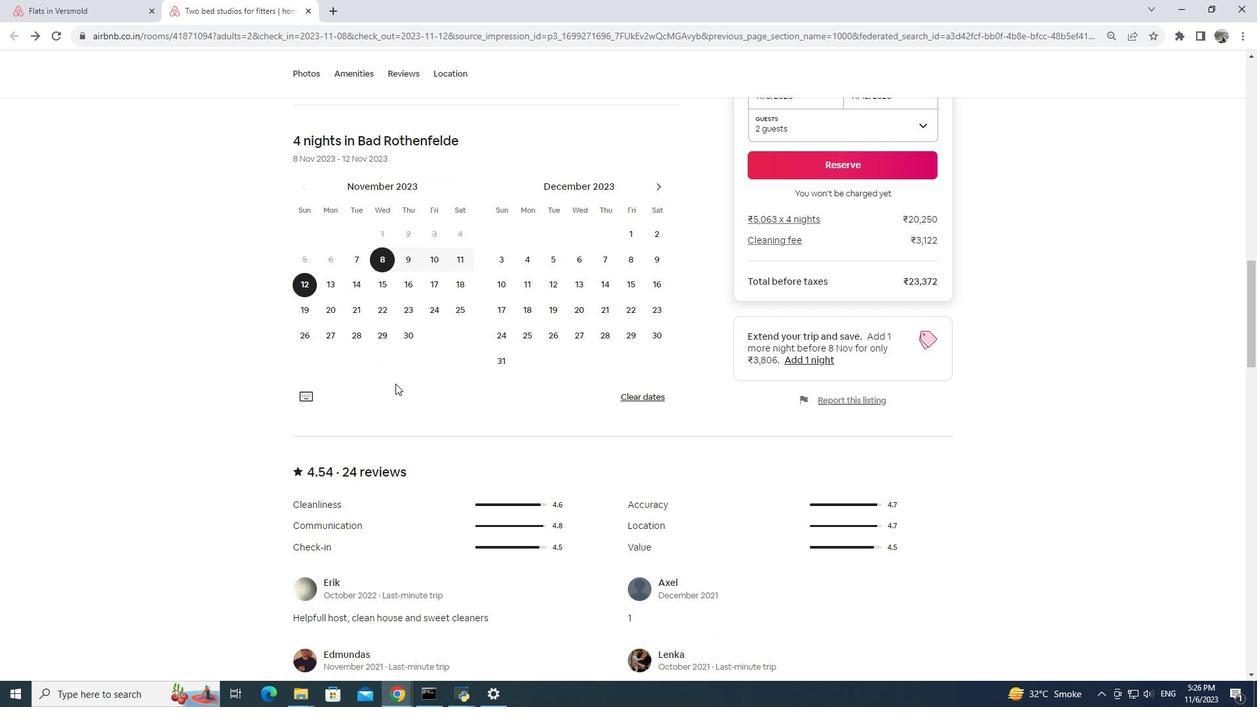 
Action: Mouse moved to (396, 377)
Screenshot: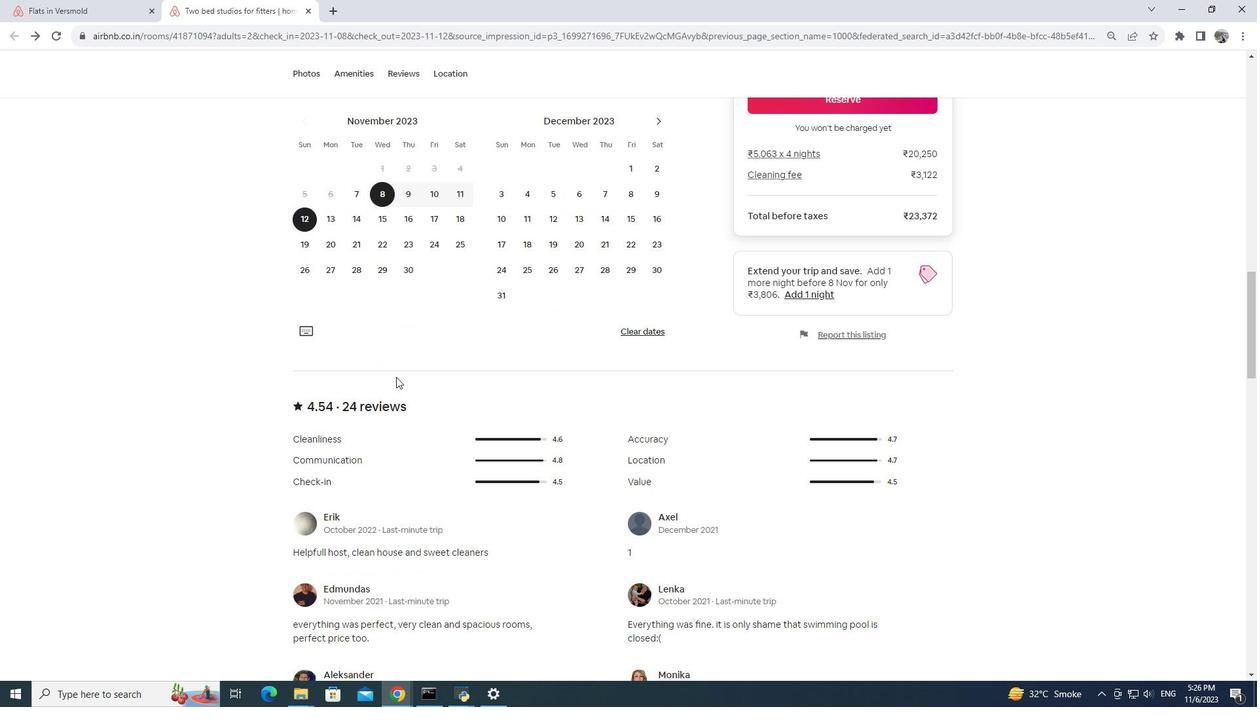
Action: Mouse scrolled (396, 376) with delta (0, 0)
Screenshot: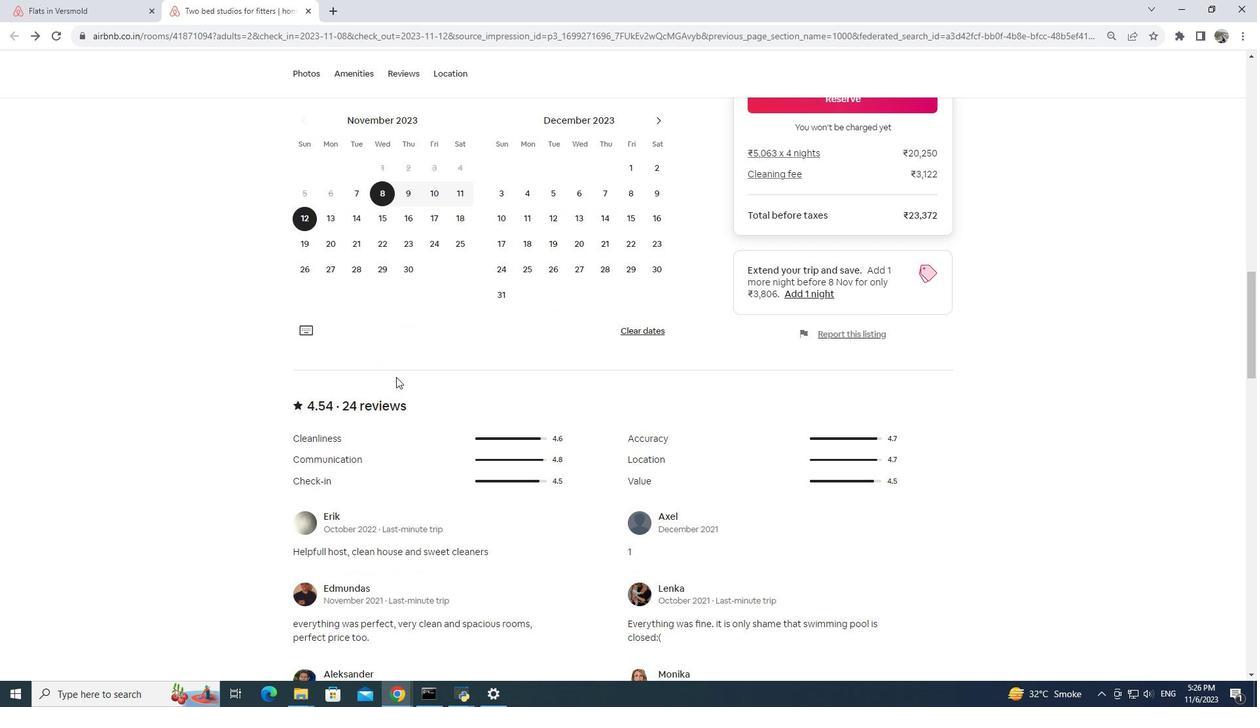 
Action: Mouse moved to (396, 374)
Screenshot: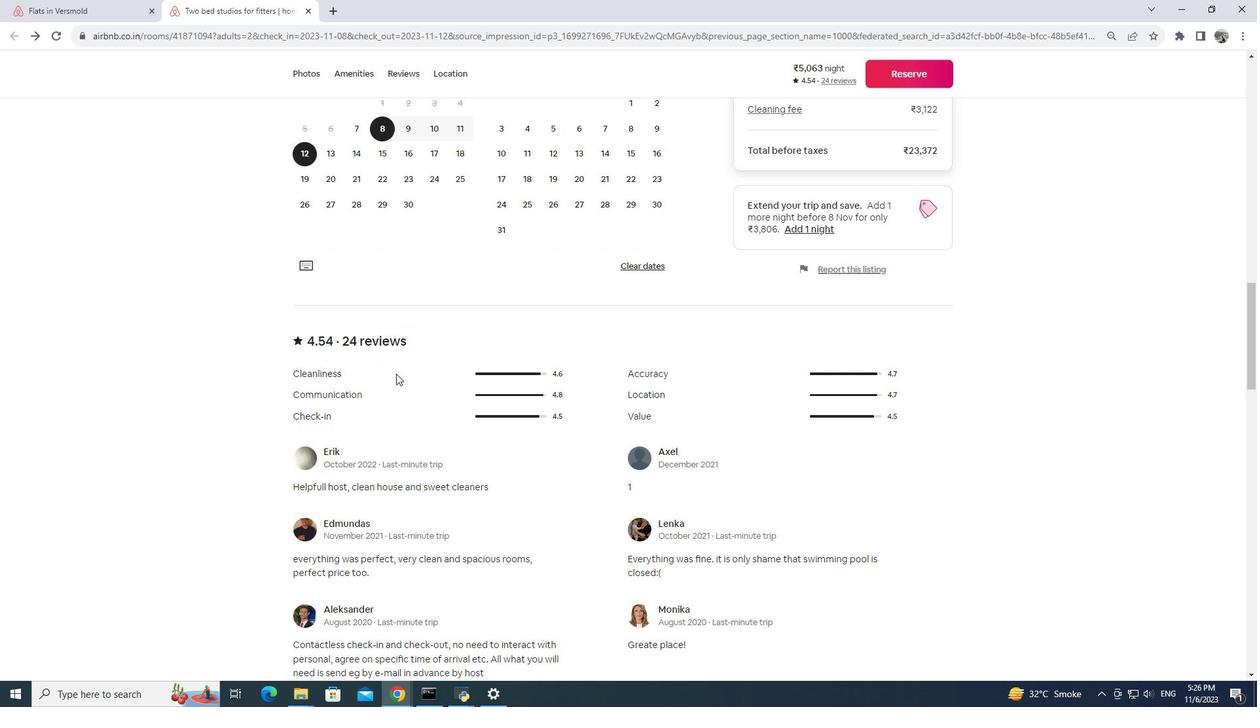 
Action: Mouse scrolled (396, 373) with delta (0, 0)
Screenshot: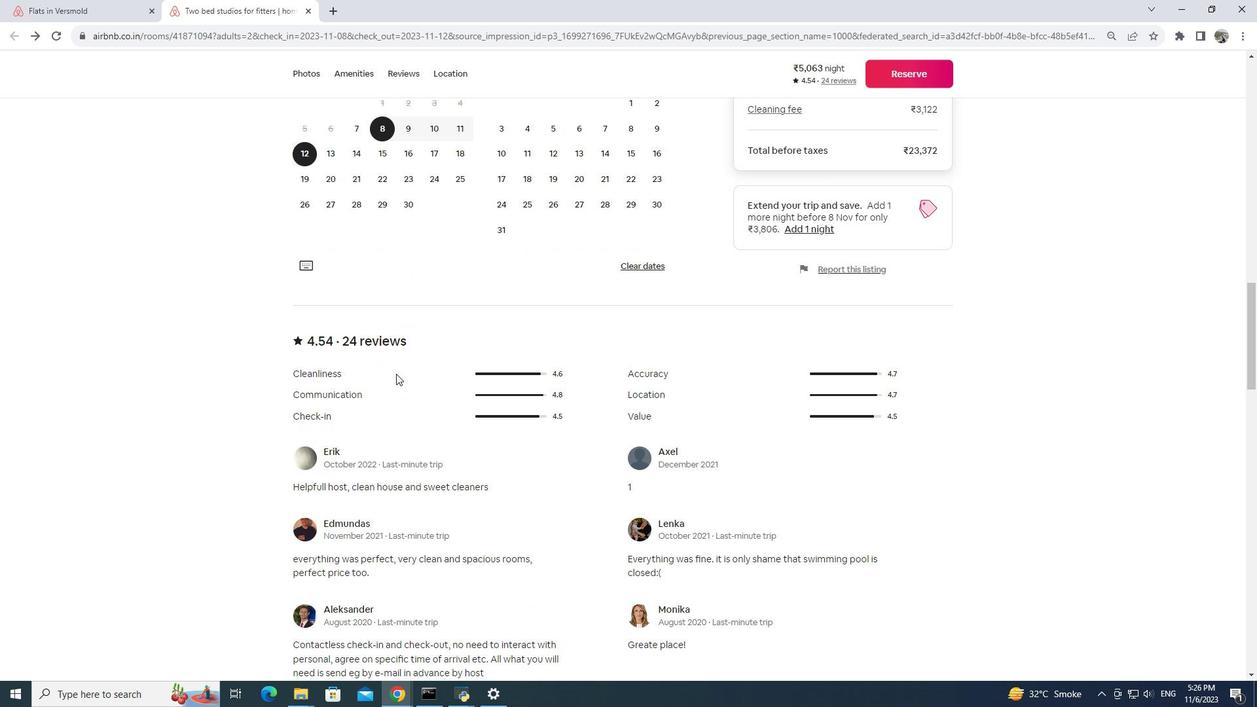 
Action: Mouse scrolled (396, 373) with delta (0, 0)
Screenshot: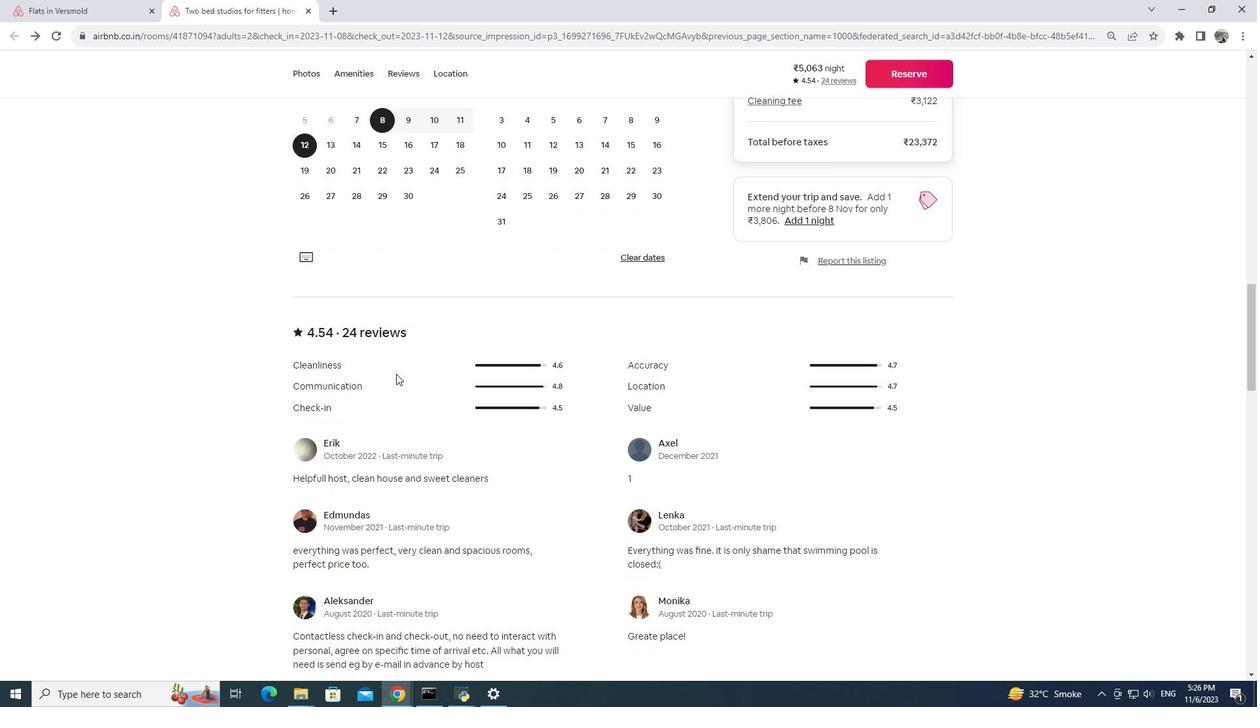 
Action: Mouse moved to (396, 373)
Screenshot: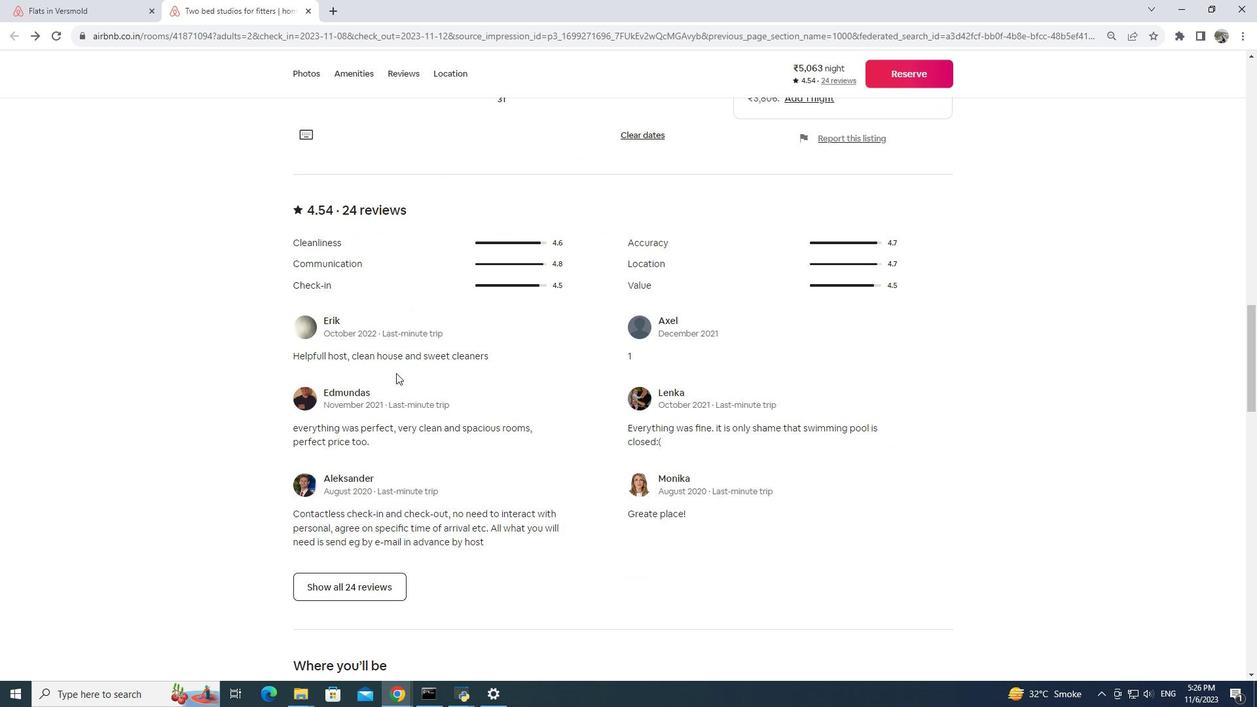 
Action: Mouse scrolled (396, 372) with delta (0, 0)
Screenshot: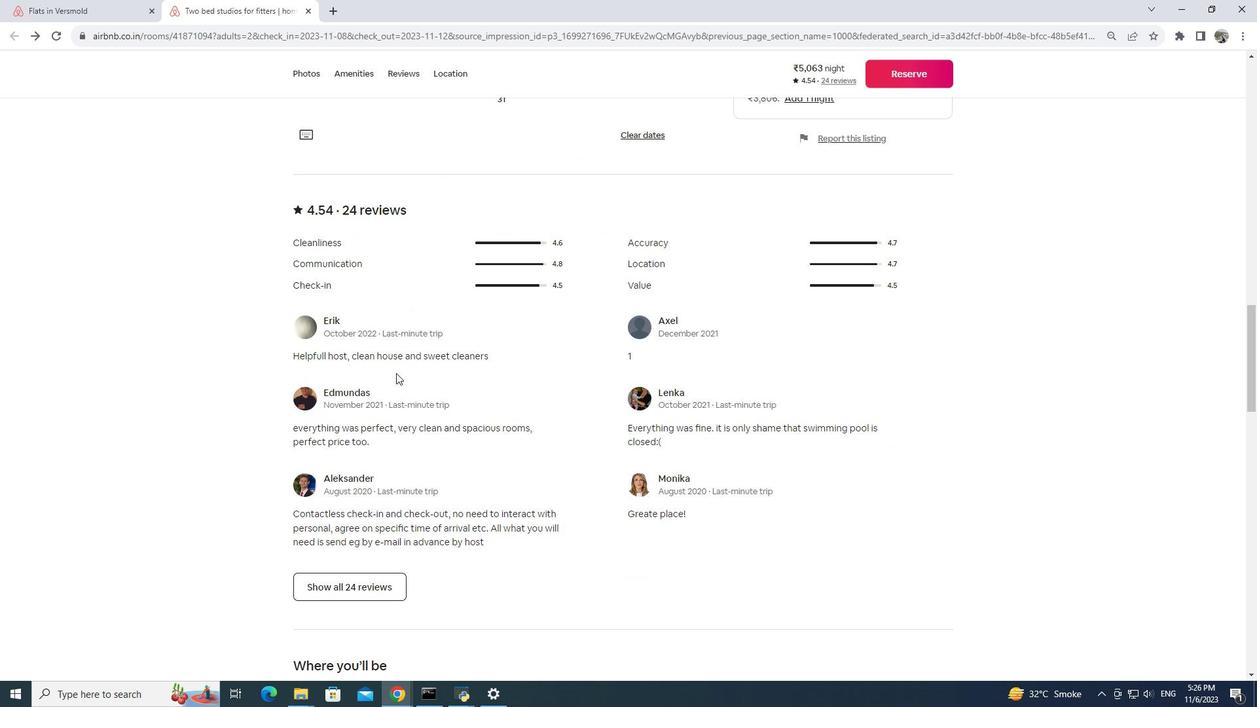 
Action: Mouse scrolled (396, 372) with delta (0, 0)
Screenshot: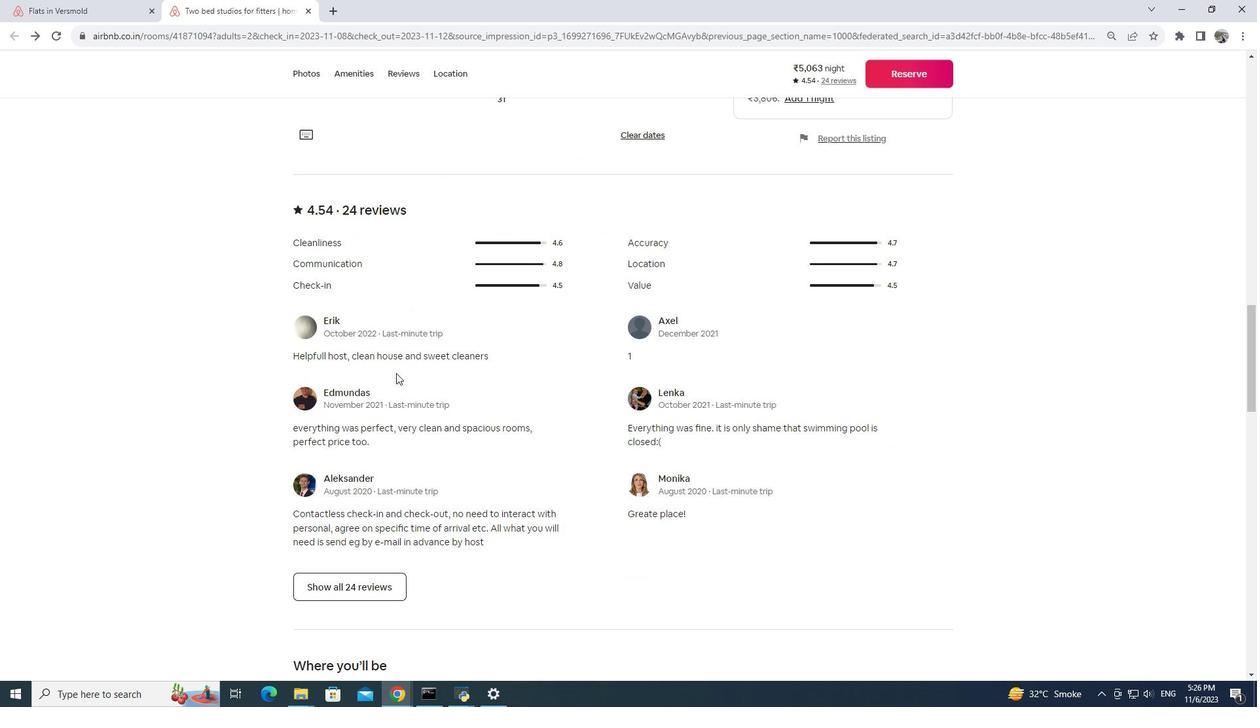 
Action: Mouse moved to (396, 372)
Screenshot: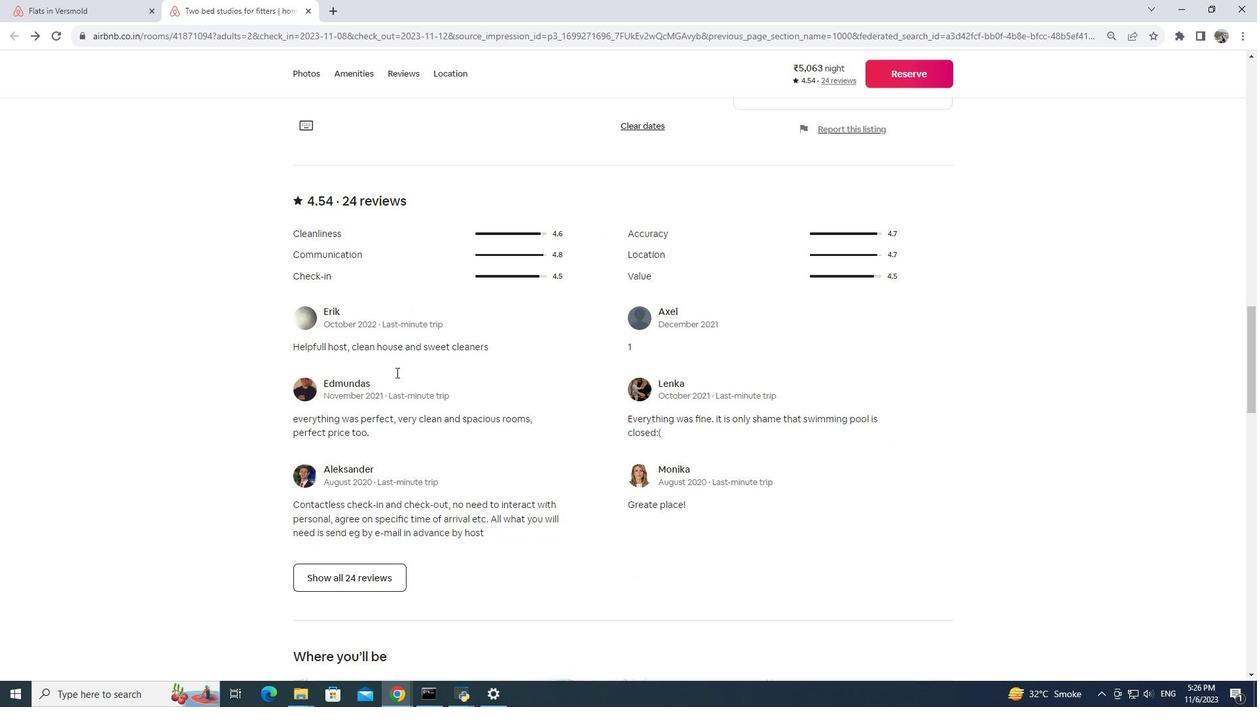 
Action: Mouse scrolled (396, 372) with delta (0, 0)
Screenshot: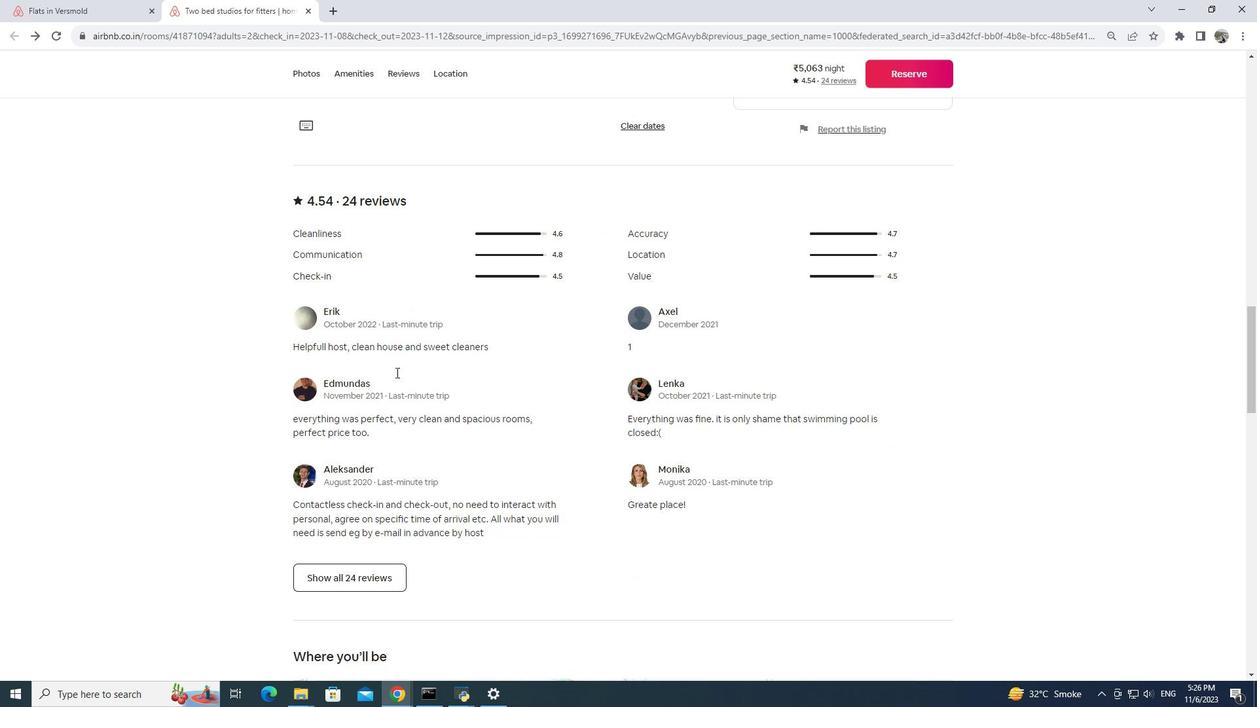 
Action: Mouse moved to (365, 389)
Screenshot: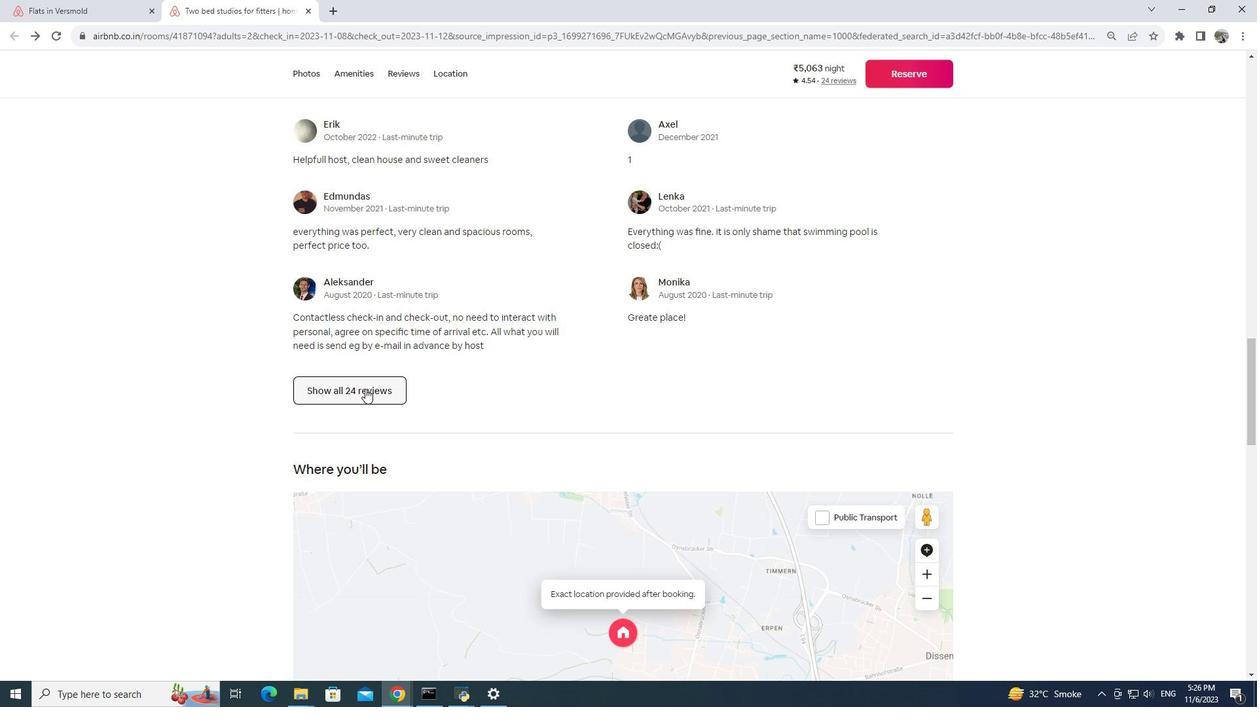
Action: Mouse pressed left at (365, 389)
Screenshot: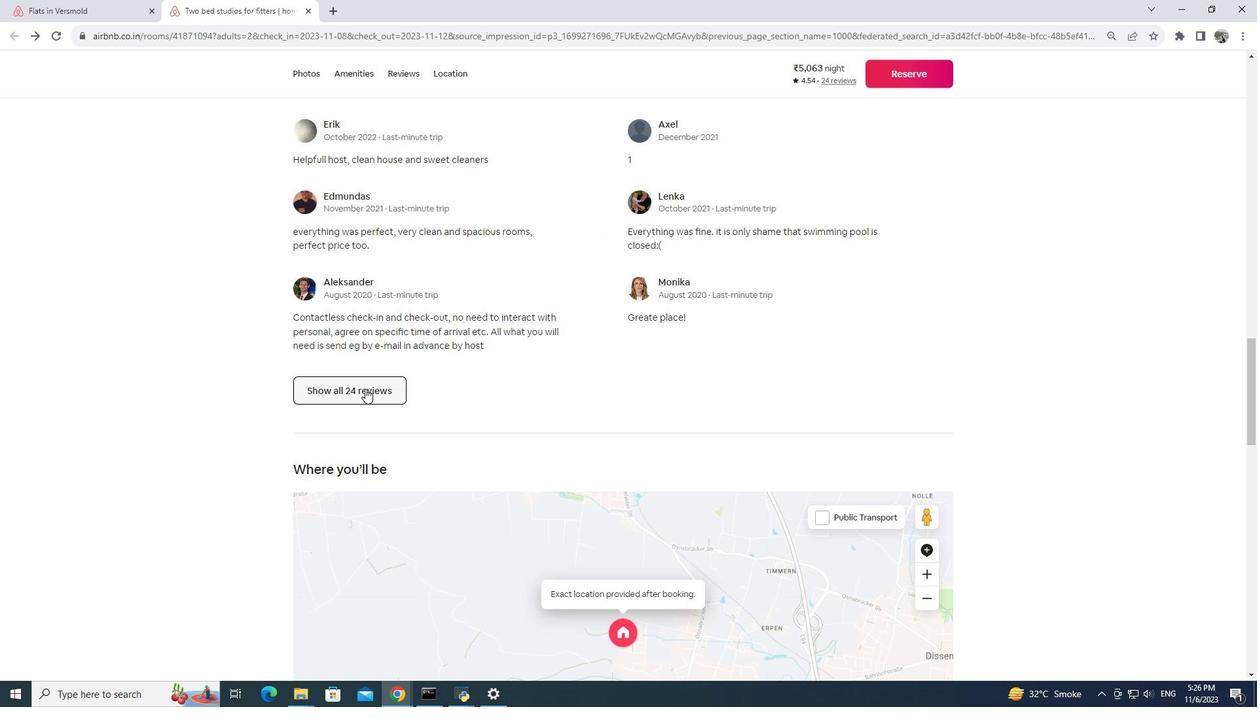 
Action: Mouse moved to (464, 378)
Screenshot: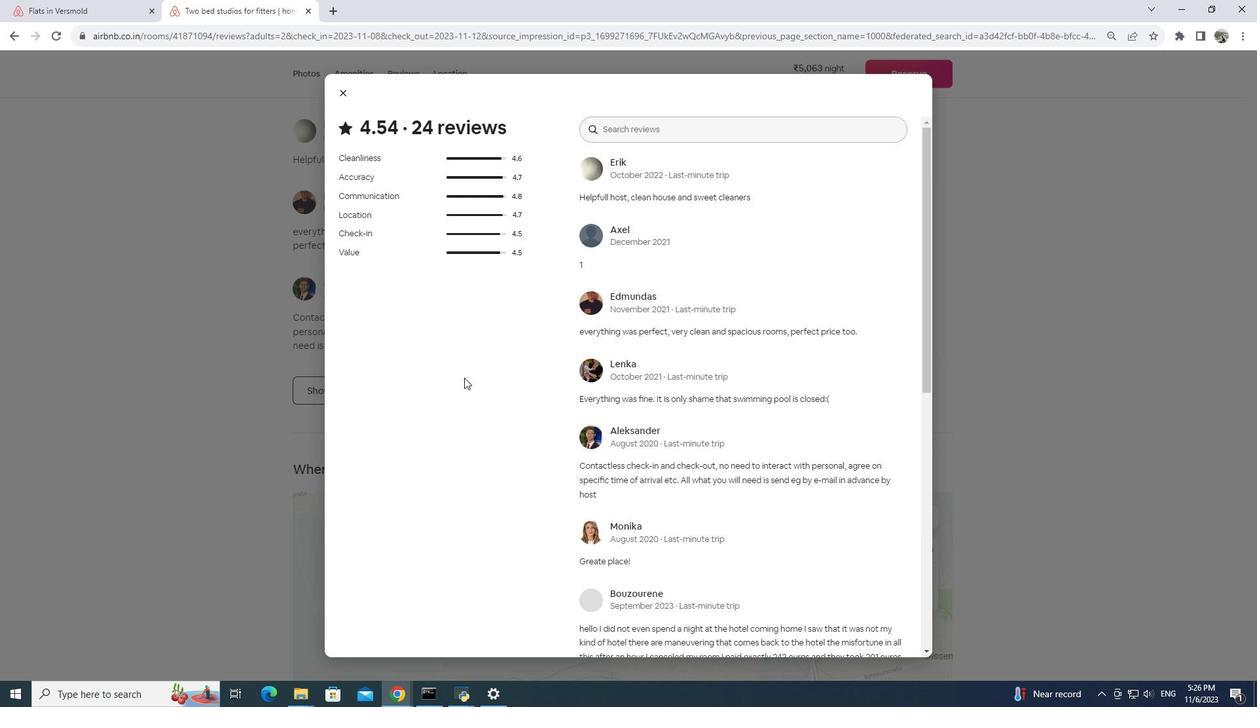 
Action: Mouse scrolled (464, 377) with delta (0, 0)
Screenshot: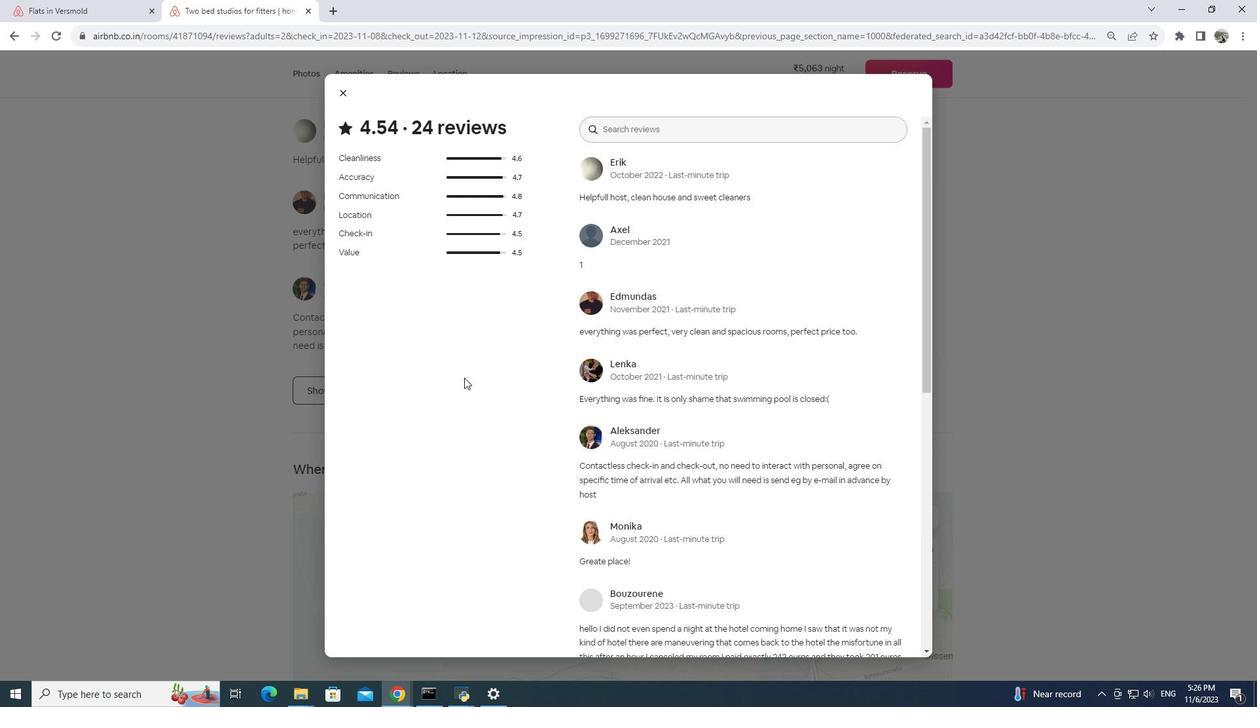 
Action: Mouse scrolled (464, 377) with delta (0, 0)
Screenshot: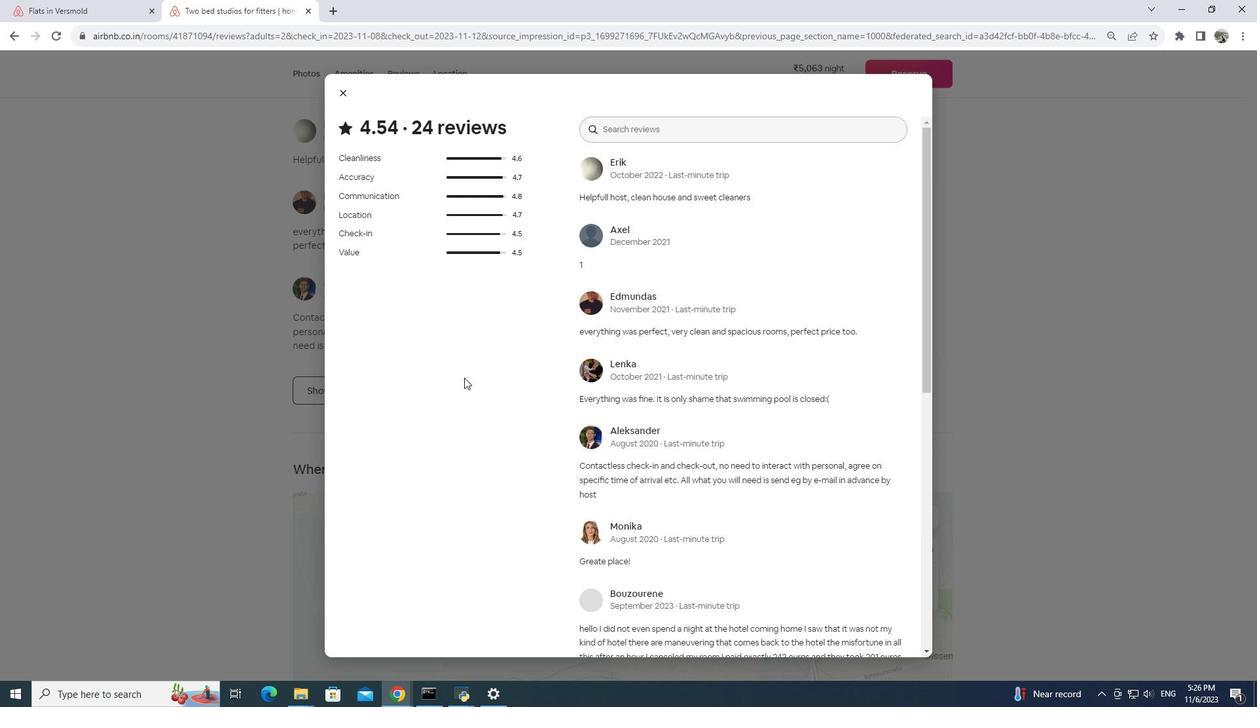 
Action: Mouse moved to (491, 415)
Screenshot: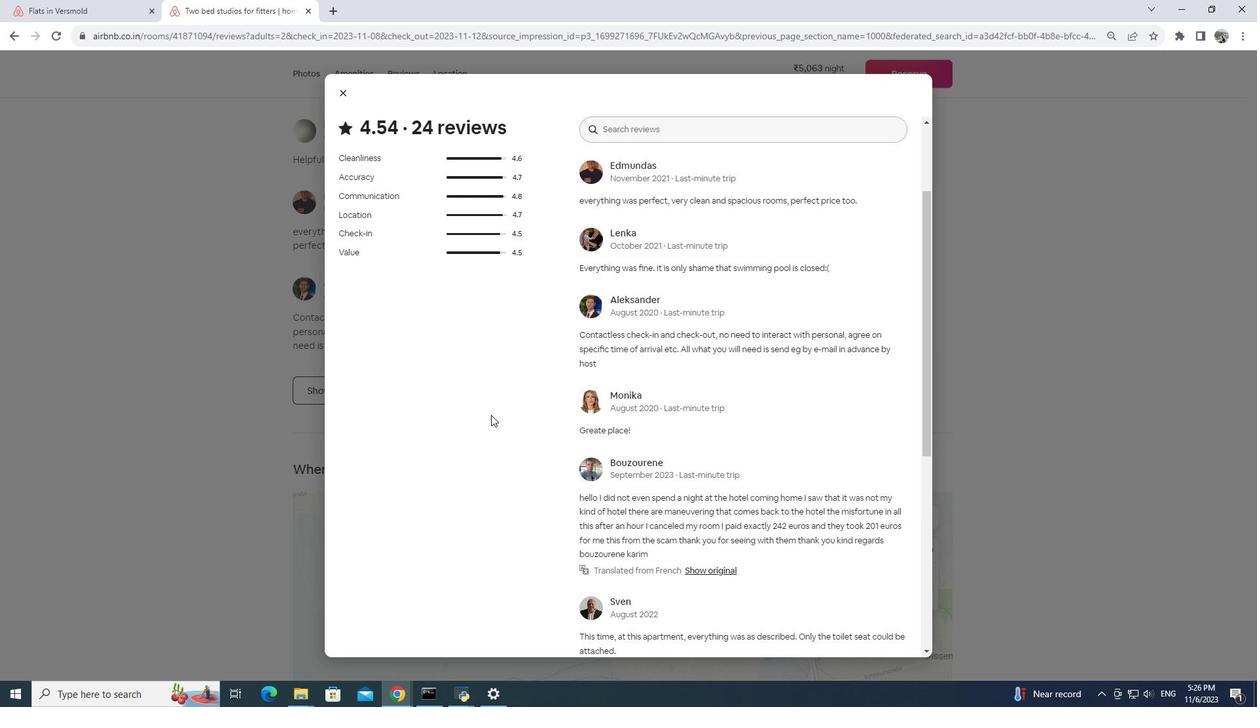 
Action: Mouse scrolled (491, 414) with delta (0, 0)
Screenshot: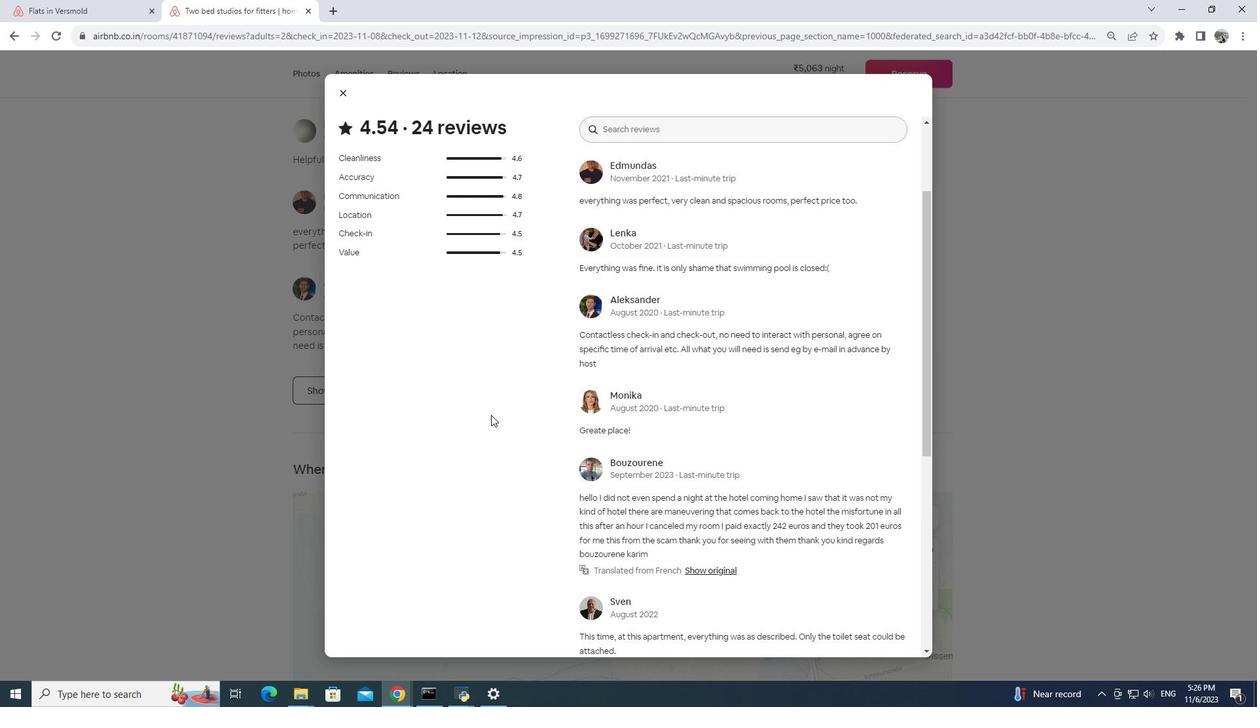 
Action: Mouse scrolled (491, 414) with delta (0, 0)
Screenshot: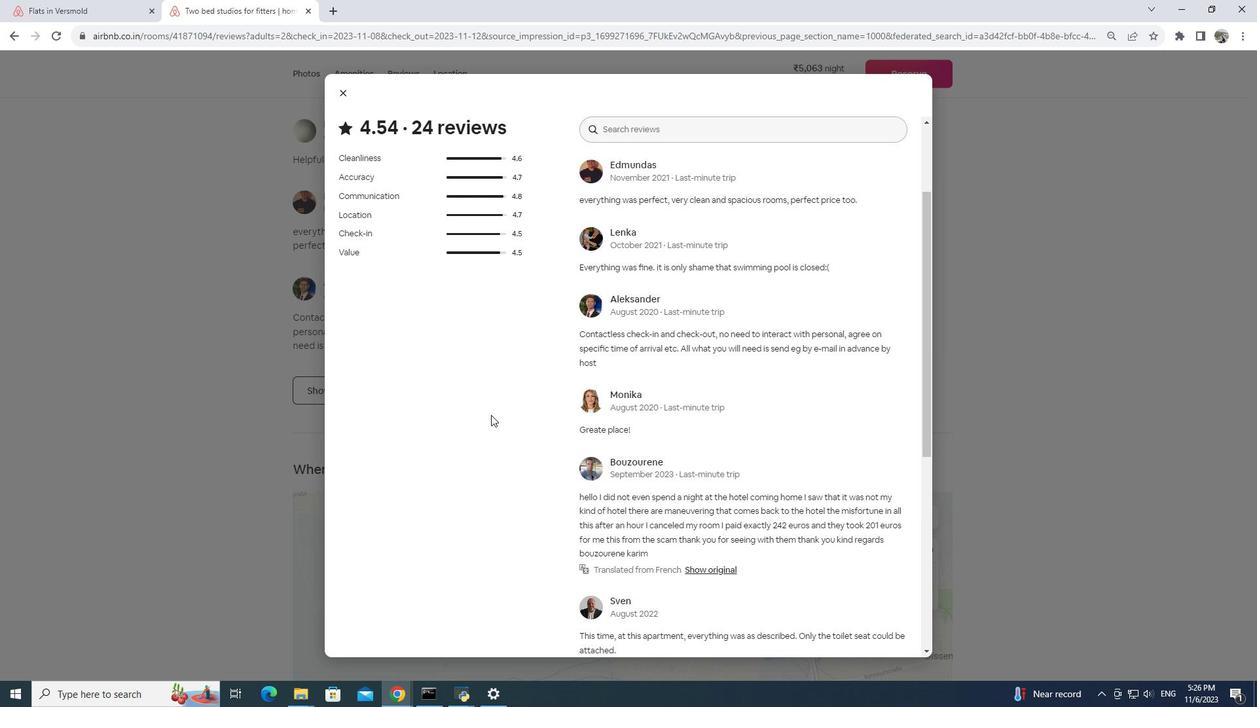 
Action: Mouse scrolled (491, 414) with delta (0, 0)
Screenshot: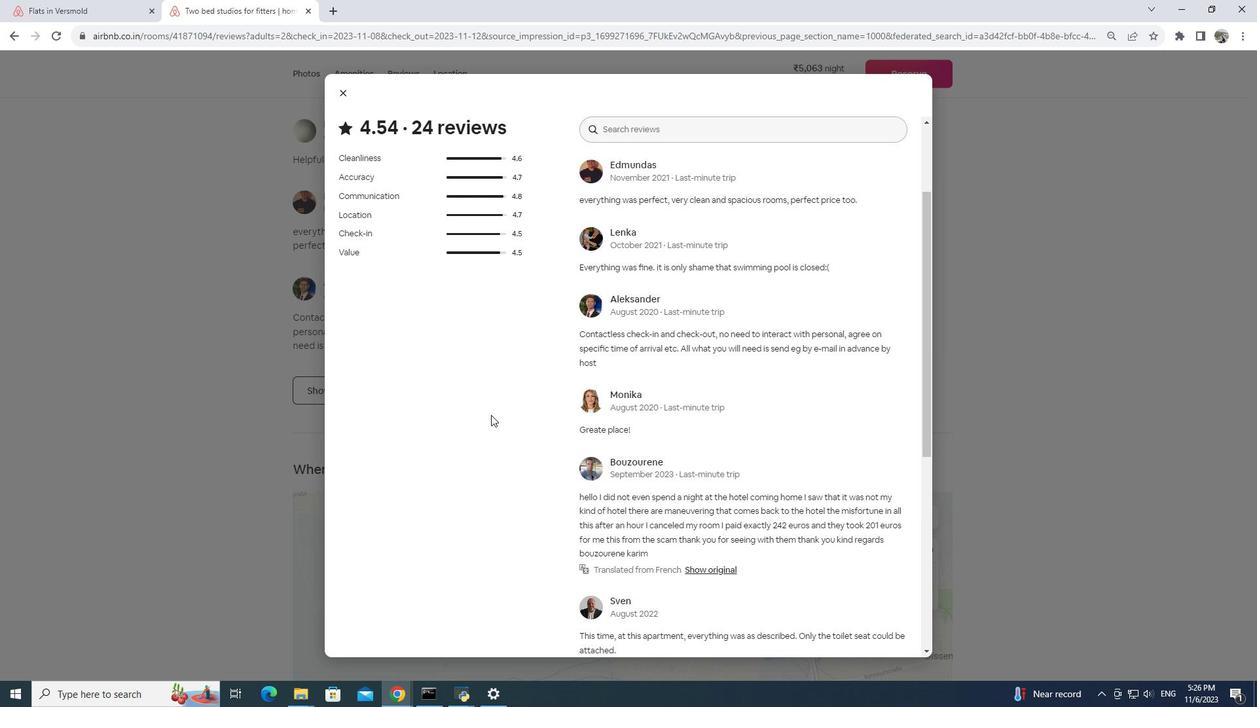 
Action: Mouse scrolled (491, 414) with delta (0, 0)
Screenshot: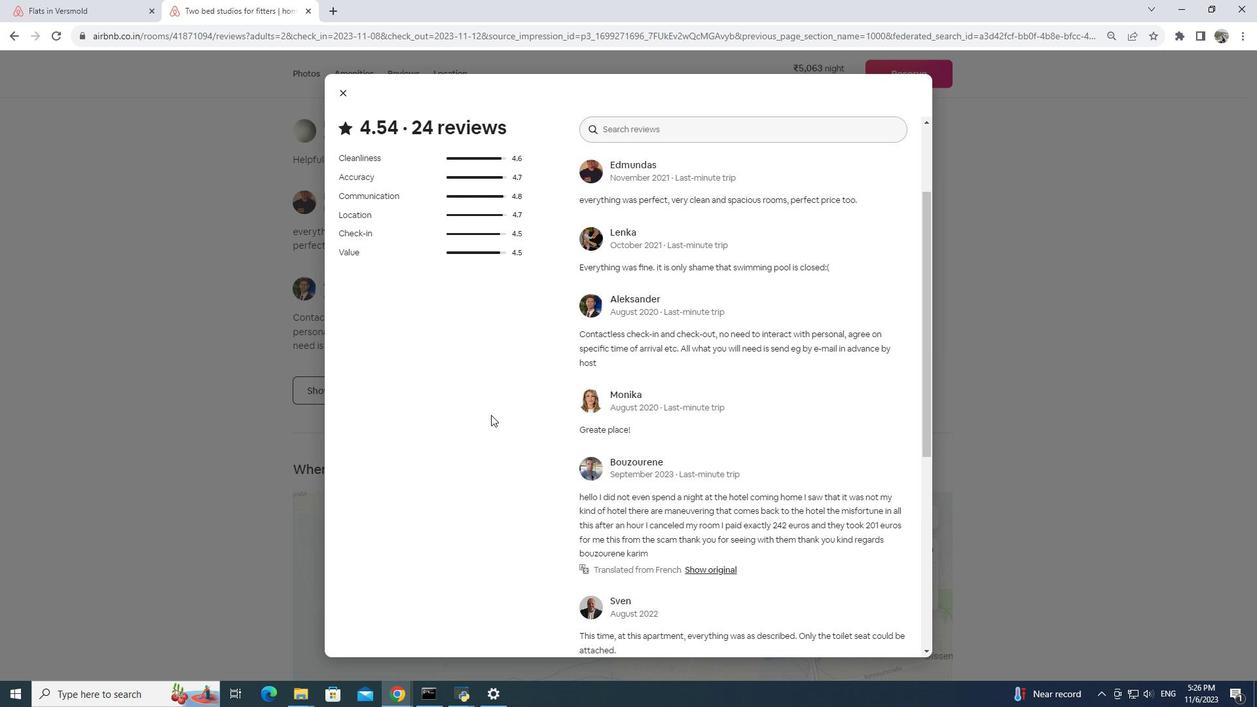 
Action: Mouse scrolled (491, 414) with delta (0, 0)
Screenshot: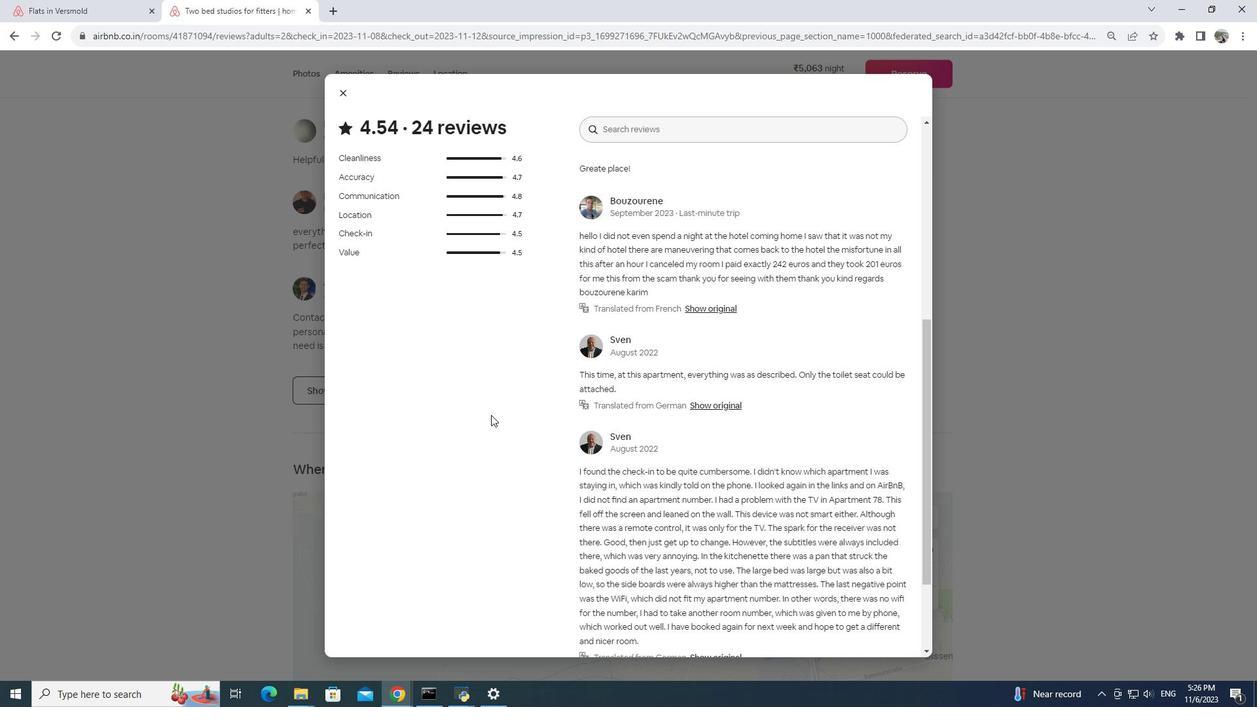 
Action: Mouse scrolled (491, 414) with delta (0, 0)
Screenshot: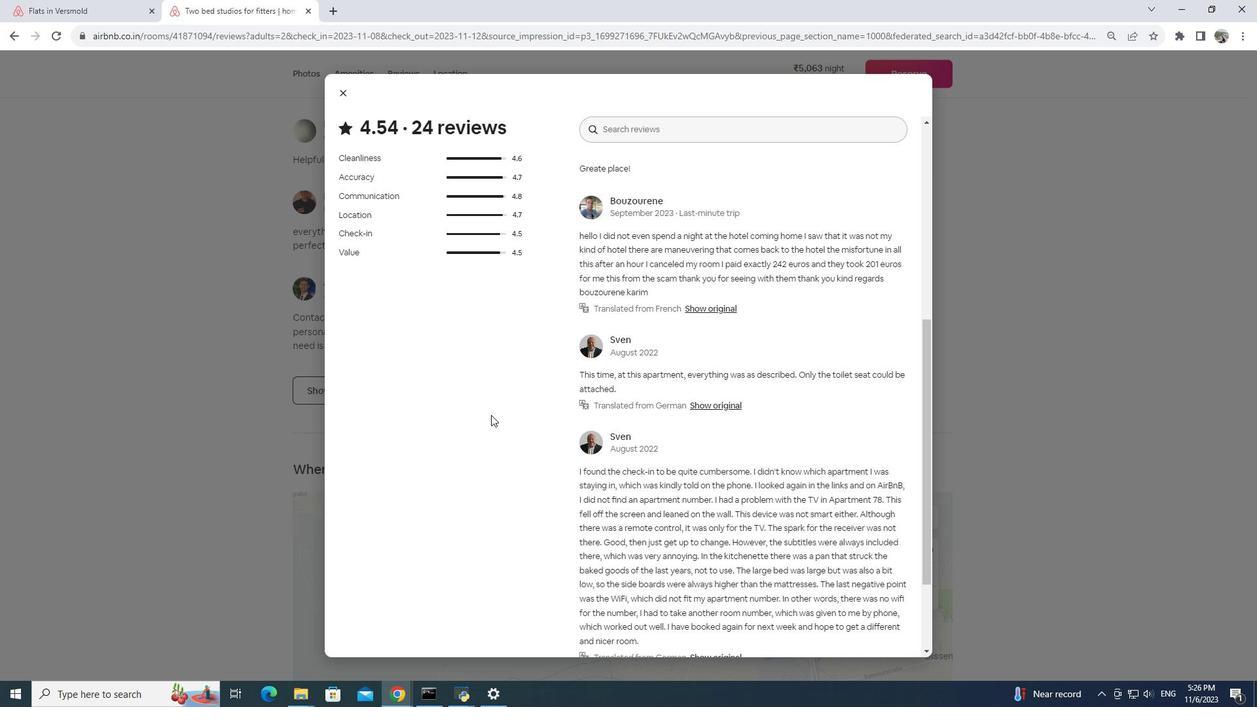 
Action: Mouse scrolled (491, 414) with delta (0, 0)
Screenshot: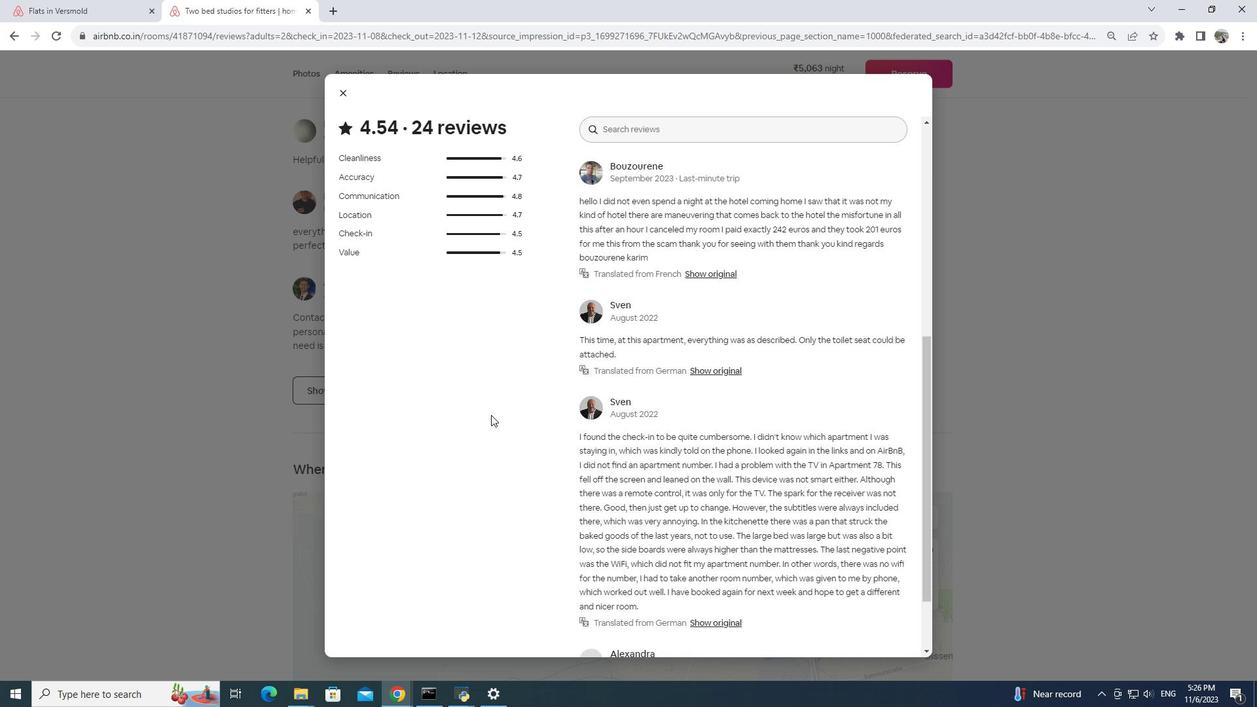 
Action: Mouse moved to (492, 414)
Screenshot: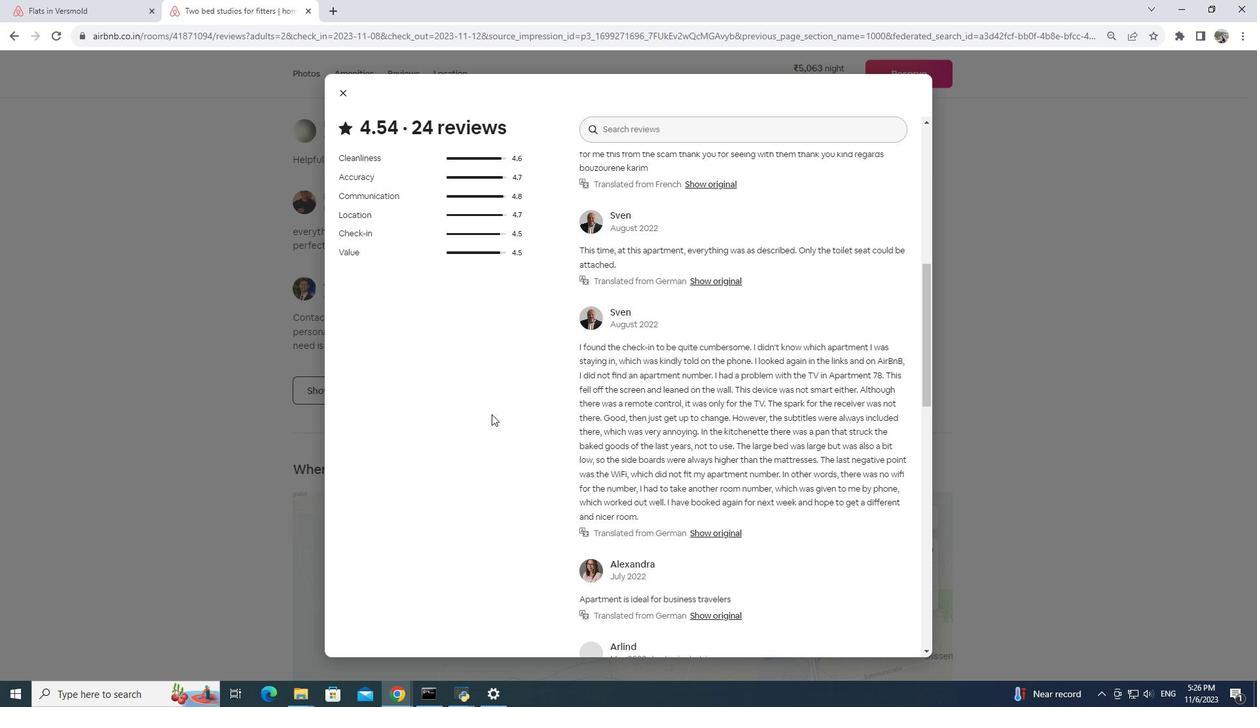
Action: Mouse scrolled (492, 414) with delta (0, 0)
Screenshot: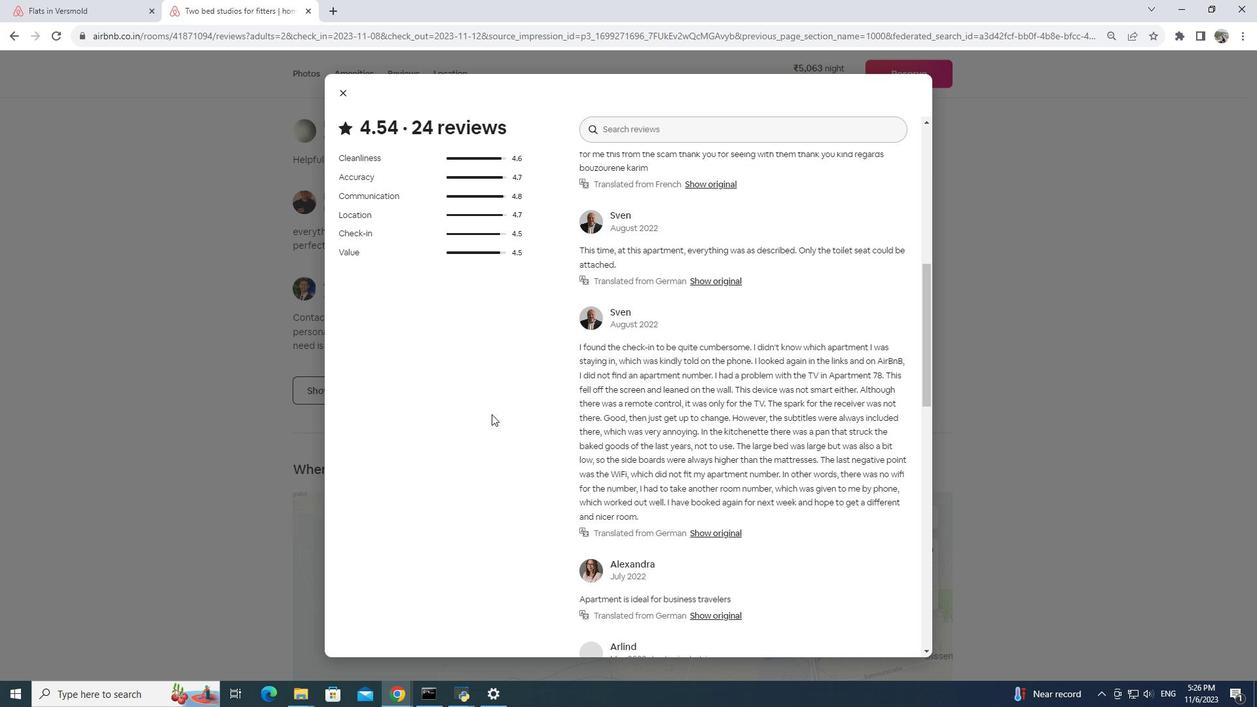 
Action: Mouse scrolled (492, 414) with delta (0, 0)
Screenshot: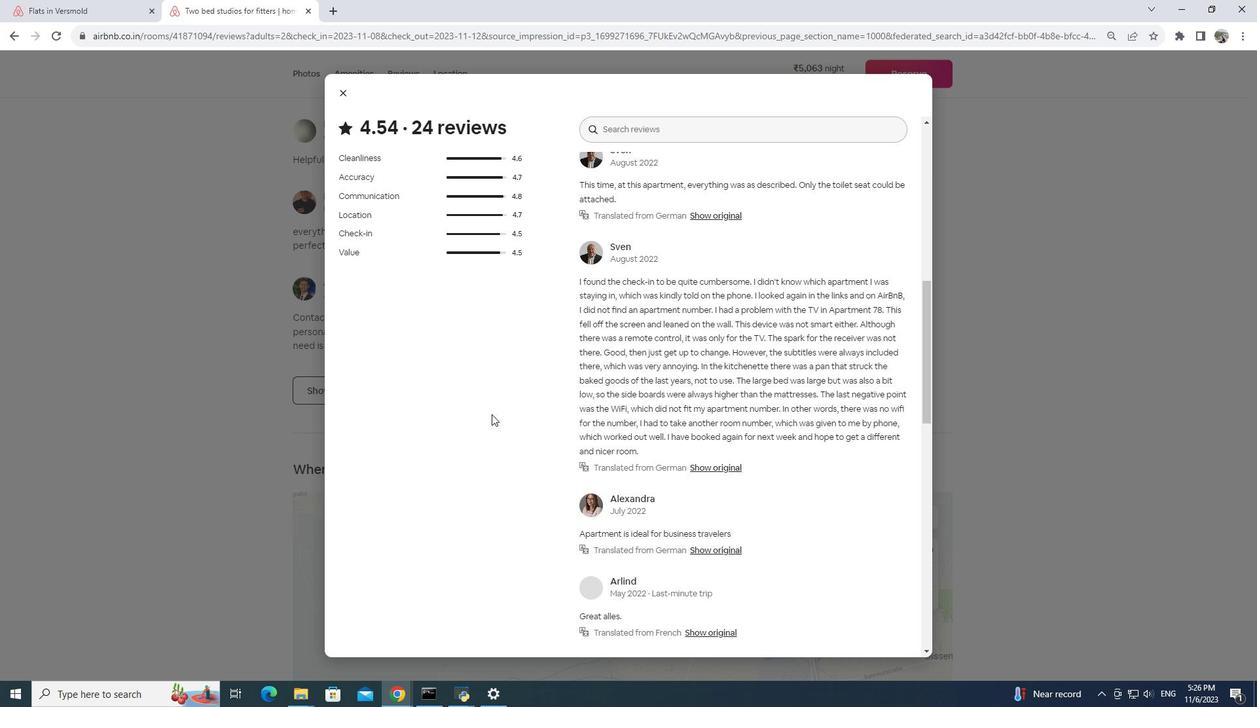 
Action: Mouse scrolled (492, 414) with delta (0, 0)
Screenshot: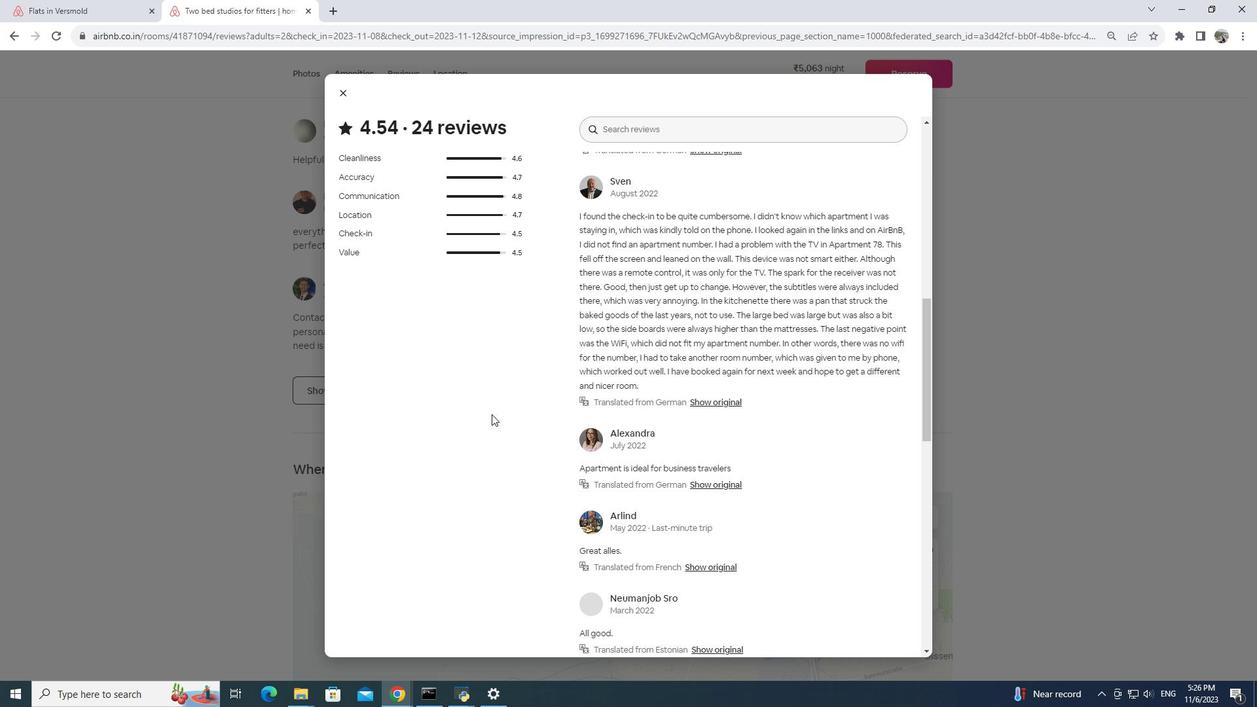 
Action: Mouse scrolled (492, 414) with delta (0, 0)
Screenshot: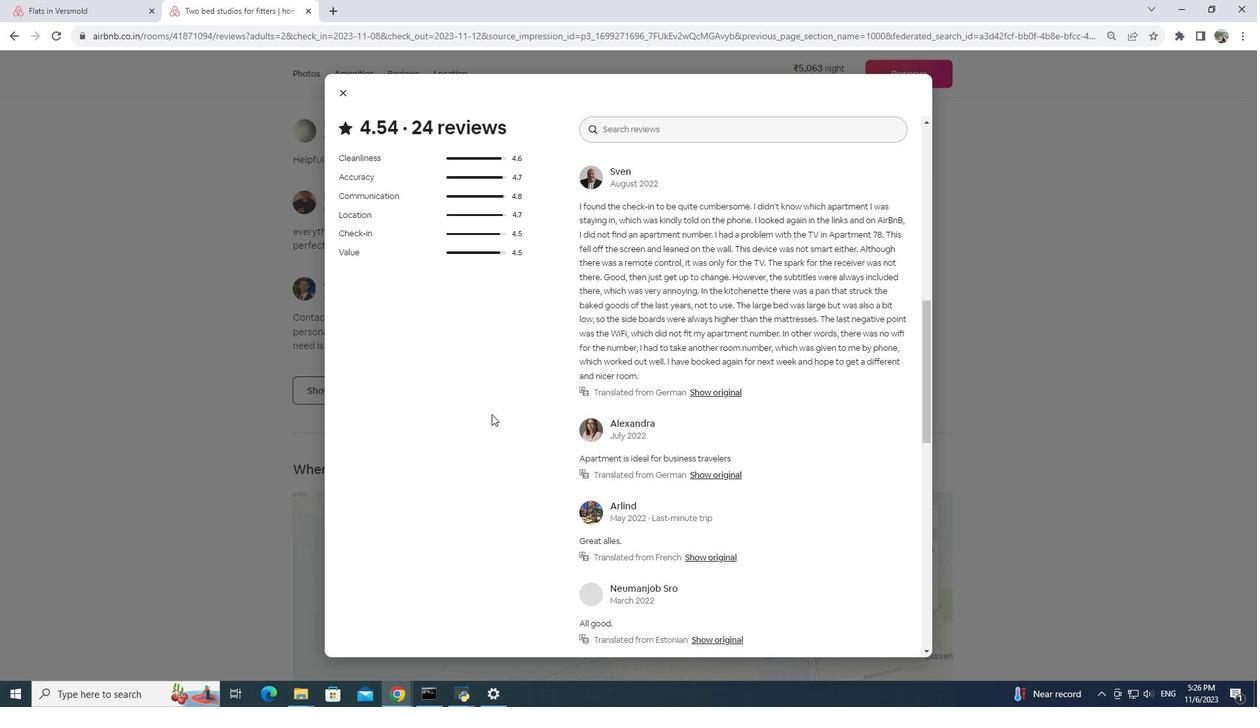 
Action: Mouse scrolled (492, 414) with delta (0, 0)
Screenshot: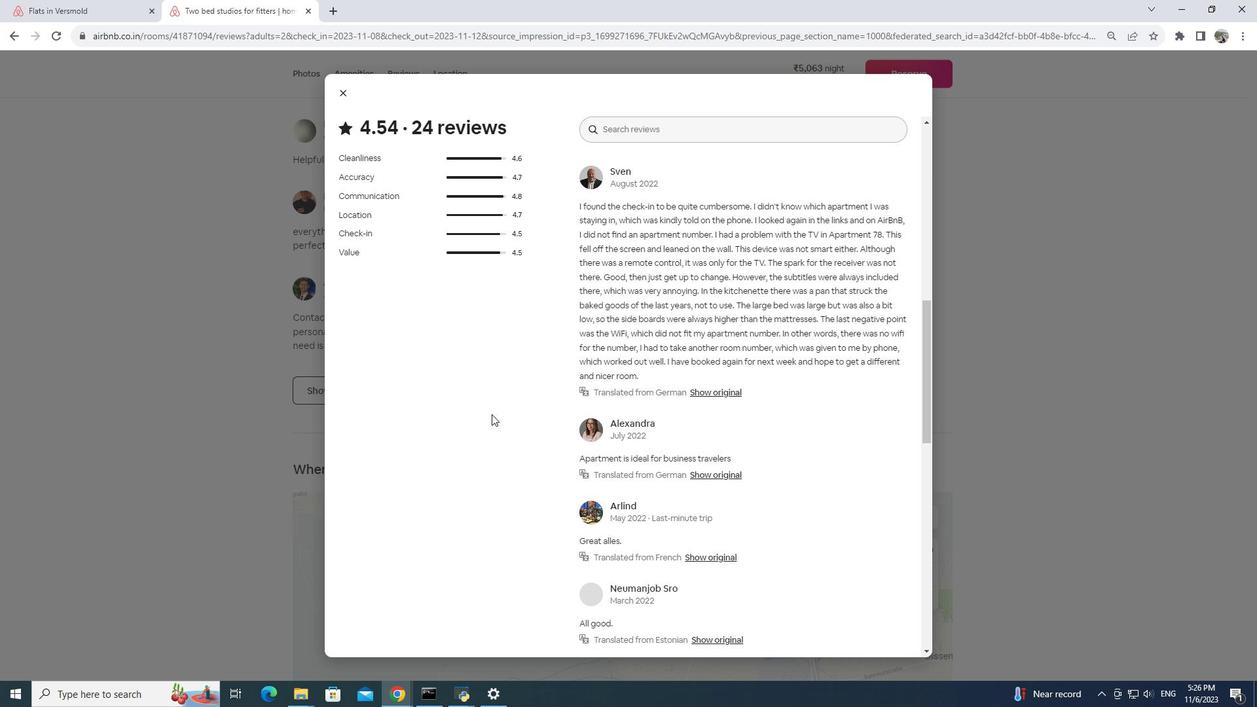 
Action: Mouse scrolled (492, 414) with delta (0, 0)
Screenshot: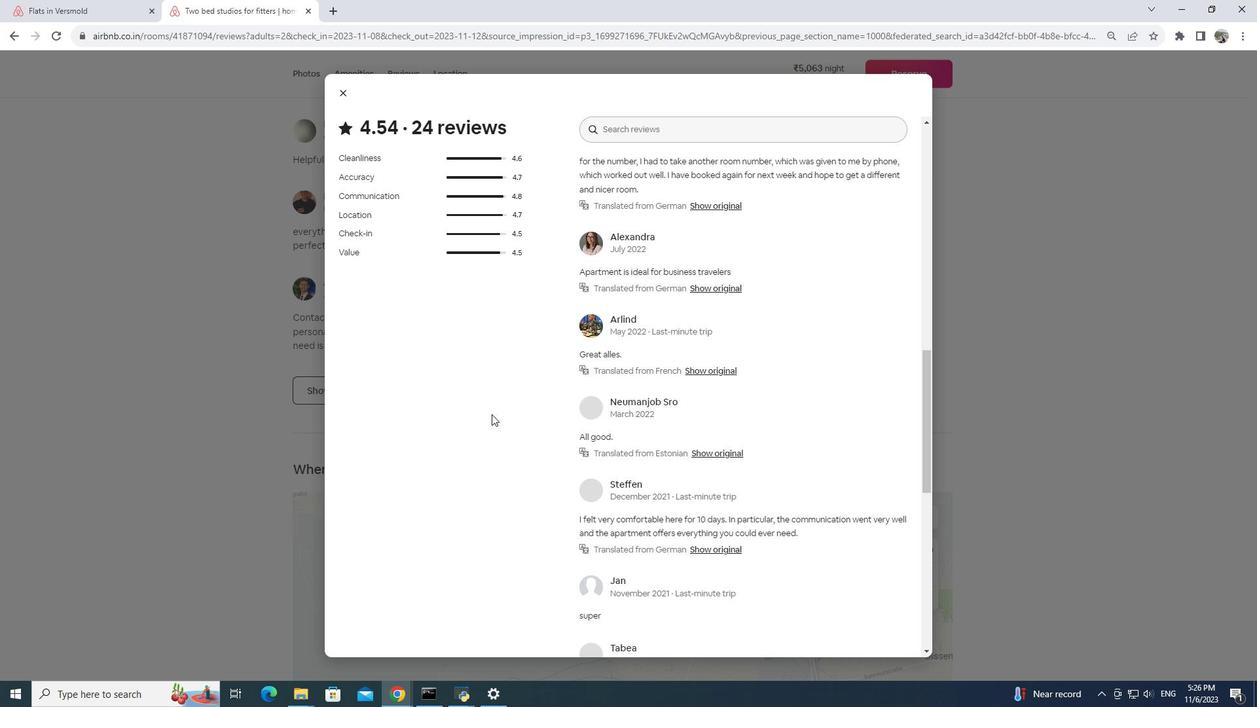 
Action: Mouse scrolled (492, 414) with delta (0, 0)
Screenshot: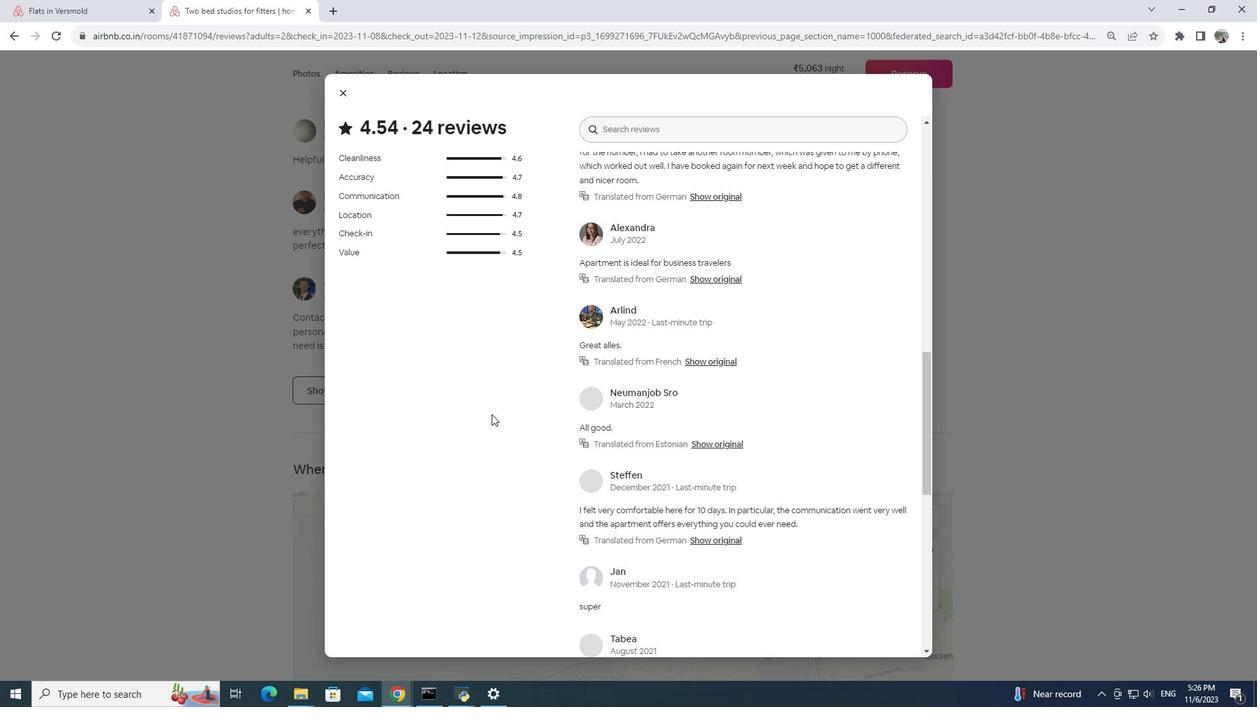 
Action: Mouse scrolled (492, 414) with delta (0, 0)
Screenshot: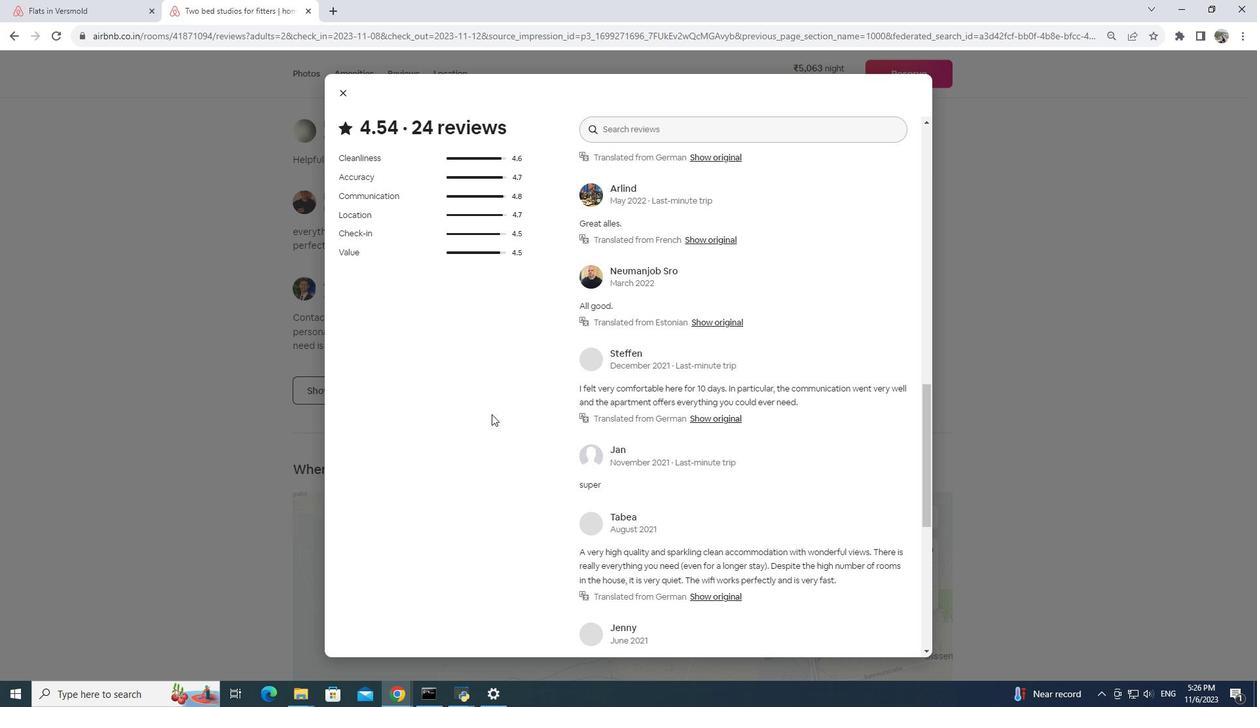 
Action: Mouse scrolled (492, 414) with delta (0, 0)
Screenshot: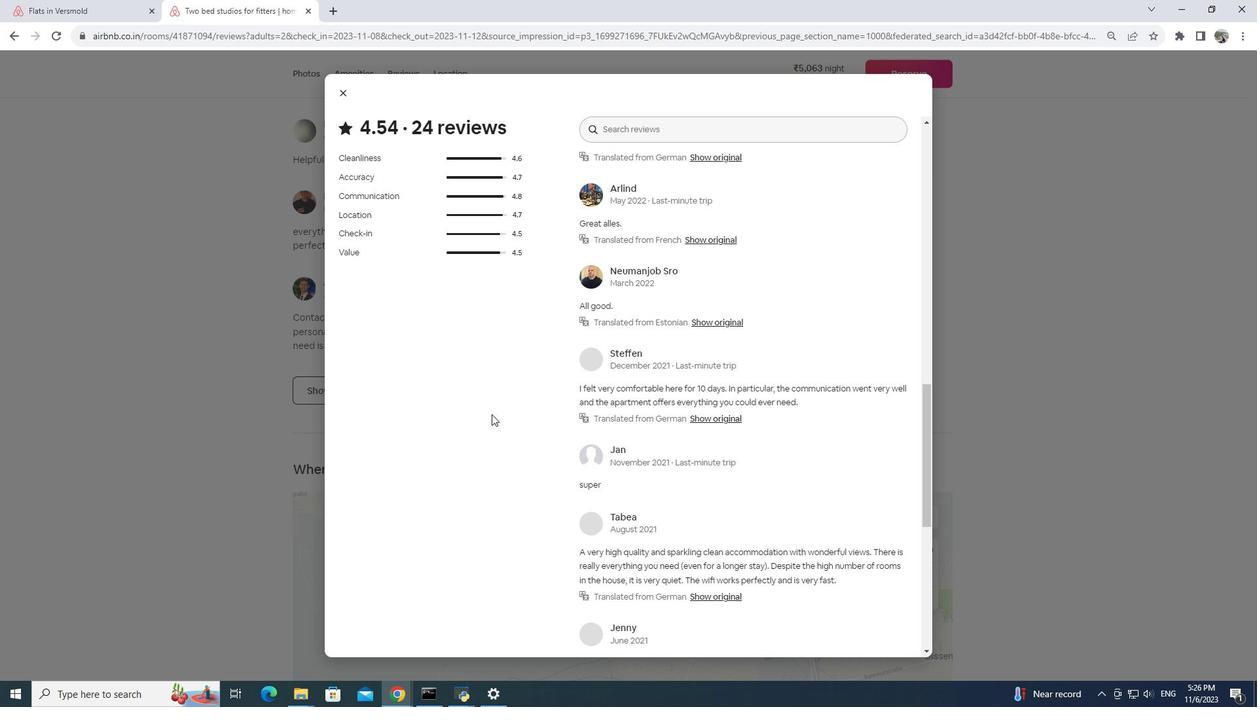
Action: Mouse scrolled (492, 414) with delta (0, 0)
Screenshot: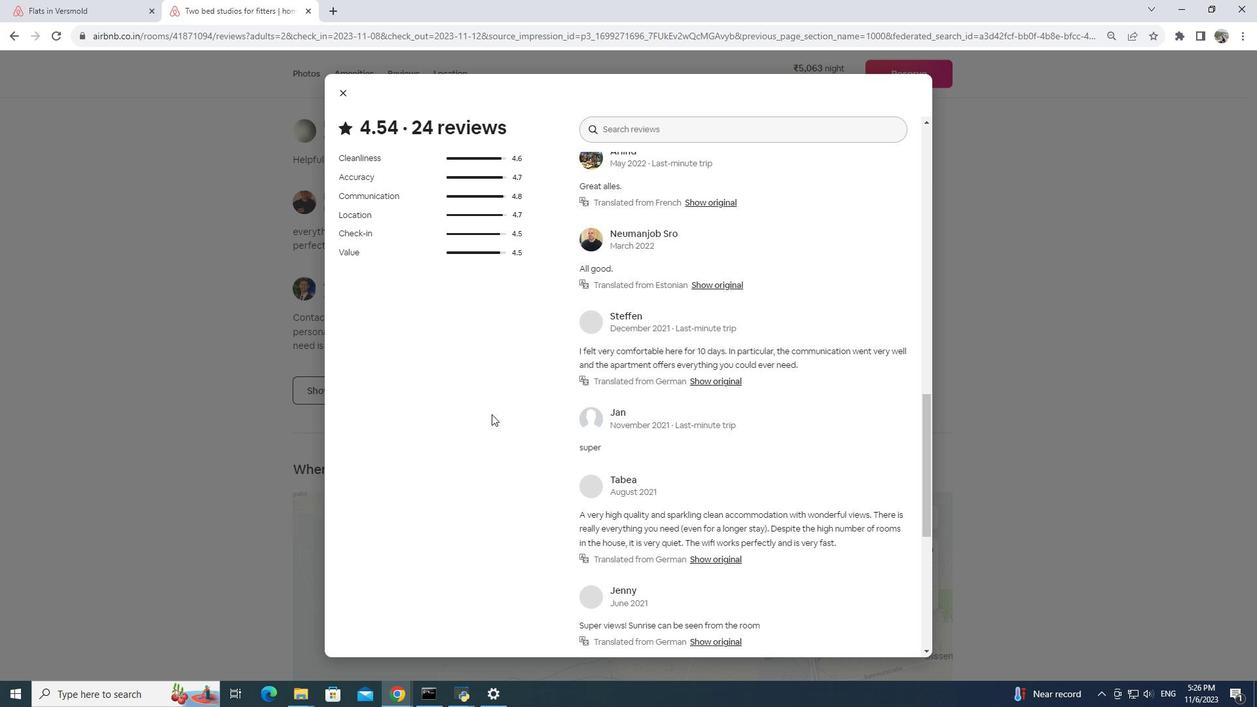 
Action: Mouse moved to (339, 88)
Screenshot: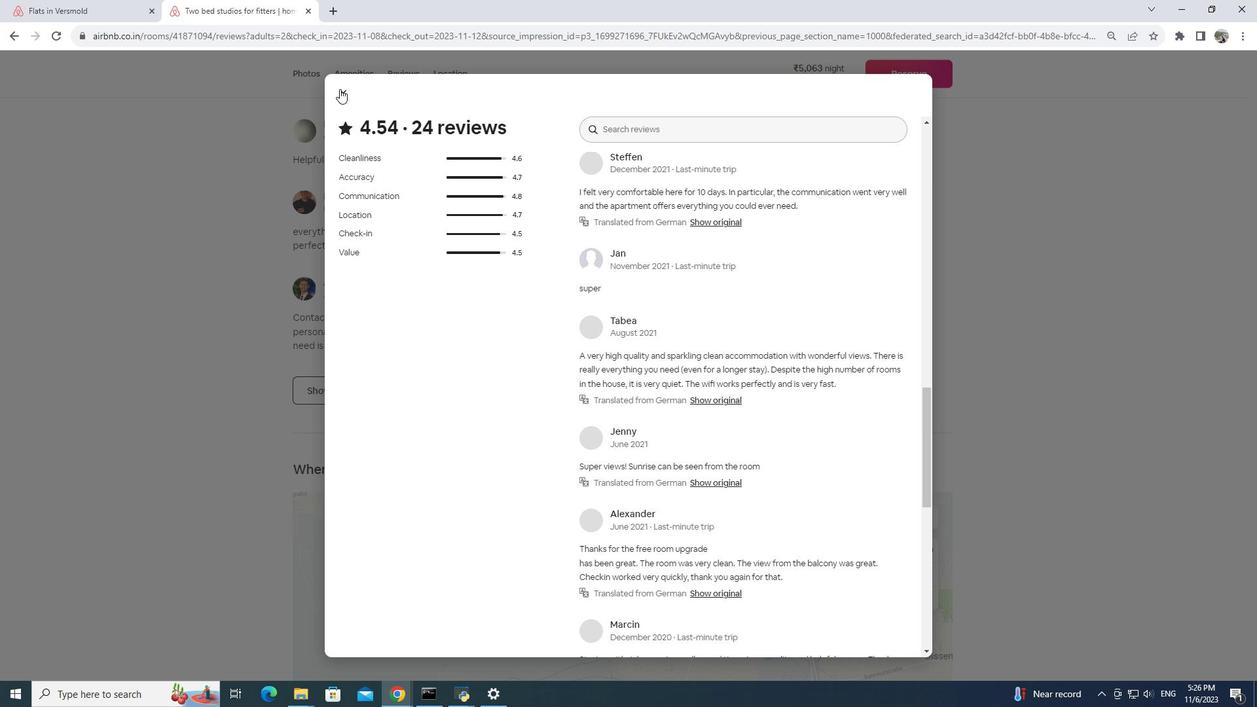 
Action: Mouse pressed left at (339, 88)
Screenshot: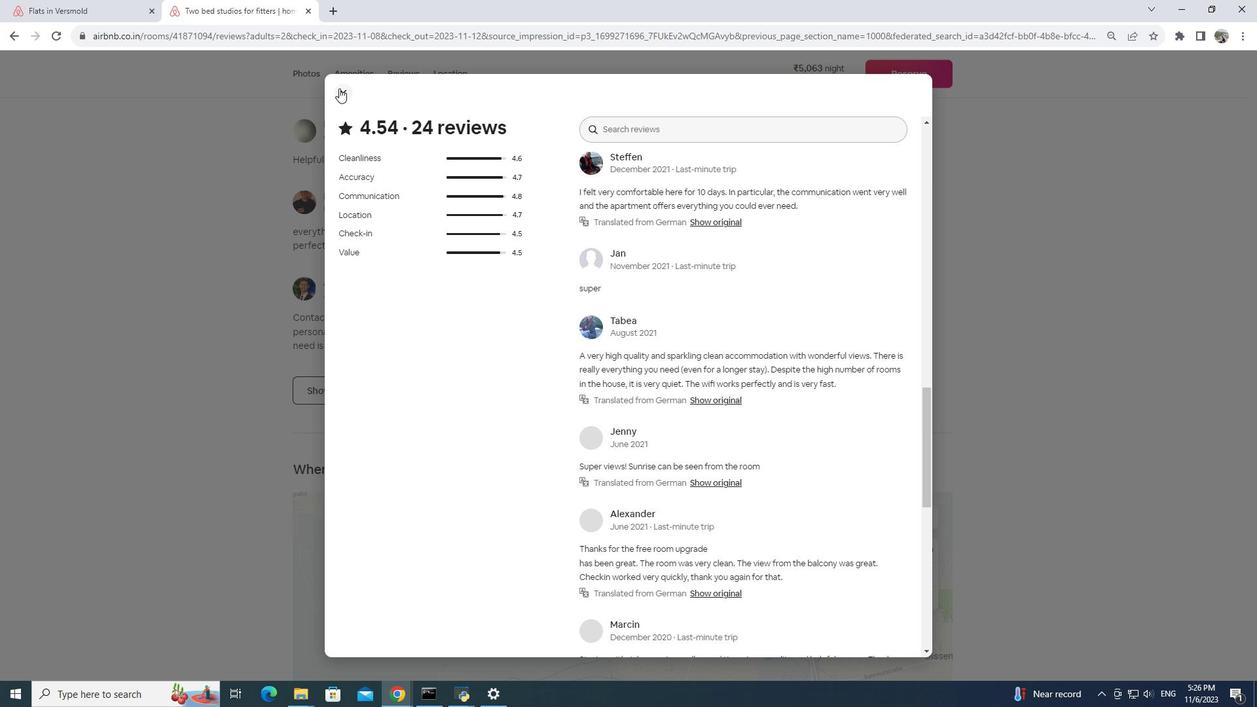 
Action: Mouse moved to (378, 416)
Screenshot: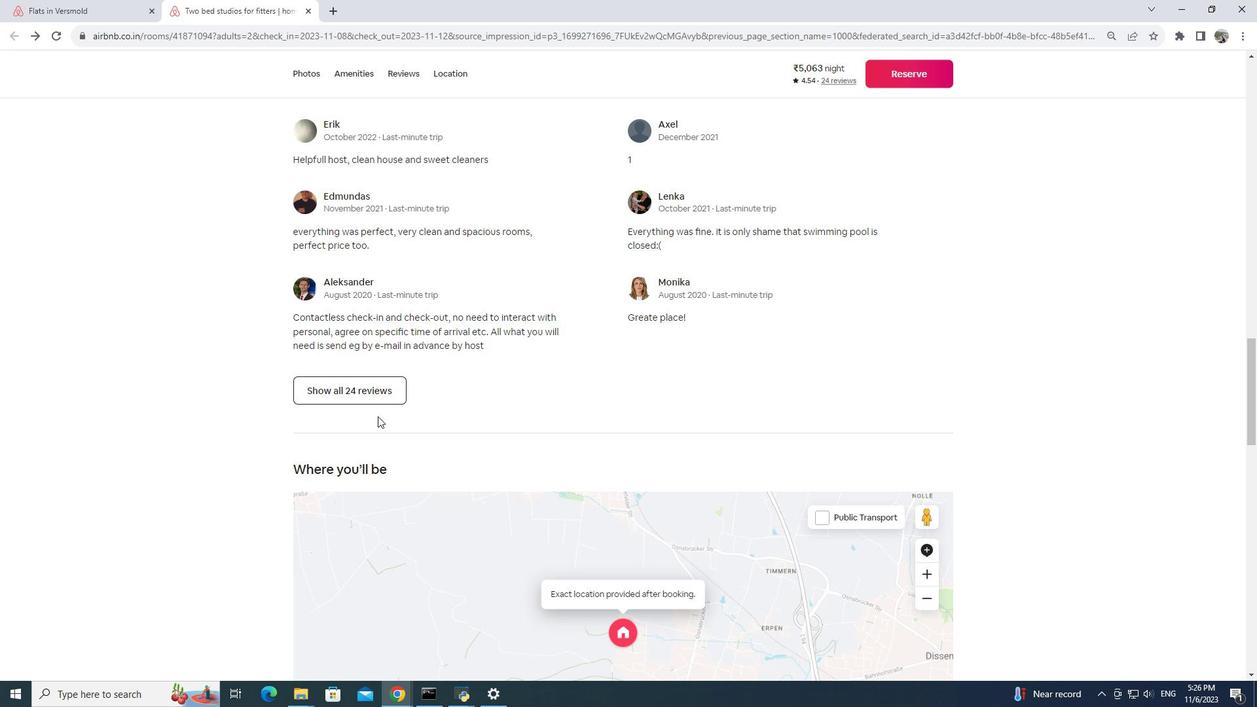 
Action: Mouse scrolled (378, 416) with delta (0, 0)
Screenshot: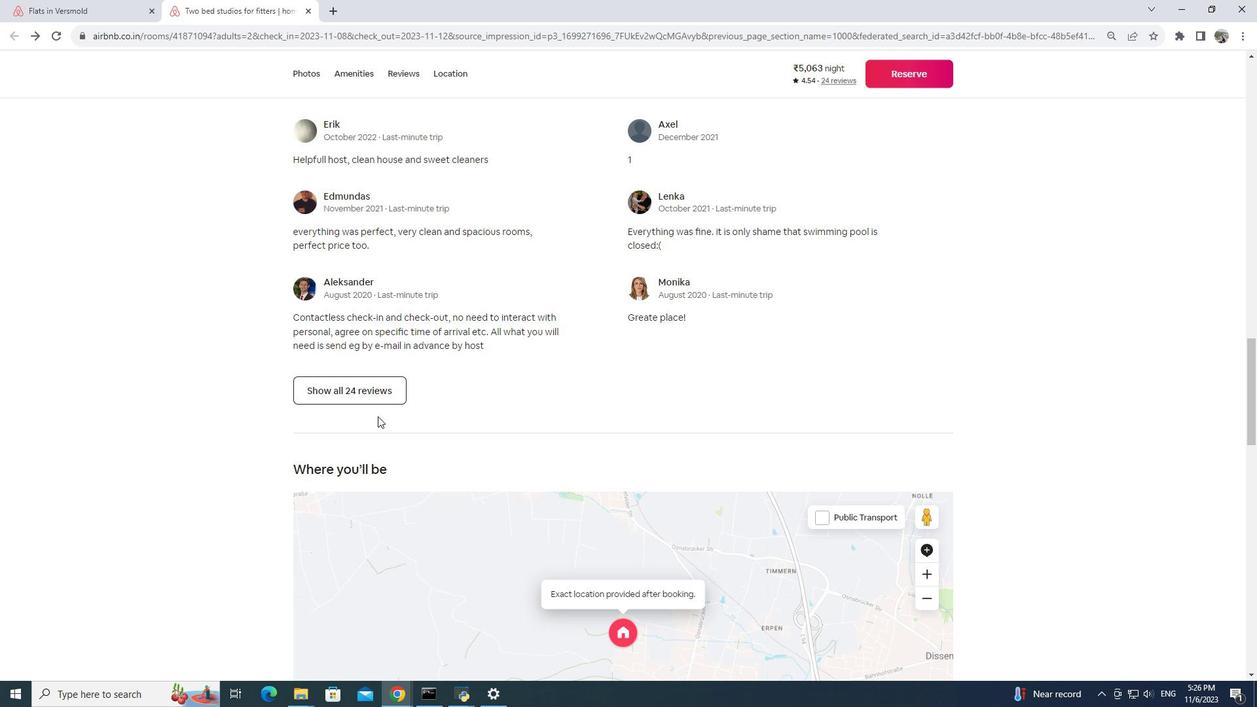 
Action: Mouse scrolled (378, 416) with delta (0, 0)
Screenshot: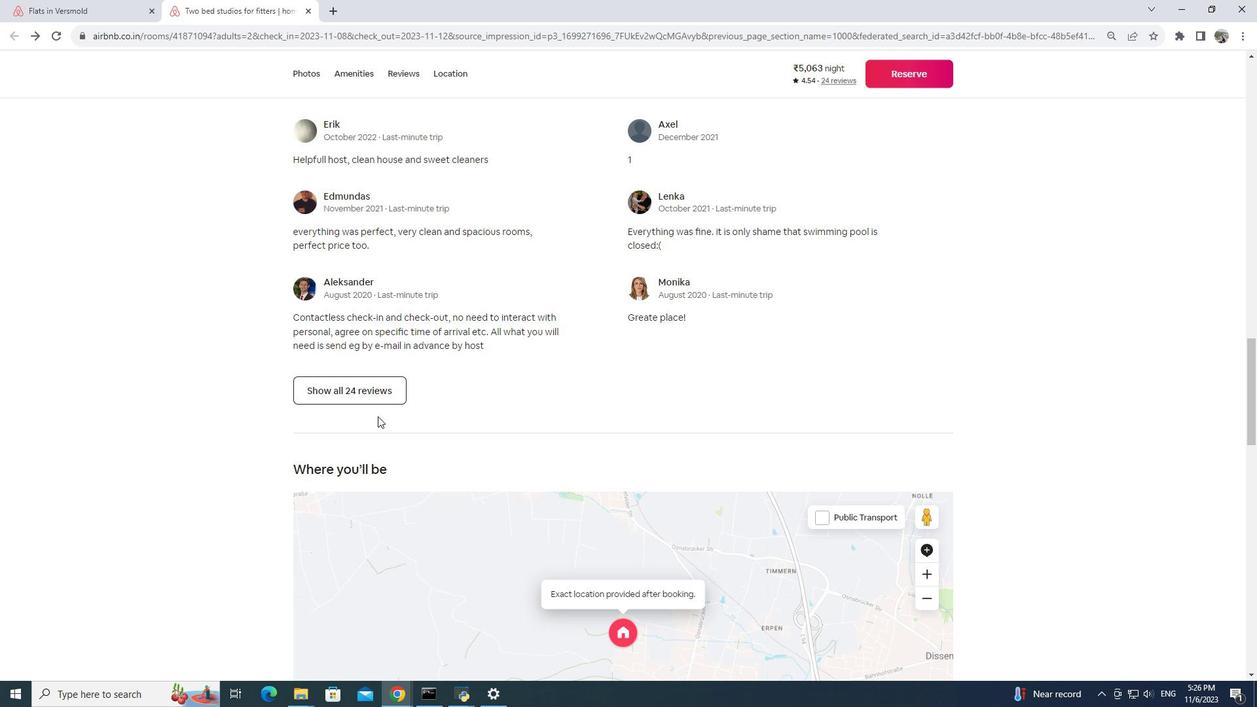 
Action: Mouse scrolled (378, 416) with delta (0, 0)
Screenshot: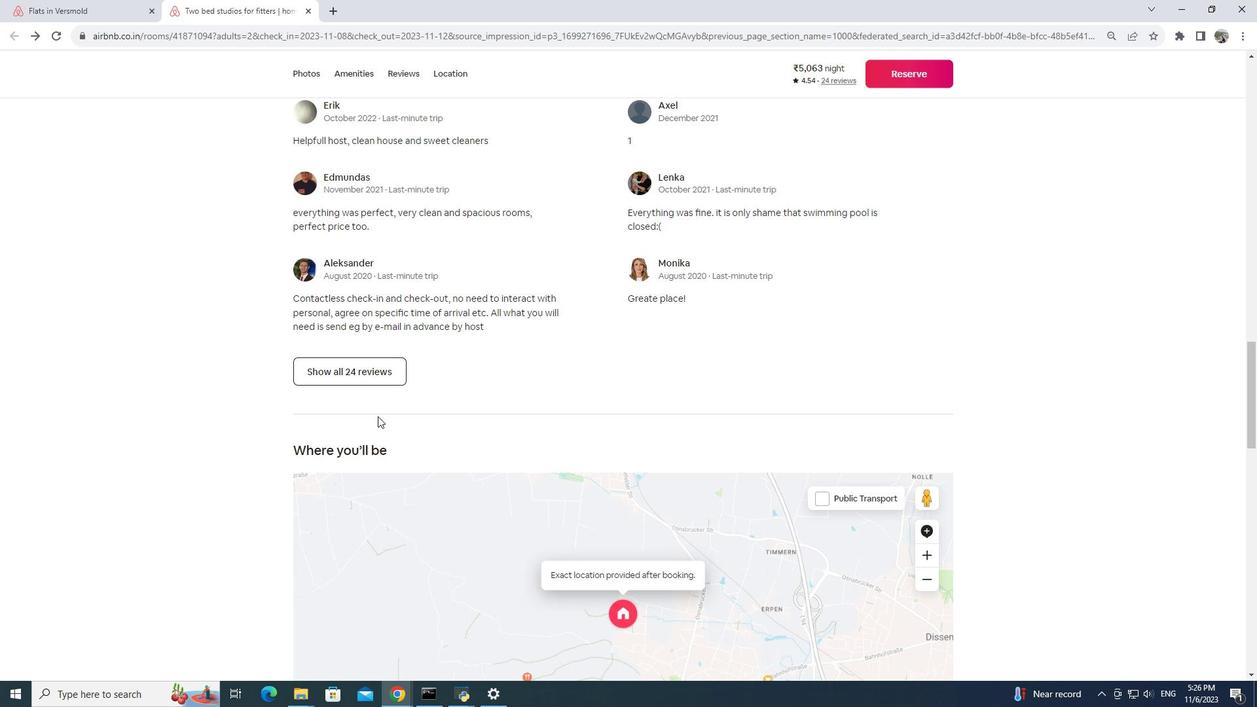 
Action: Mouse scrolled (378, 416) with delta (0, 0)
Screenshot: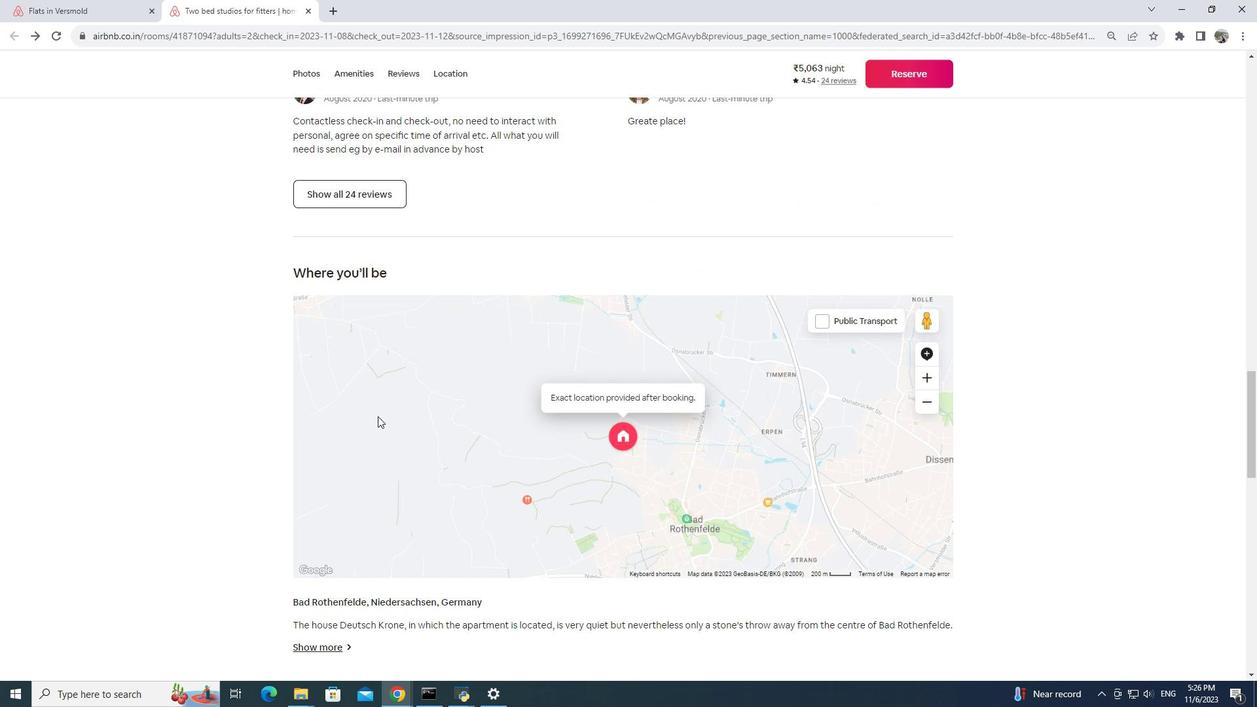 
Action: Mouse scrolled (378, 416) with delta (0, 0)
Screenshot: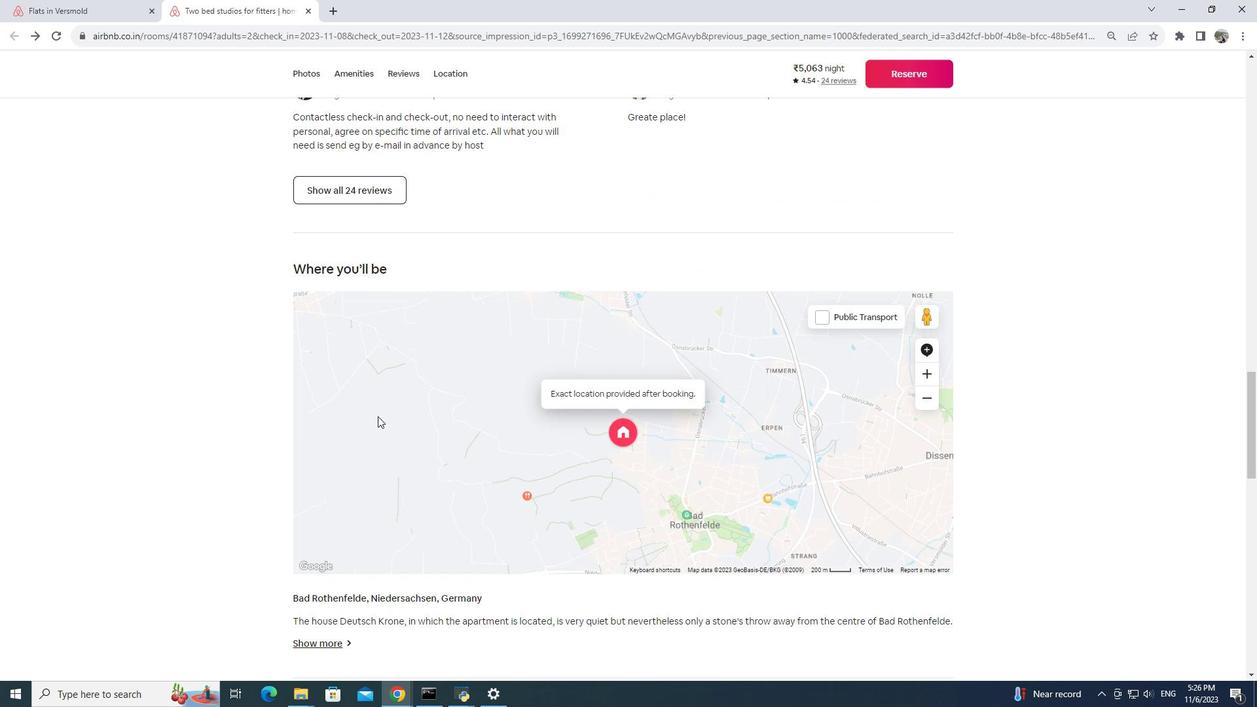 
Action: Mouse scrolled (378, 416) with delta (0, 0)
Screenshot: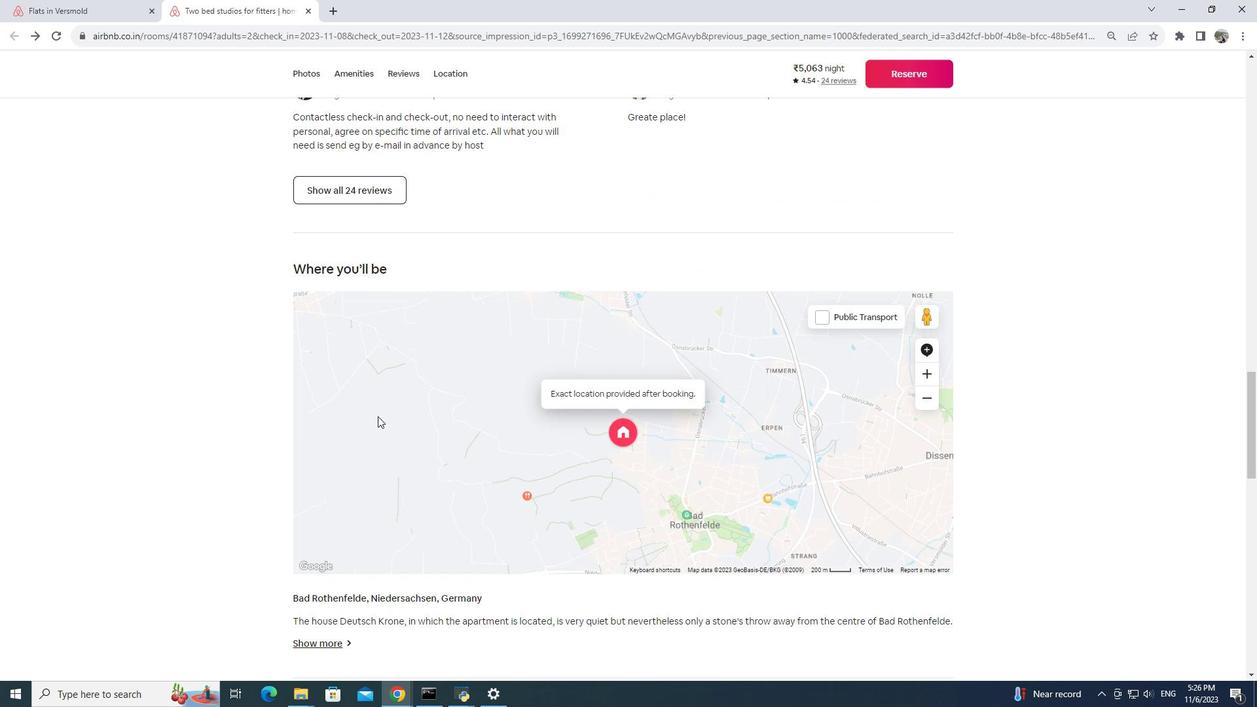 
Action: Mouse scrolled (378, 416) with delta (0, 0)
Screenshot: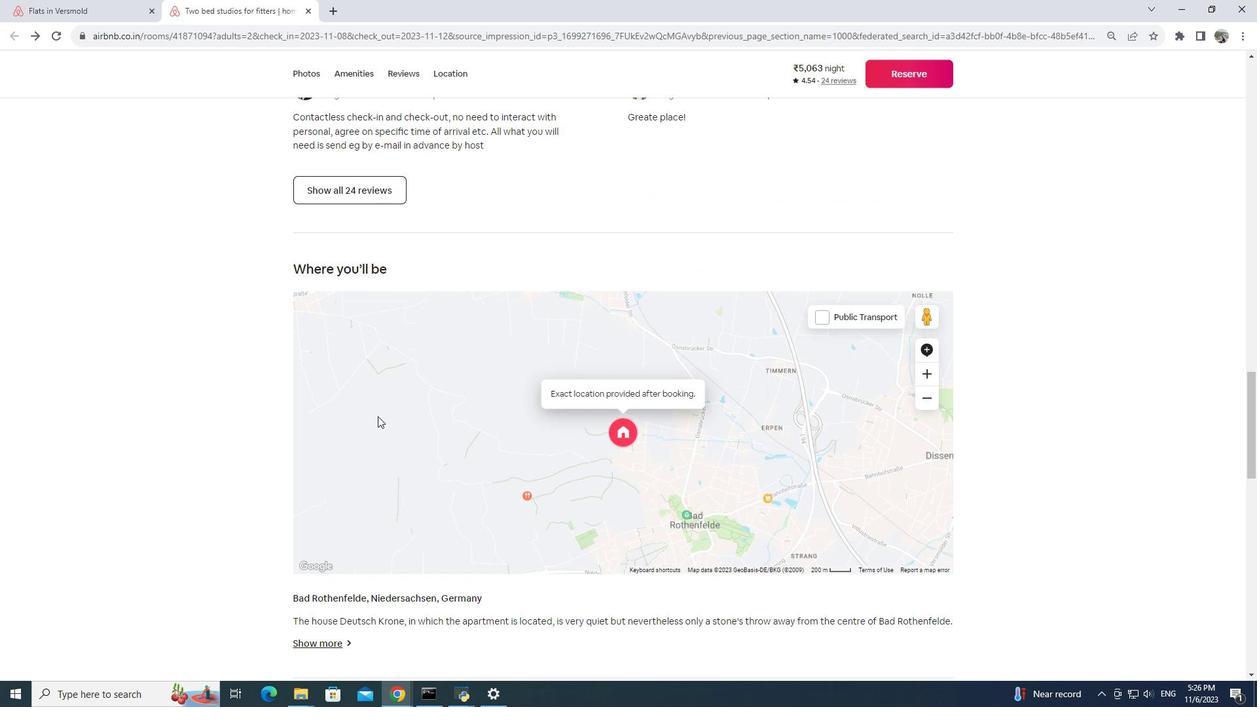 
Action: Mouse scrolled (378, 416) with delta (0, 0)
Screenshot: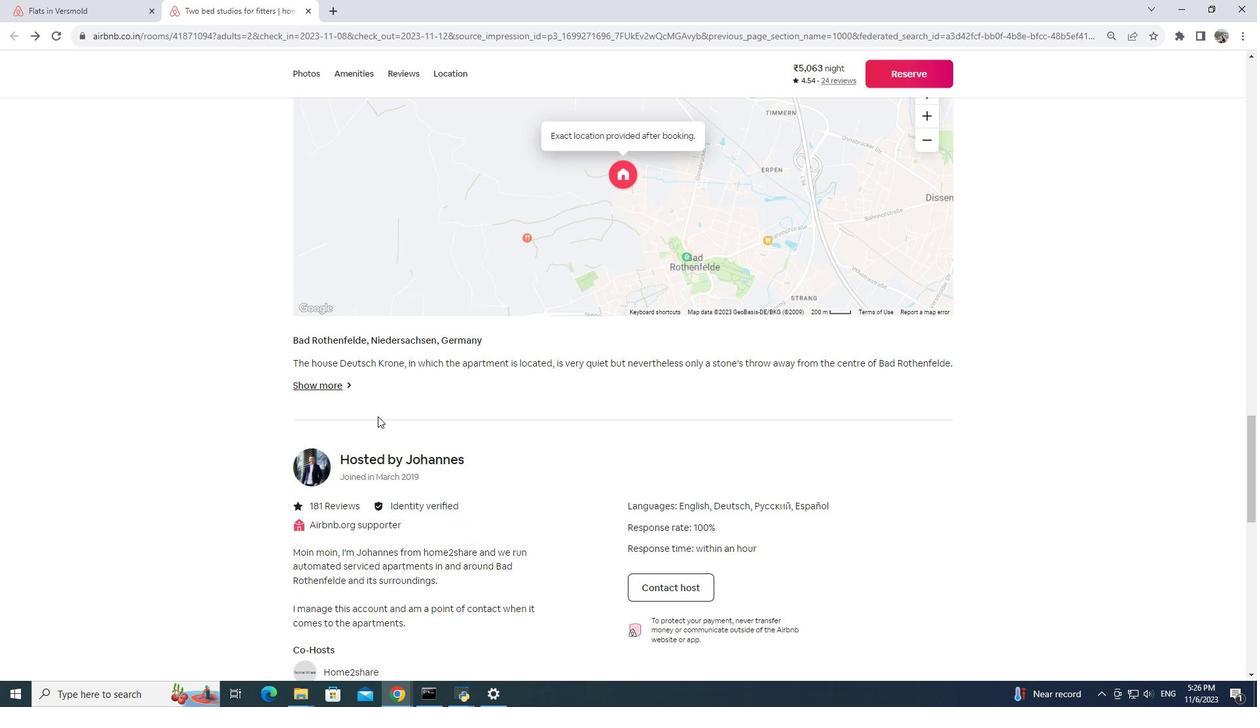 
Action: Mouse scrolled (378, 416) with delta (0, 0)
Screenshot: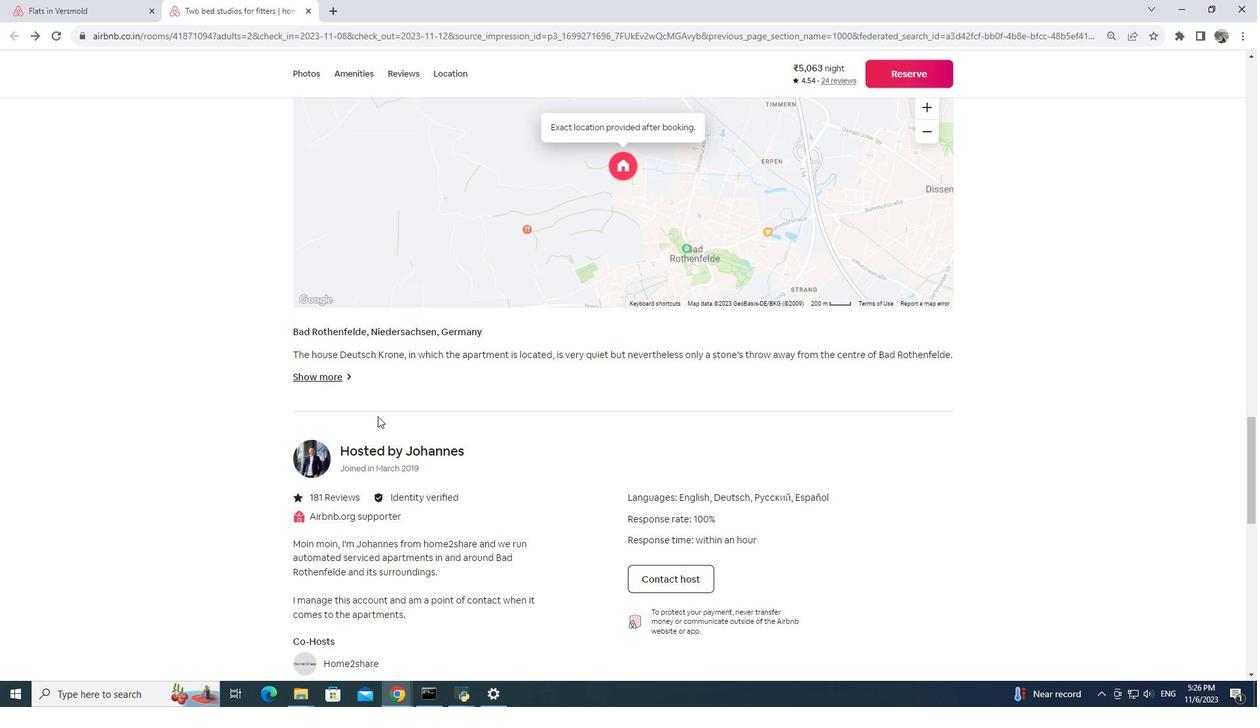 
Action: Mouse scrolled (378, 416) with delta (0, 0)
Screenshot: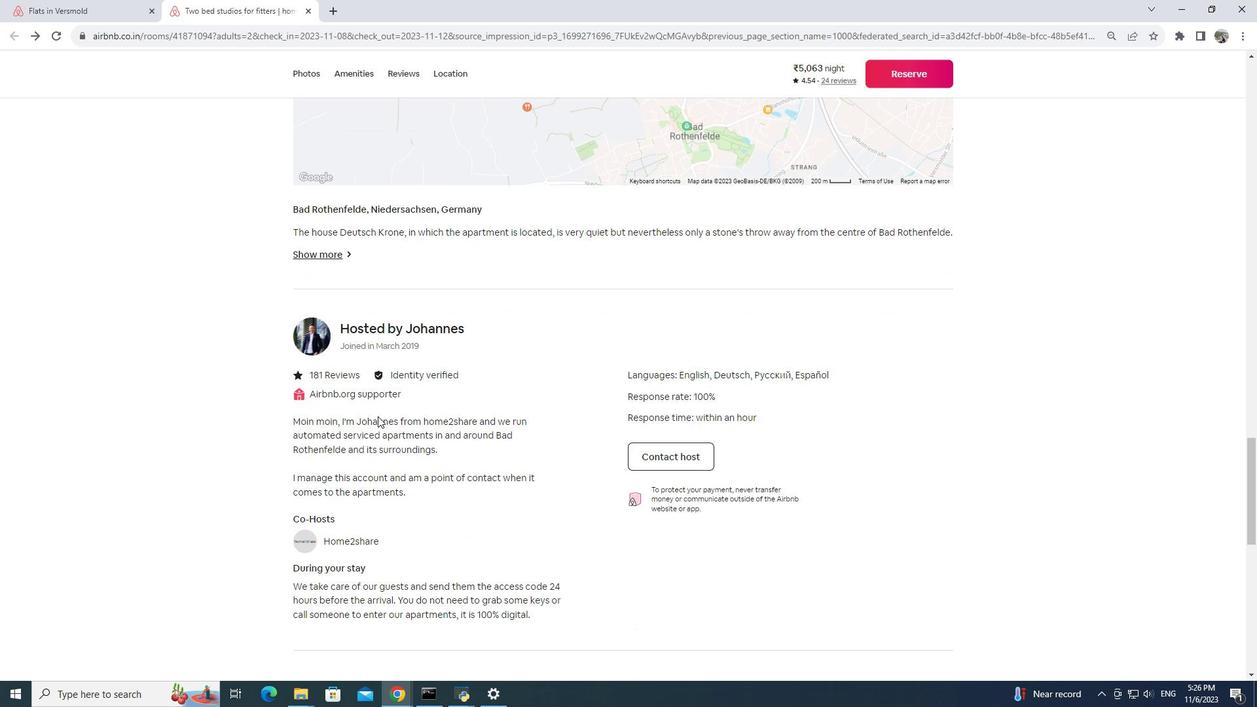 
Action: Mouse scrolled (378, 416) with delta (0, 0)
Screenshot: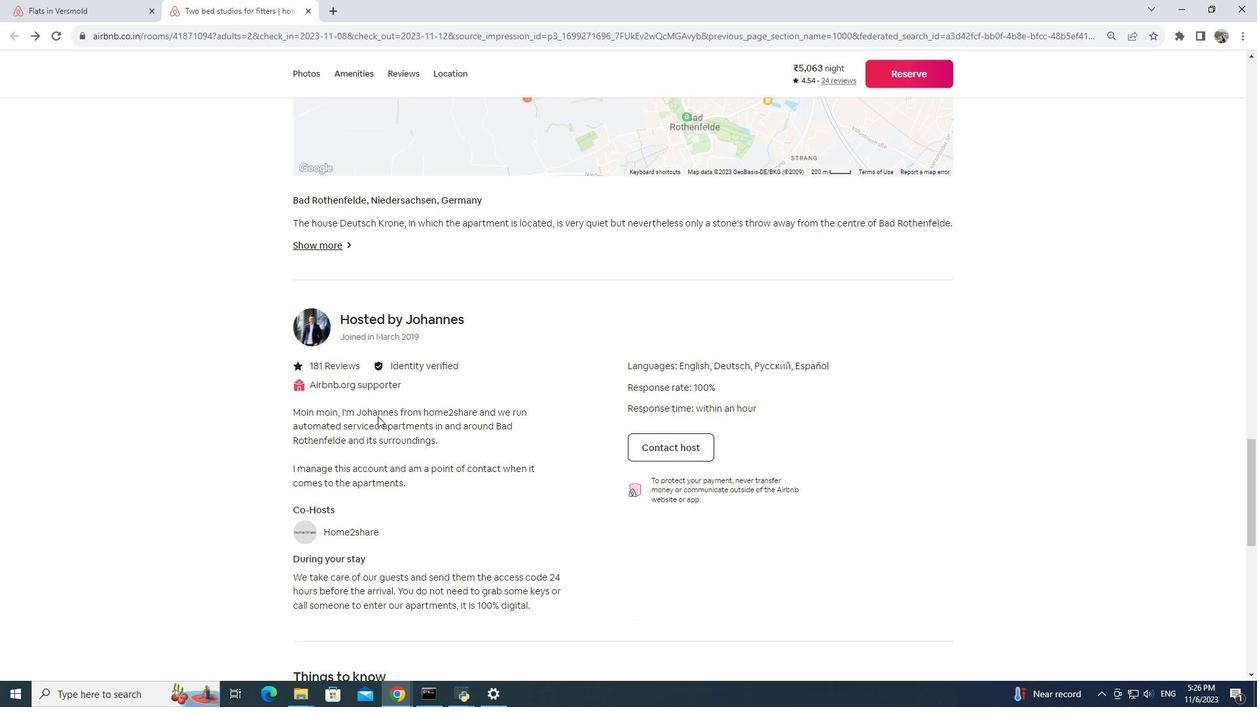 
Action: Mouse scrolled (378, 416) with delta (0, 0)
Screenshot: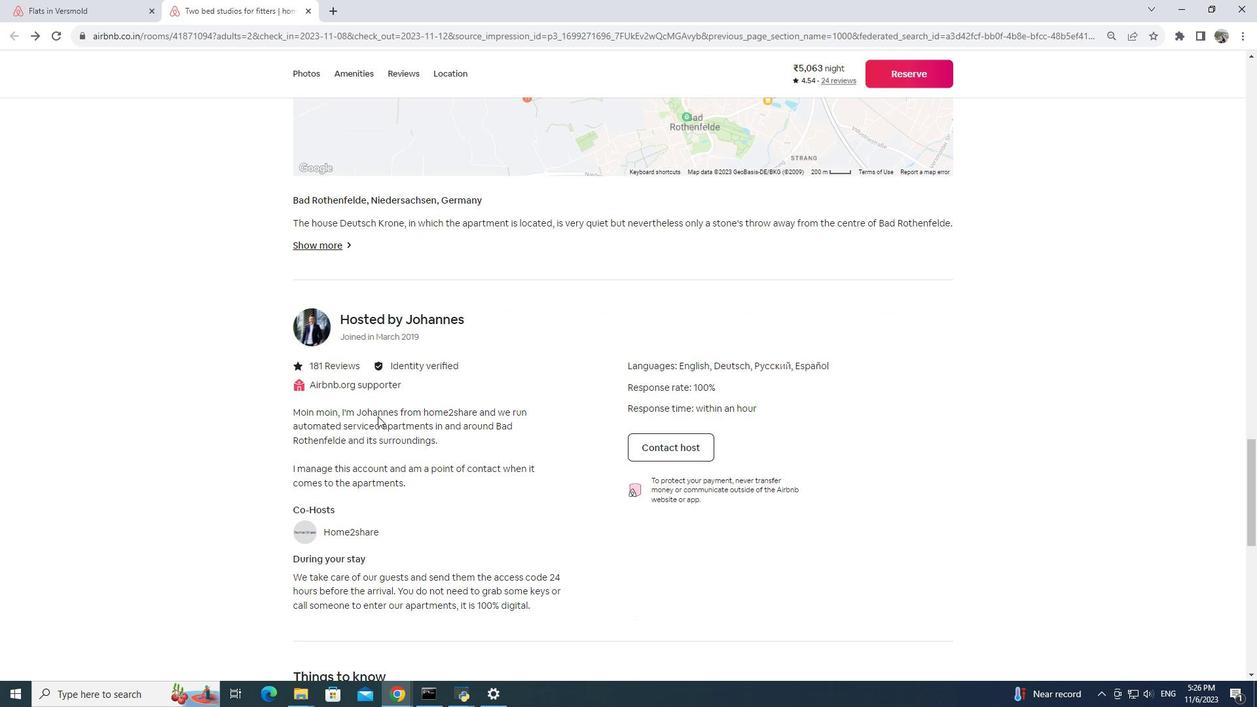 
Action: Mouse scrolled (378, 416) with delta (0, 0)
Screenshot: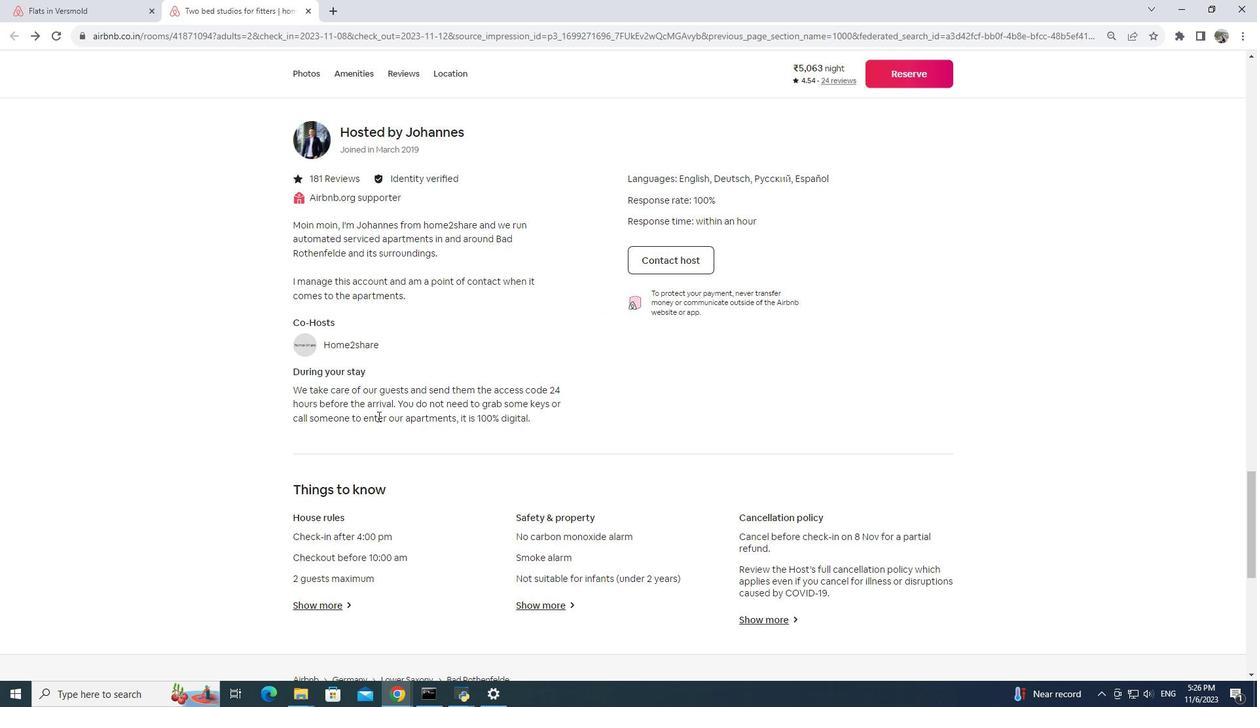
Action: Mouse scrolled (378, 416) with delta (0, 0)
Screenshot: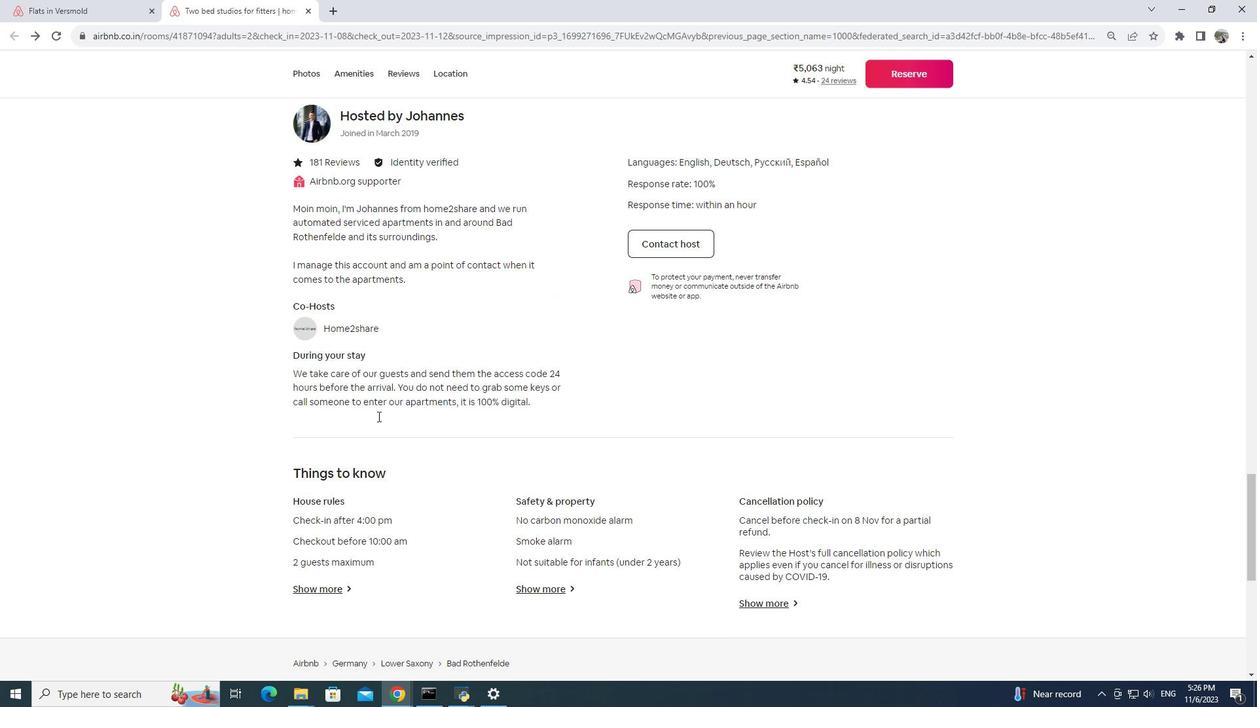 
Action: Mouse scrolled (378, 416) with delta (0, 0)
Screenshot: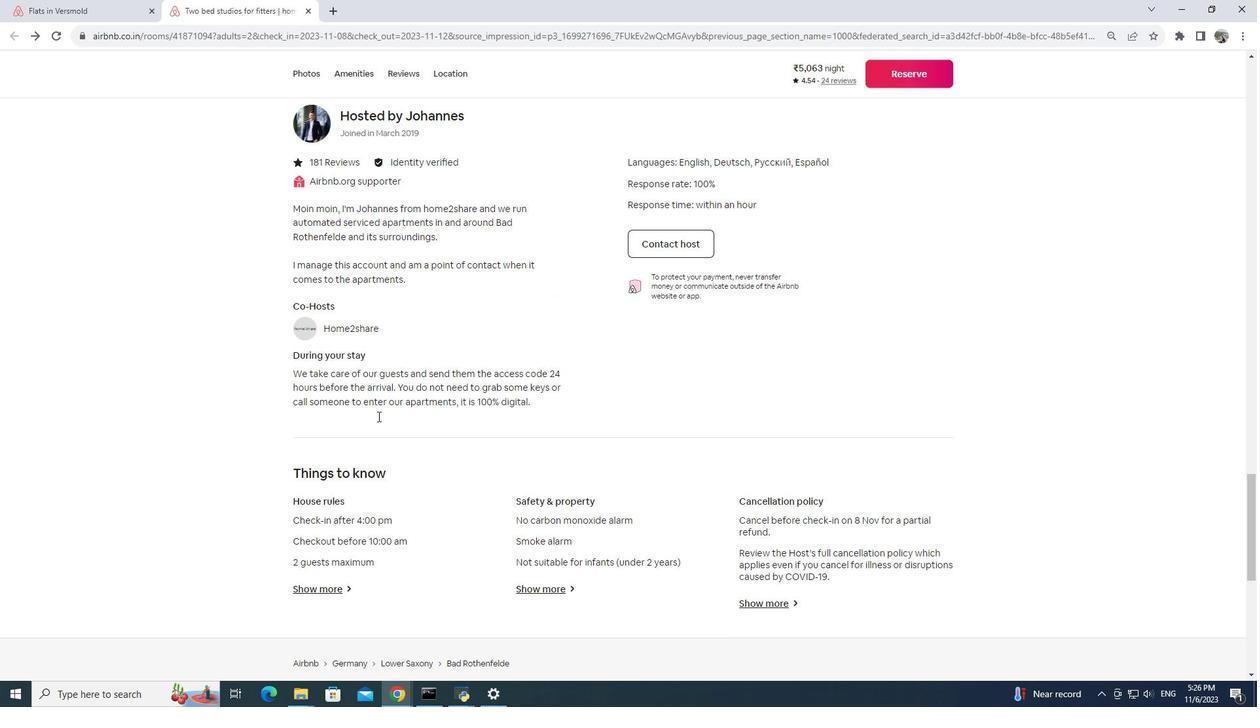 
Action: Mouse moved to (333, 406)
Screenshot: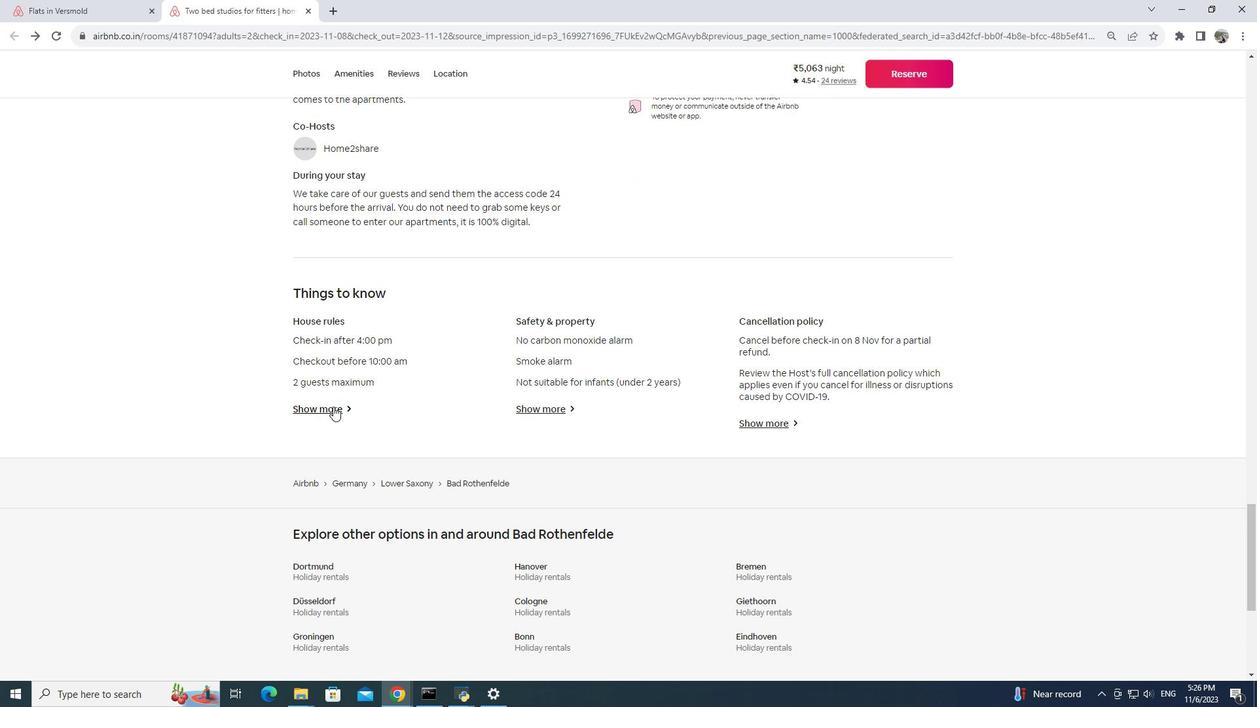 
Action: Mouse pressed left at (333, 406)
Screenshot: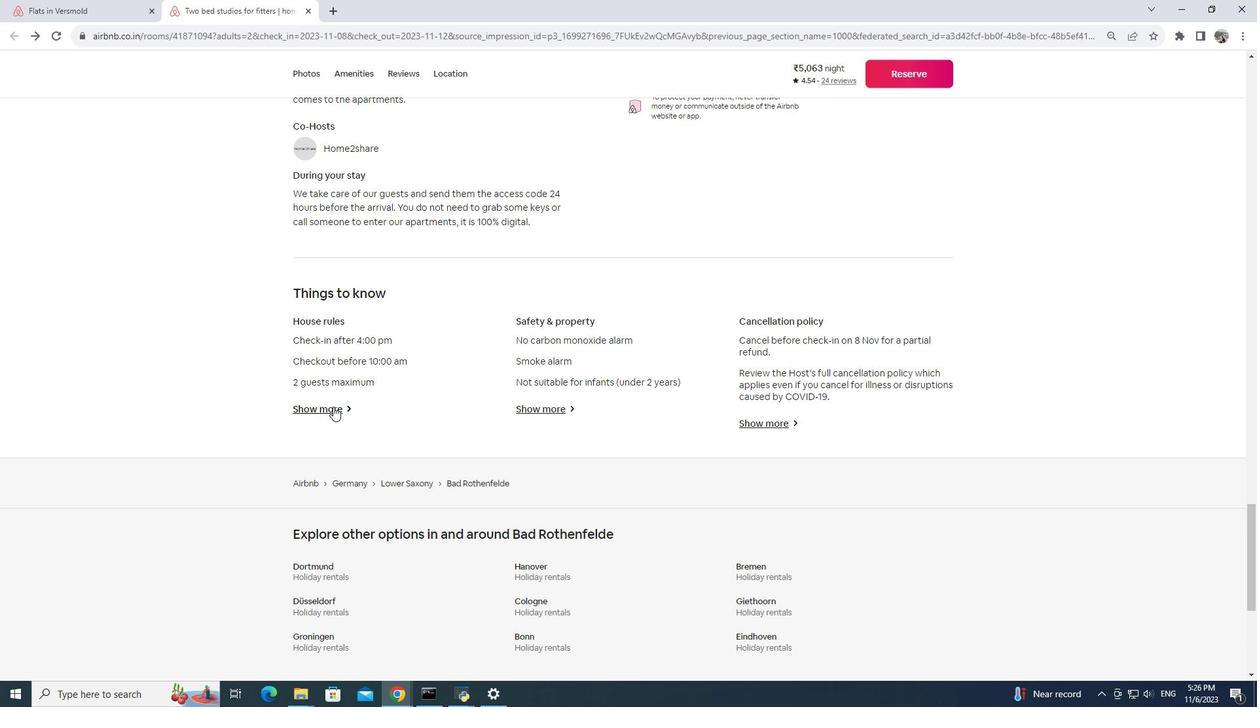 
Action: Mouse moved to (486, 376)
Screenshot: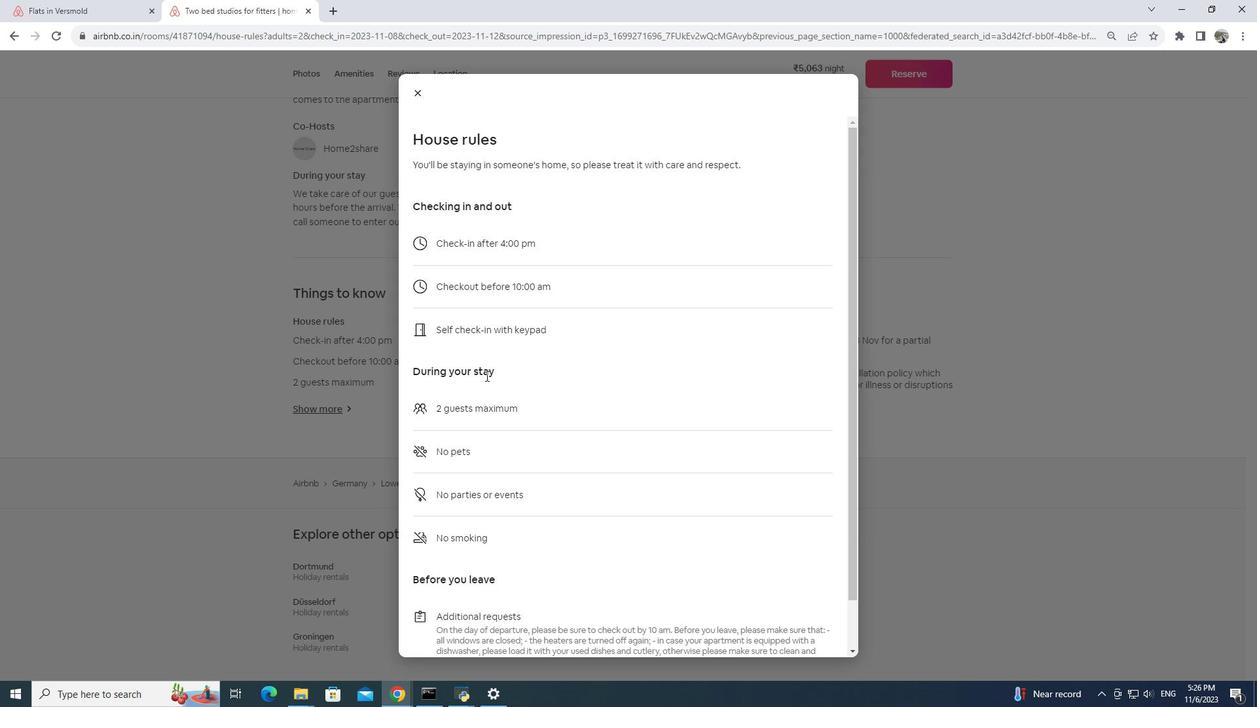 
Action: Mouse scrolled (486, 375) with delta (0, 0)
Screenshot: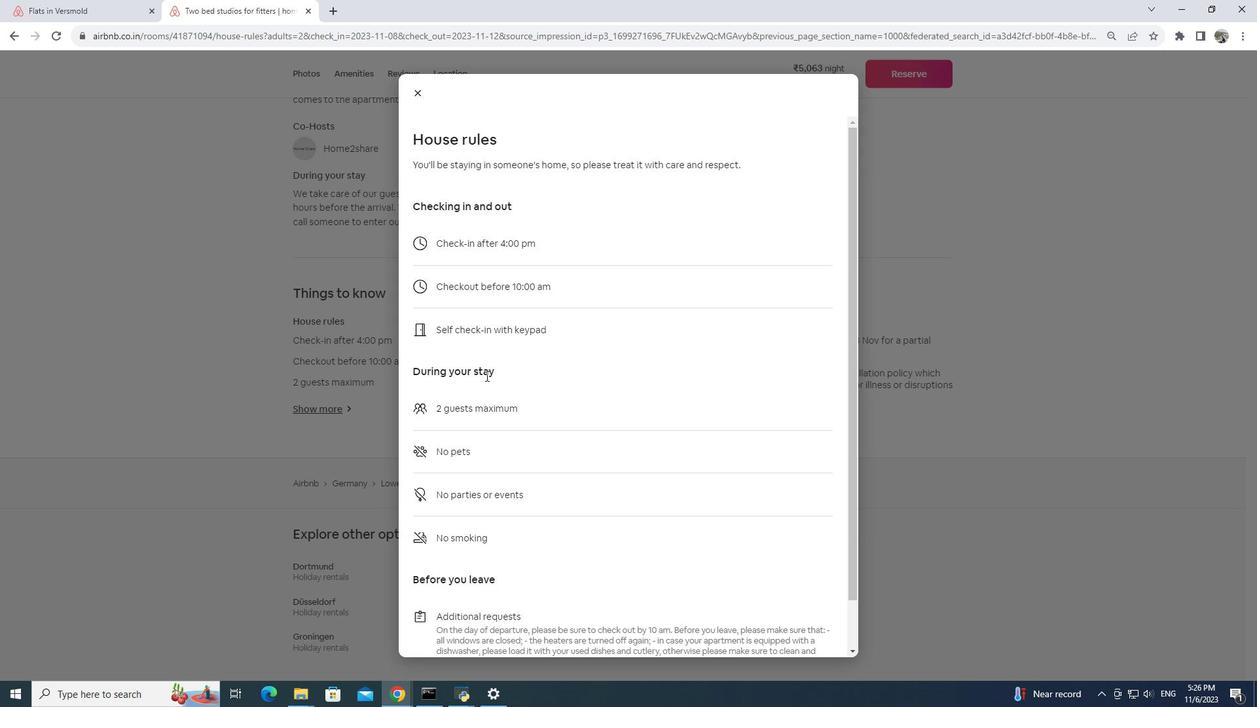 
Action: Mouse scrolled (486, 375) with delta (0, 0)
Screenshot: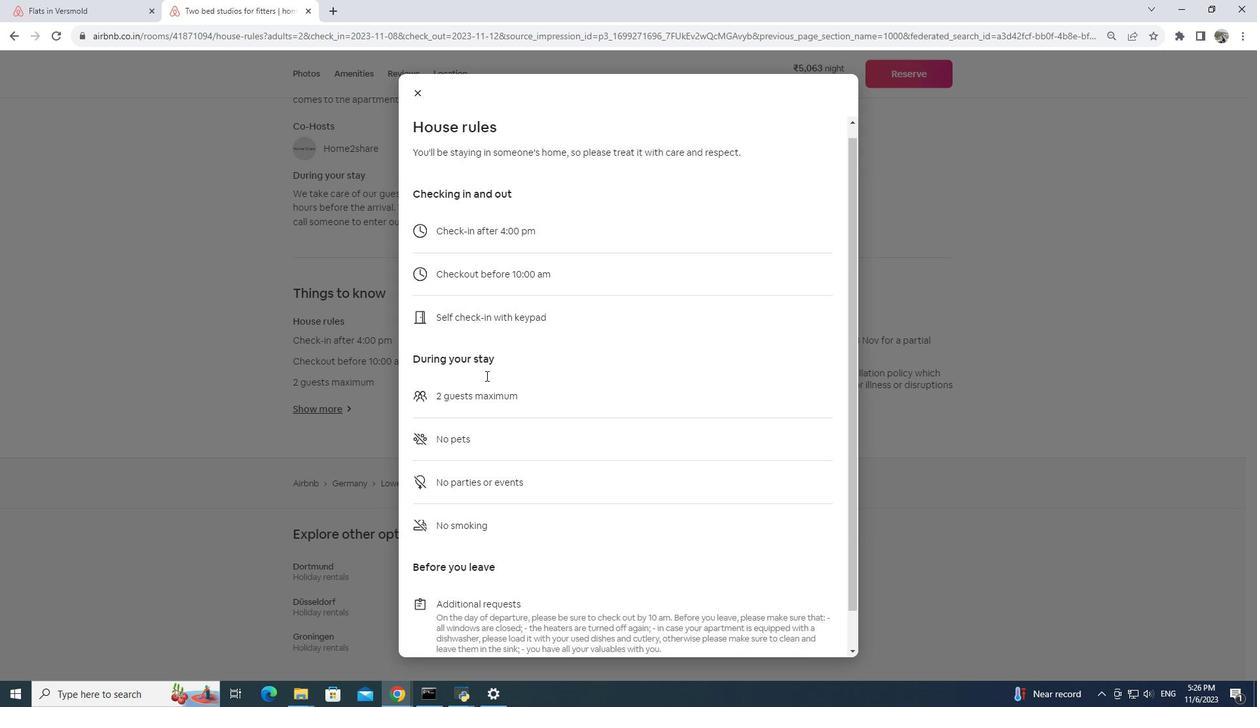 
Action: Mouse scrolled (486, 375) with delta (0, 0)
Screenshot: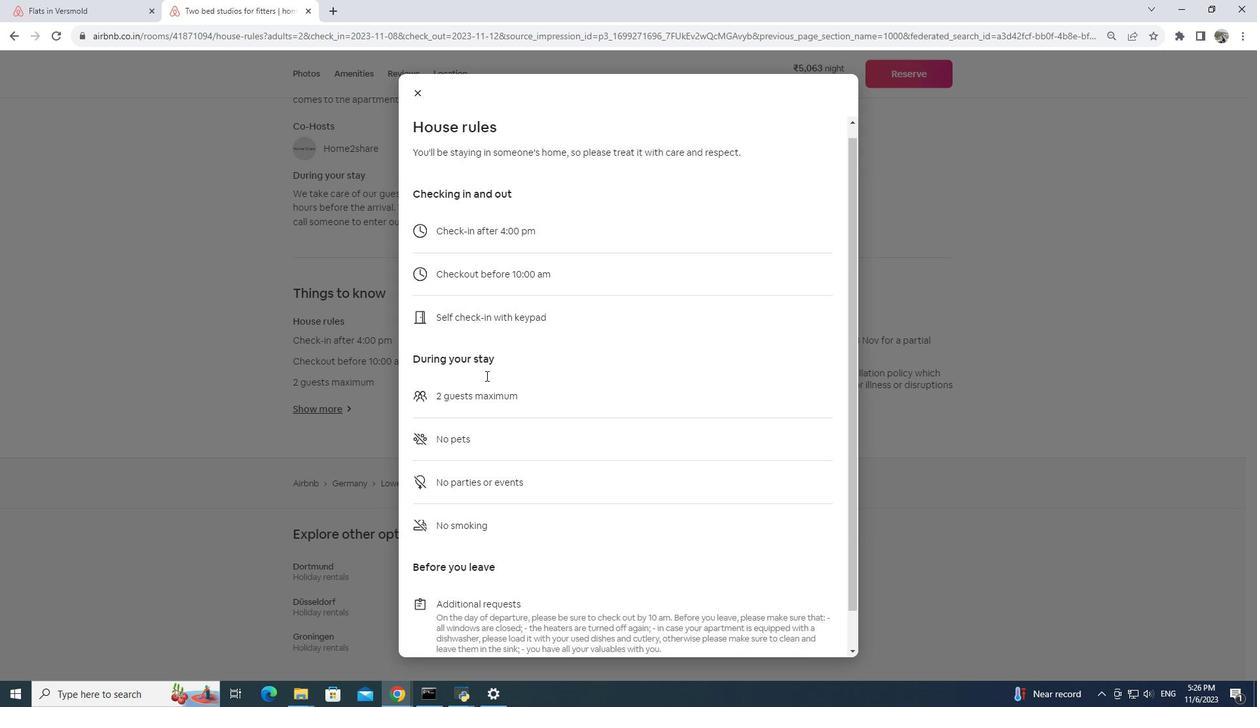 
Action: Mouse scrolled (486, 375) with delta (0, 0)
Screenshot: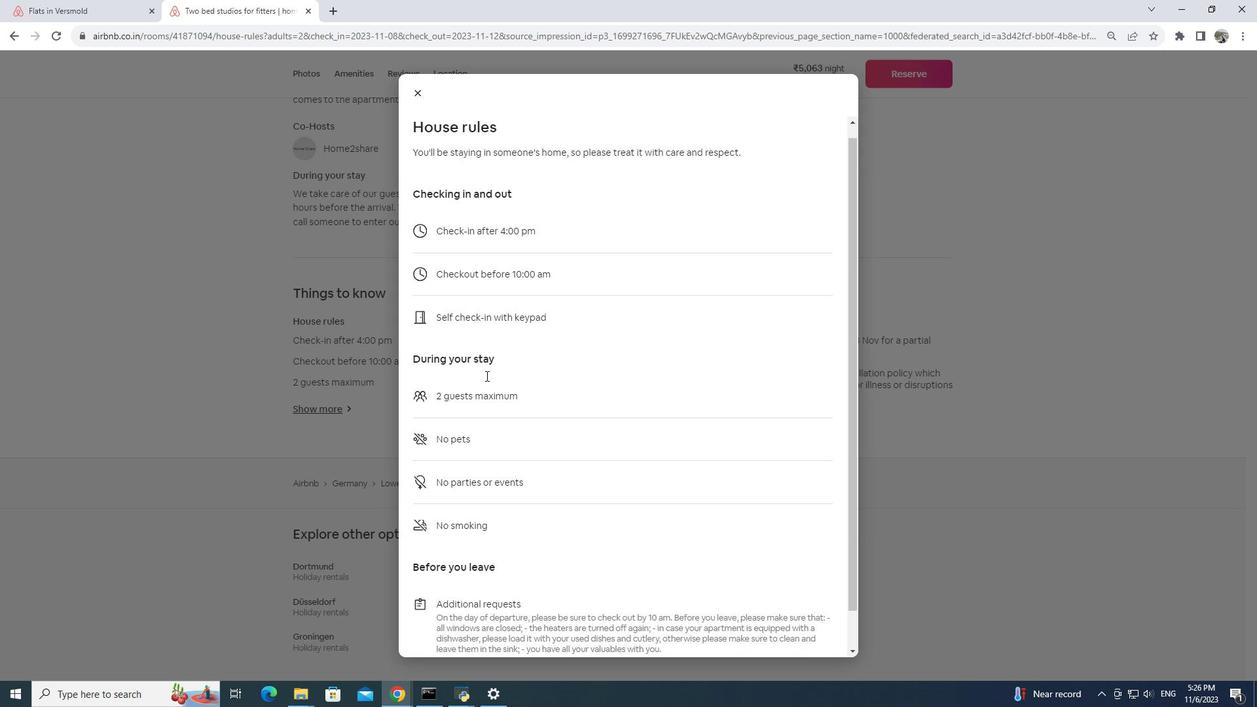
Action: Mouse moved to (486, 376)
Screenshot: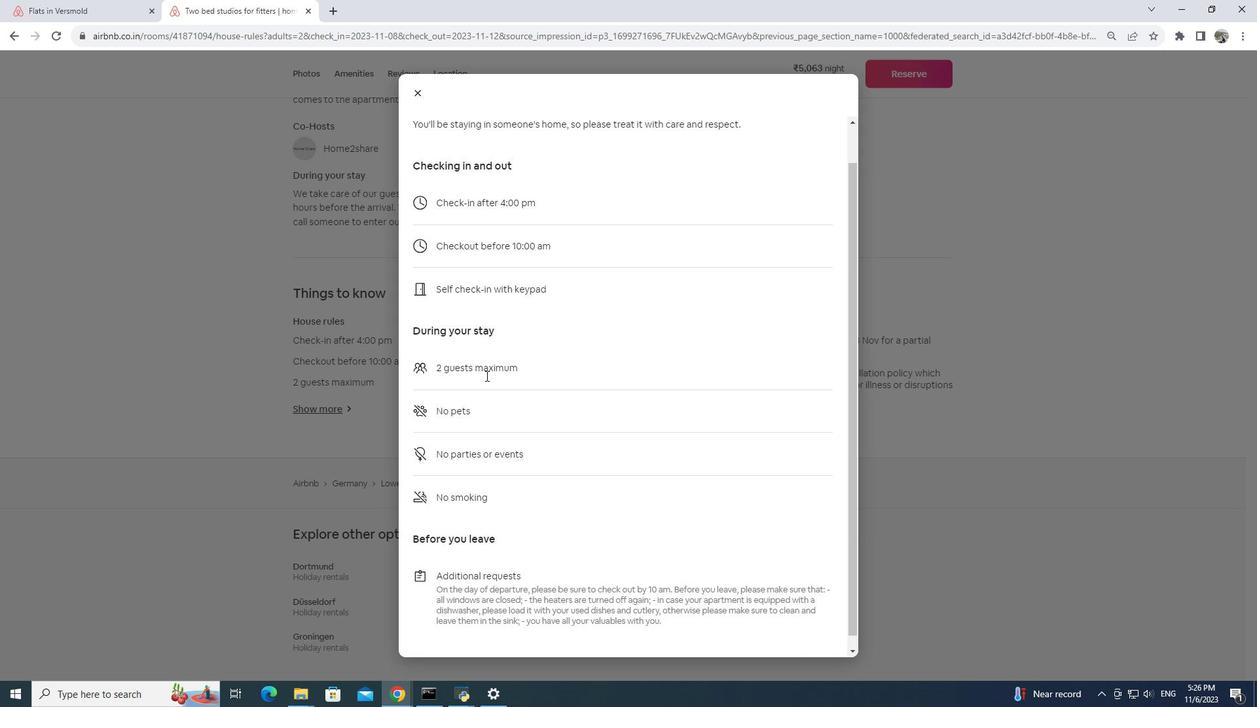 
Action: Mouse scrolled (486, 375) with delta (0, 0)
Screenshot: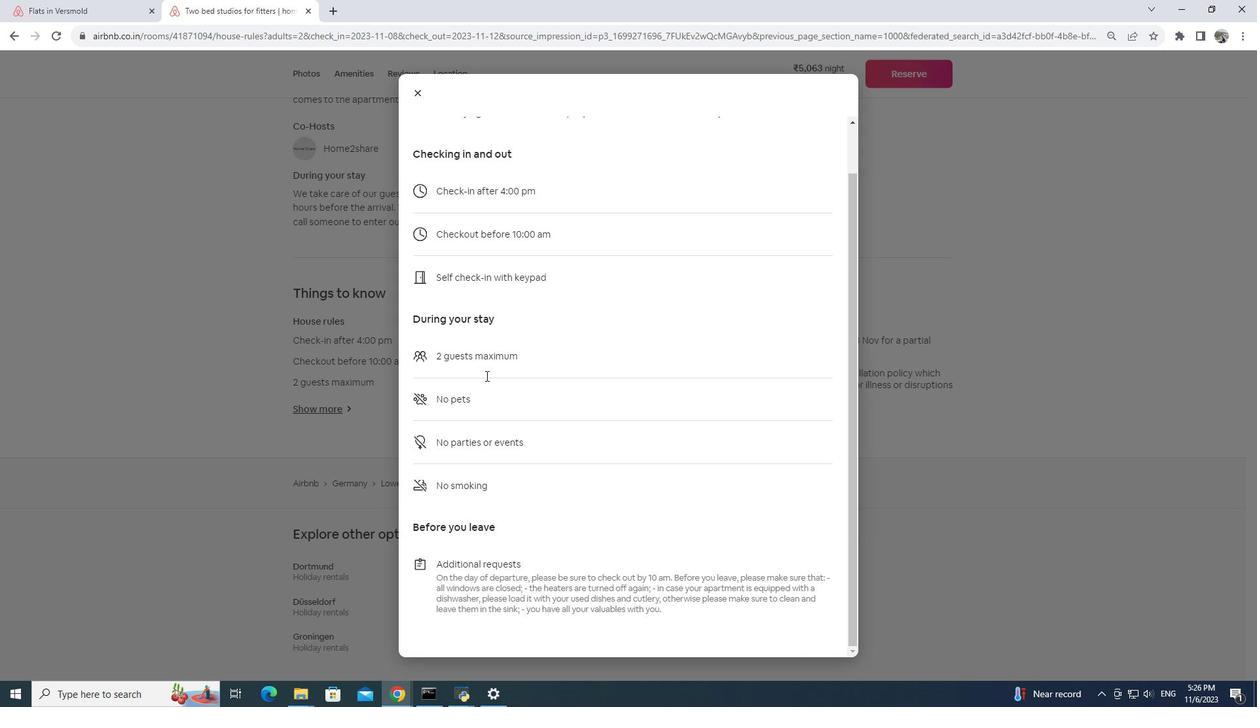 
Action: Mouse scrolled (486, 375) with delta (0, 0)
Screenshot: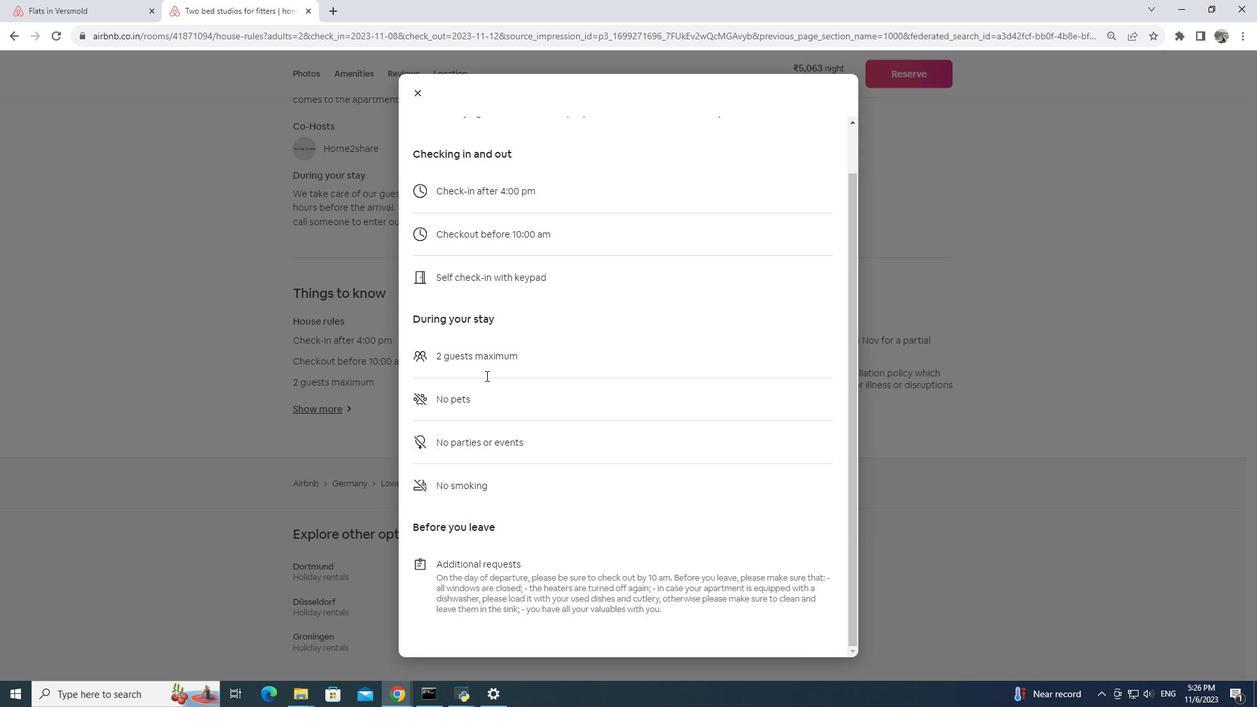 
Action: Mouse scrolled (486, 375) with delta (0, 0)
Screenshot: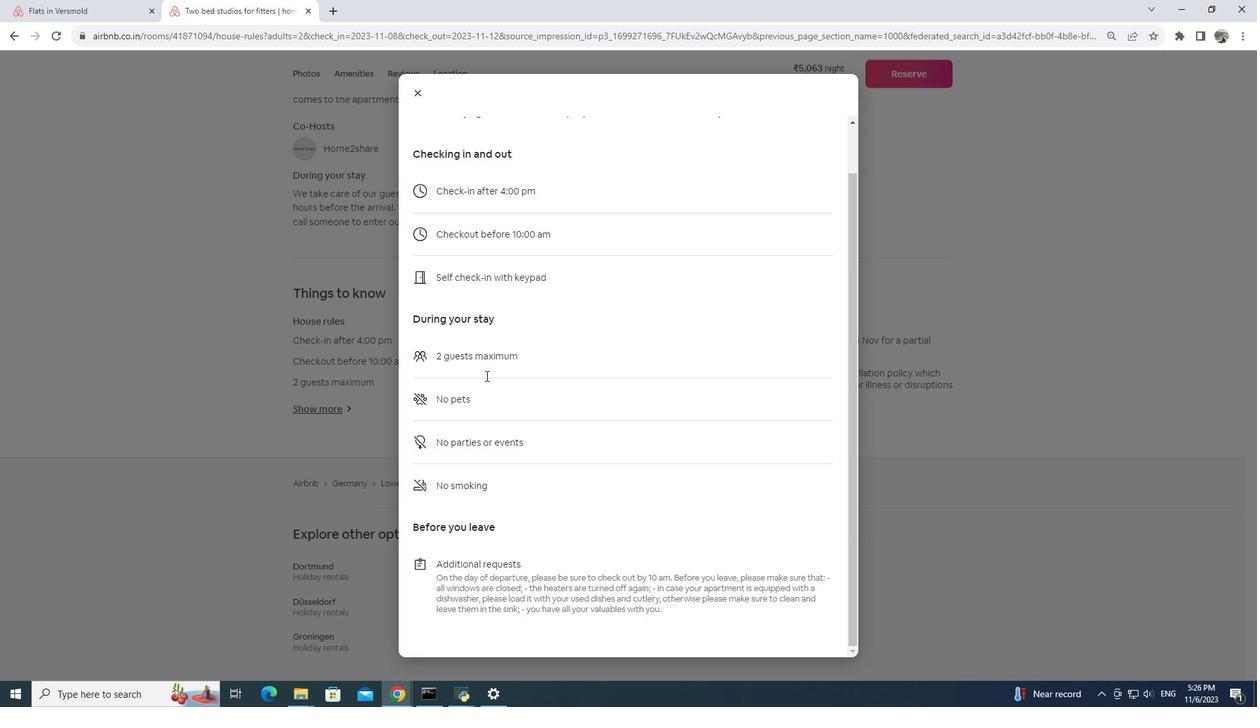 
Action: Mouse scrolled (486, 375) with delta (0, 0)
Screenshot: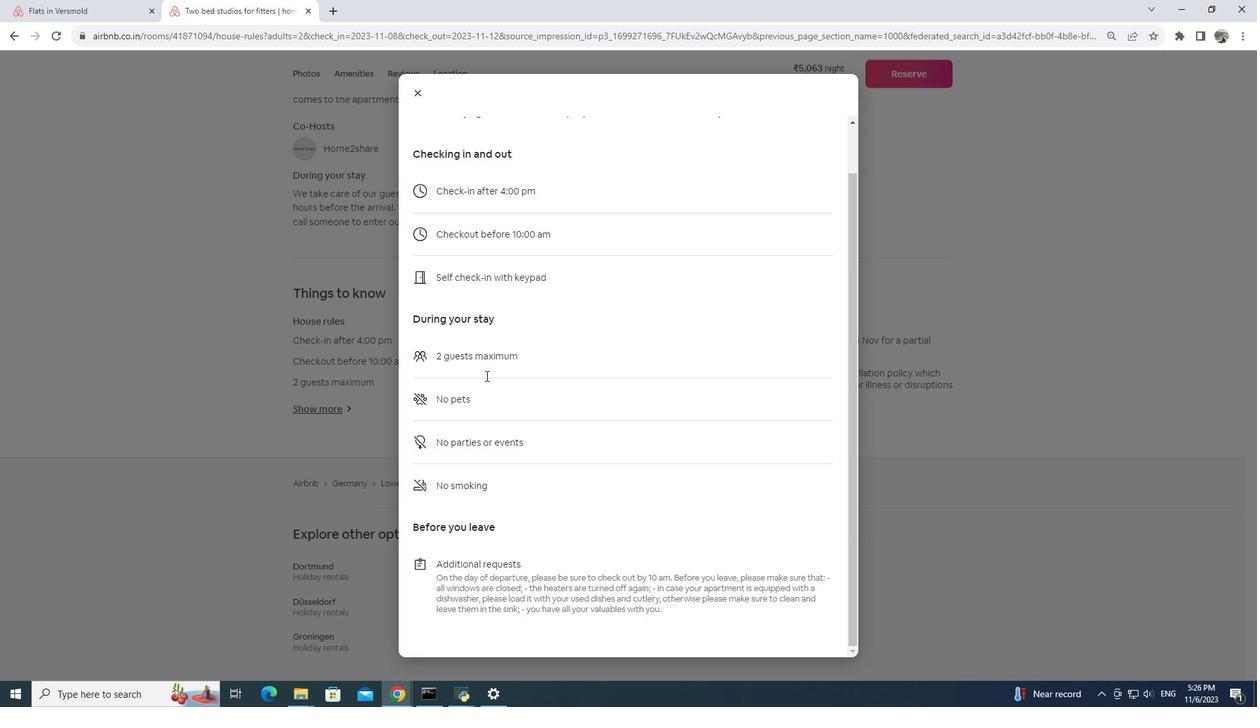 
Action: Mouse scrolled (486, 375) with delta (0, 0)
Screenshot: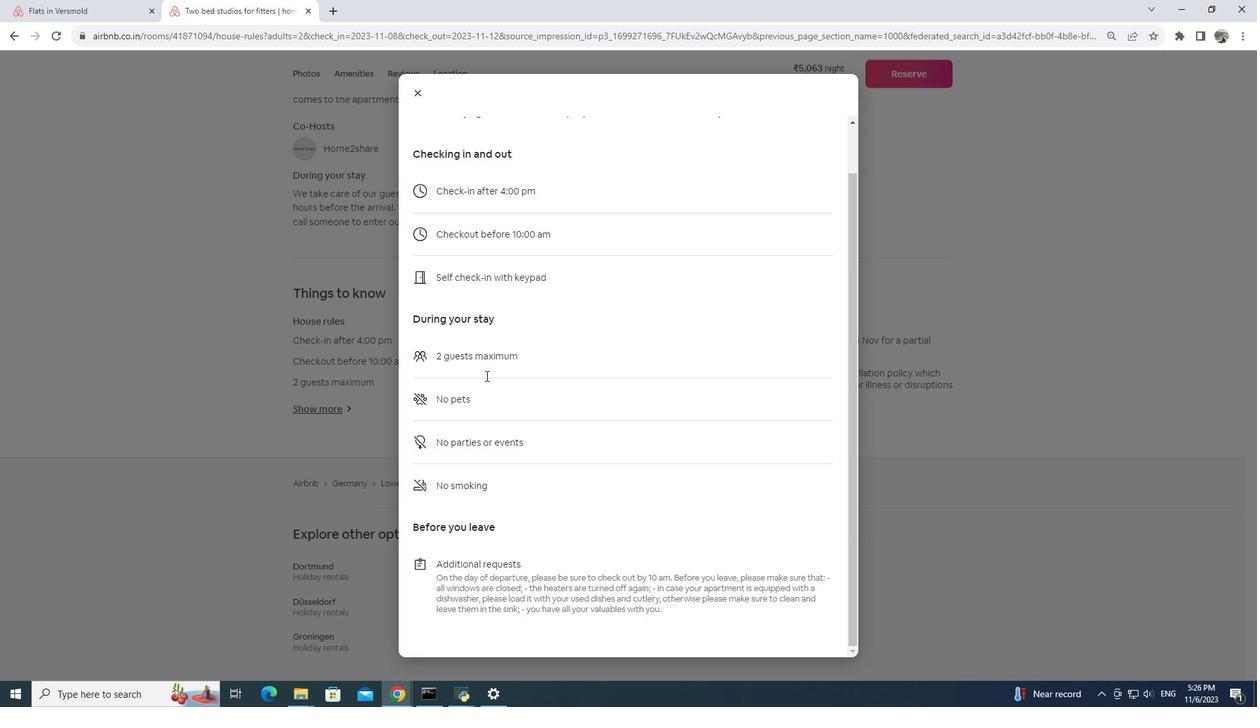 
Action: Mouse scrolled (486, 375) with delta (0, 0)
Screenshot: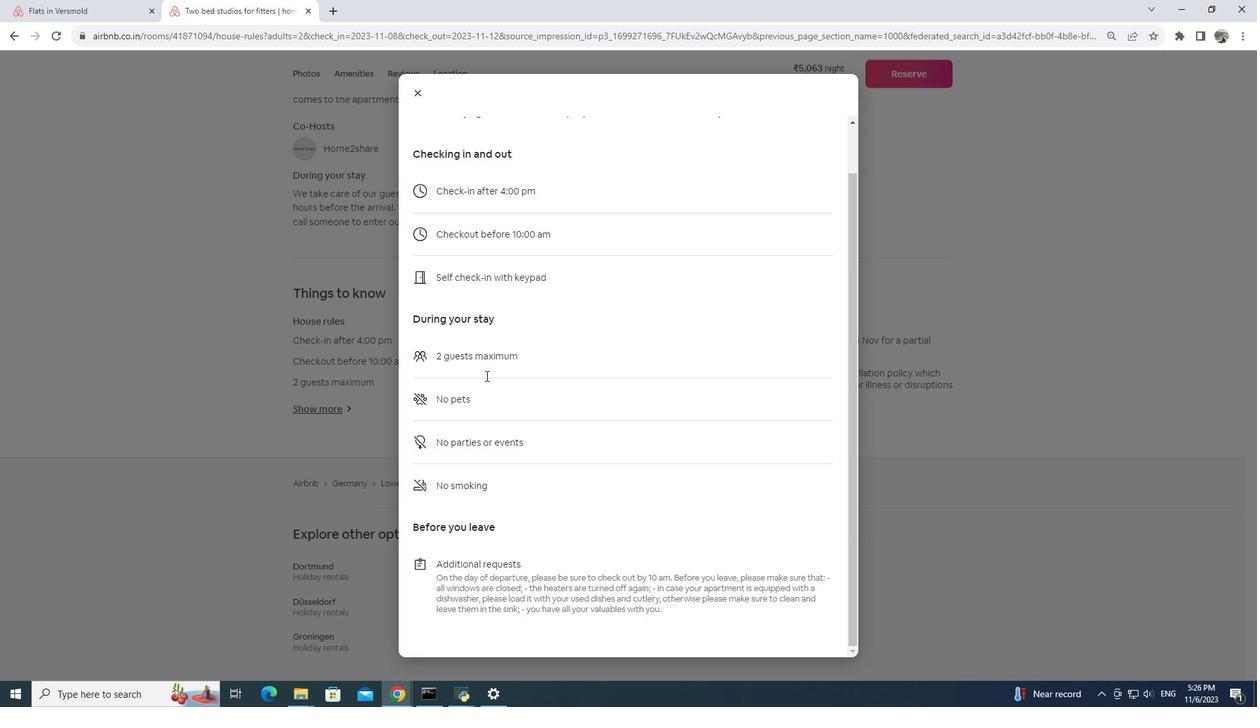 
Action: Mouse scrolled (486, 375) with delta (0, 0)
Screenshot: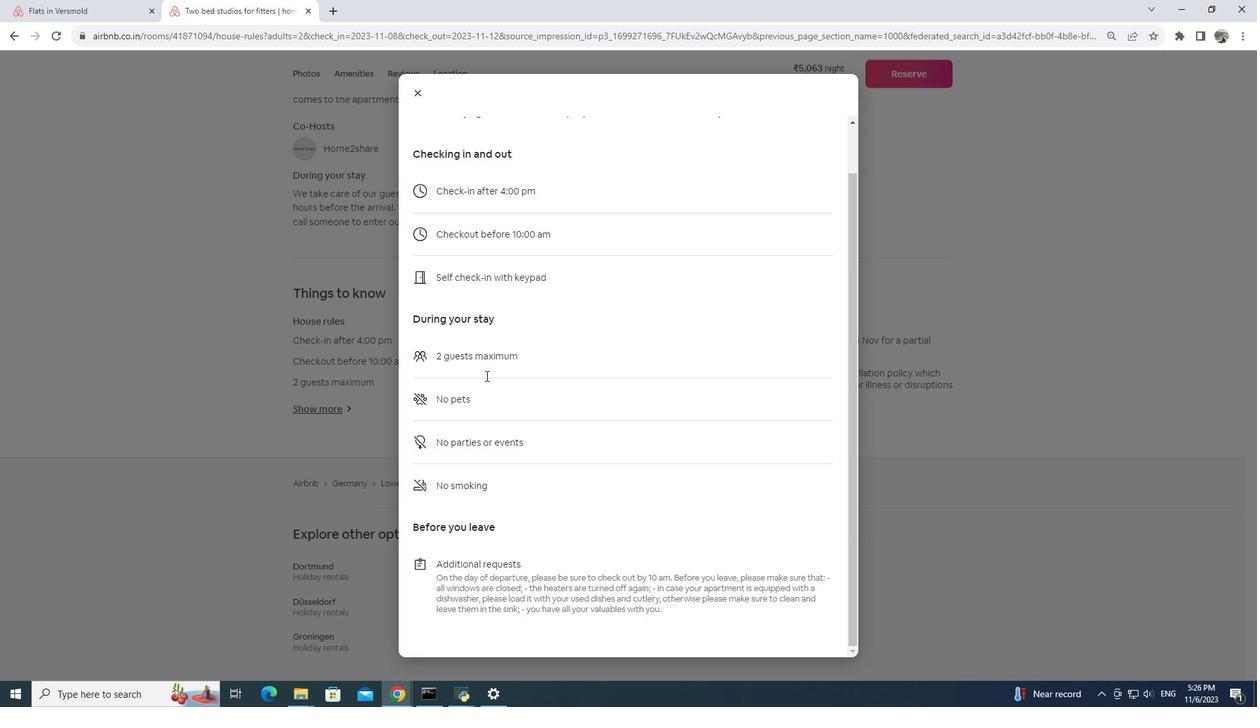 
Action: Mouse moved to (419, 93)
Screenshot: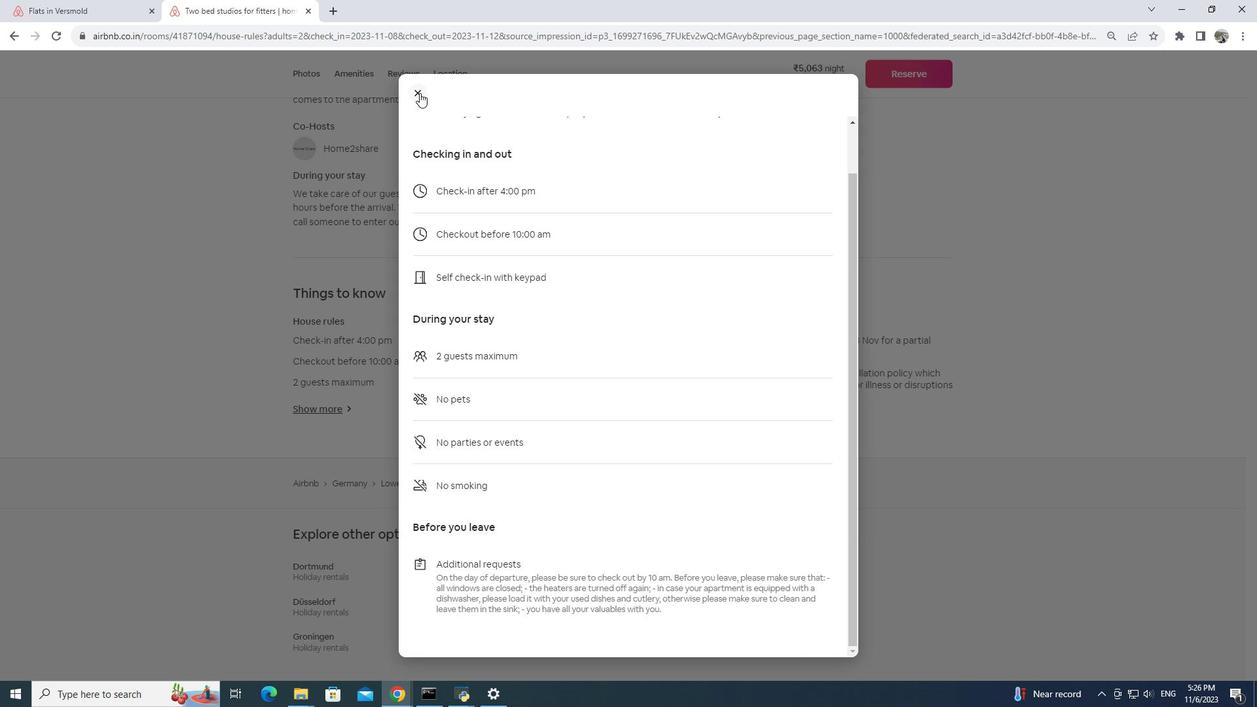 
Action: Mouse pressed left at (419, 93)
Screenshot: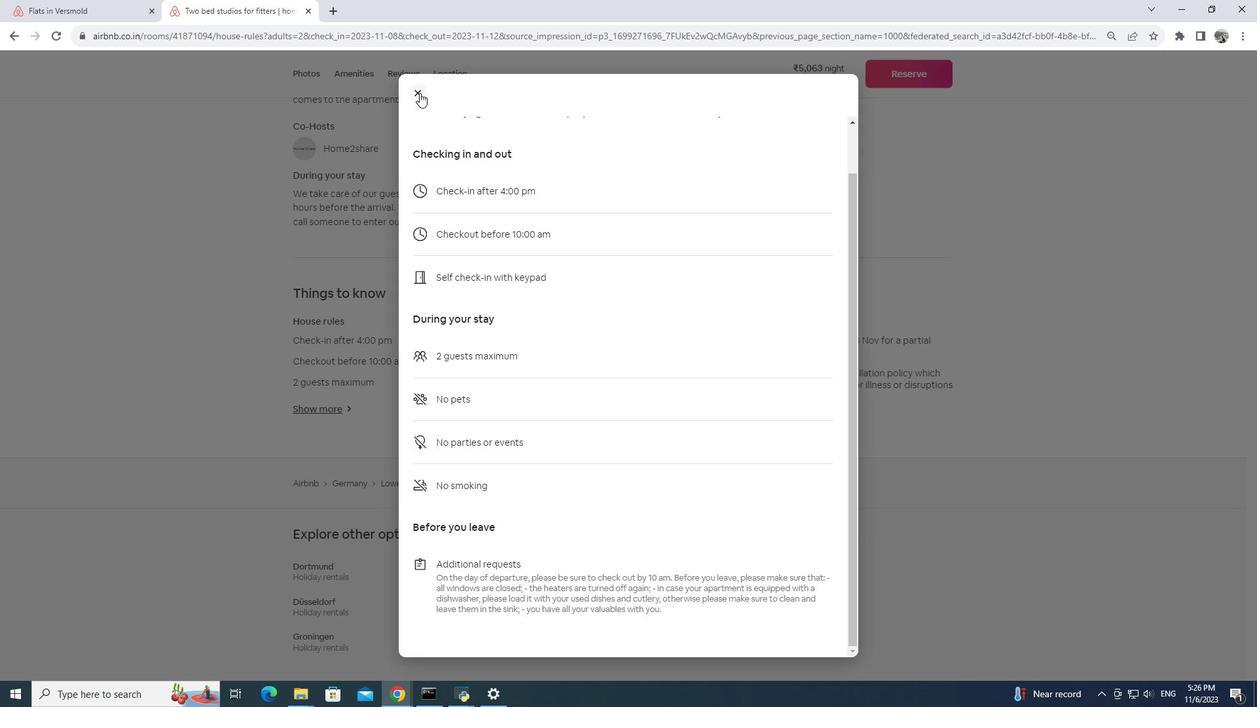 
Action: Mouse moved to (562, 405)
Screenshot: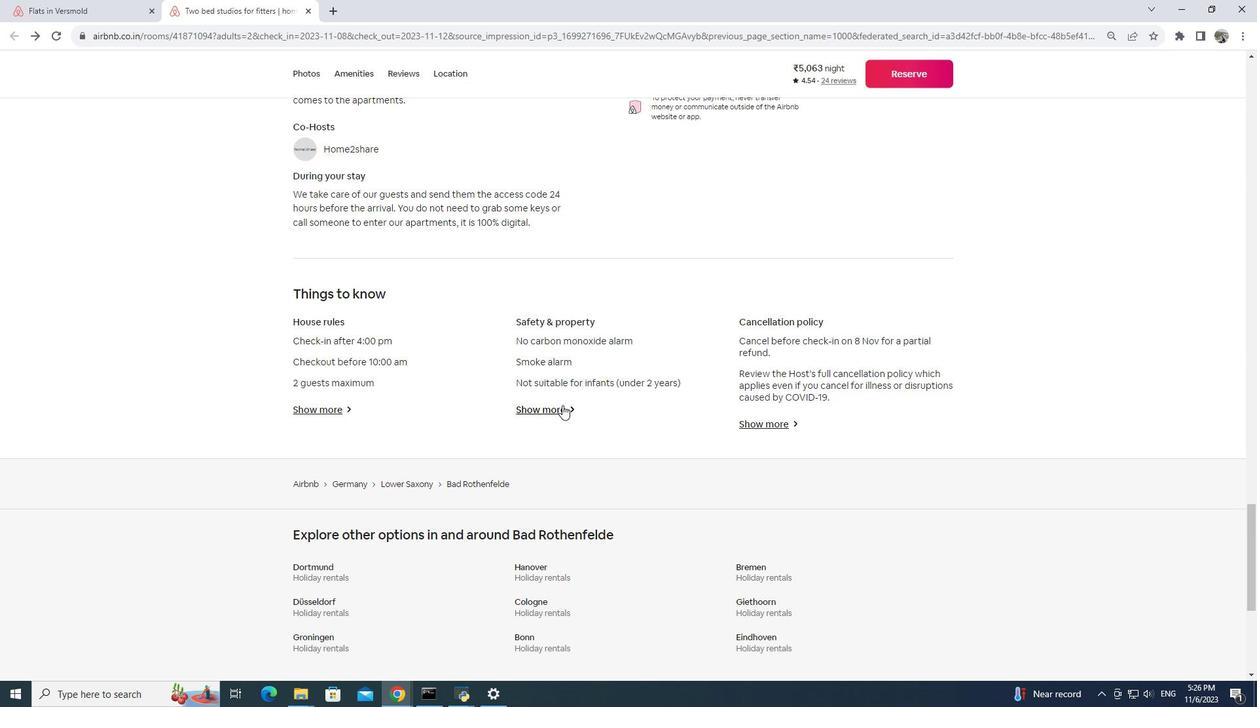 
Action: Mouse pressed left at (562, 405)
Screenshot: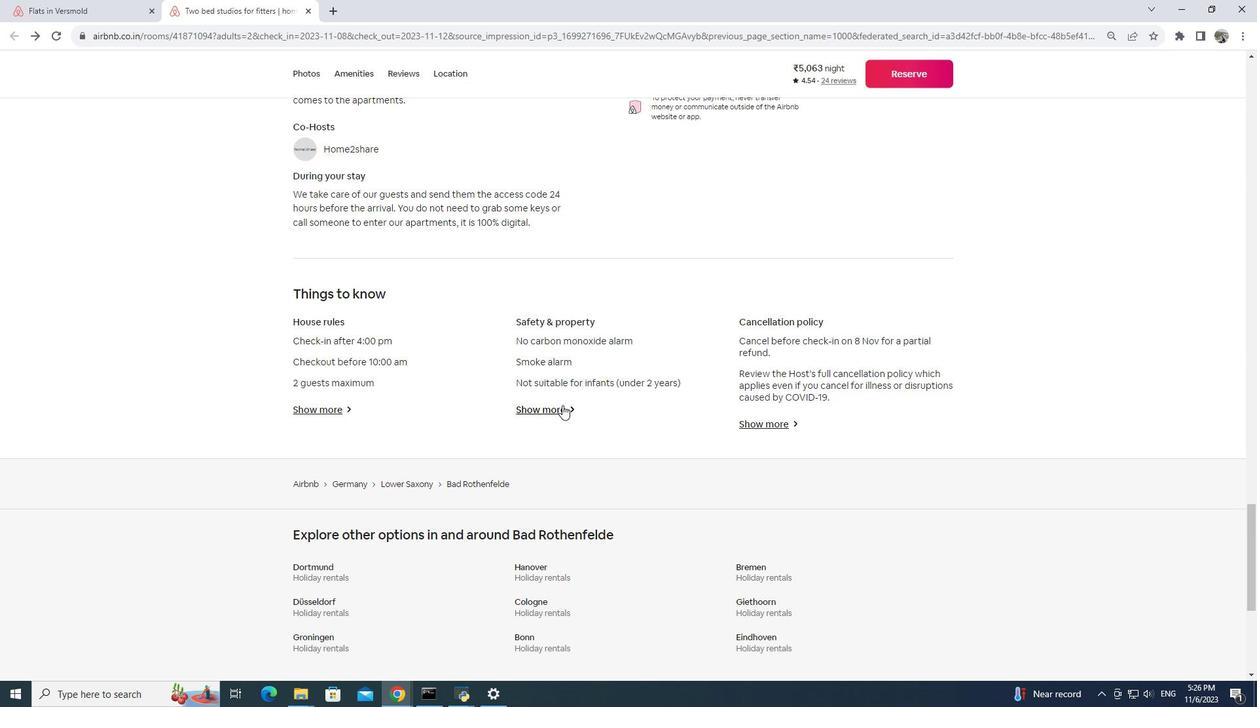 
Action: Mouse moved to (549, 442)
Screenshot: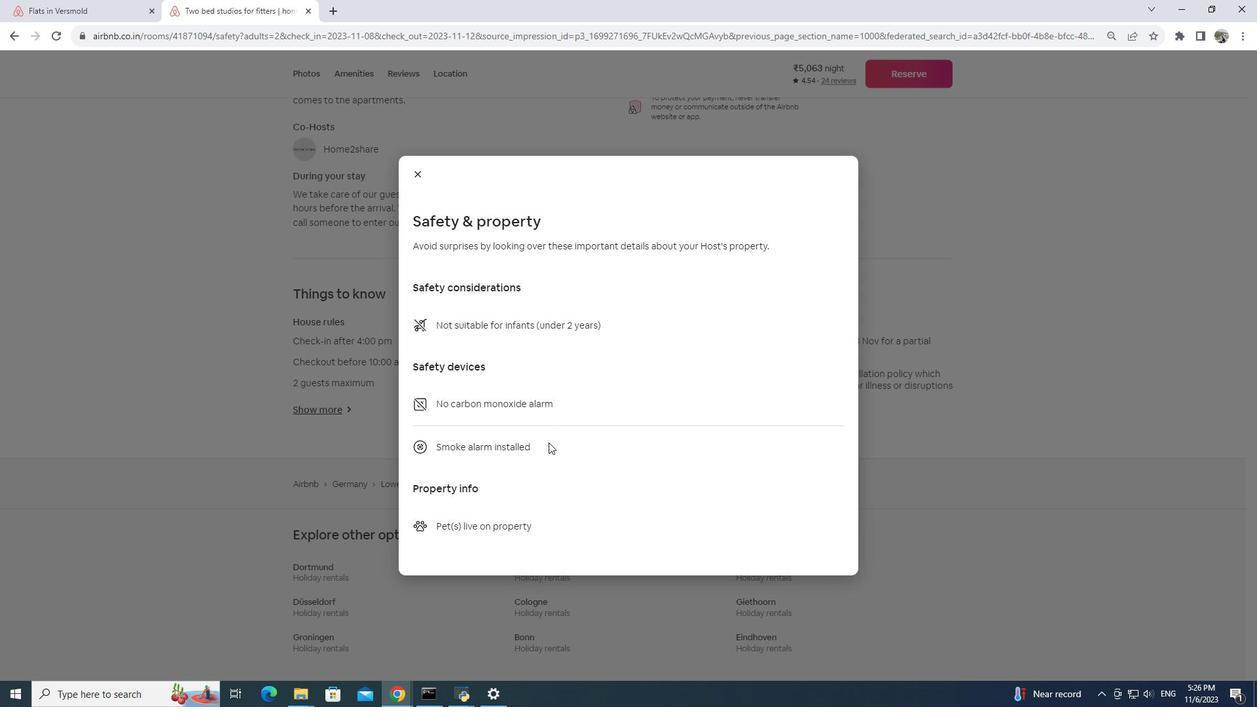 
Action: Mouse scrolled (549, 442) with delta (0, 0)
Screenshot: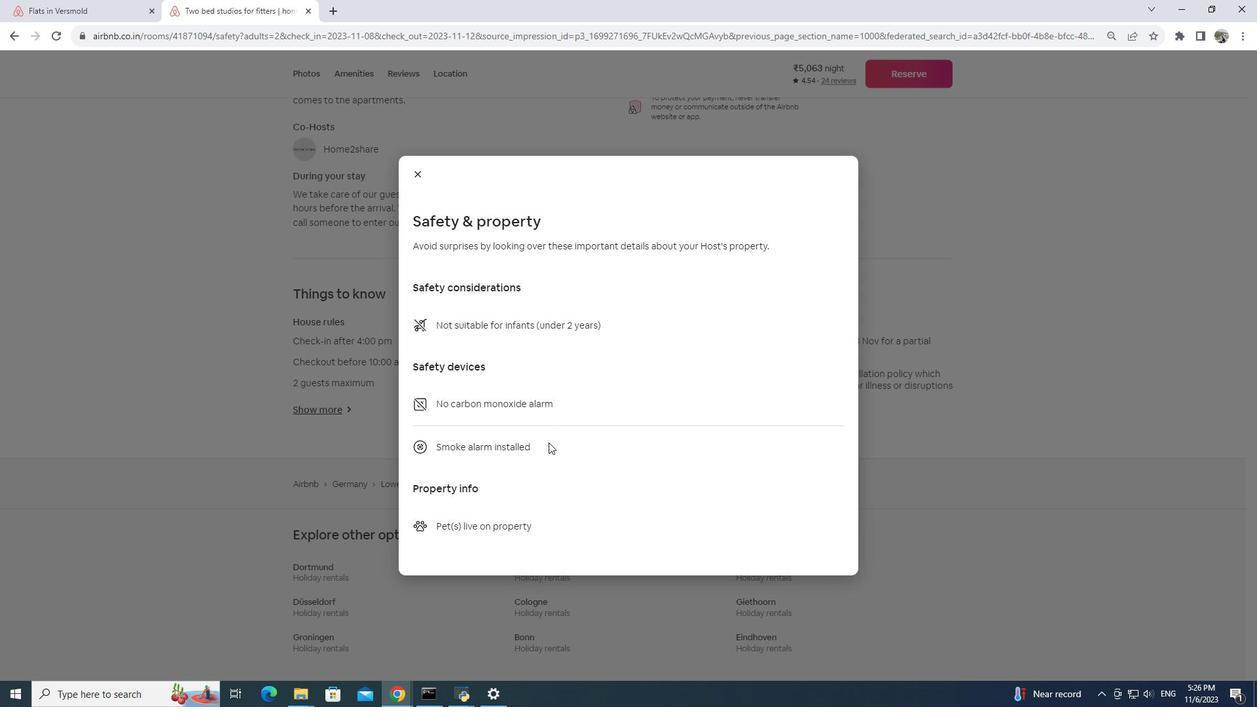 
Action: Mouse scrolled (549, 442) with delta (0, 0)
Screenshot: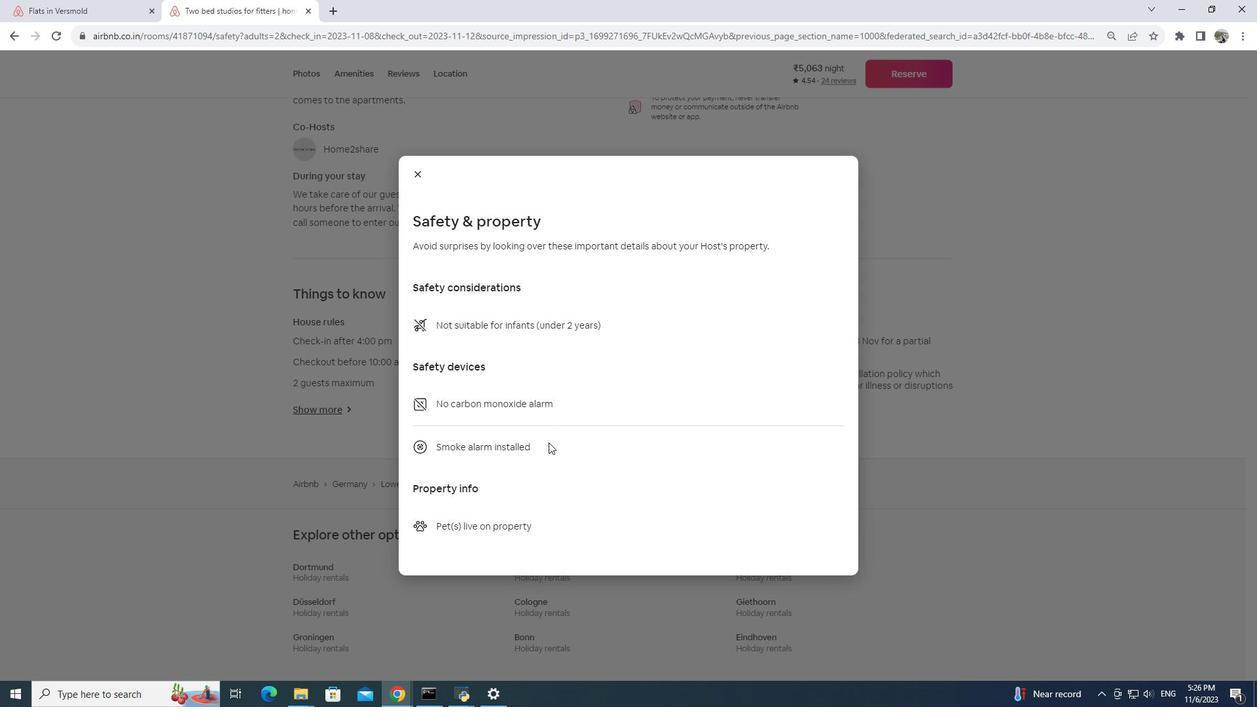 
Action: Mouse scrolled (549, 442) with delta (0, 0)
Screenshot: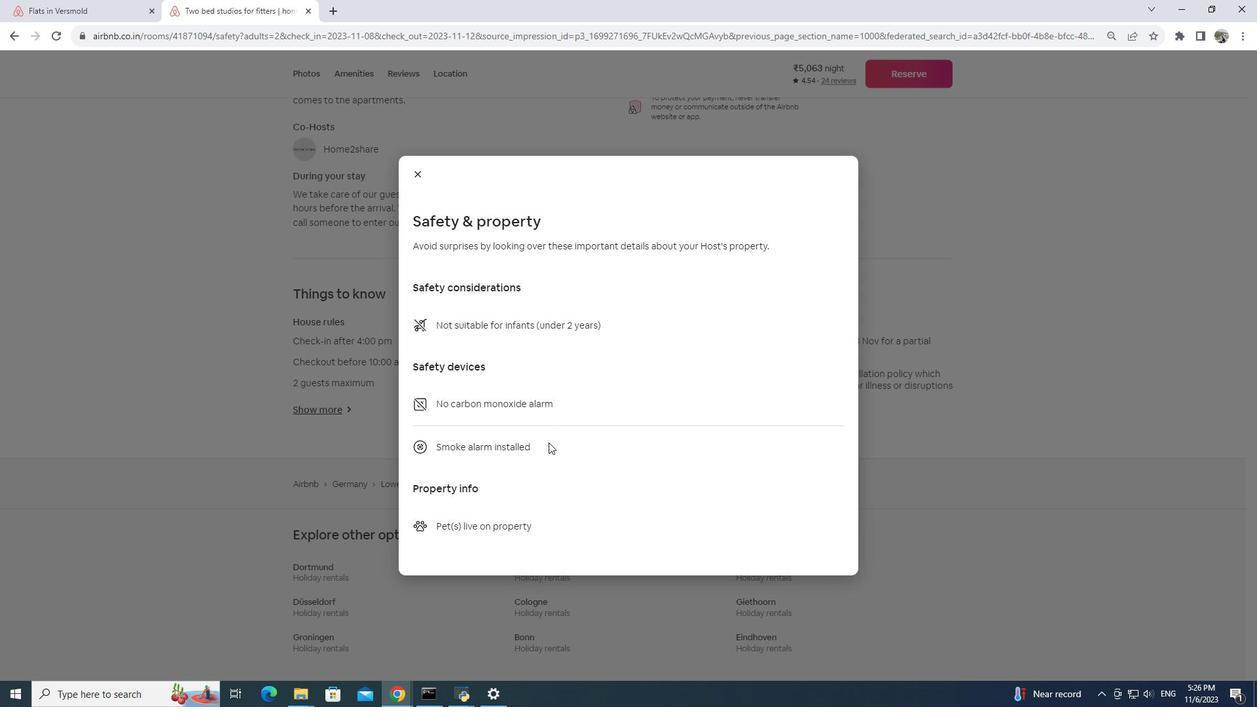 
Action: Mouse scrolled (549, 442) with delta (0, 0)
Screenshot: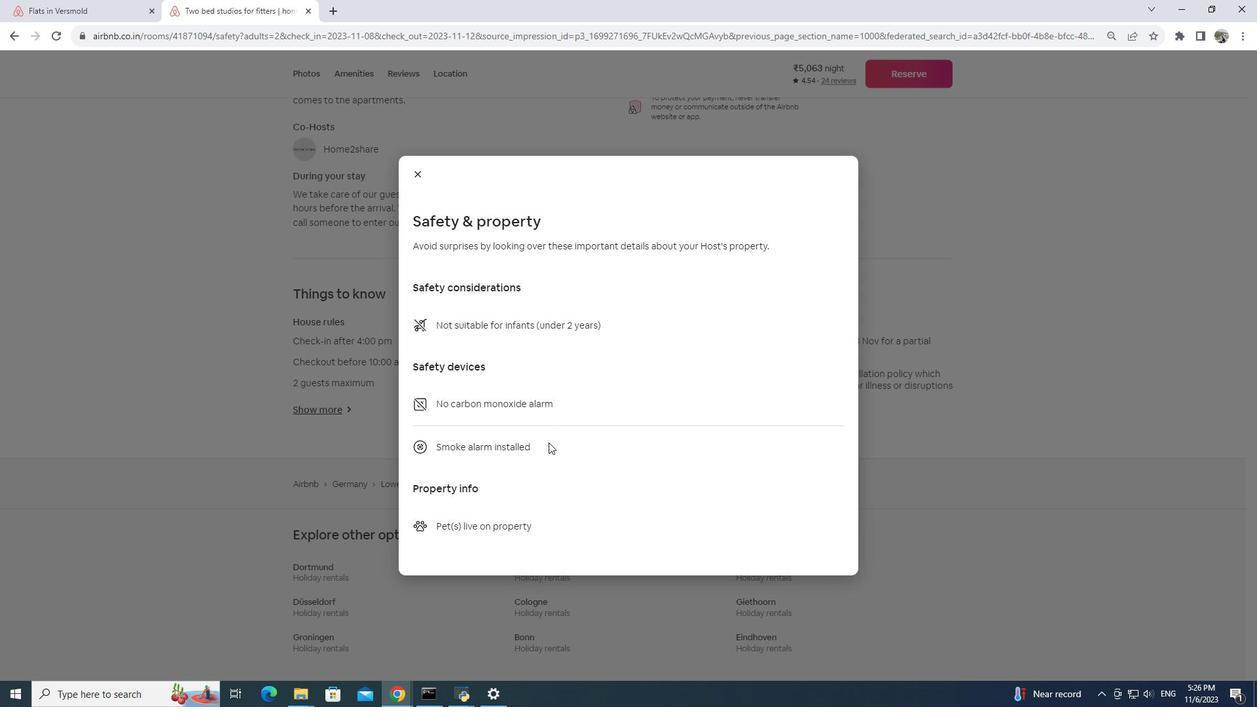 
Action: Mouse moved to (412, 174)
Screenshot: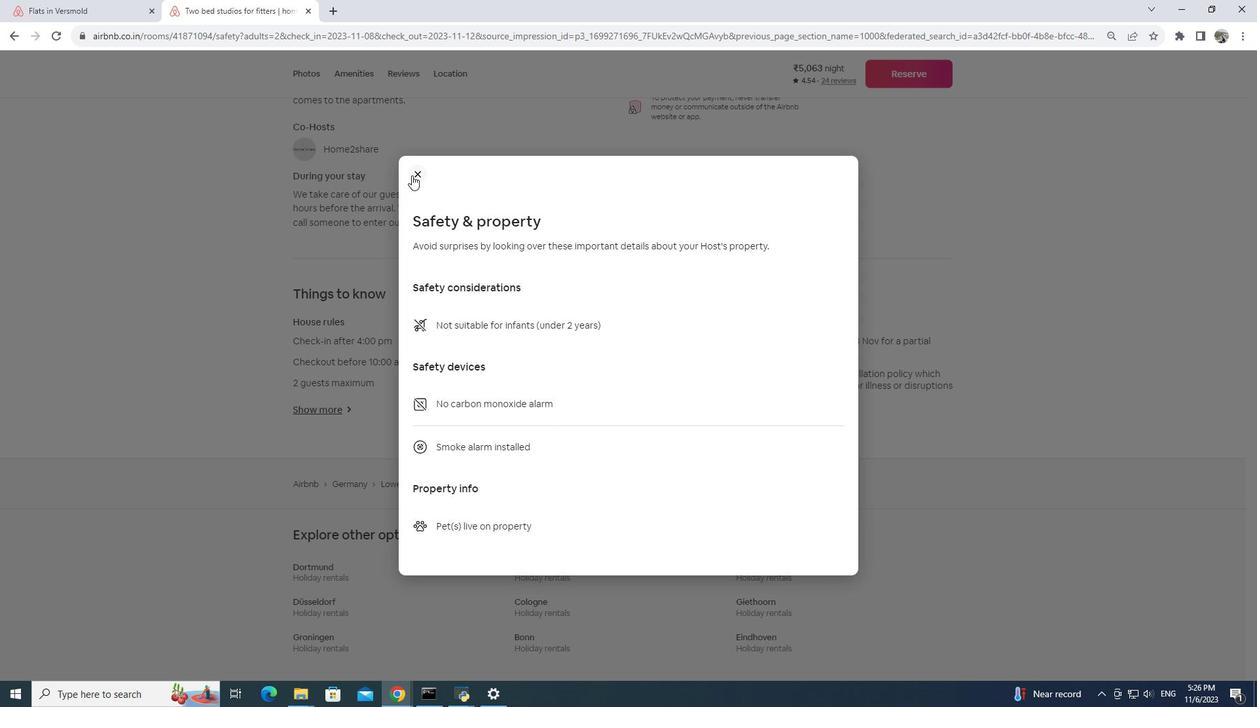 
Action: Mouse pressed left at (412, 174)
Screenshot: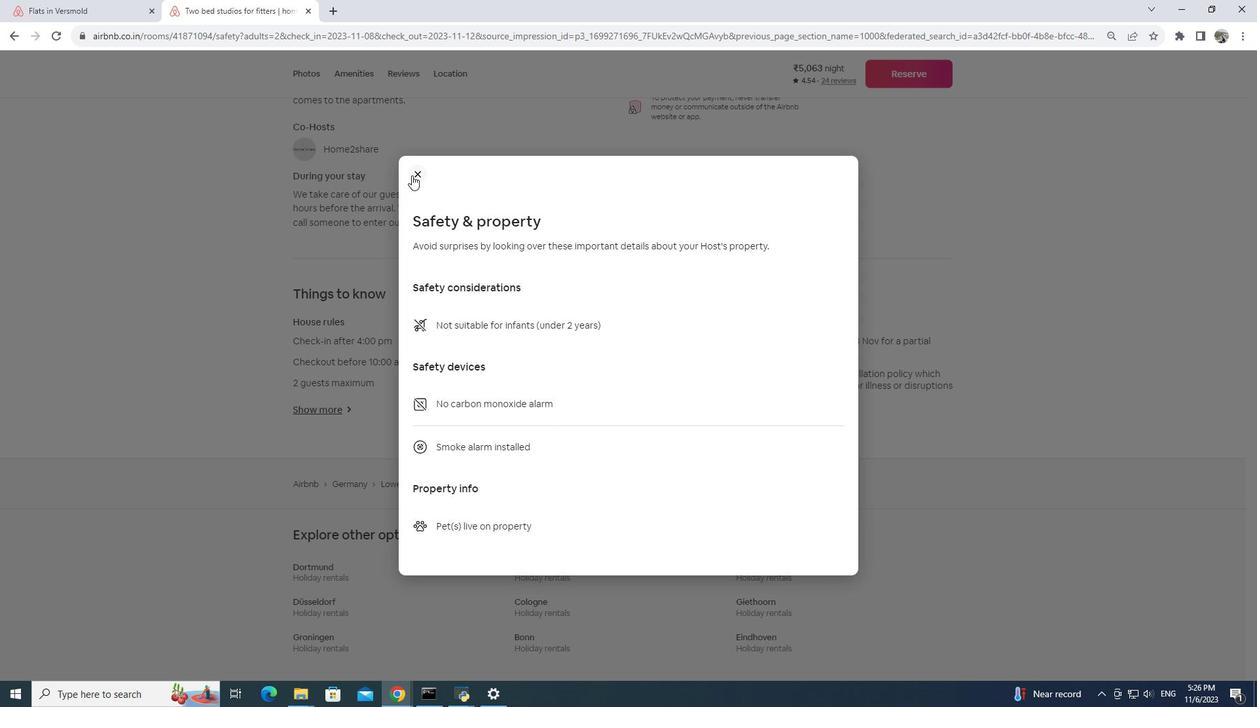 
Action: Mouse moved to (769, 425)
Screenshot: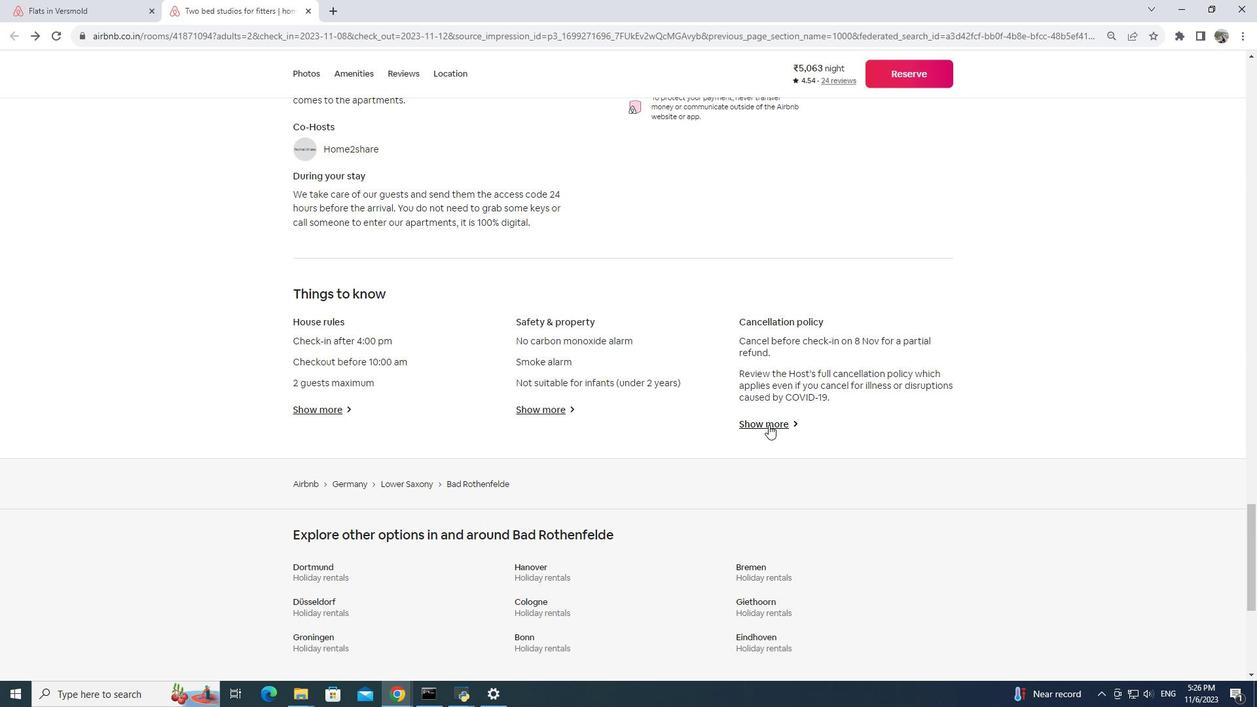 
Action: Mouse pressed left at (769, 425)
Screenshot: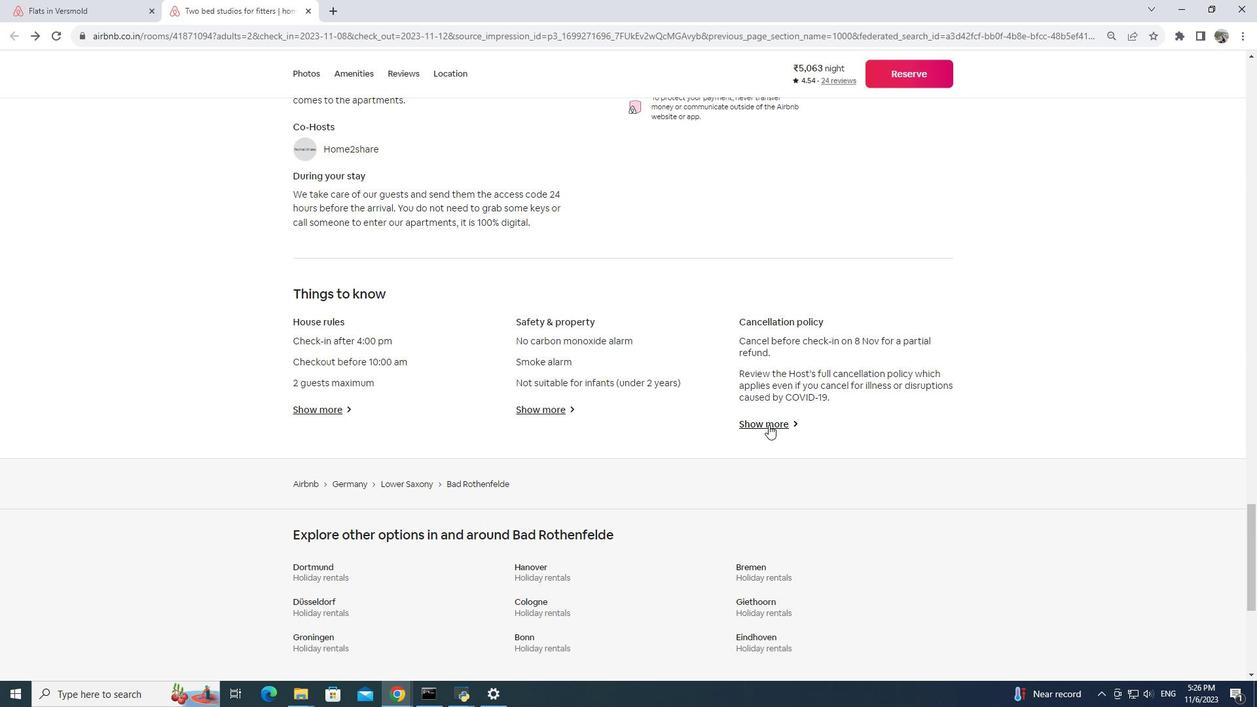 
Action: Mouse moved to (608, 406)
Screenshot: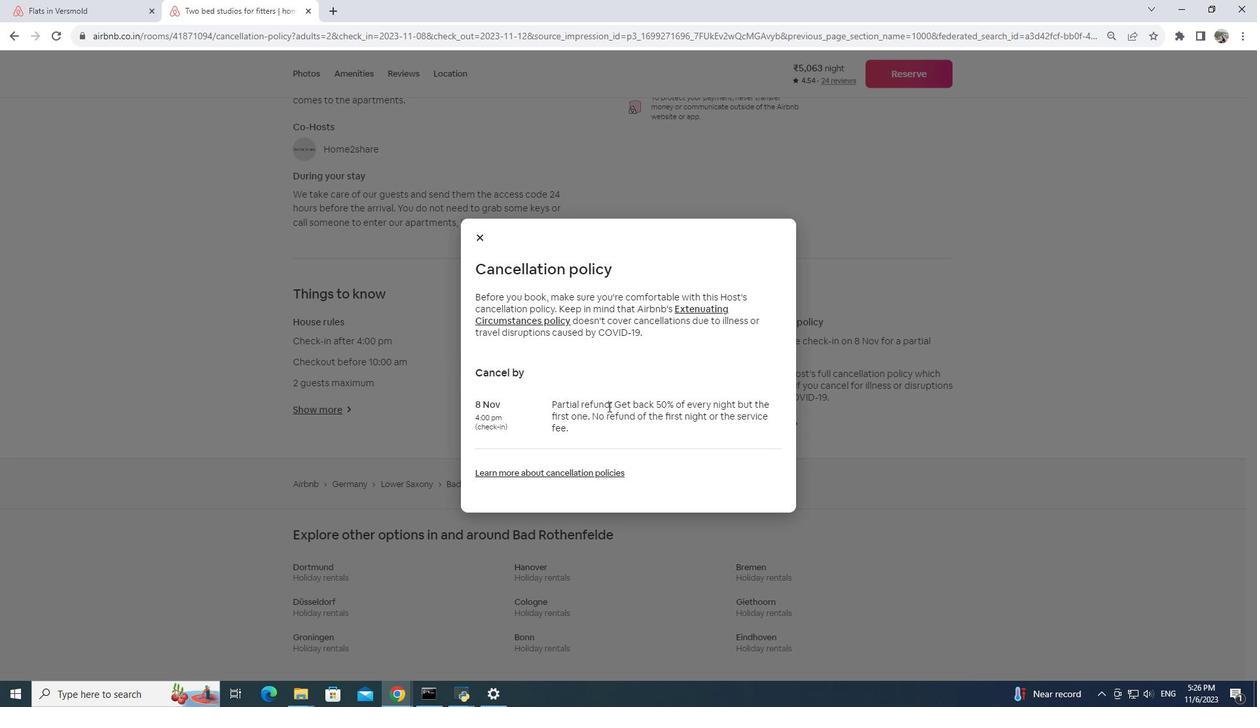 
Action: Mouse scrolled (608, 406) with delta (0, 0)
Screenshot: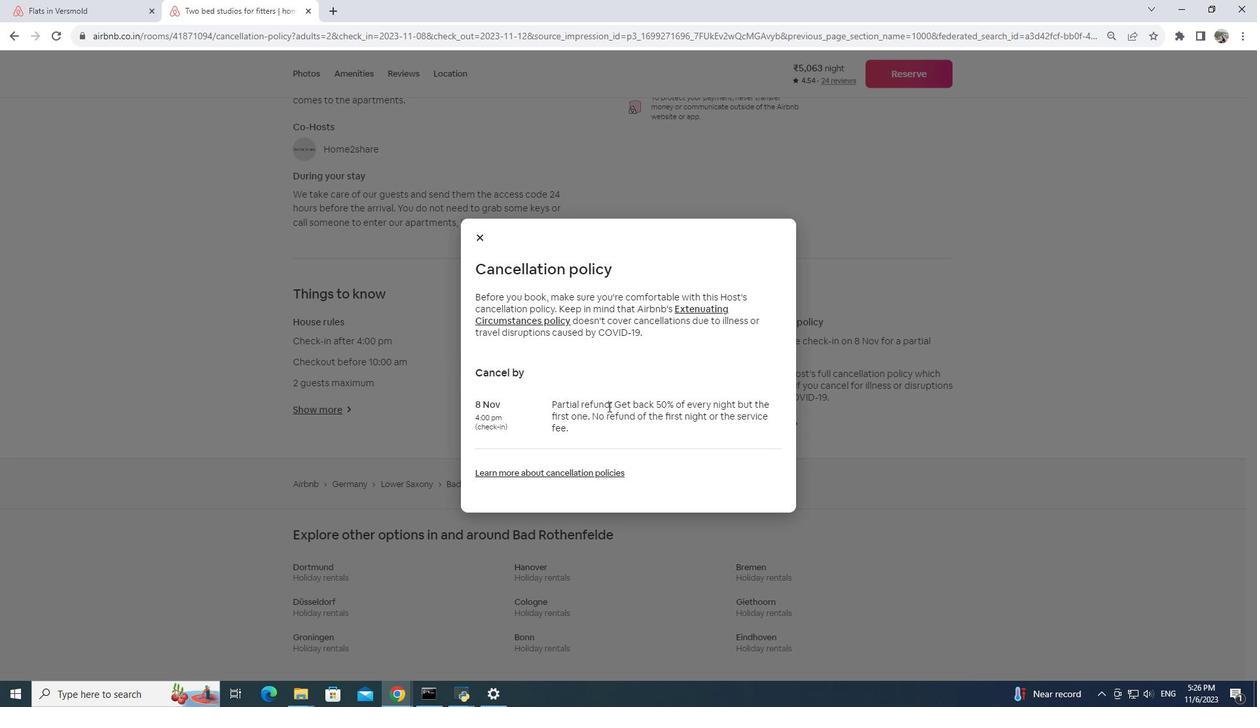 
Action: Mouse moved to (608, 408)
Screenshot: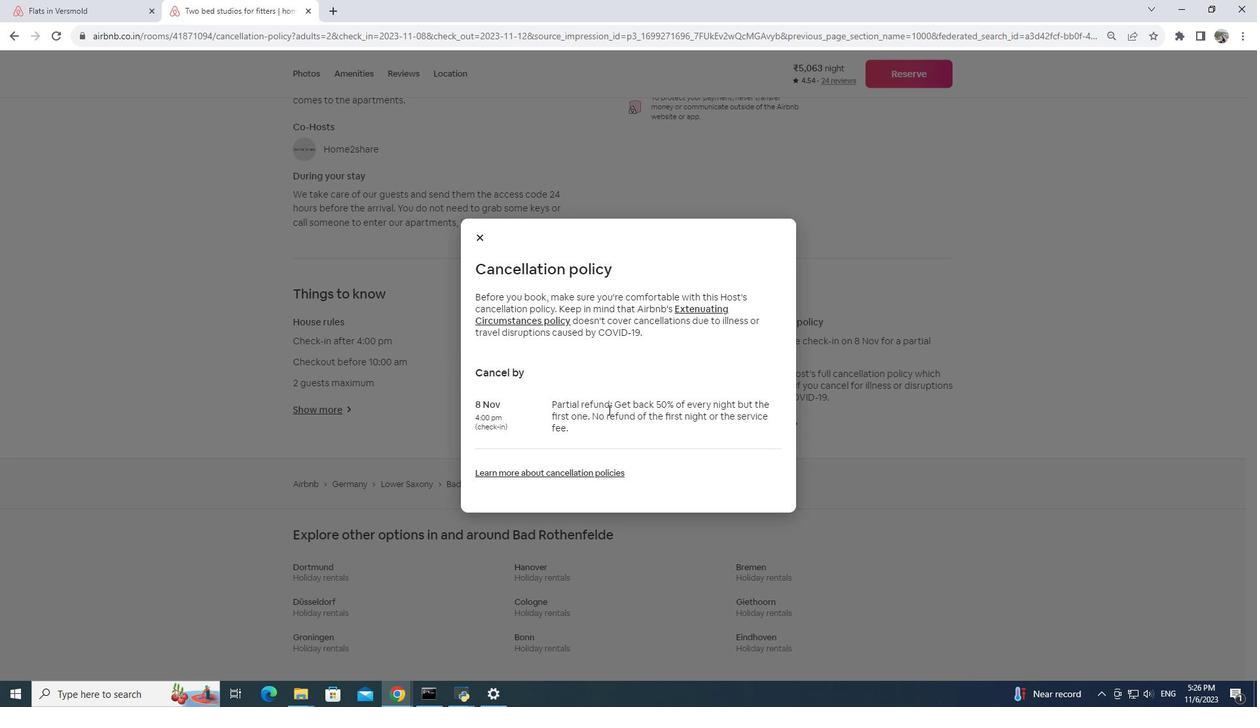 
Action: Mouse scrolled (608, 408) with delta (0, 0)
Screenshot: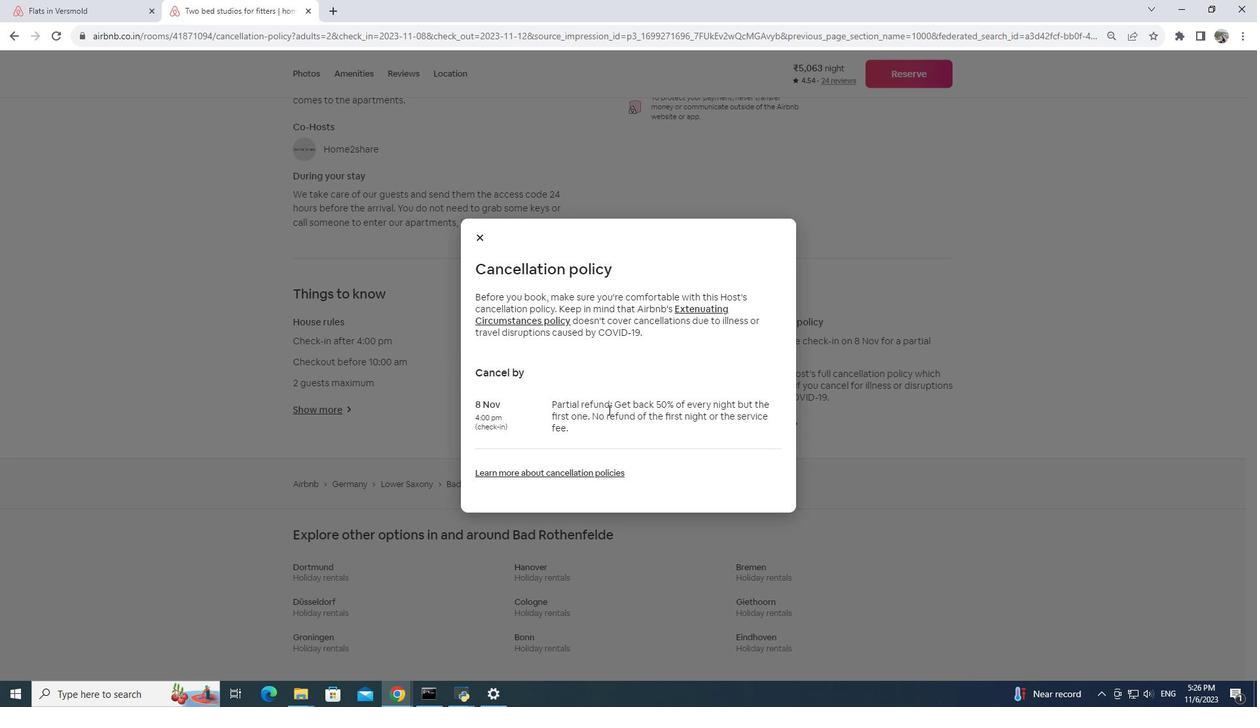 
Action: Mouse moved to (478, 237)
Screenshot: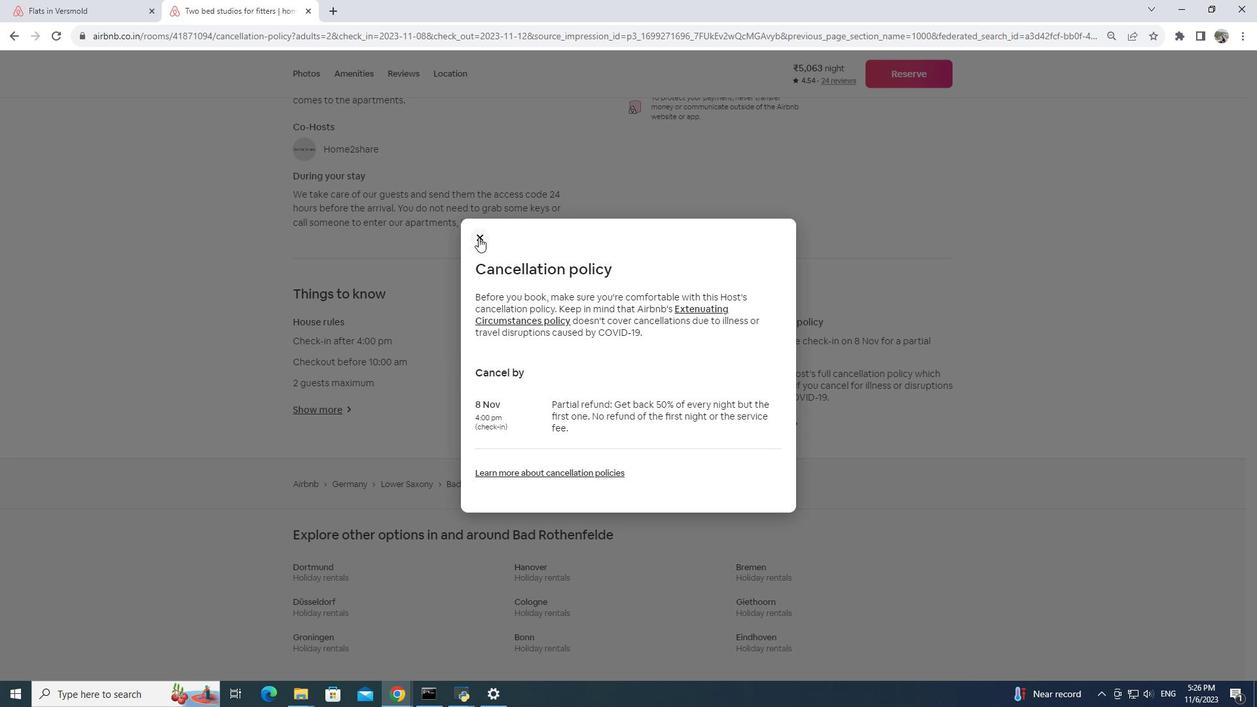 
Action: Mouse pressed left at (478, 237)
Screenshot: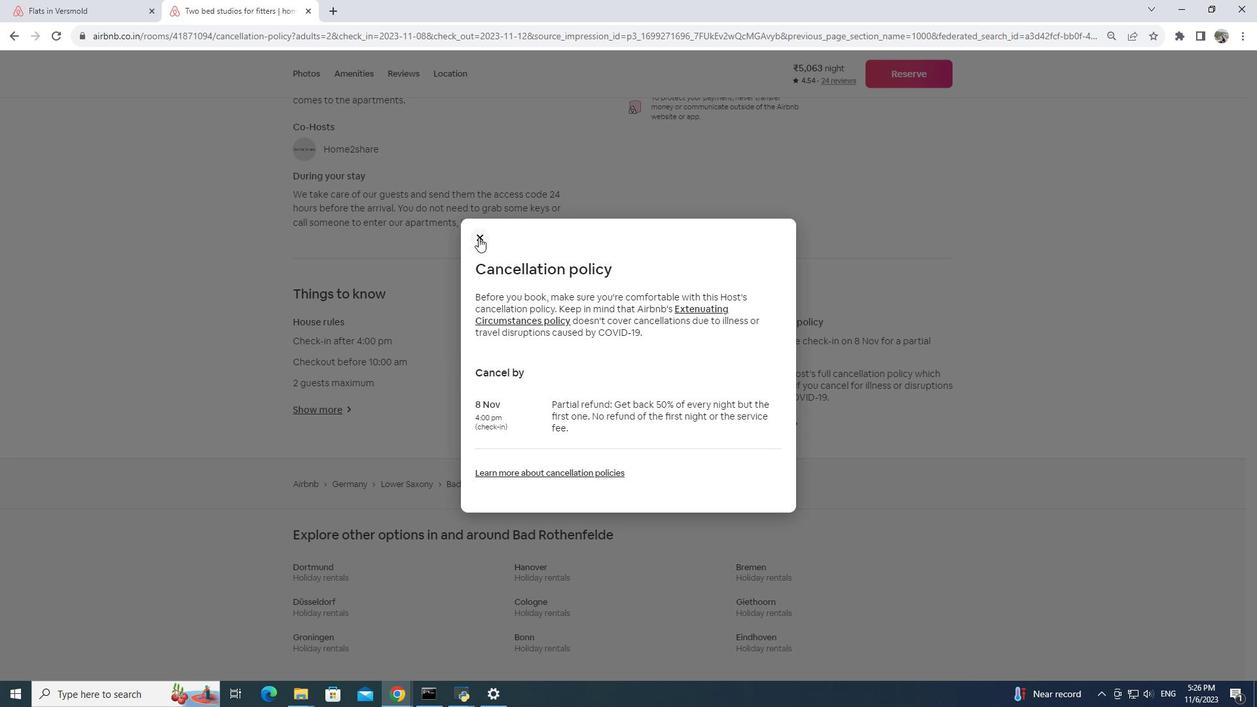 
Action: Mouse moved to (908, 78)
Screenshot: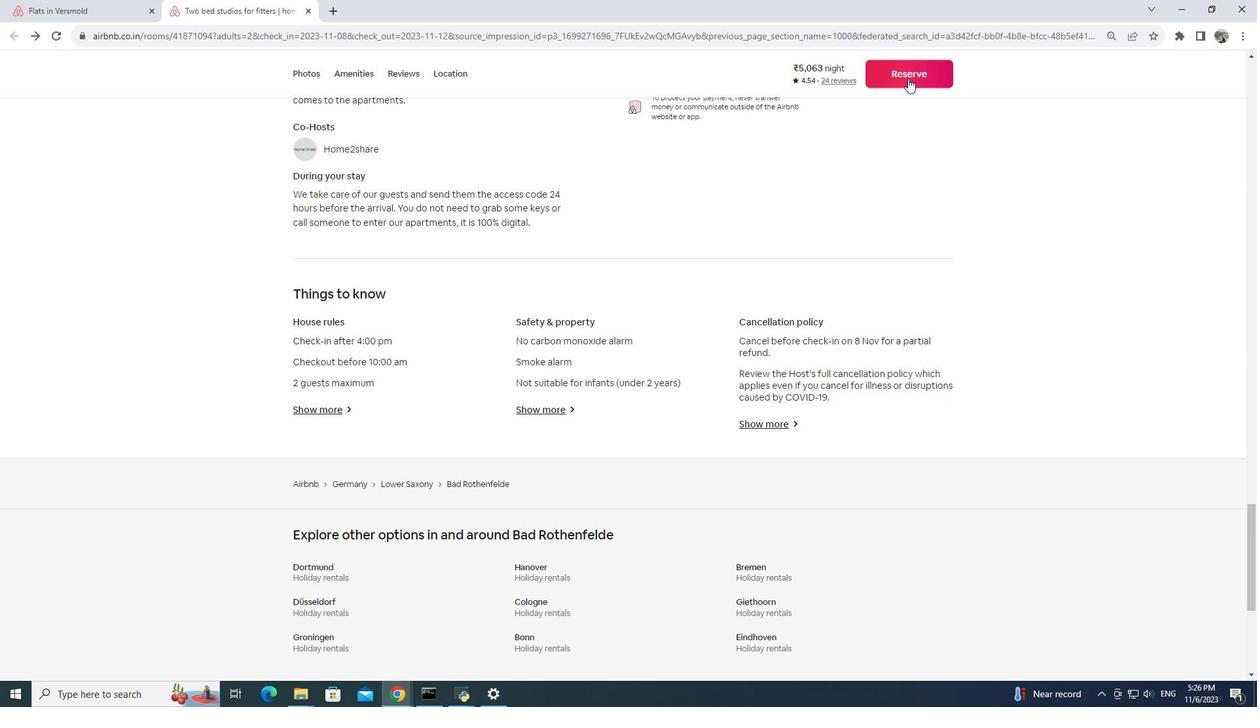 
Action: Mouse pressed left at (908, 78)
Screenshot: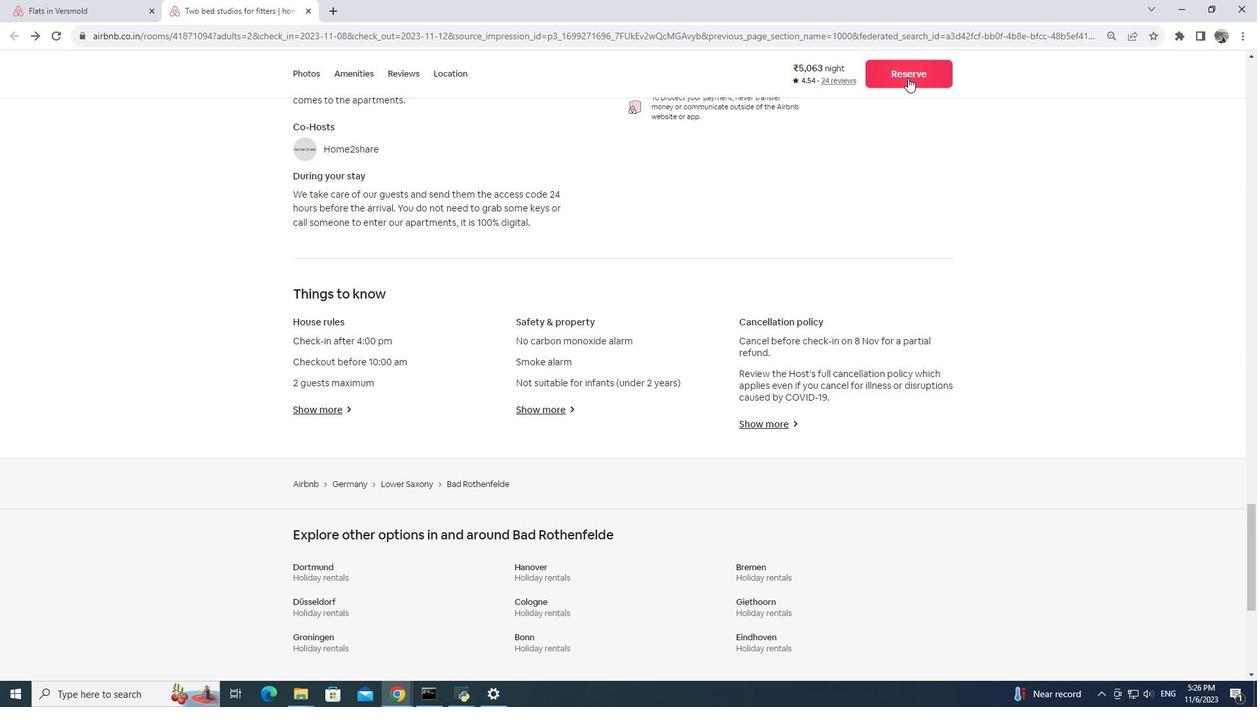 
Action: Mouse moved to (113, 16)
Screenshot: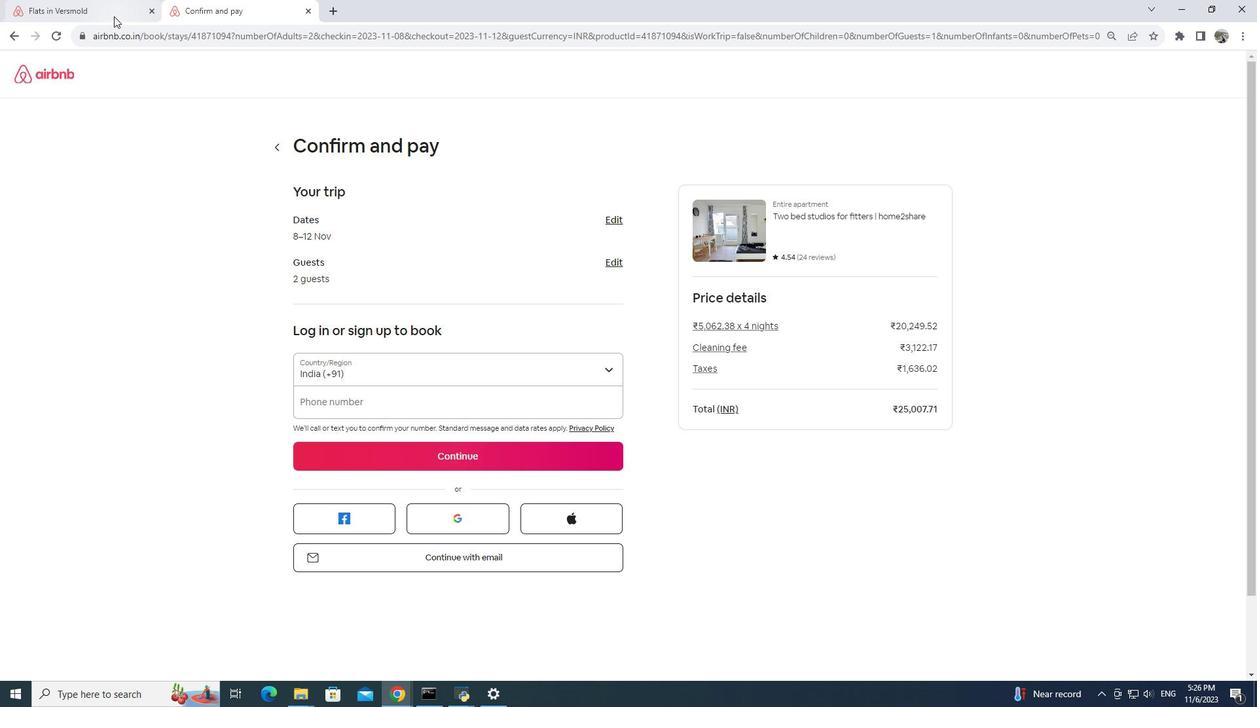 
Action: Mouse pressed left at (113, 16)
Screenshot: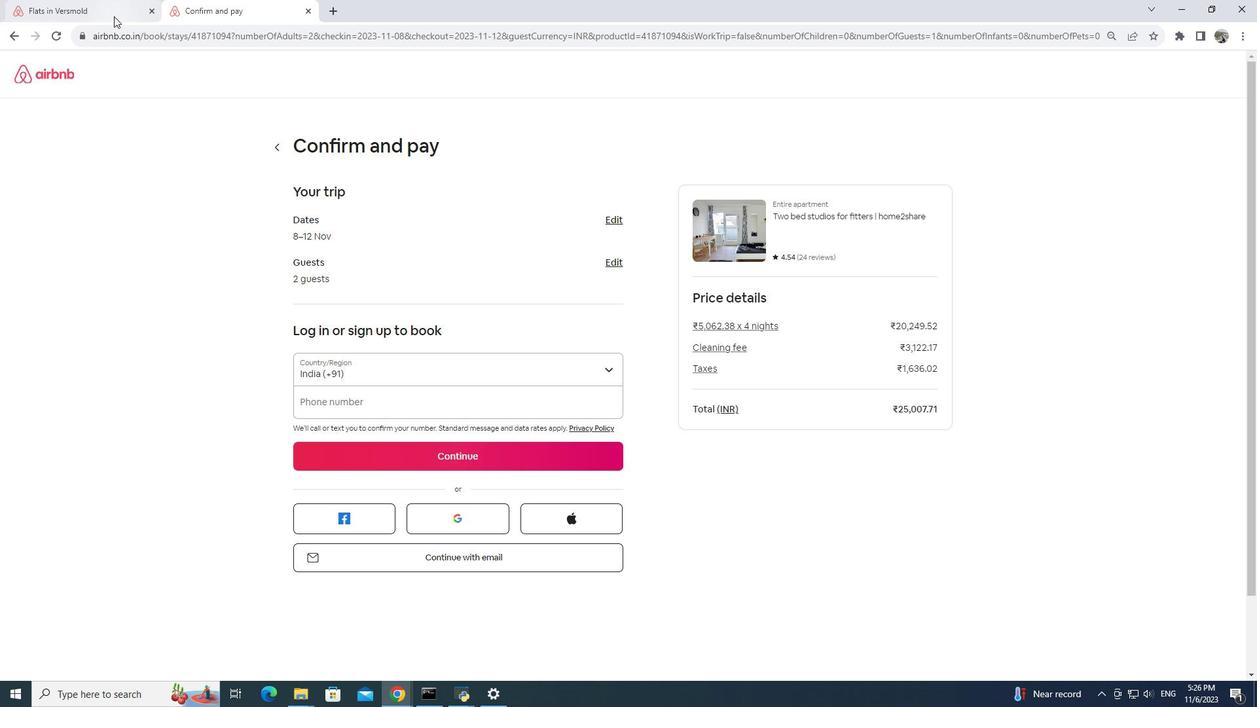 
Action: Mouse moved to (236, 269)
